 Task: Research for accommodations in North Carolina Outer Banks, known for its stunning beaches and watersports.  
Action: Mouse moved to (462, 59)
Screenshot: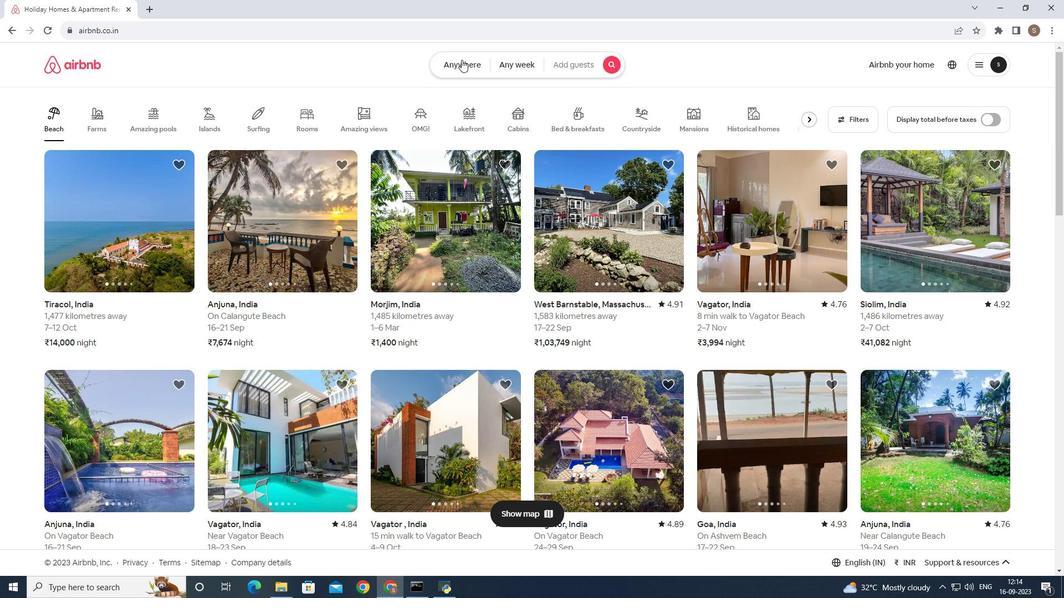 
Action: Mouse pressed left at (462, 59)
Screenshot: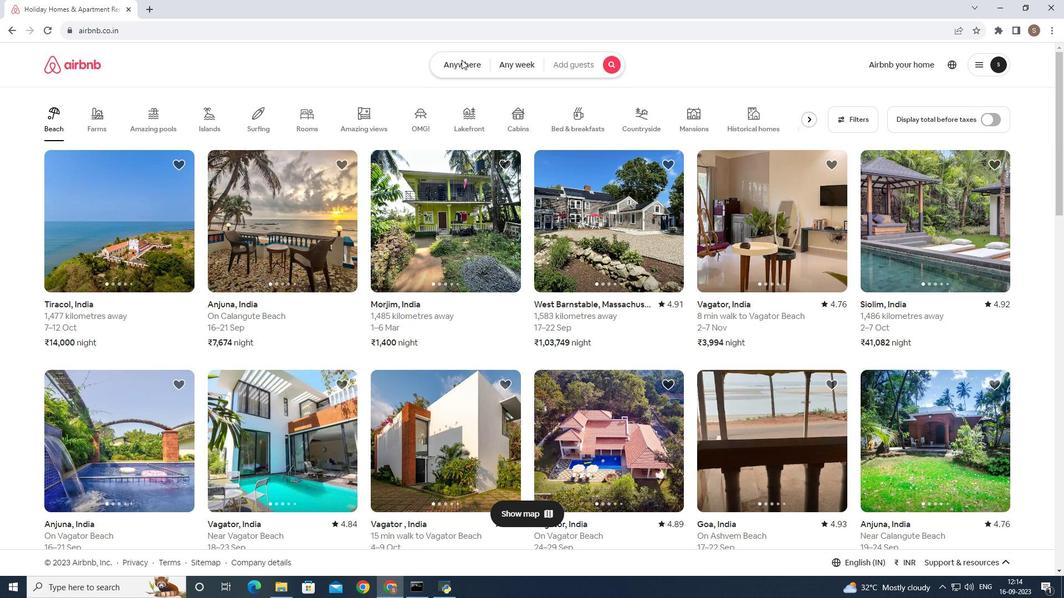 
Action: Mouse moved to (413, 109)
Screenshot: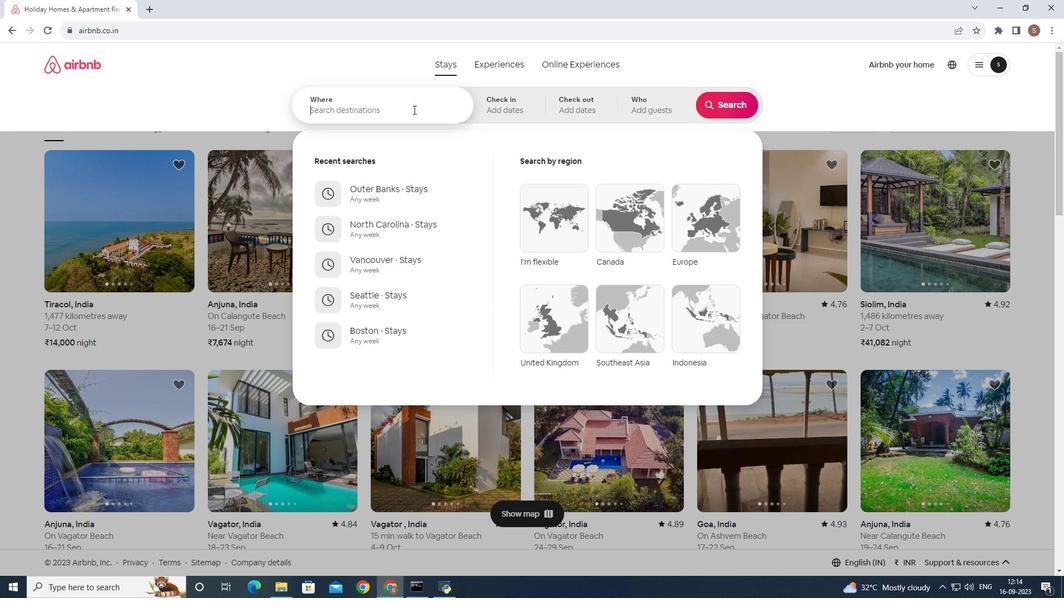
Action: Mouse pressed left at (413, 109)
Screenshot: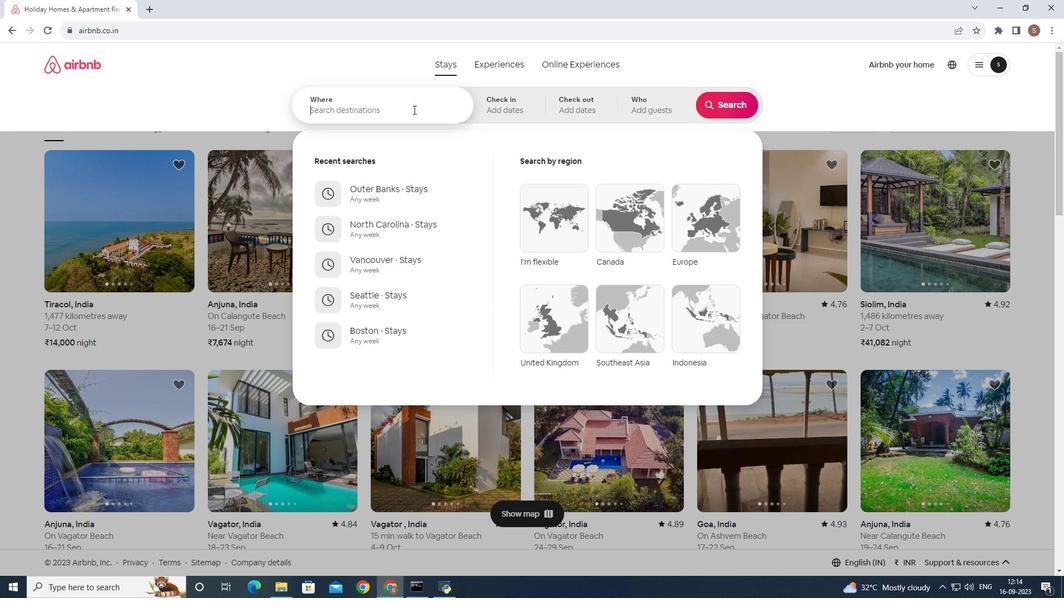 
Action: Key pressed <Key.shift_r><Key.shift_r><Key.shift_r><Key.shift_r>Outer<Key.space><Key.shift>Banks
Screenshot: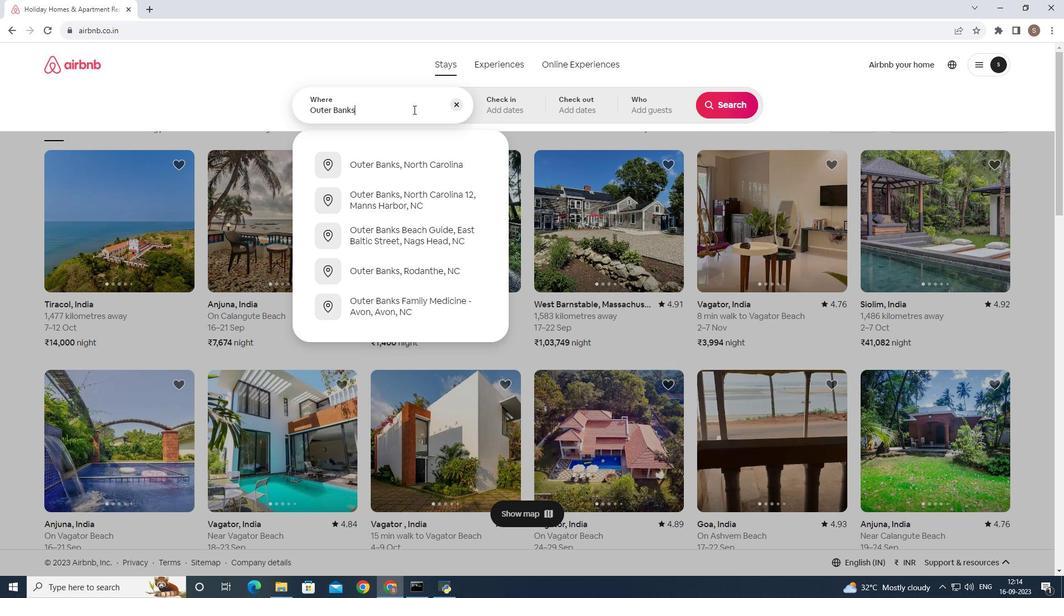 
Action: Mouse moved to (414, 169)
Screenshot: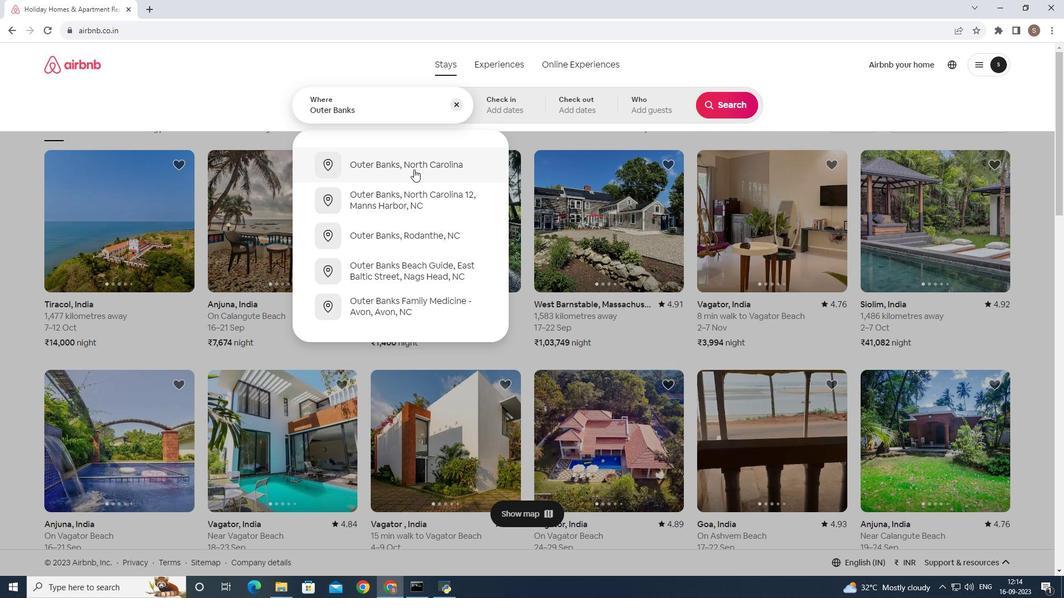 
Action: Mouse pressed left at (414, 169)
Screenshot: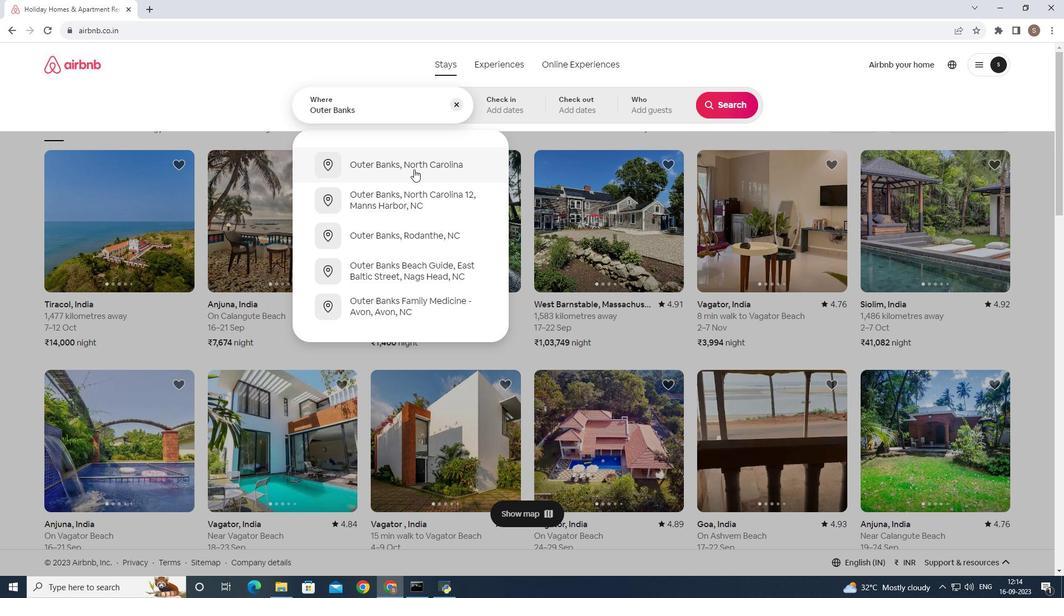 
Action: Mouse moved to (737, 102)
Screenshot: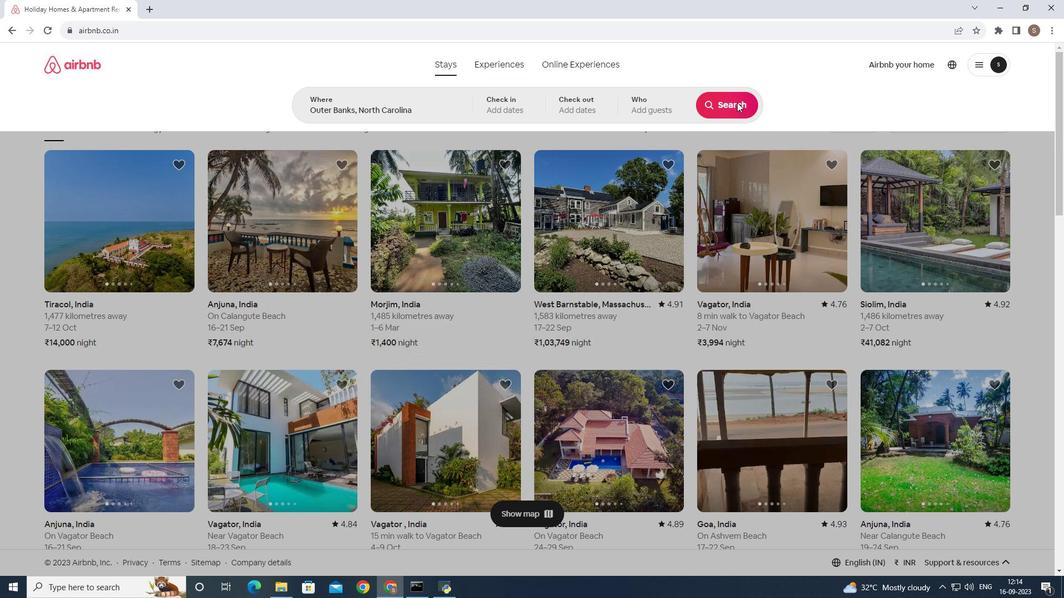 
Action: Mouse pressed left at (737, 102)
Screenshot: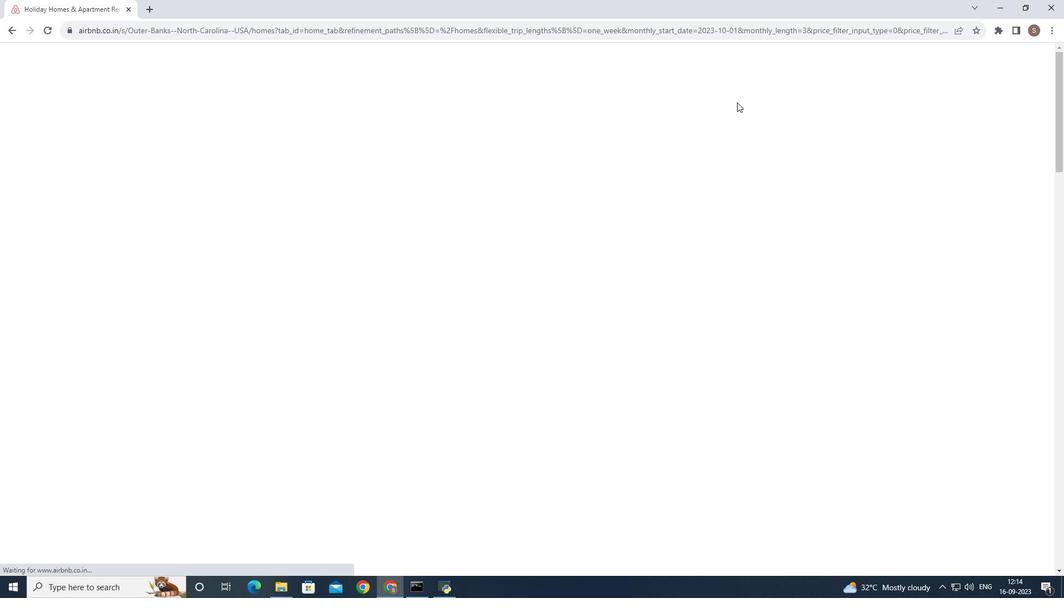 
Action: Mouse moved to (237, 113)
Screenshot: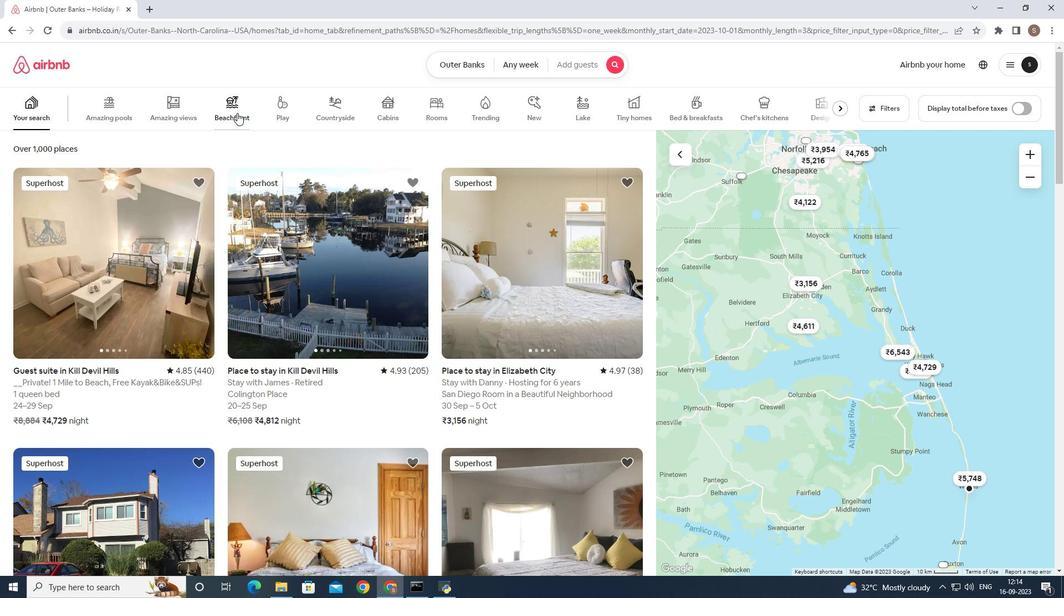 
Action: Mouse pressed left at (237, 113)
Screenshot: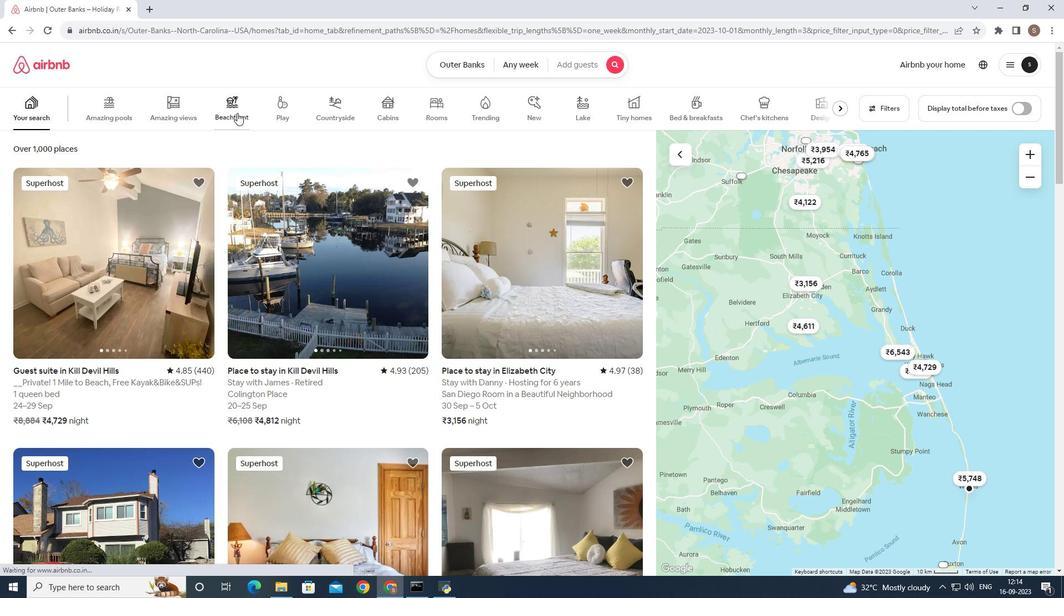 
Action: Mouse moved to (163, 308)
Screenshot: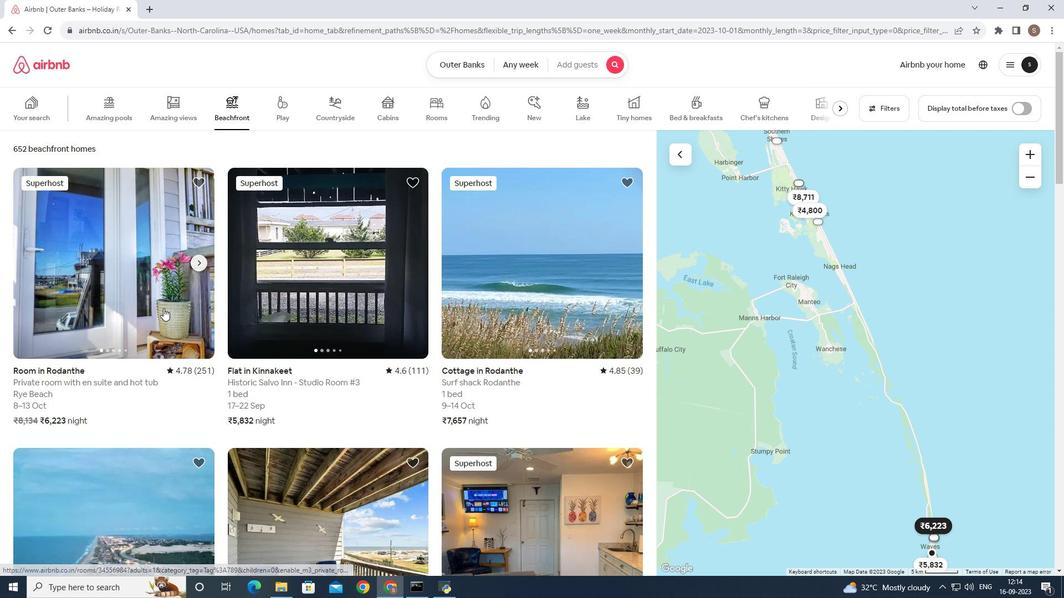 
Action: Mouse pressed left at (163, 308)
Screenshot: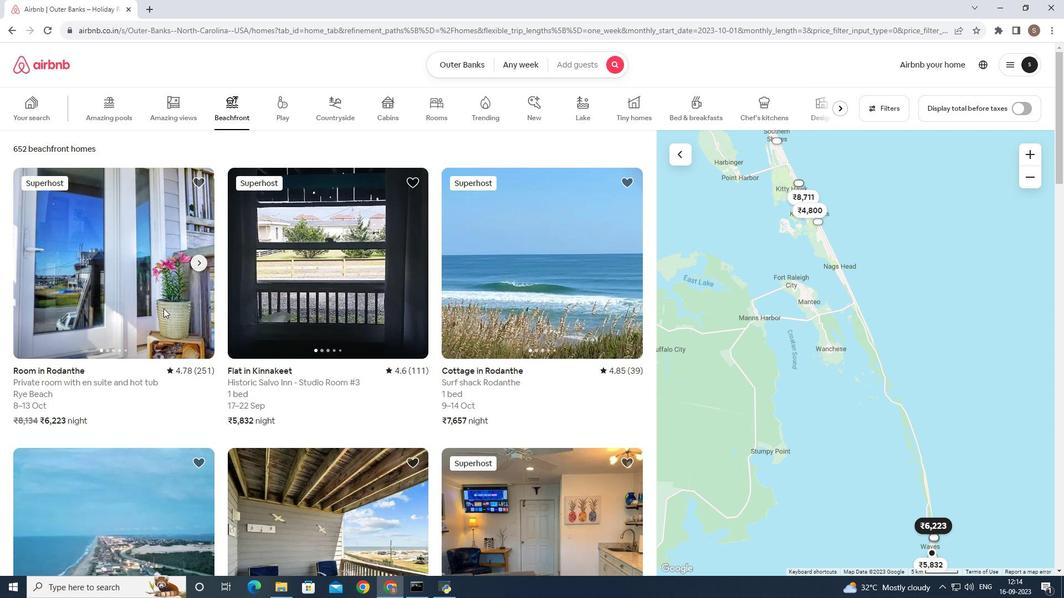 
Action: Mouse moved to (272, 287)
Screenshot: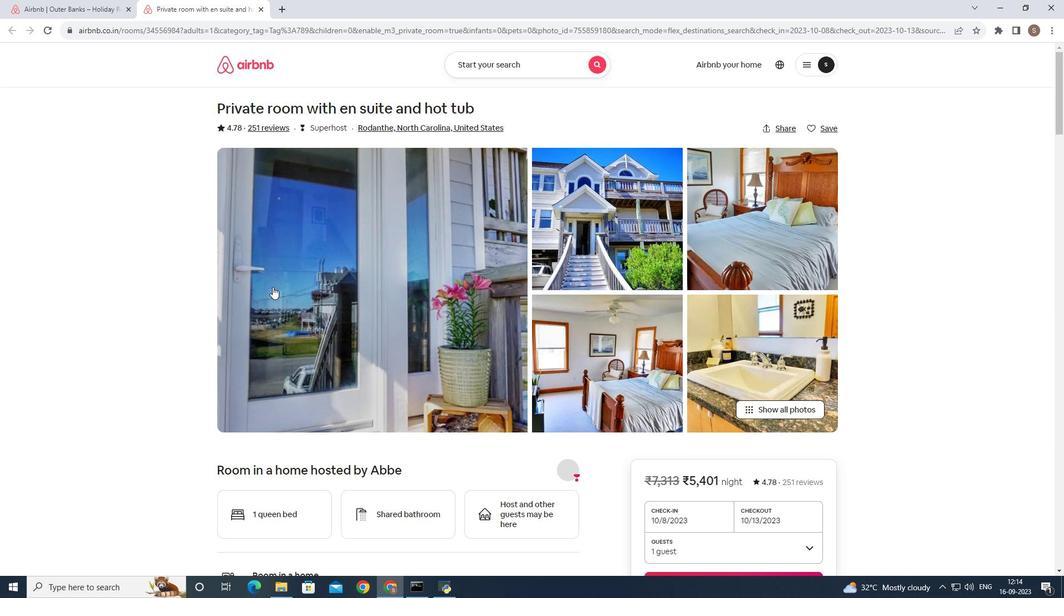 
Action: Mouse scrolled (272, 286) with delta (0, 0)
Screenshot: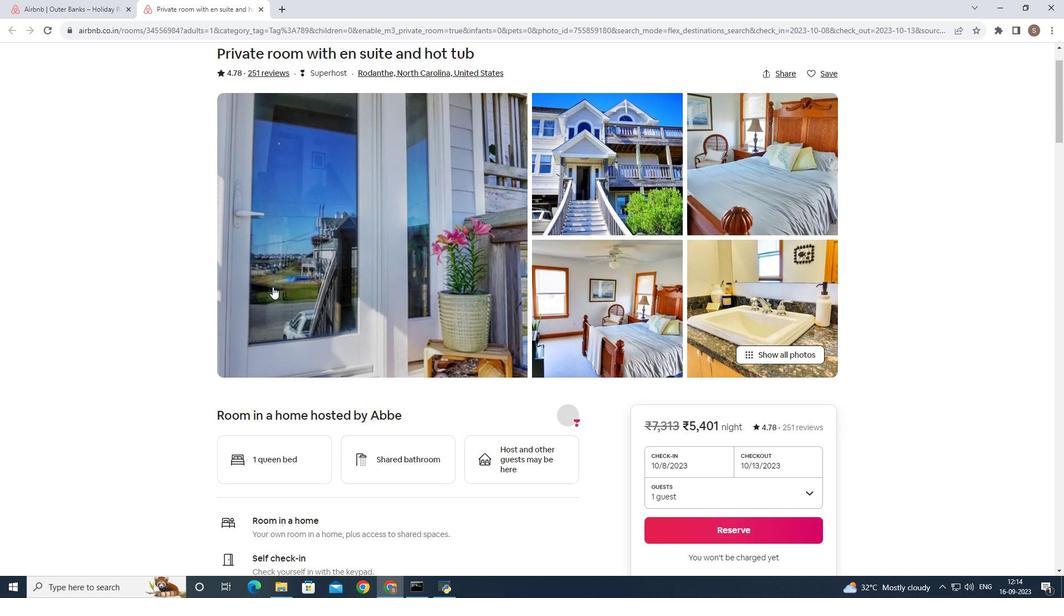 
Action: Mouse moved to (310, 282)
Screenshot: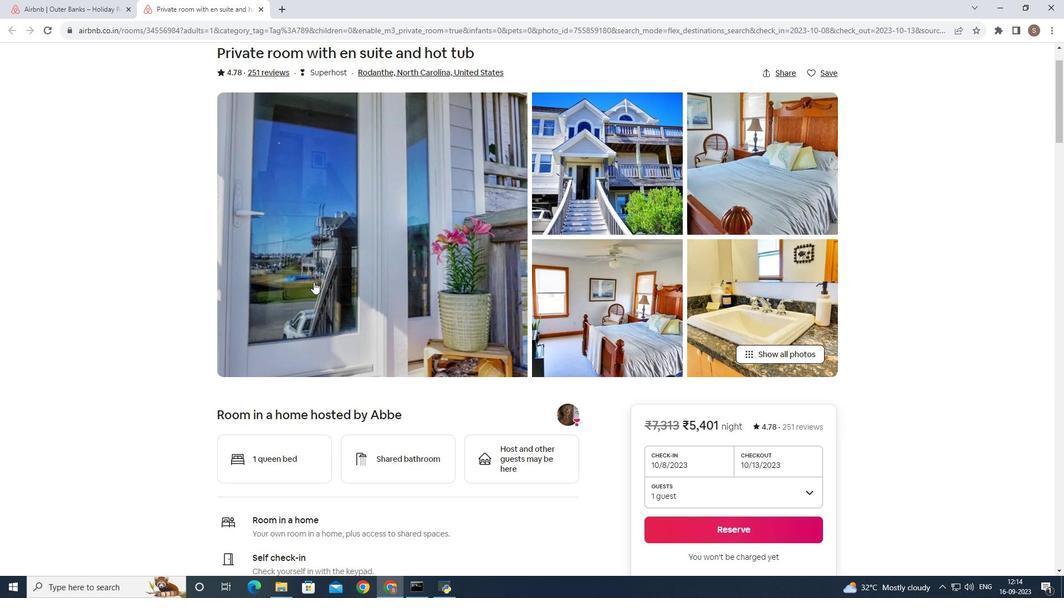 
Action: Mouse scrolled (310, 281) with delta (0, 0)
Screenshot: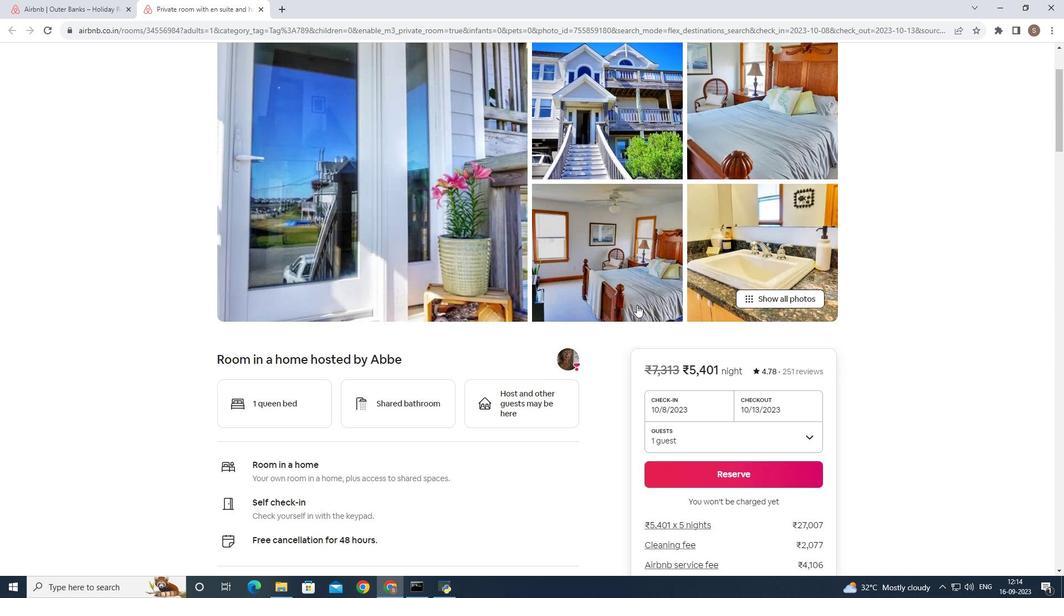 
Action: Mouse moved to (771, 298)
Screenshot: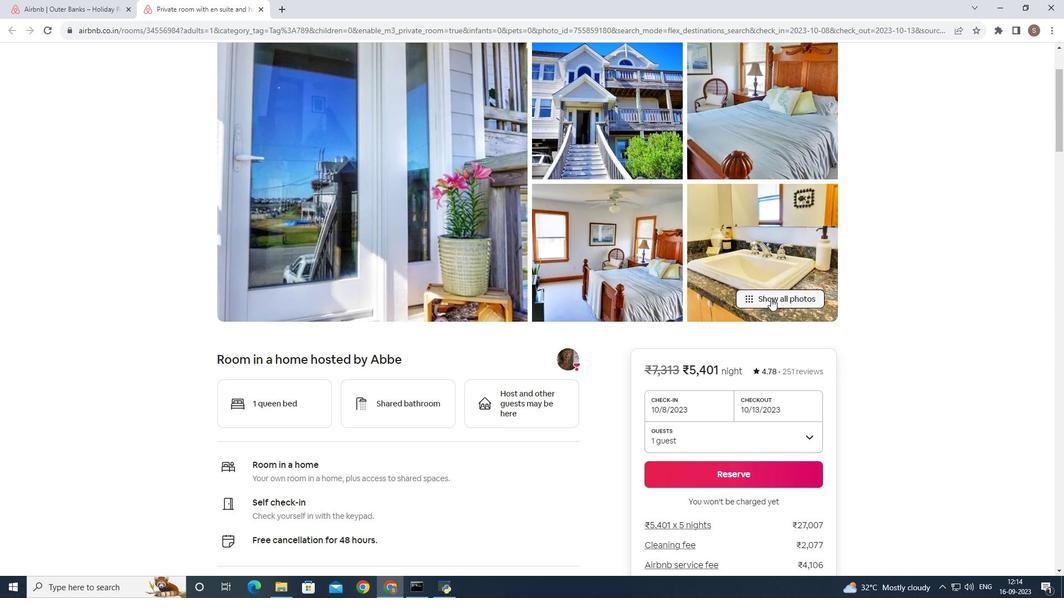 
Action: Mouse pressed left at (771, 298)
Screenshot: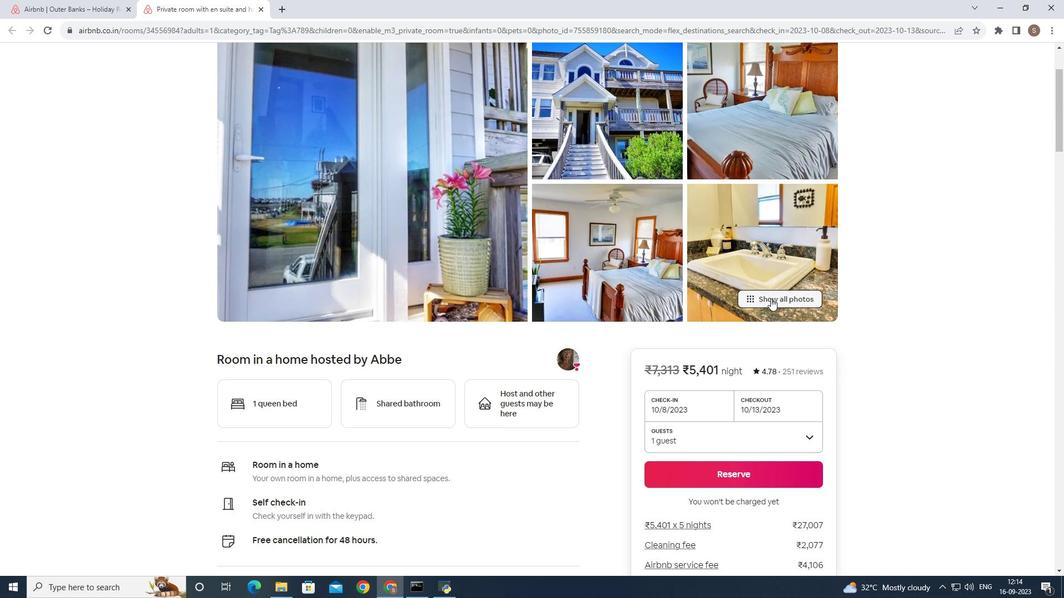 
Action: Mouse moved to (520, 231)
Screenshot: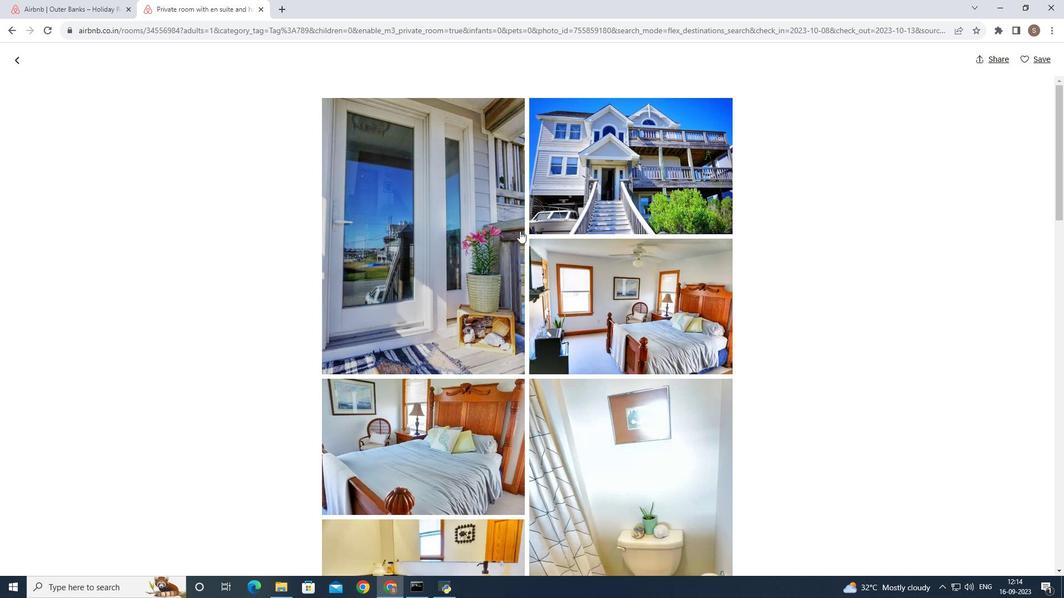 
Action: Mouse scrolled (520, 230) with delta (0, 0)
Screenshot: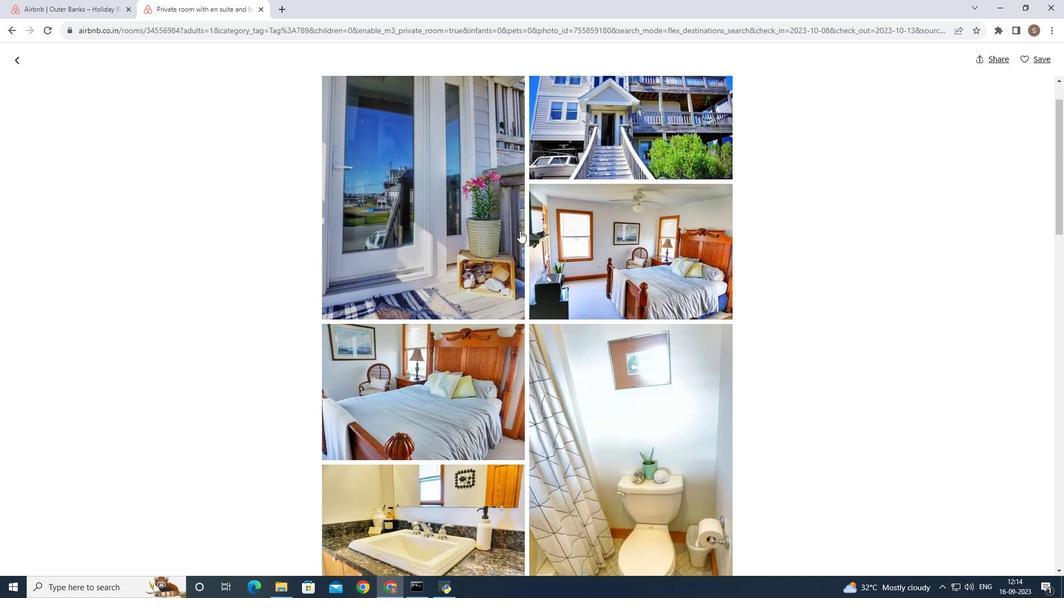 
Action: Mouse scrolled (520, 230) with delta (0, 0)
Screenshot: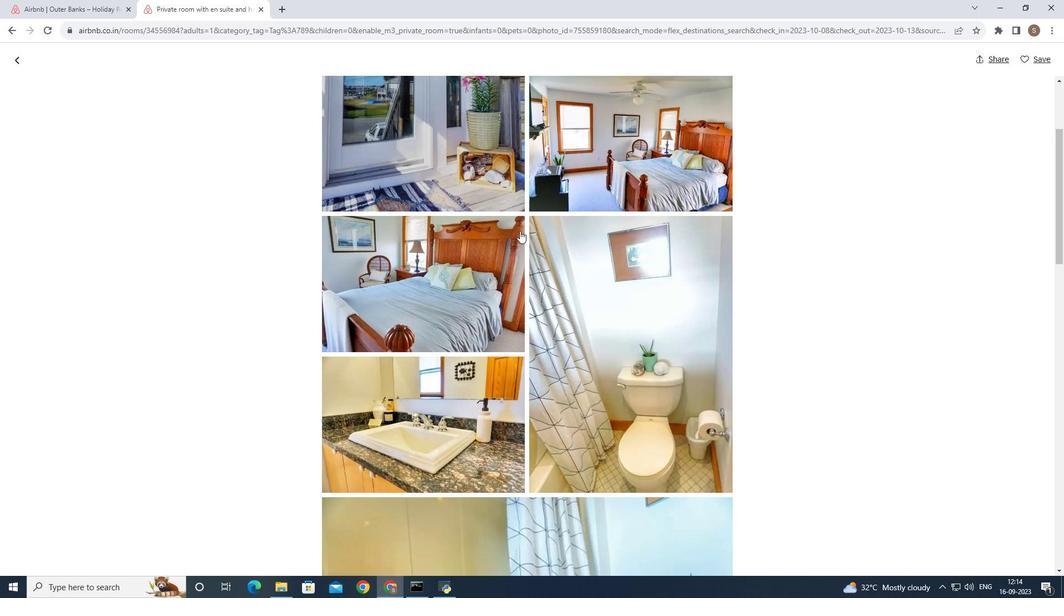 
Action: Mouse scrolled (520, 230) with delta (0, 0)
Screenshot: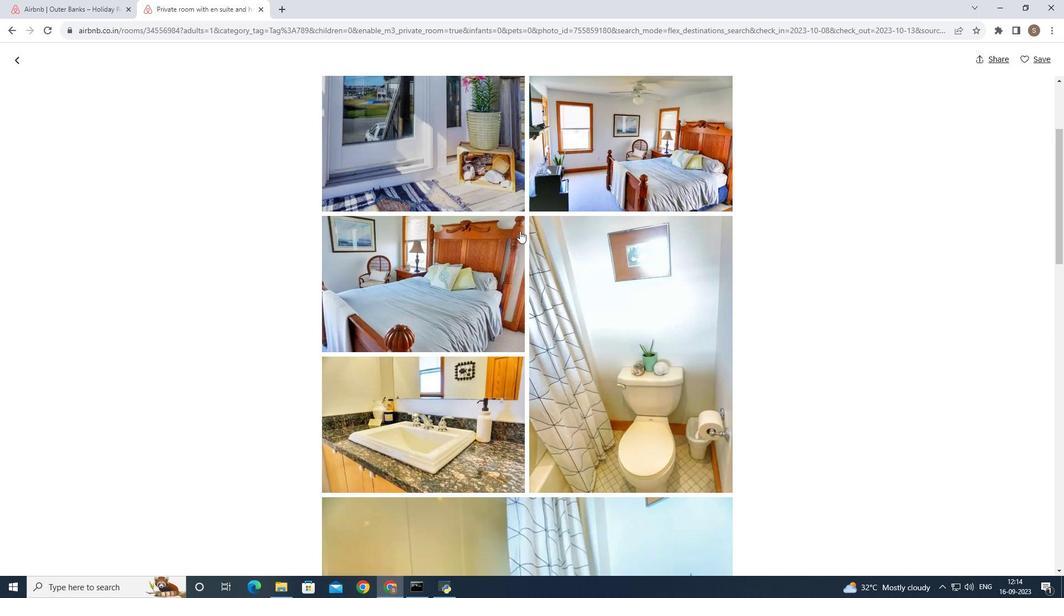 
Action: Mouse scrolled (520, 230) with delta (0, 0)
Screenshot: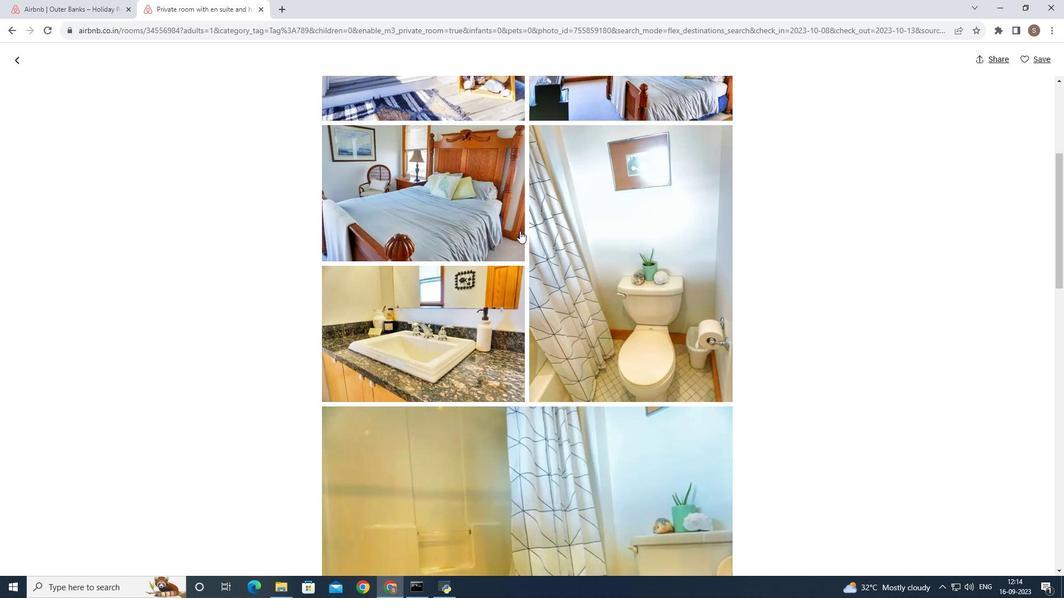 
Action: Mouse scrolled (520, 230) with delta (0, 0)
Screenshot: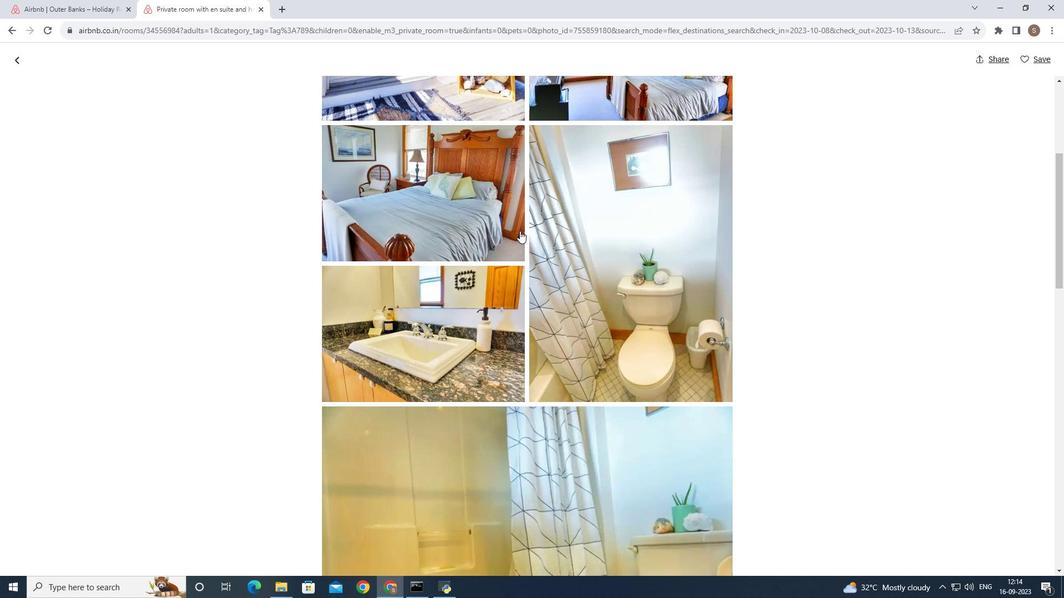 
Action: Mouse scrolled (520, 230) with delta (0, 0)
Screenshot: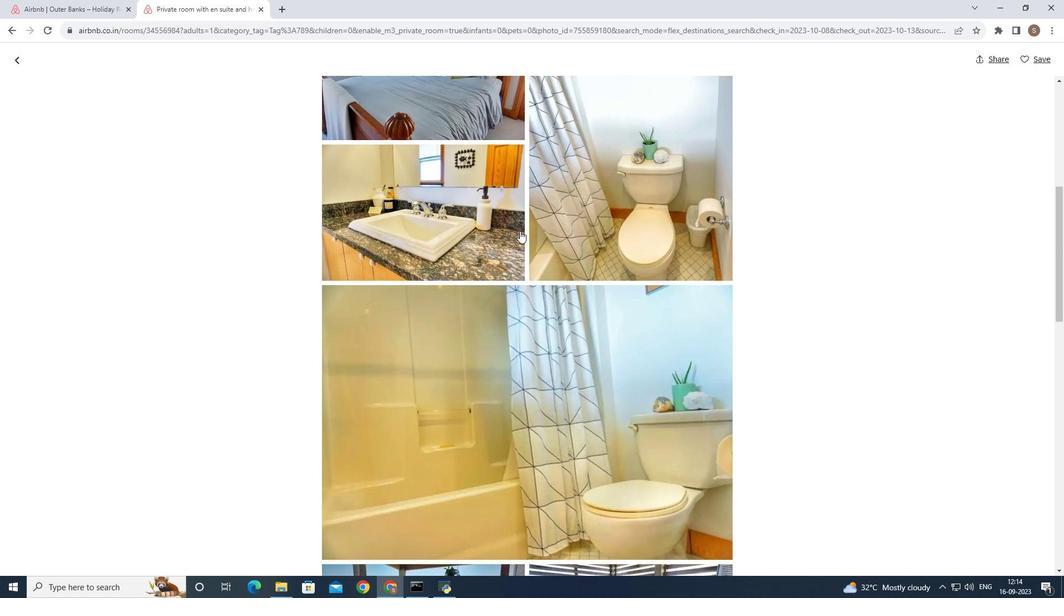 
Action: Mouse scrolled (520, 230) with delta (0, 0)
Screenshot: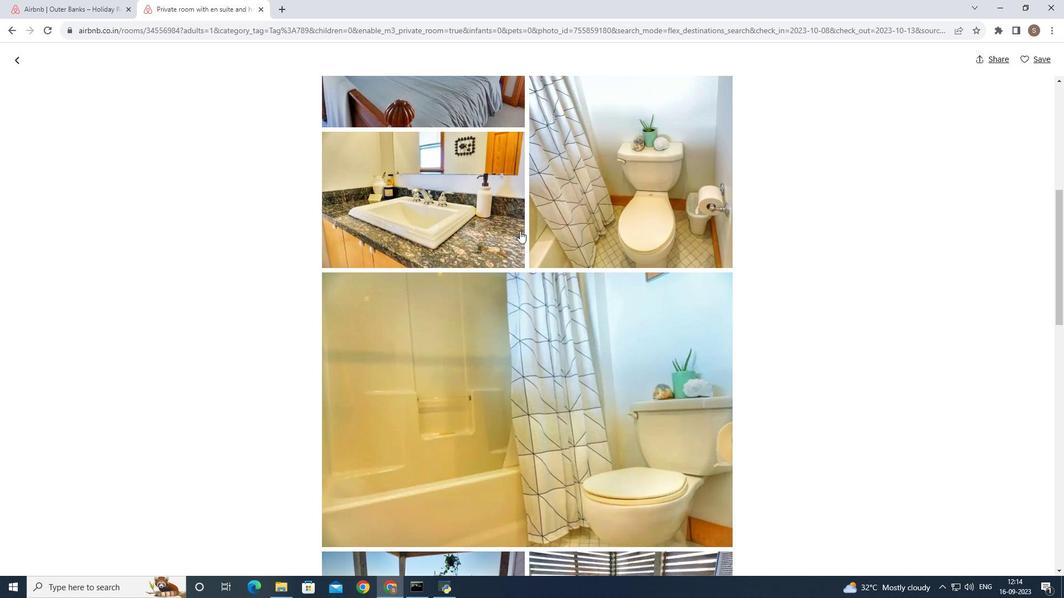 
Action: Mouse scrolled (520, 230) with delta (0, 0)
Screenshot: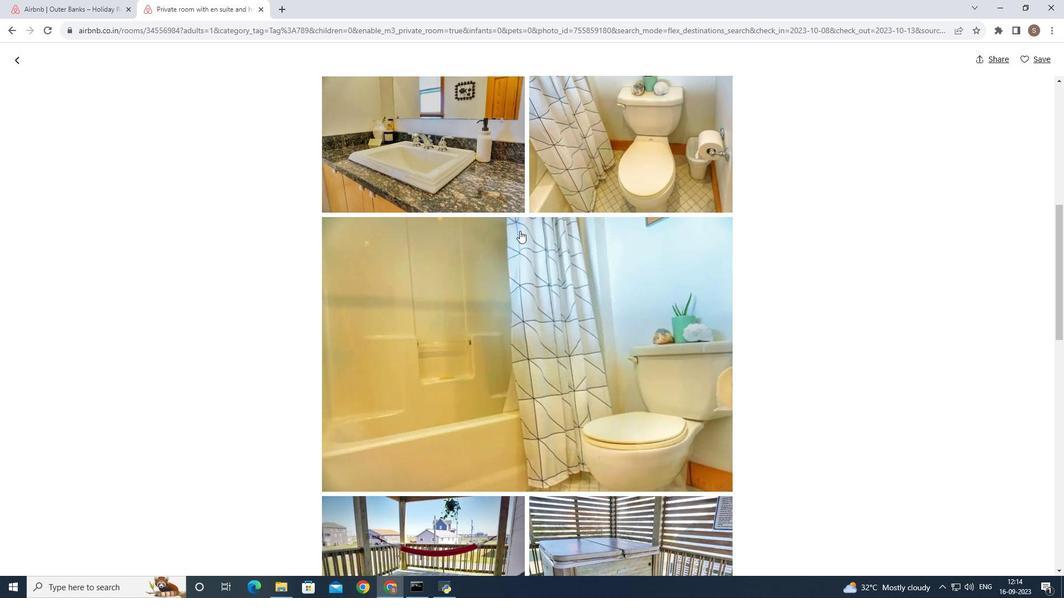 
Action: Mouse scrolled (520, 230) with delta (0, 0)
Screenshot: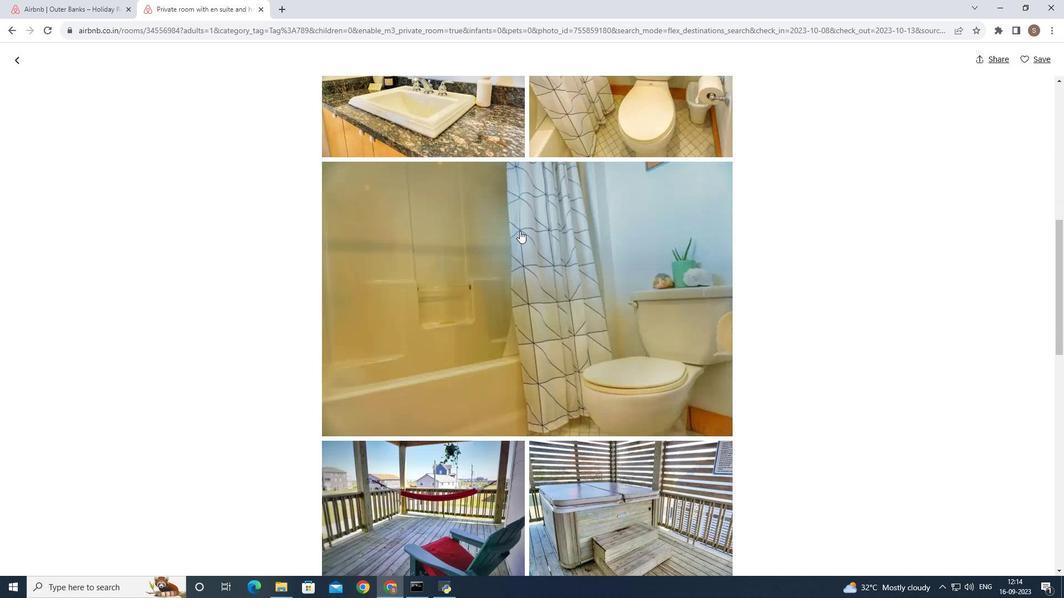 
Action: Mouse scrolled (520, 230) with delta (0, 0)
Screenshot: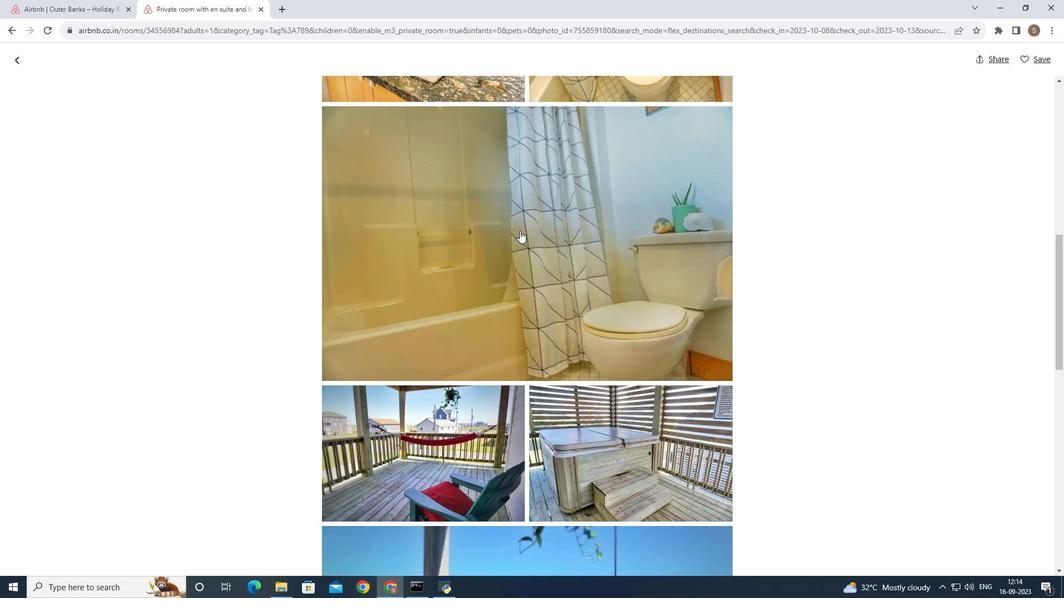 
Action: Mouse scrolled (520, 230) with delta (0, 0)
Screenshot: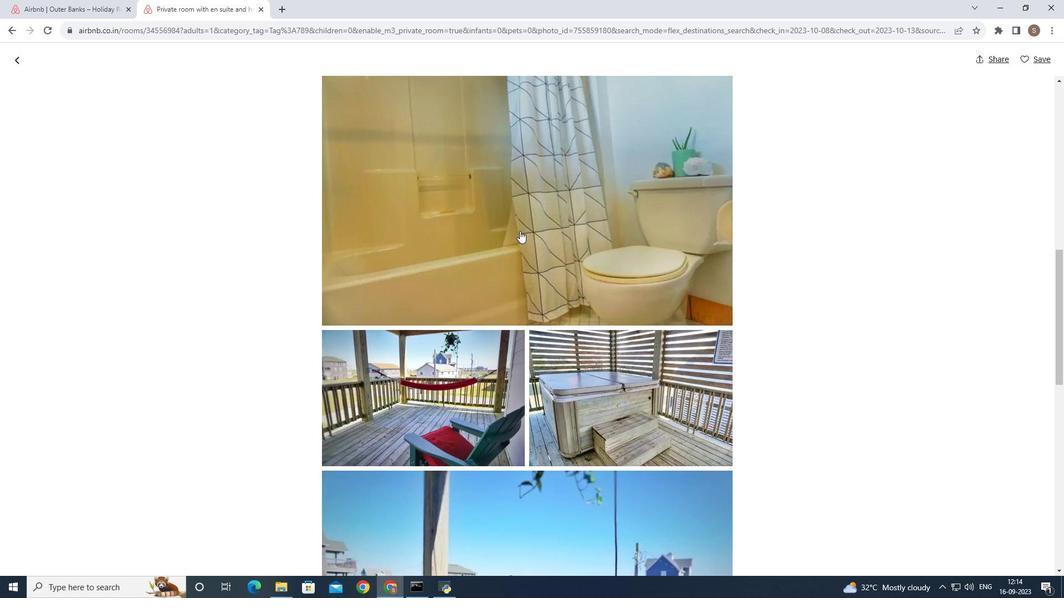 
Action: Mouse scrolled (520, 230) with delta (0, 0)
Screenshot: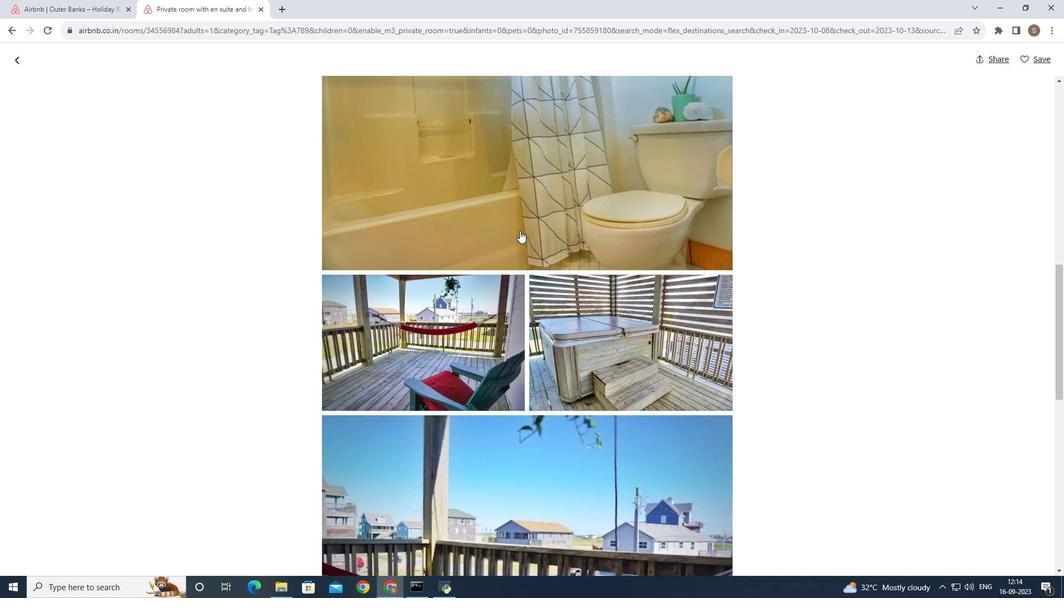 
Action: Mouse scrolled (520, 230) with delta (0, 0)
Screenshot: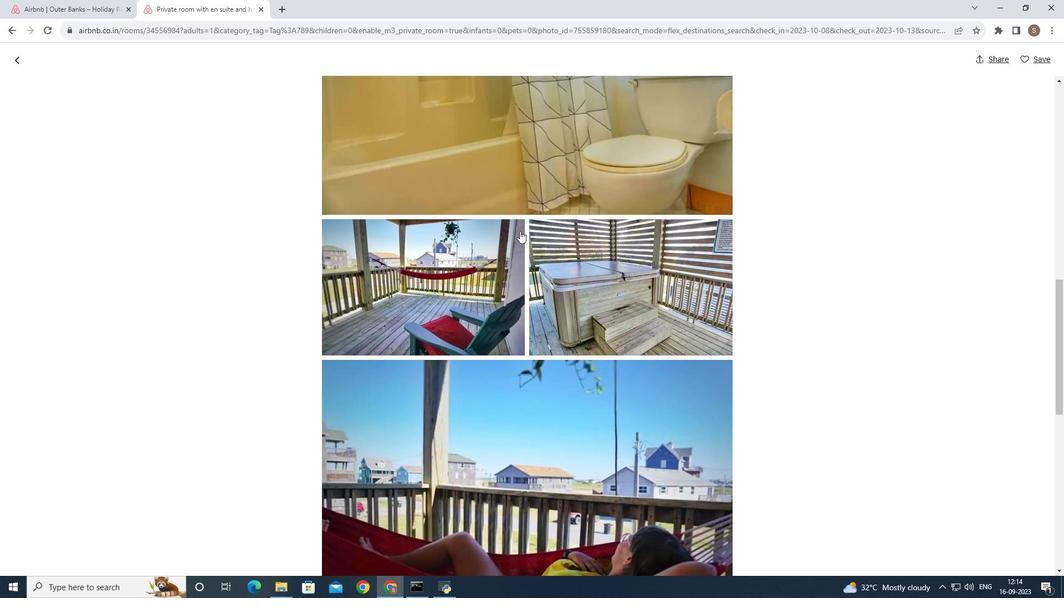 
Action: Mouse scrolled (520, 230) with delta (0, 0)
Screenshot: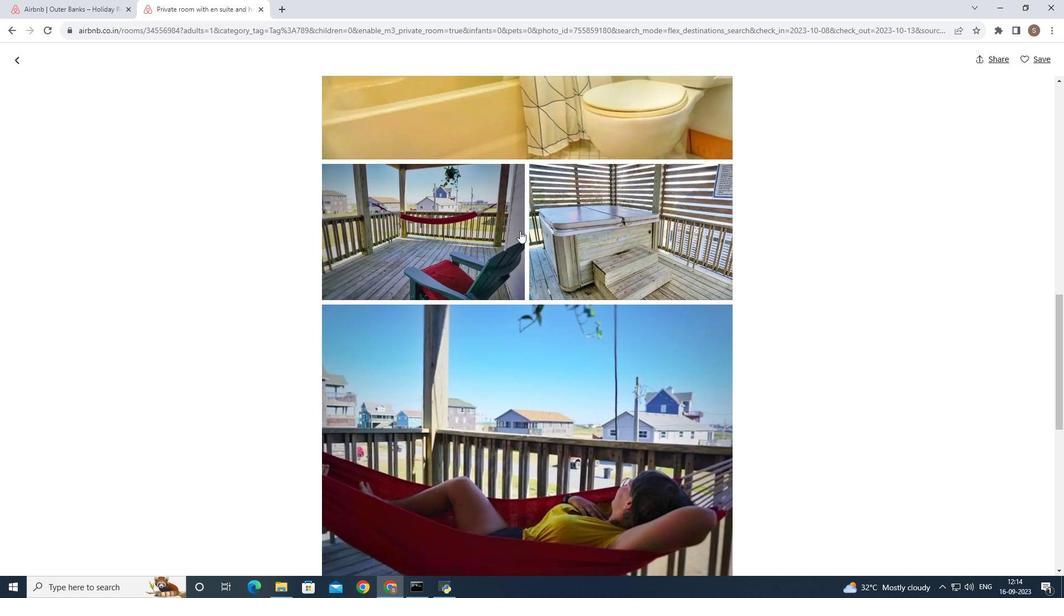 
Action: Mouse scrolled (520, 230) with delta (0, 0)
Screenshot: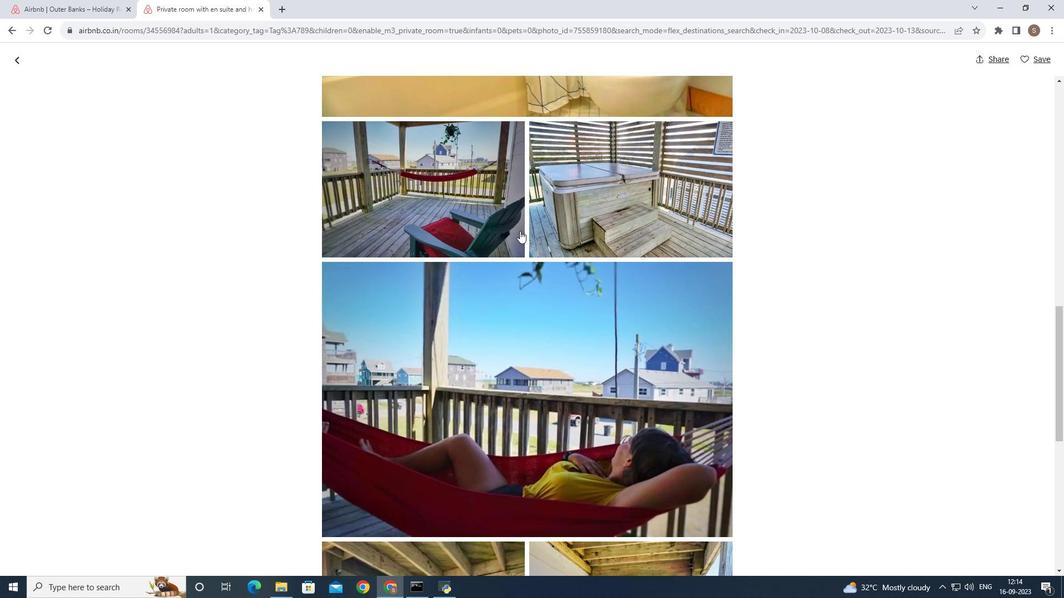 
Action: Mouse scrolled (520, 230) with delta (0, 0)
Screenshot: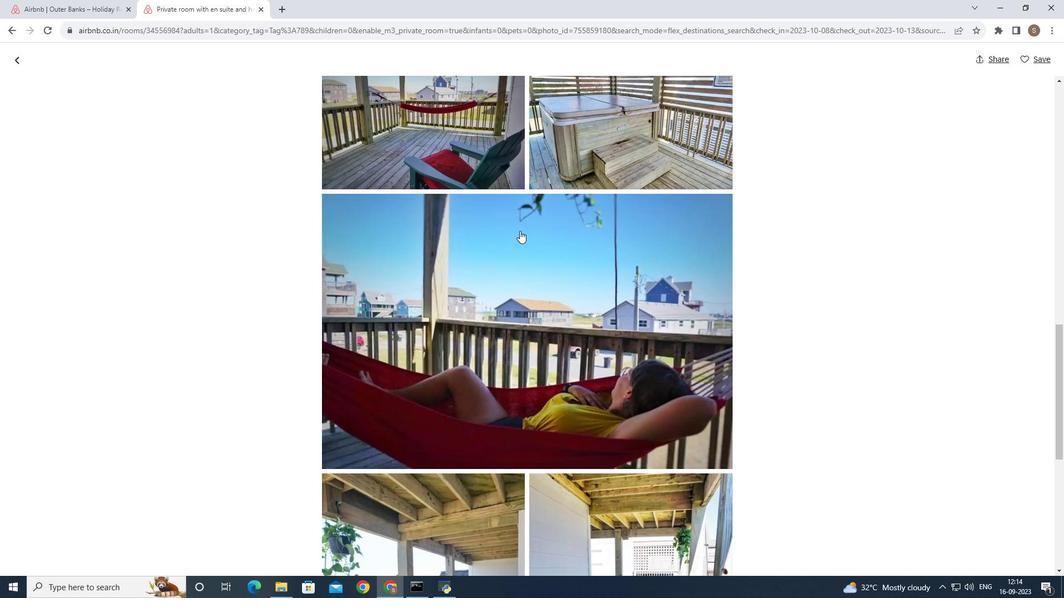 
Action: Mouse scrolled (520, 230) with delta (0, 0)
Screenshot: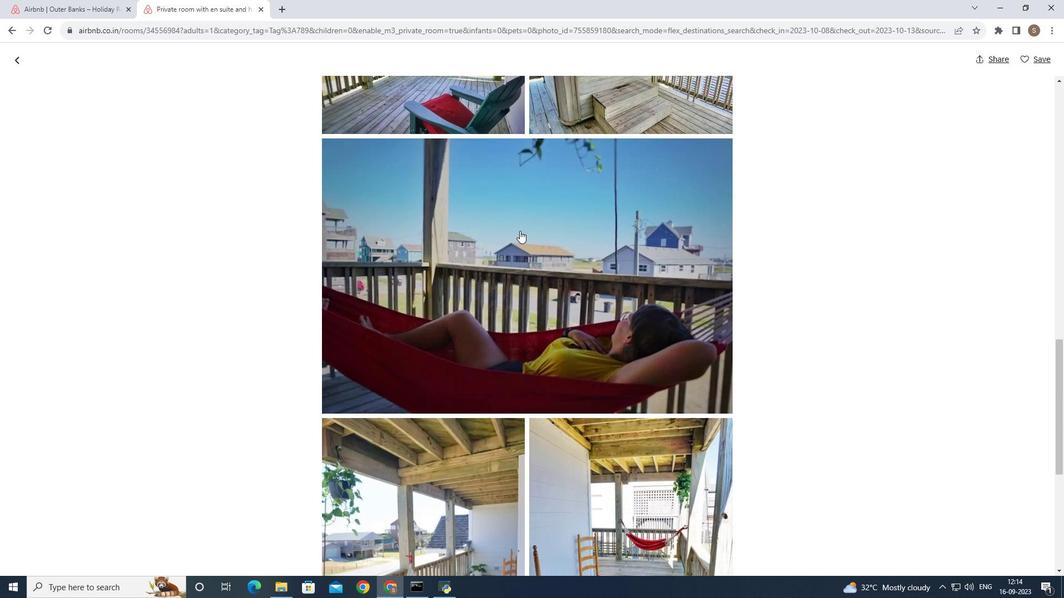 
Action: Mouse scrolled (520, 230) with delta (0, 0)
Screenshot: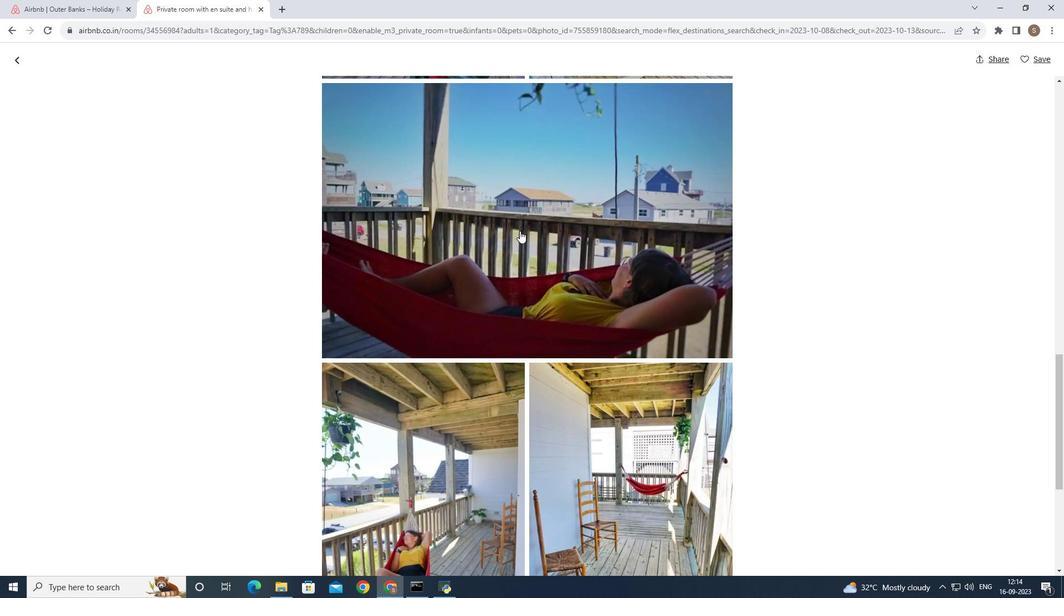 
Action: Mouse scrolled (520, 230) with delta (0, 0)
Screenshot: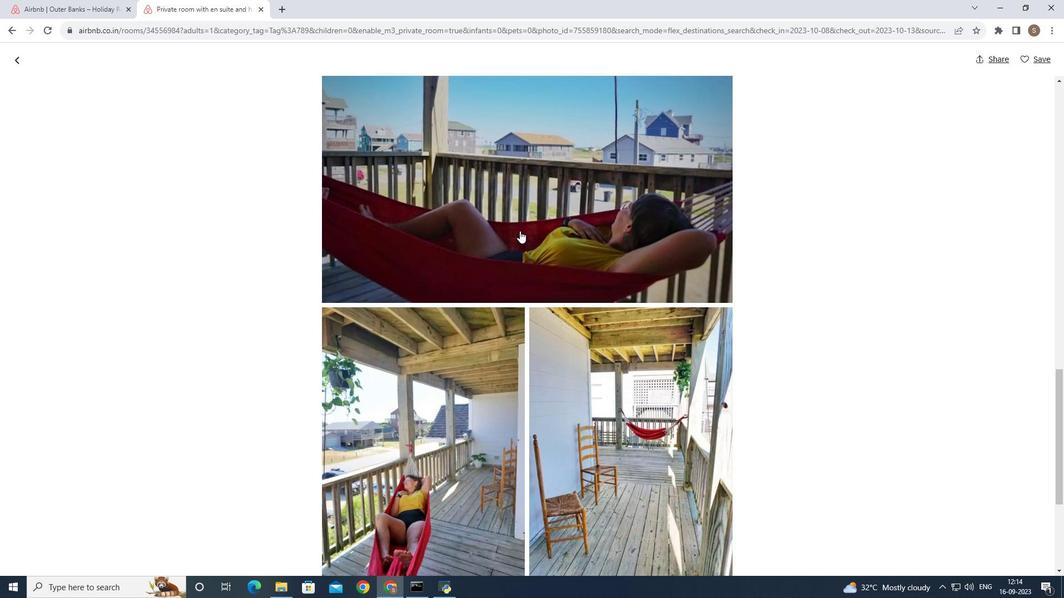 
Action: Mouse scrolled (520, 230) with delta (0, 0)
Screenshot: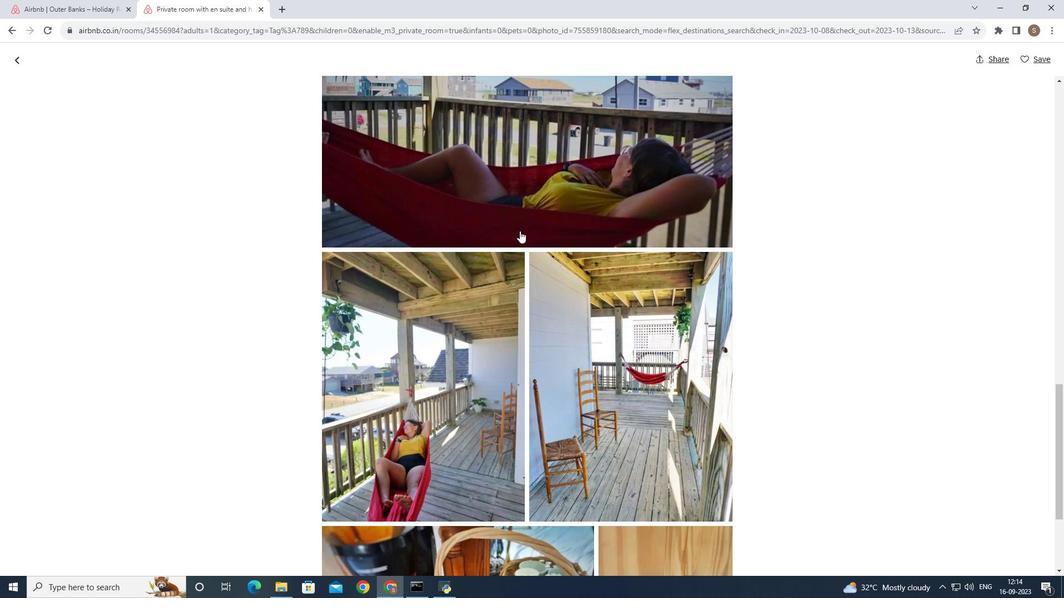 
Action: Mouse scrolled (520, 230) with delta (0, 0)
Screenshot: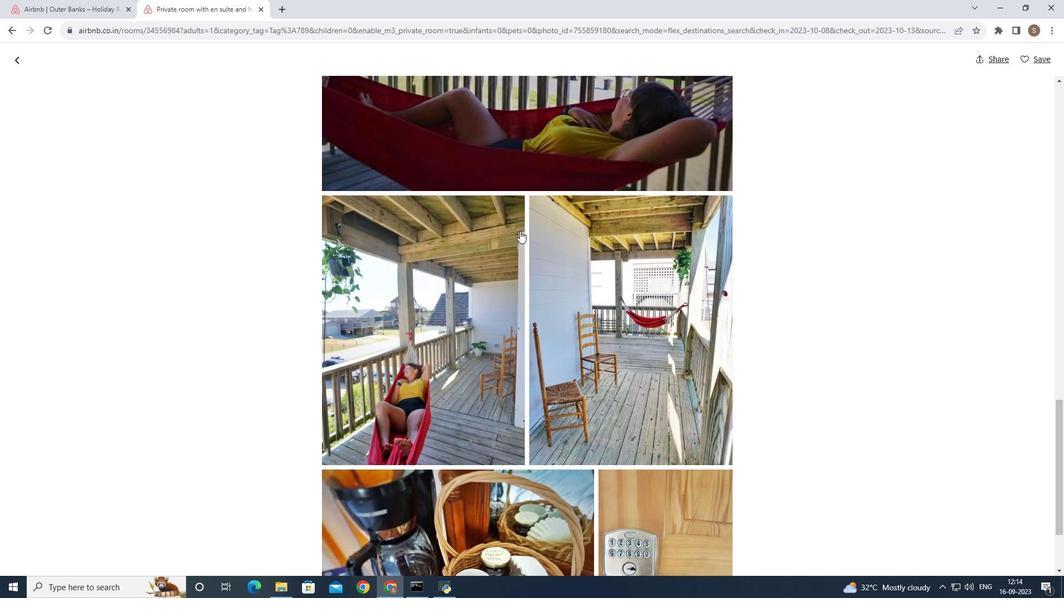 
Action: Mouse scrolled (520, 230) with delta (0, 0)
Screenshot: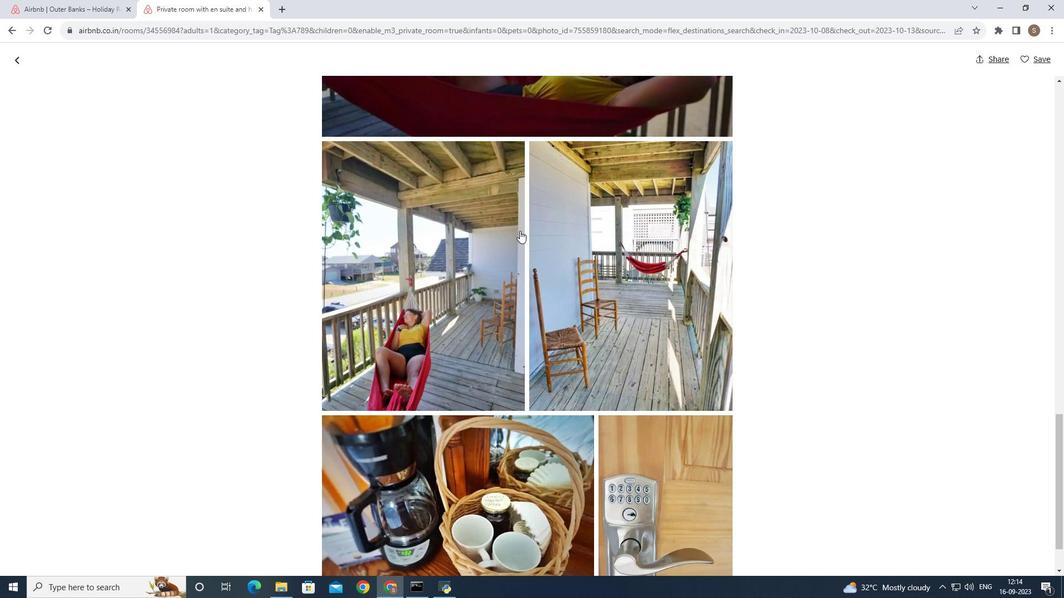 
Action: Mouse scrolled (520, 230) with delta (0, 0)
Screenshot: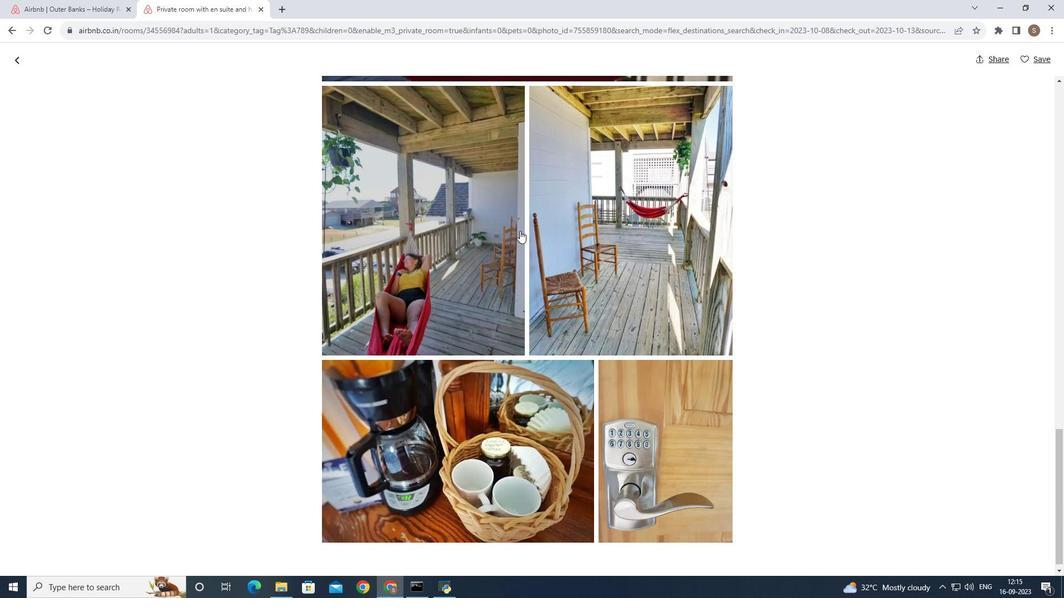 
Action: Mouse scrolled (520, 230) with delta (0, 0)
Screenshot: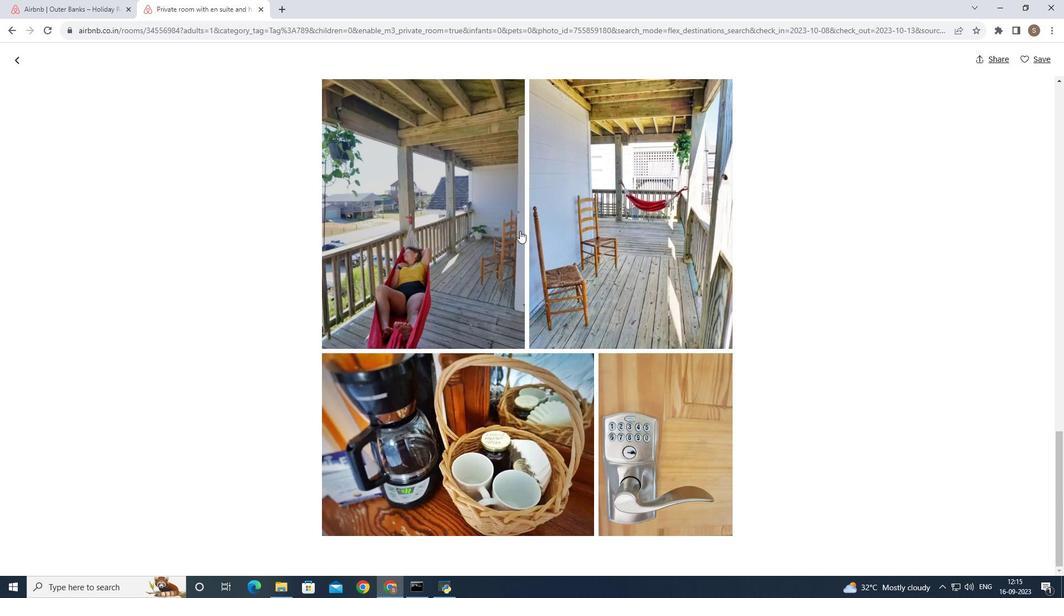 
Action: Mouse scrolled (520, 230) with delta (0, 0)
Screenshot: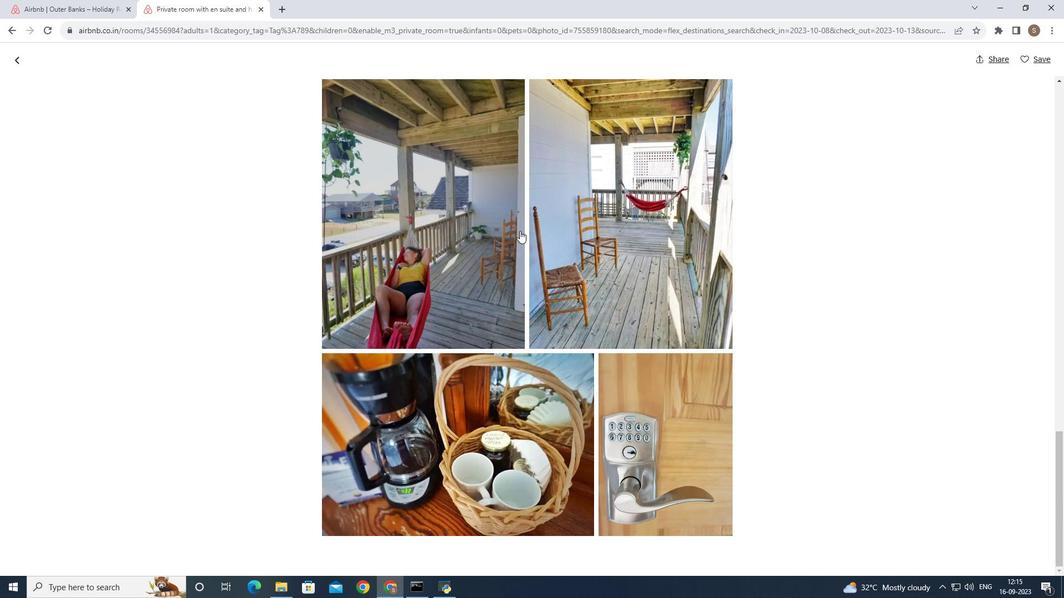 
Action: Mouse scrolled (520, 230) with delta (0, 0)
Screenshot: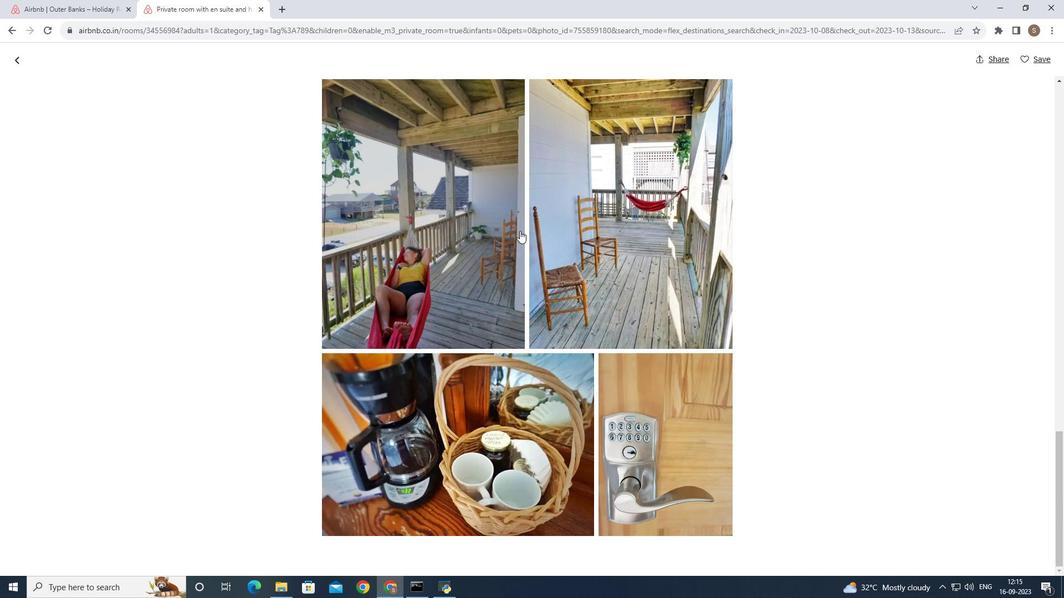 
Action: Mouse moved to (22, 63)
Screenshot: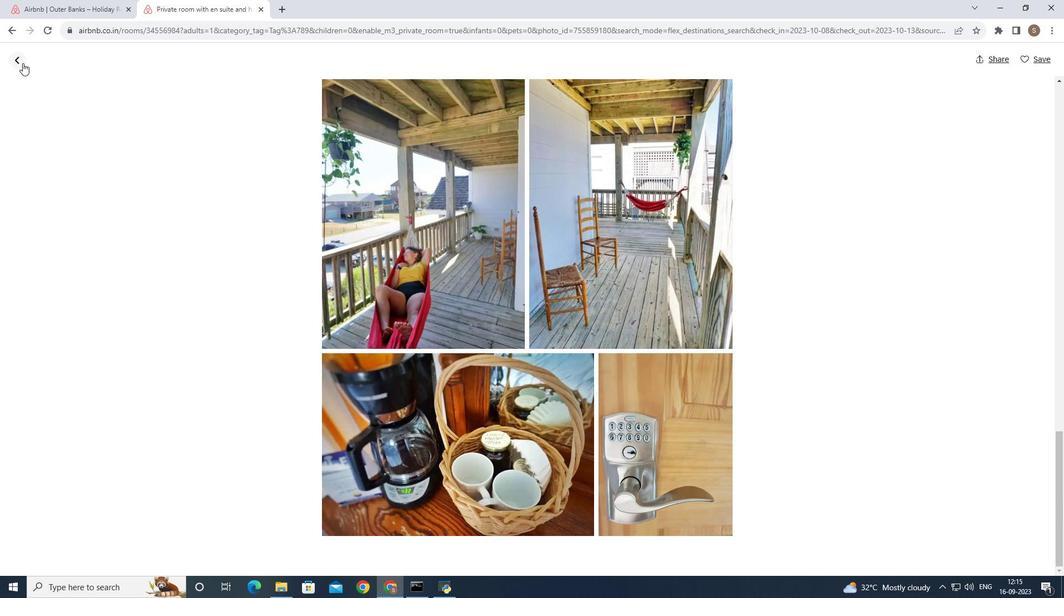 
Action: Mouse pressed left at (22, 63)
Screenshot: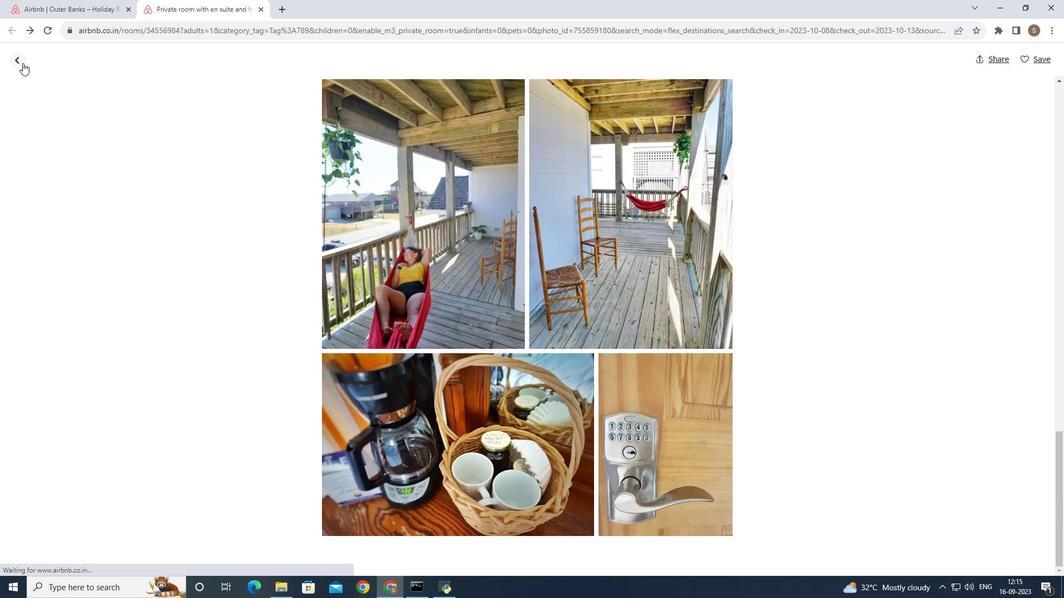 
Action: Mouse moved to (378, 214)
Screenshot: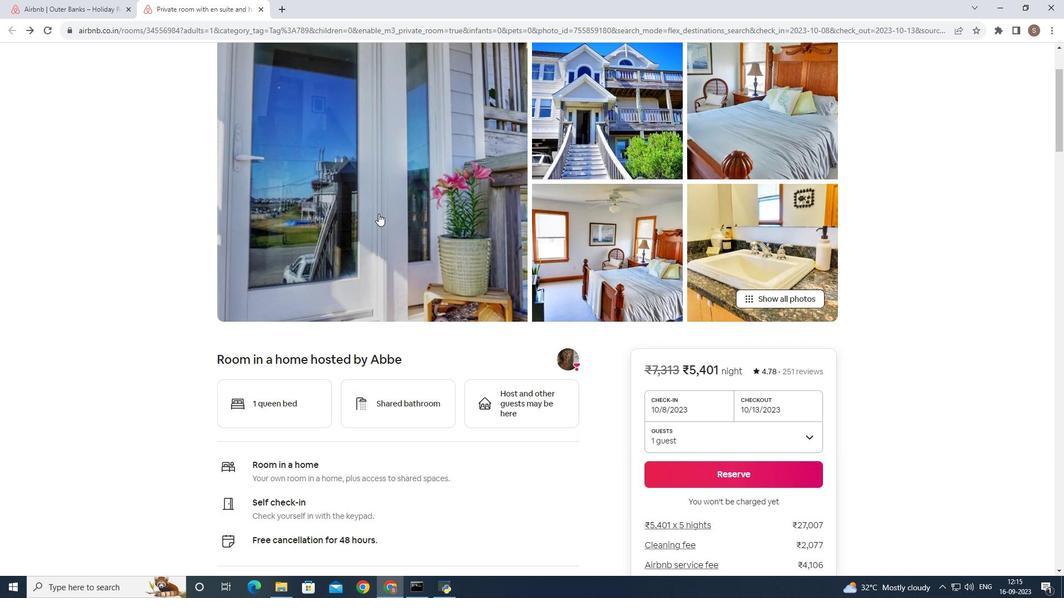 
Action: Mouse scrolled (378, 213) with delta (0, 0)
Screenshot: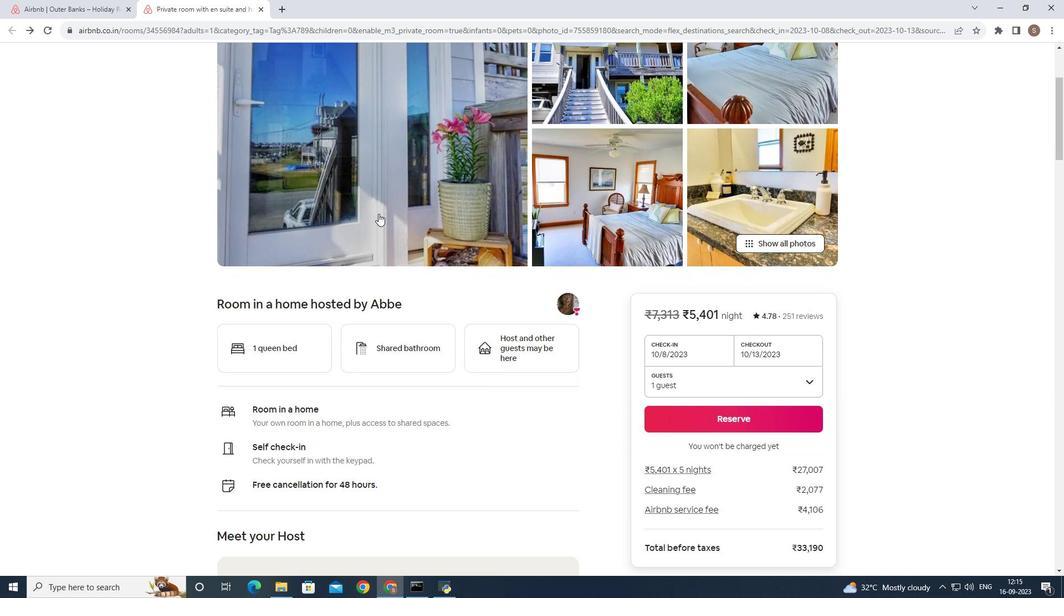
Action: Mouse scrolled (378, 213) with delta (0, 0)
Screenshot: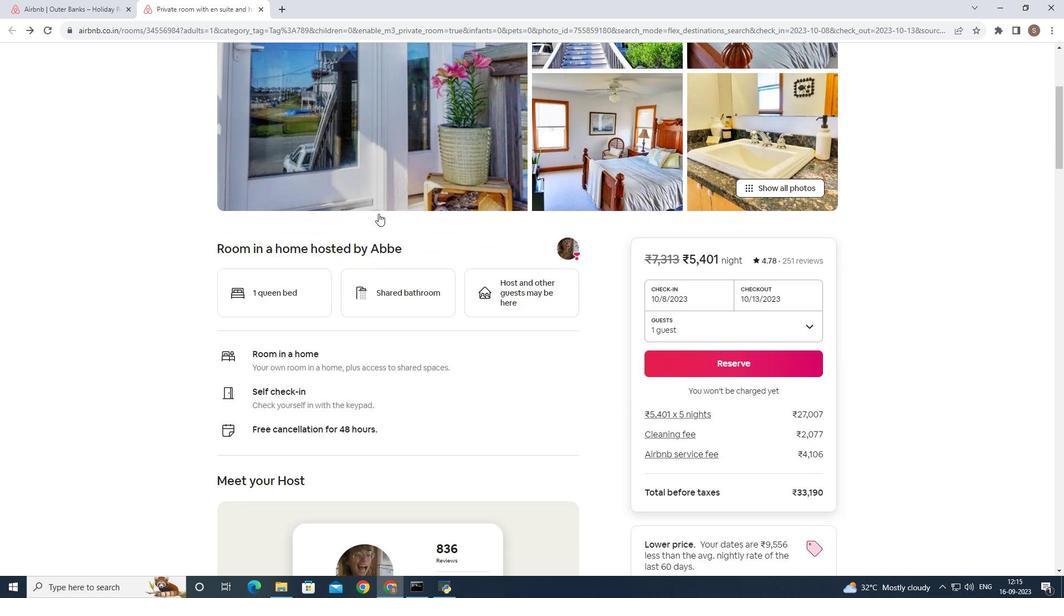 
Action: Mouse scrolled (378, 213) with delta (0, 0)
Screenshot: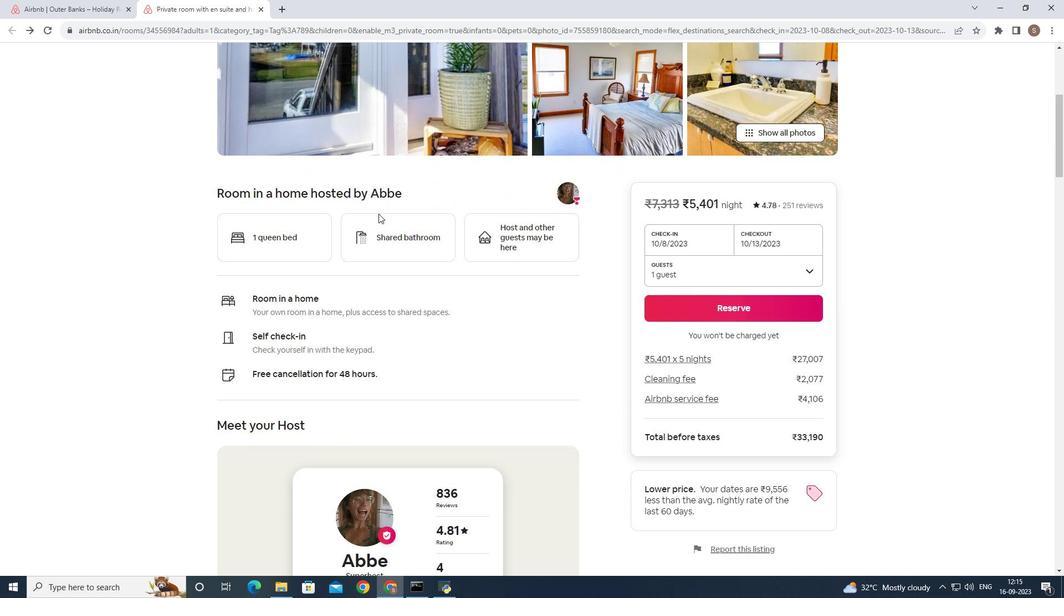 
Action: Mouse scrolled (378, 213) with delta (0, 0)
Screenshot: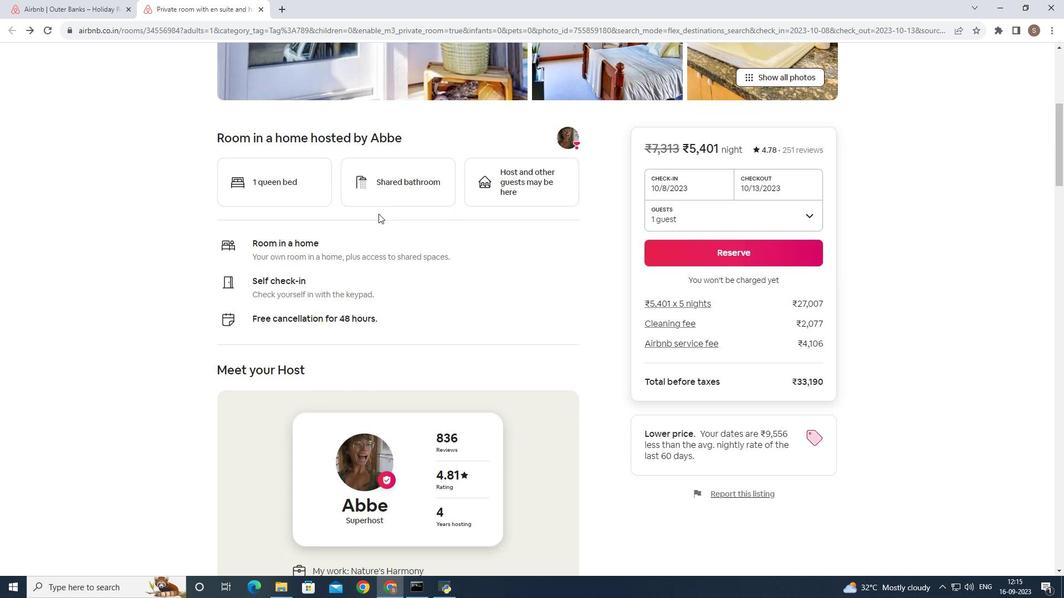 
Action: Mouse scrolled (378, 213) with delta (0, 0)
Screenshot: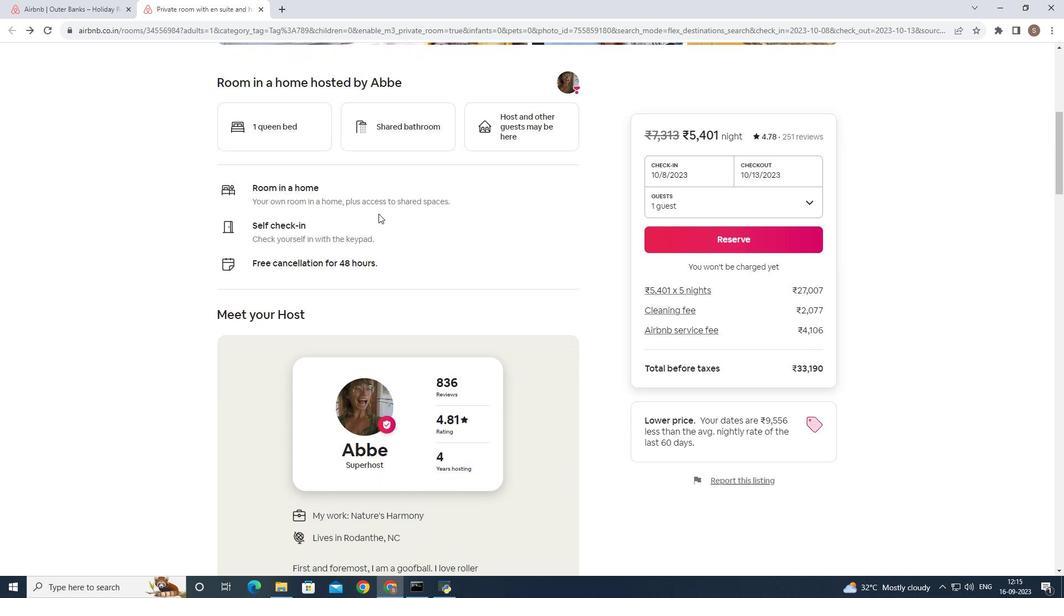 
Action: Mouse scrolled (378, 213) with delta (0, 0)
Screenshot: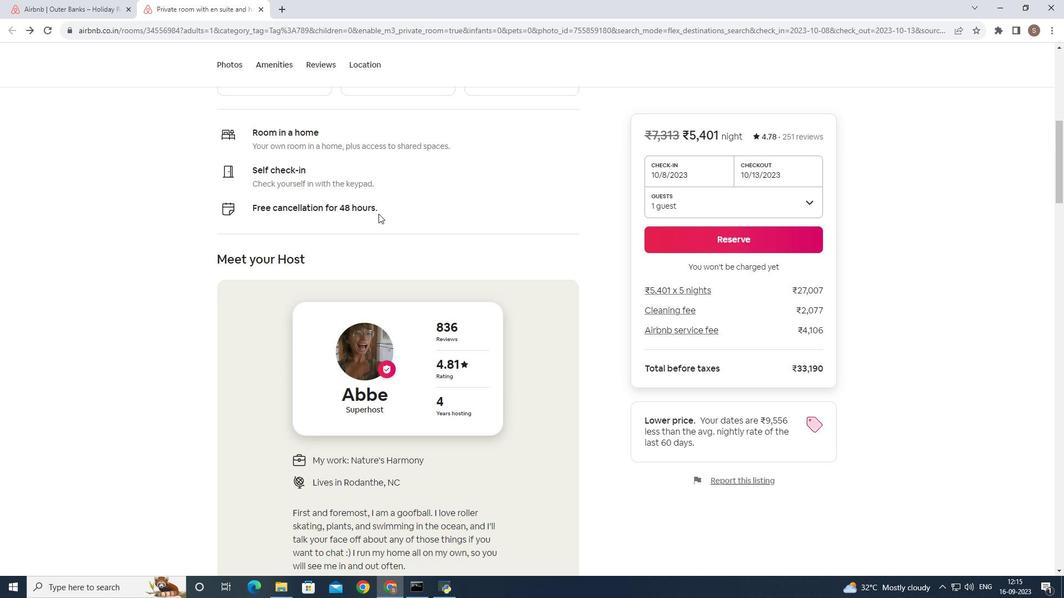 
Action: Mouse scrolled (378, 213) with delta (0, 0)
Screenshot: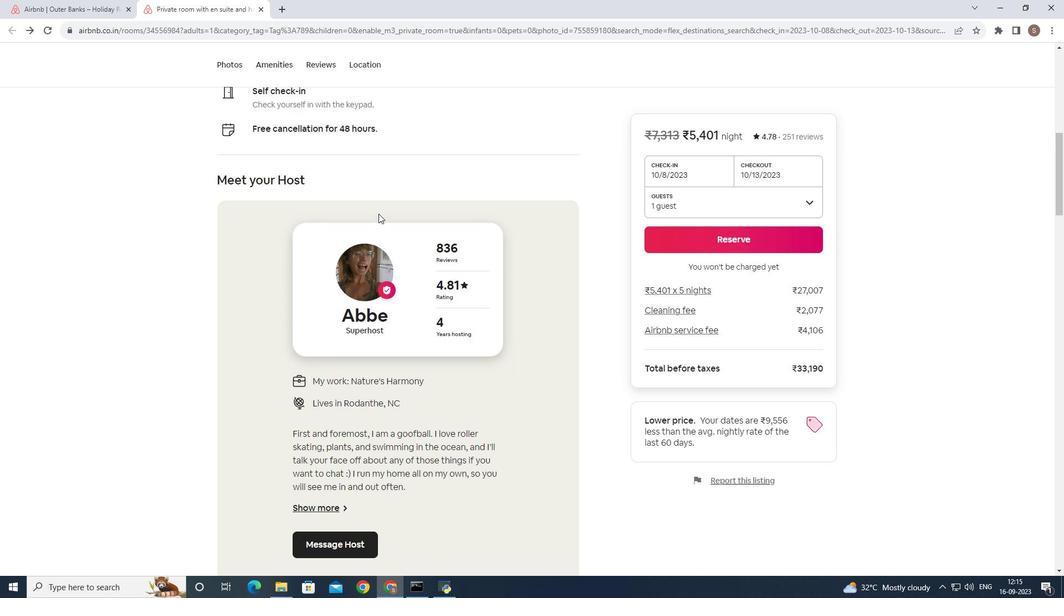 
Action: Mouse scrolled (378, 213) with delta (0, 0)
Screenshot: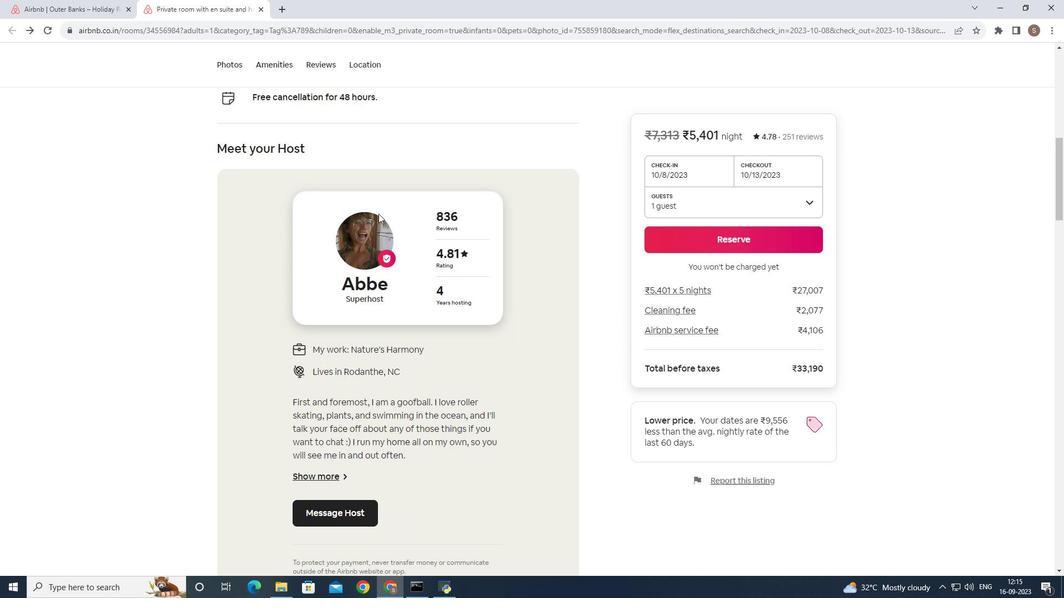 
Action: Mouse scrolled (378, 213) with delta (0, 0)
Screenshot: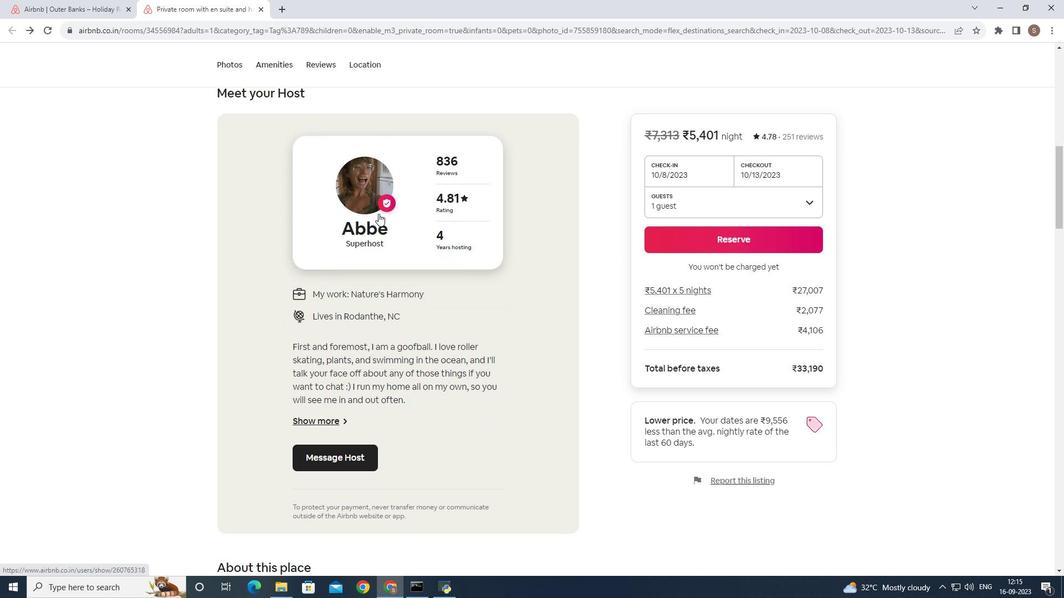 
Action: Mouse scrolled (378, 213) with delta (0, 0)
Screenshot: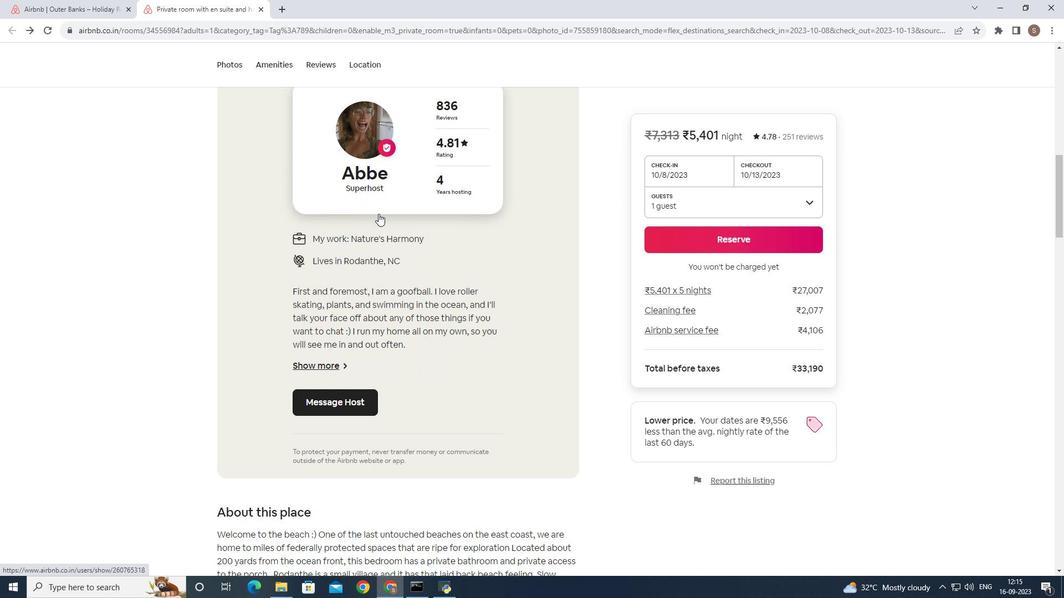 
Action: Mouse scrolled (378, 213) with delta (0, 0)
Screenshot: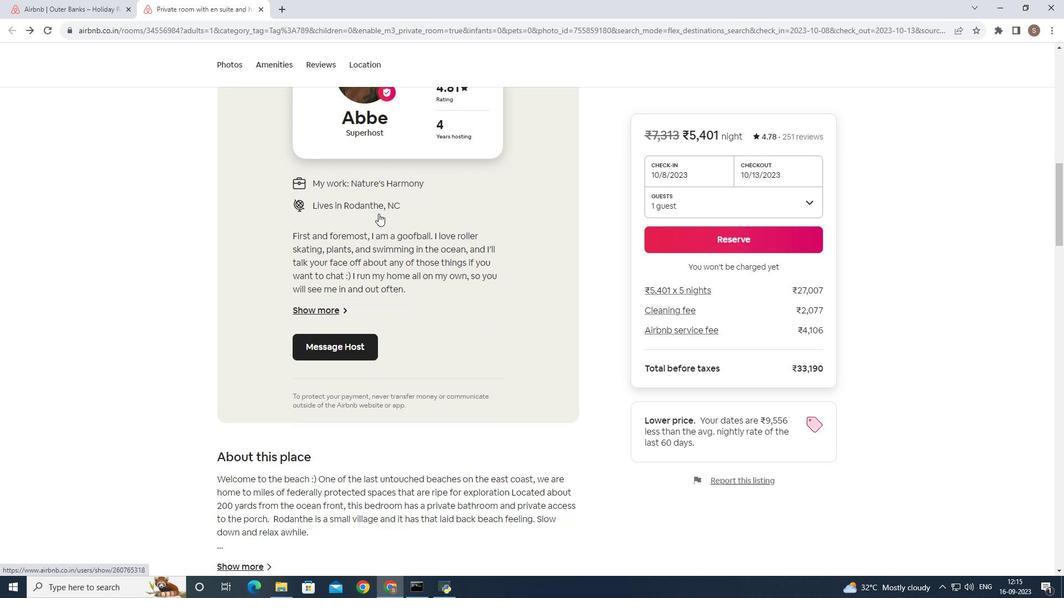 
Action: Mouse scrolled (378, 213) with delta (0, 0)
Screenshot: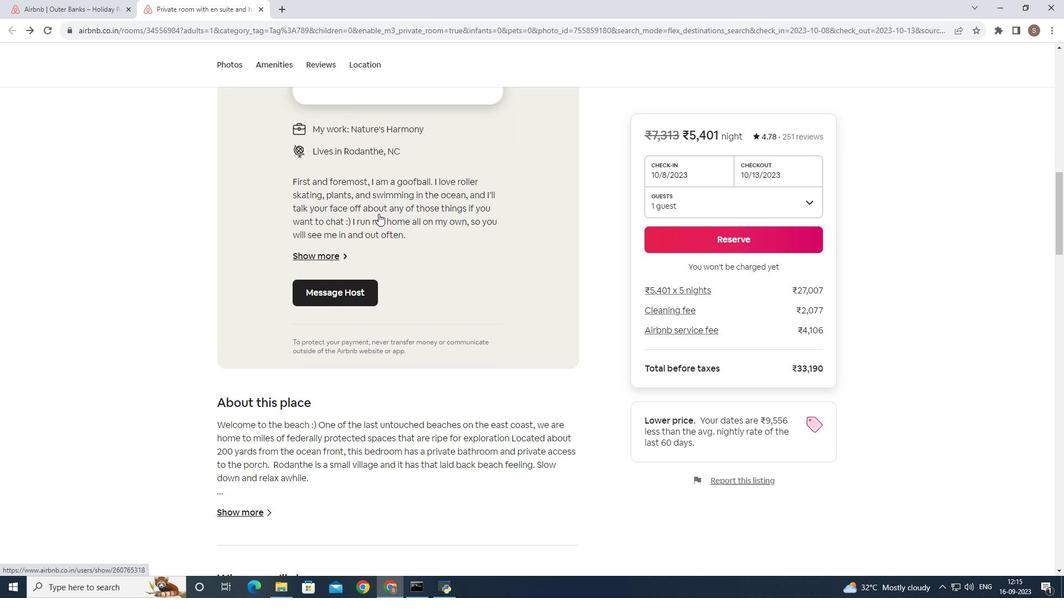 
Action: Mouse scrolled (378, 213) with delta (0, 0)
Screenshot: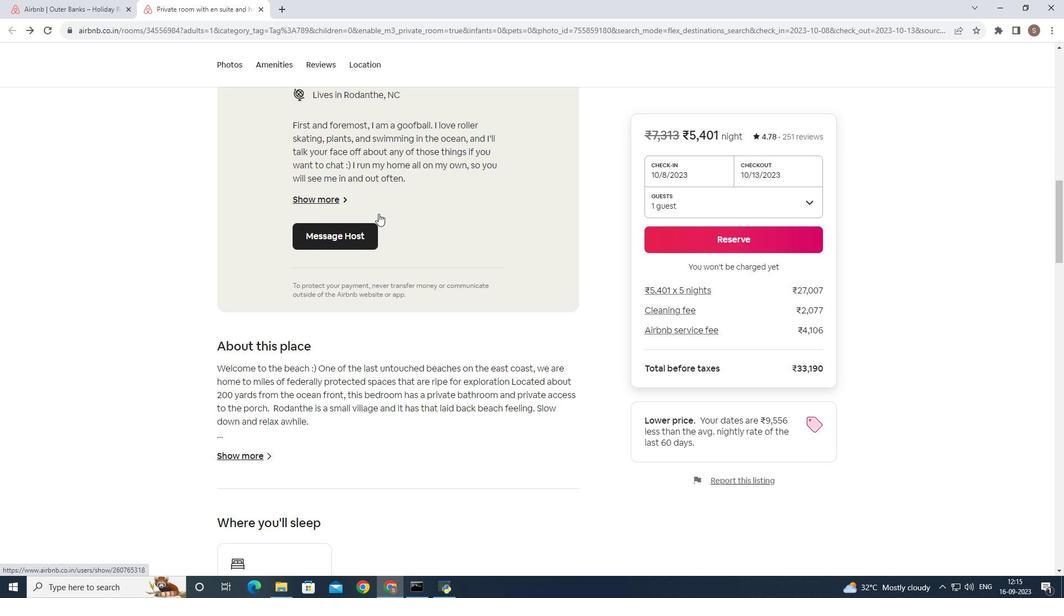 
Action: Mouse scrolled (378, 213) with delta (0, 0)
Screenshot: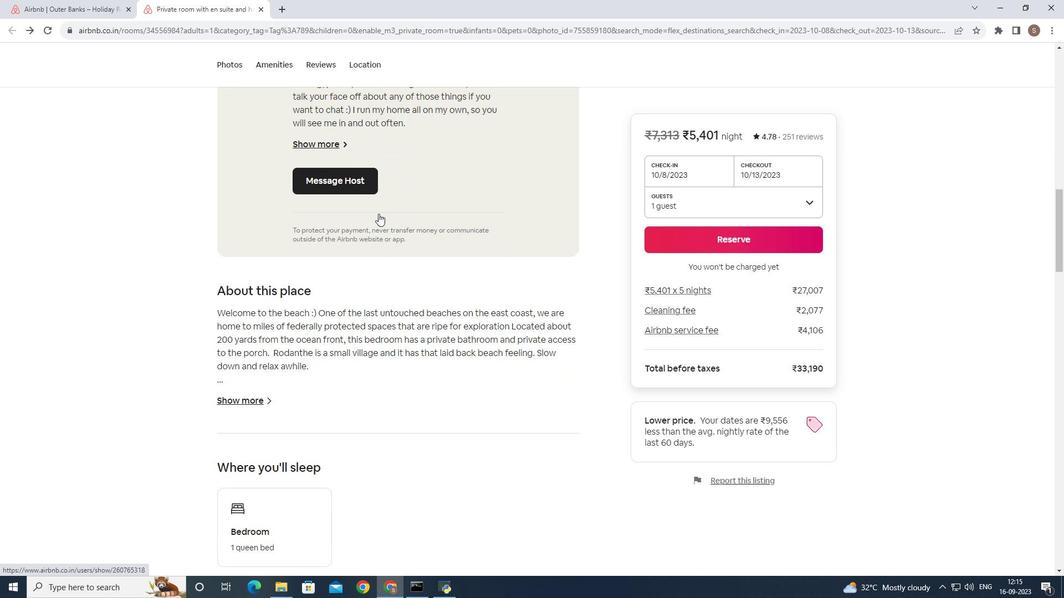 
Action: Mouse moved to (246, 401)
Screenshot: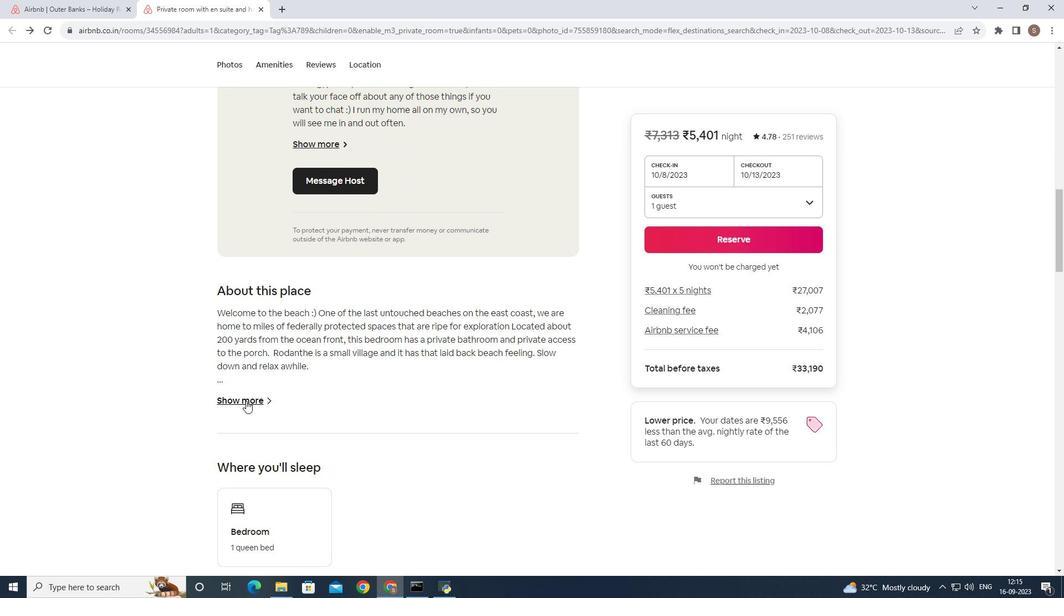 
Action: Mouse pressed left at (246, 401)
Screenshot: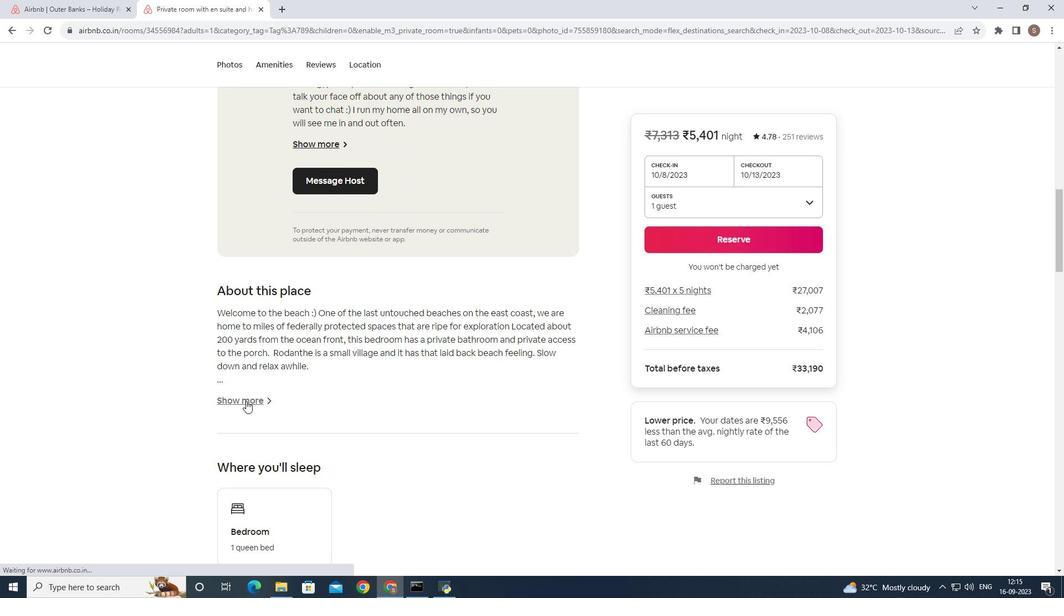 
Action: Mouse moved to (448, 271)
Screenshot: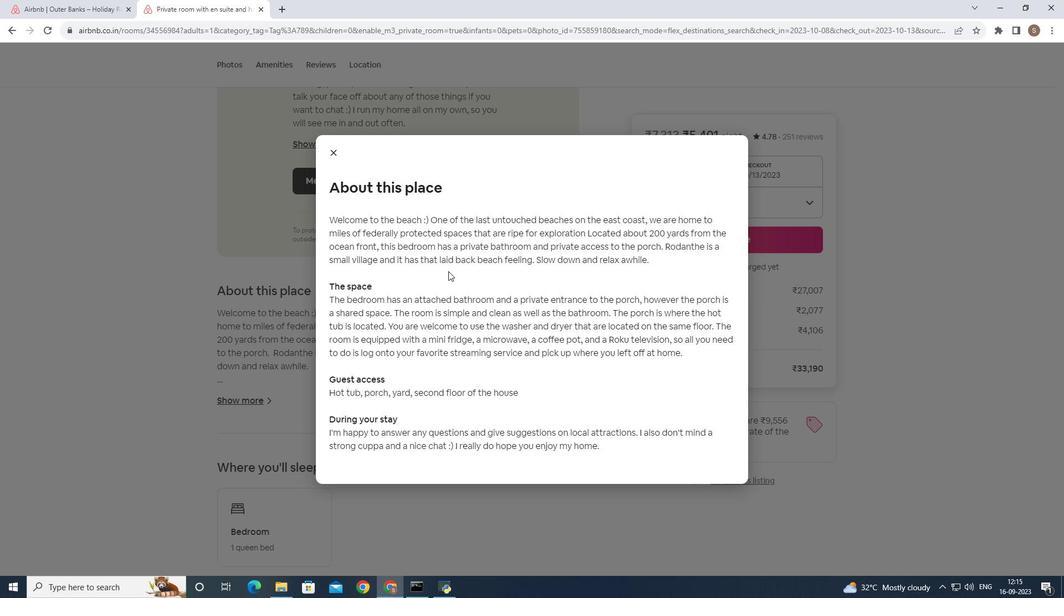 
Action: Mouse scrolled (448, 271) with delta (0, 0)
Screenshot: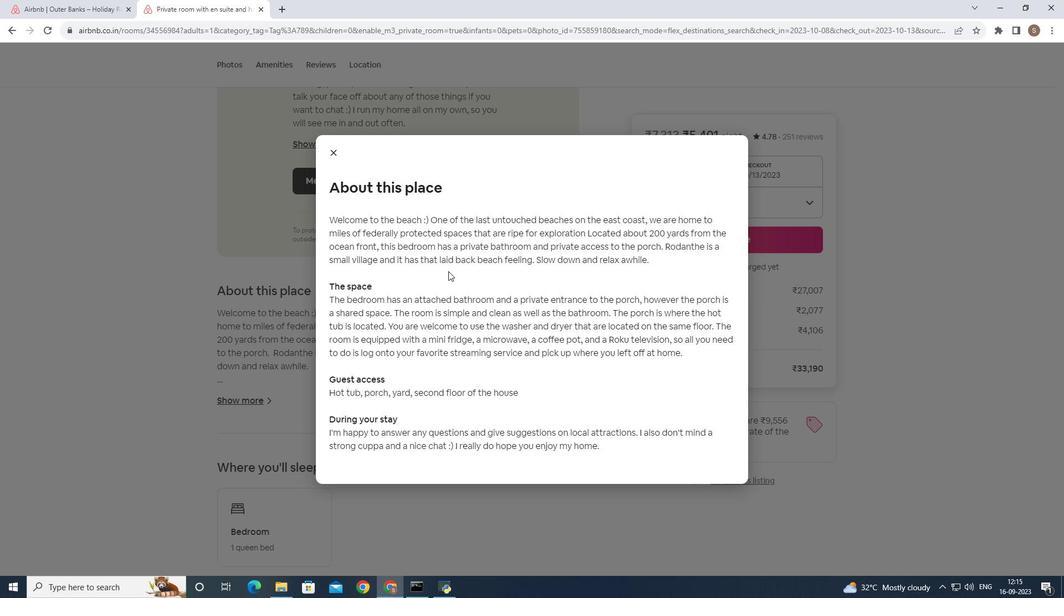 
Action: Mouse scrolled (448, 271) with delta (0, 0)
Screenshot: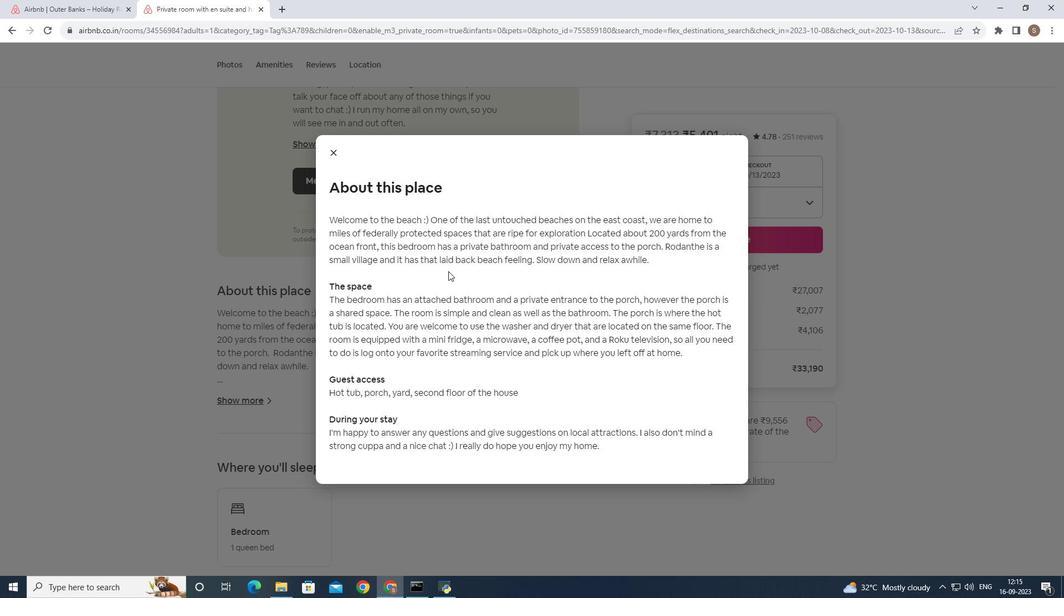 
Action: Mouse moved to (331, 150)
Screenshot: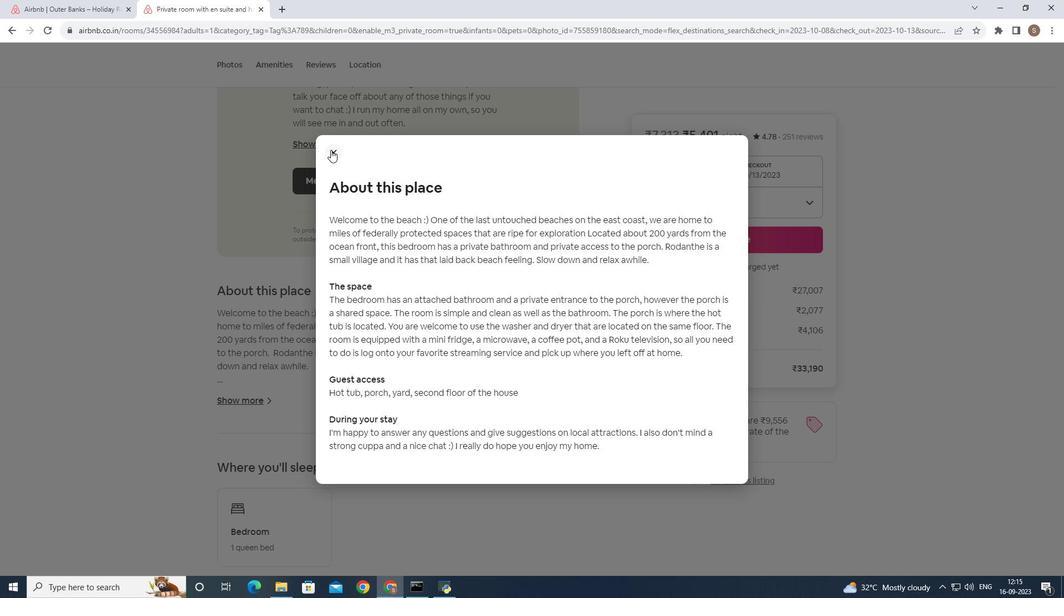 
Action: Mouse pressed left at (331, 150)
Screenshot: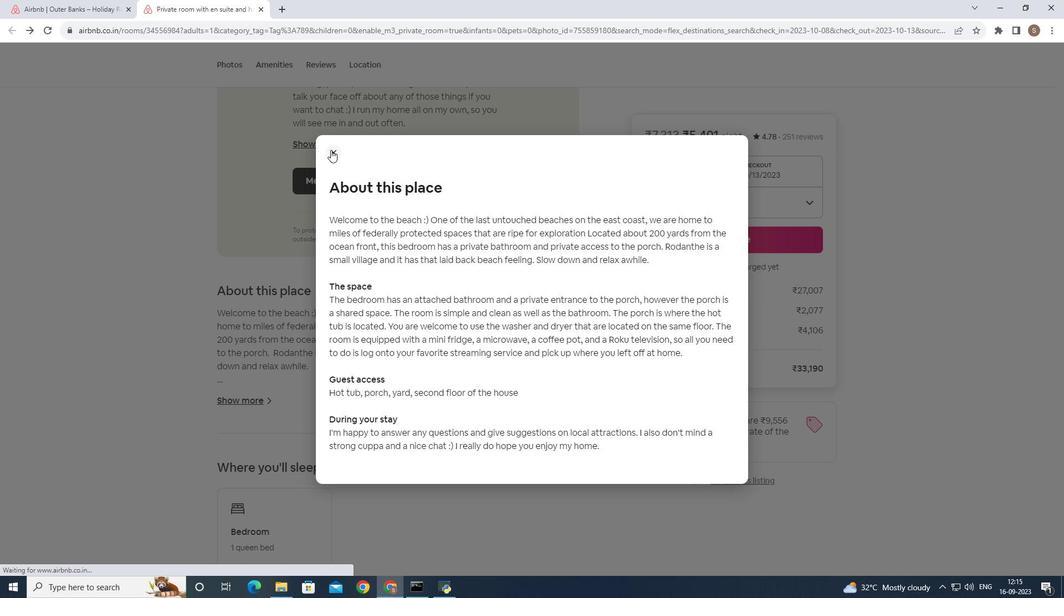 
Action: Mouse moved to (334, 293)
Screenshot: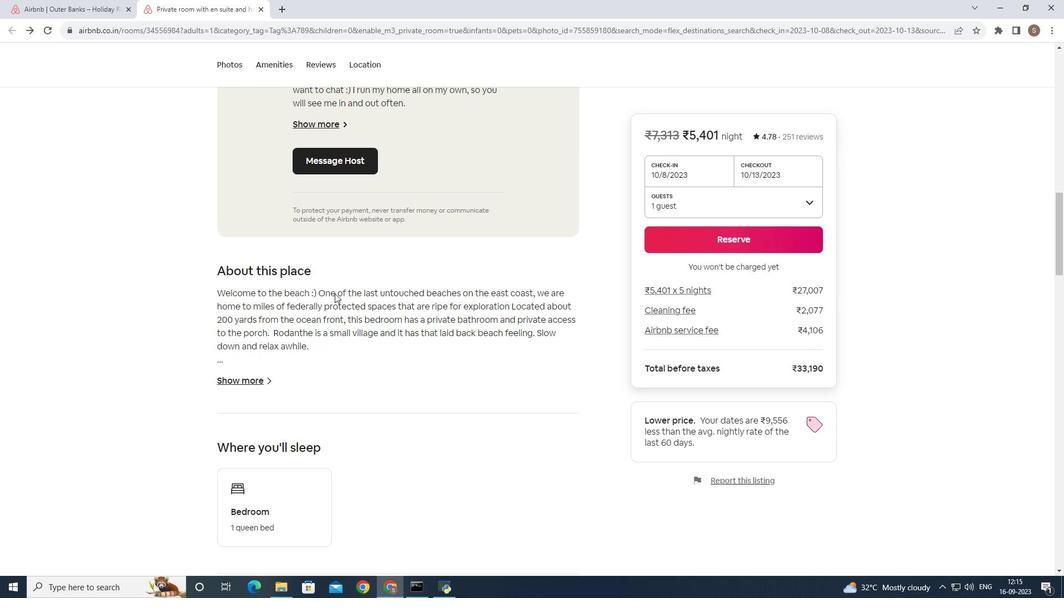 
Action: Mouse scrolled (334, 293) with delta (0, 0)
Screenshot: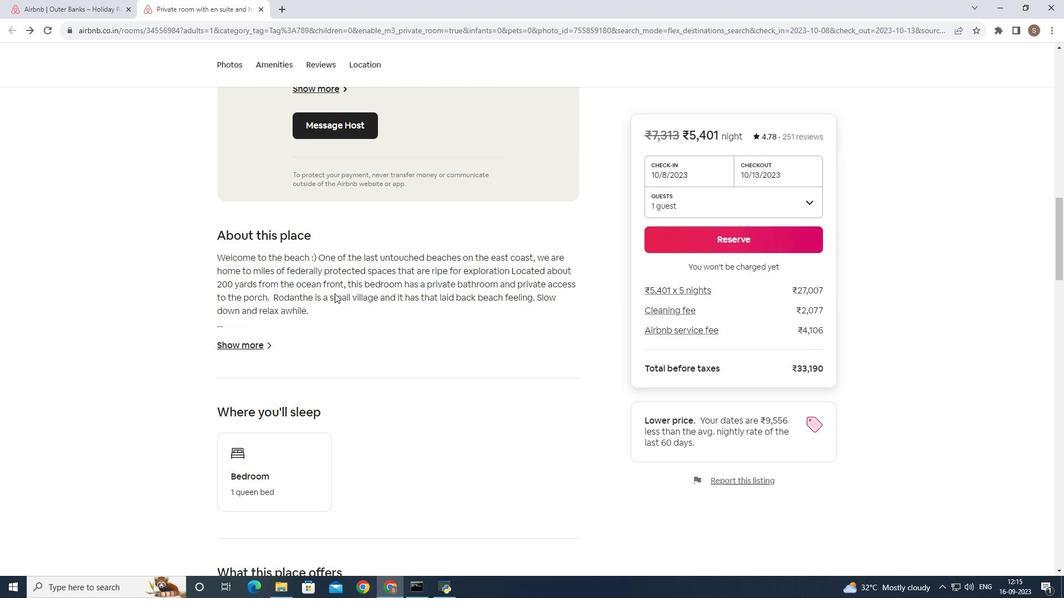 
Action: Mouse scrolled (334, 293) with delta (0, 0)
Screenshot: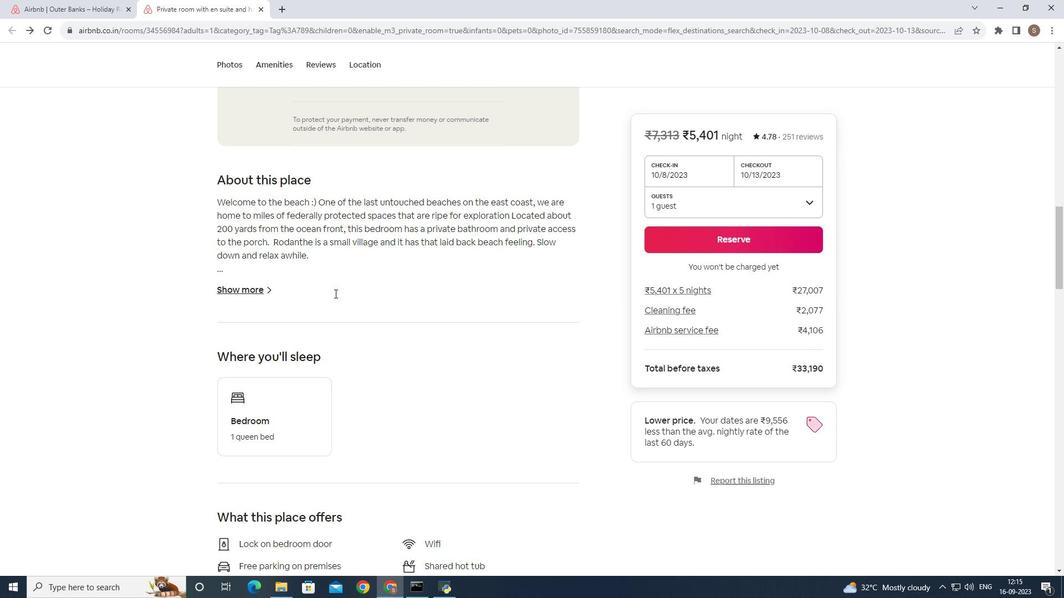 
Action: Mouse scrolled (334, 293) with delta (0, 0)
Screenshot: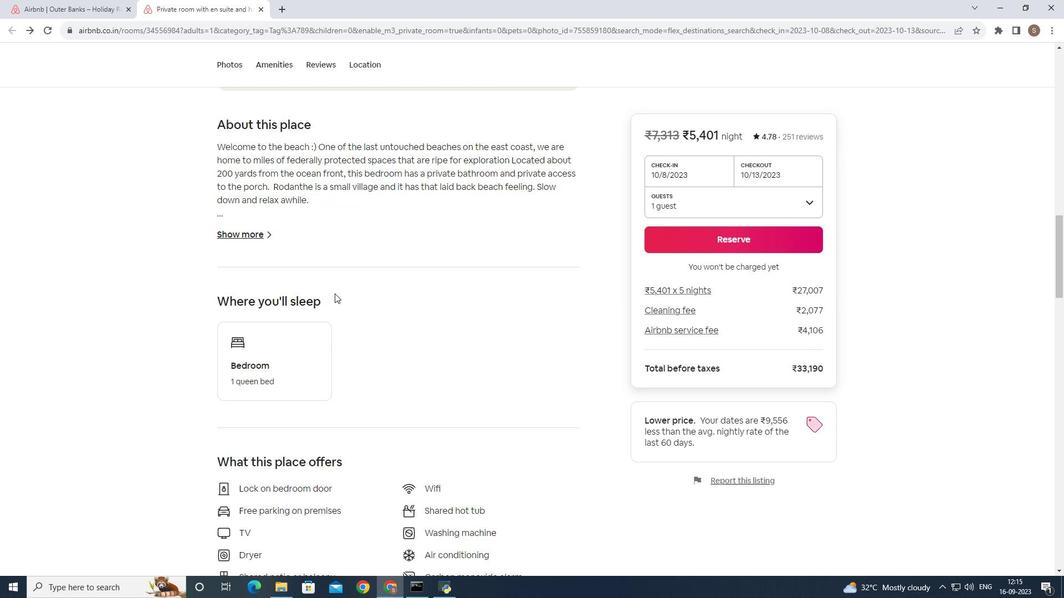 
Action: Mouse scrolled (334, 293) with delta (0, 0)
Screenshot: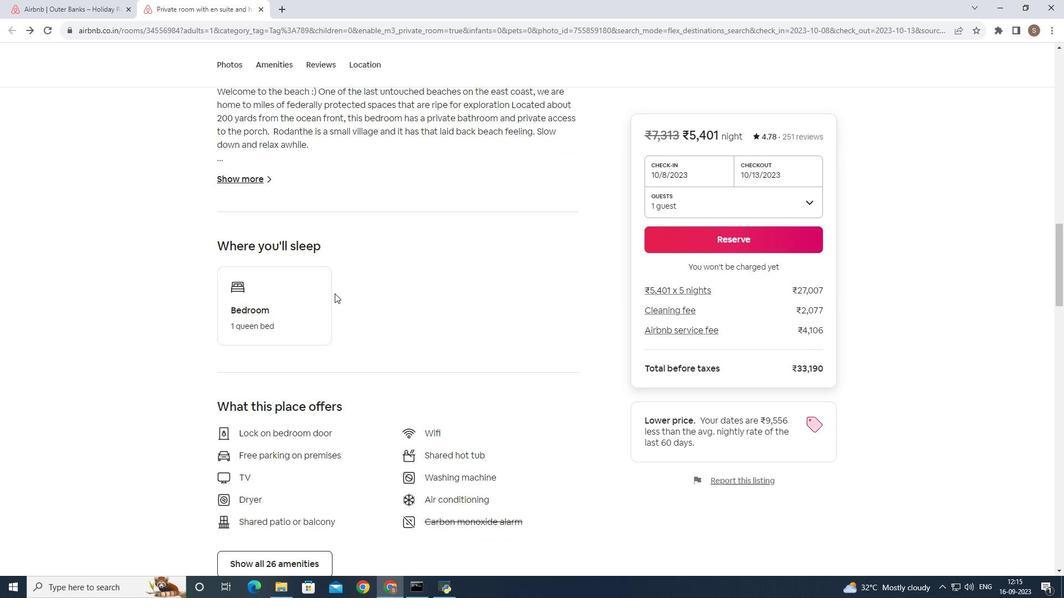 
Action: Mouse scrolled (334, 293) with delta (0, 0)
Screenshot: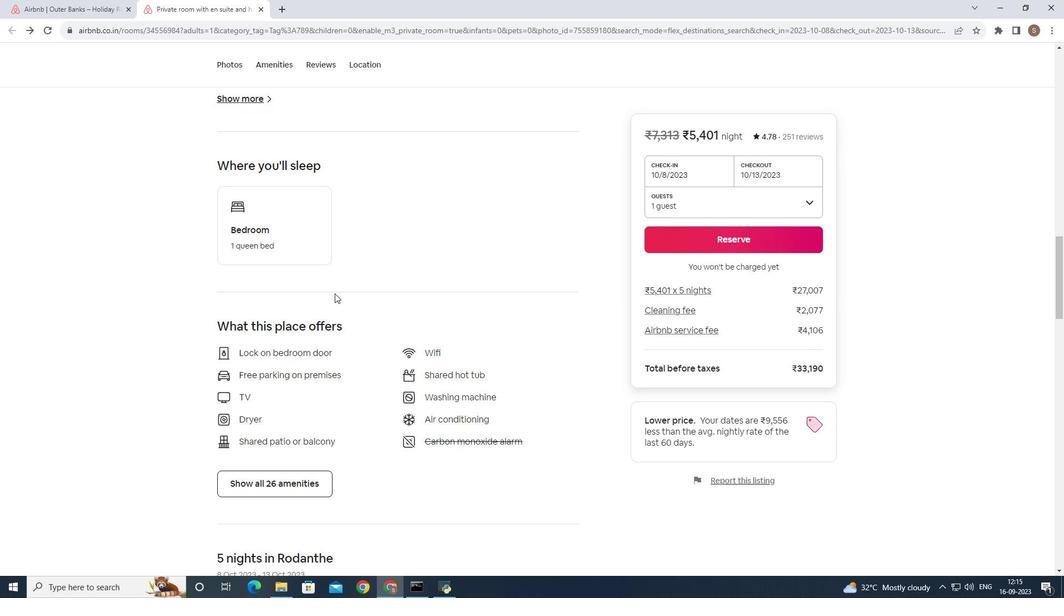
Action: Mouse scrolled (334, 293) with delta (0, 0)
Screenshot: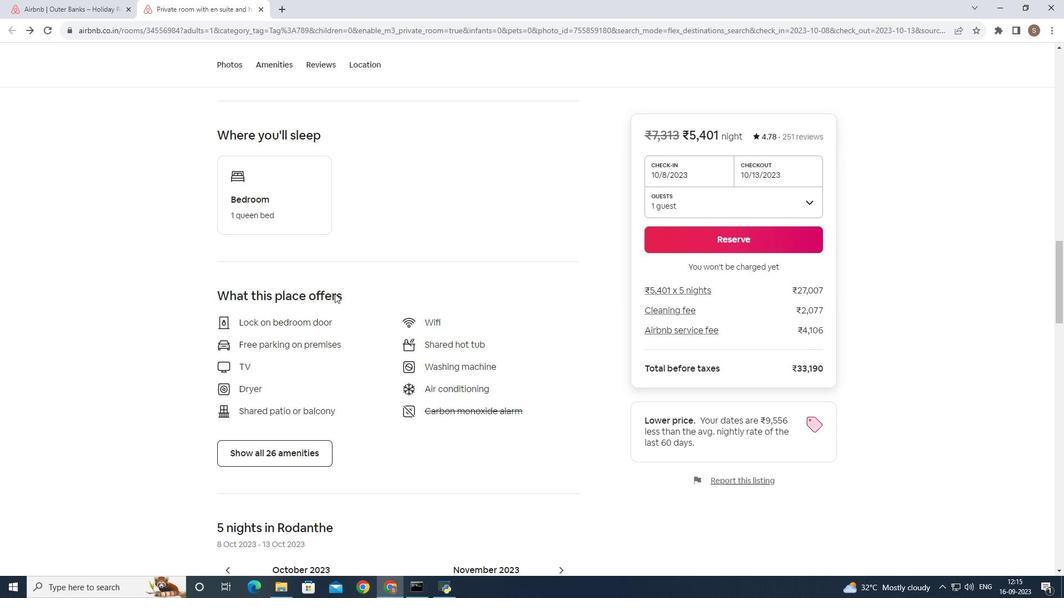 
Action: Mouse scrolled (334, 293) with delta (0, 0)
Screenshot: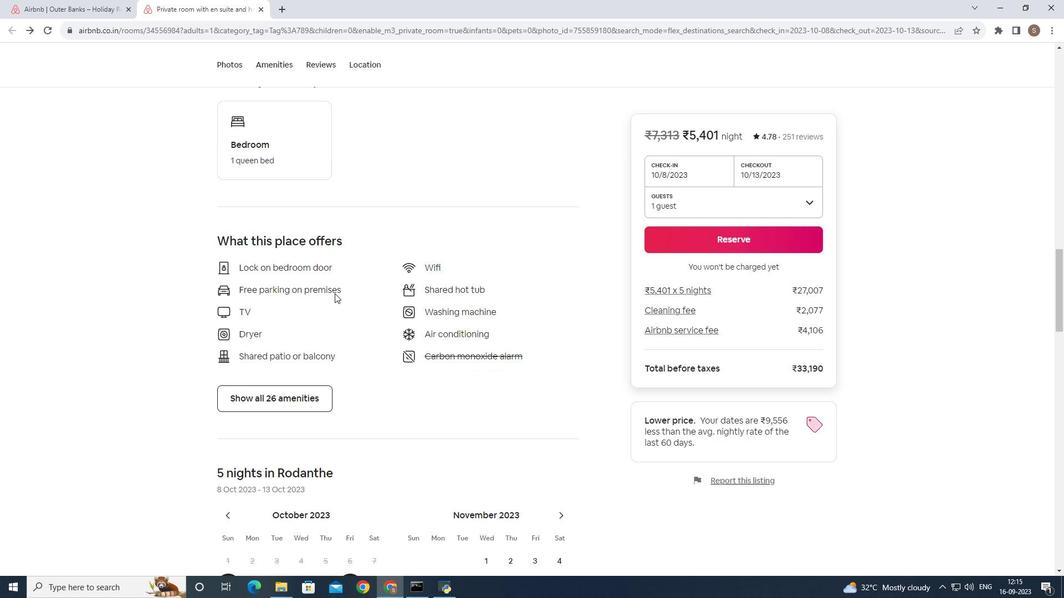 
Action: Mouse moved to (334, 301)
Screenshot: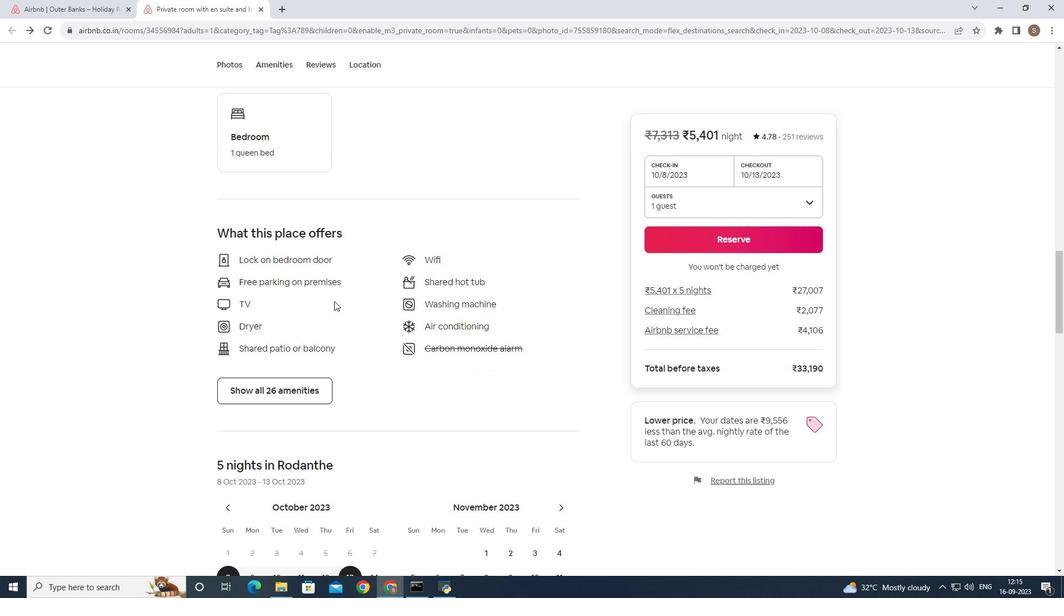 
Action: Mouse scrolled (334, 301) with delta (0, 0)
Screenshot: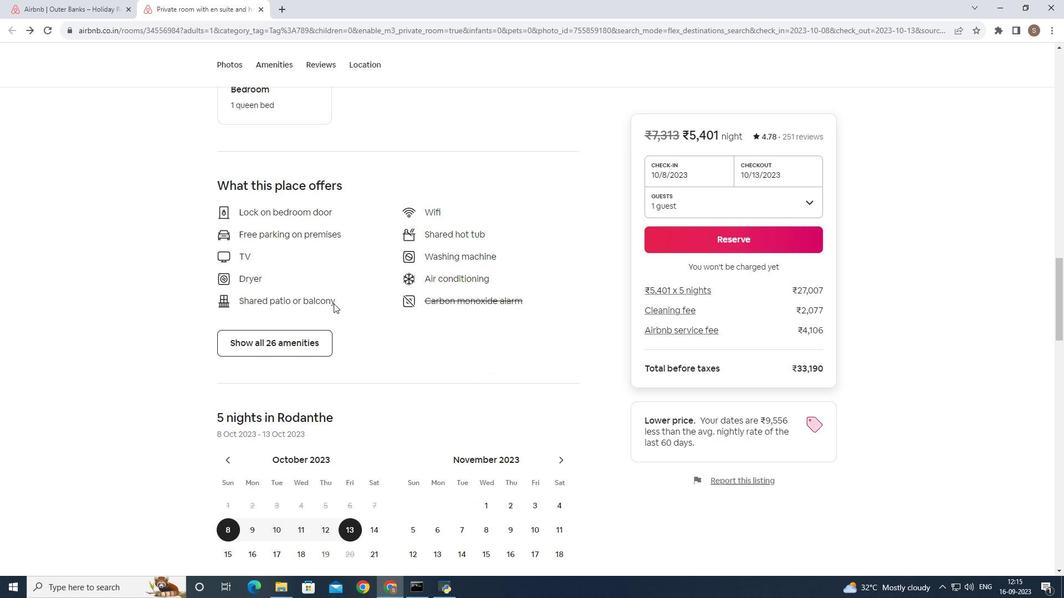 
Action: Mouse moved to (317, 341)
Screenshot: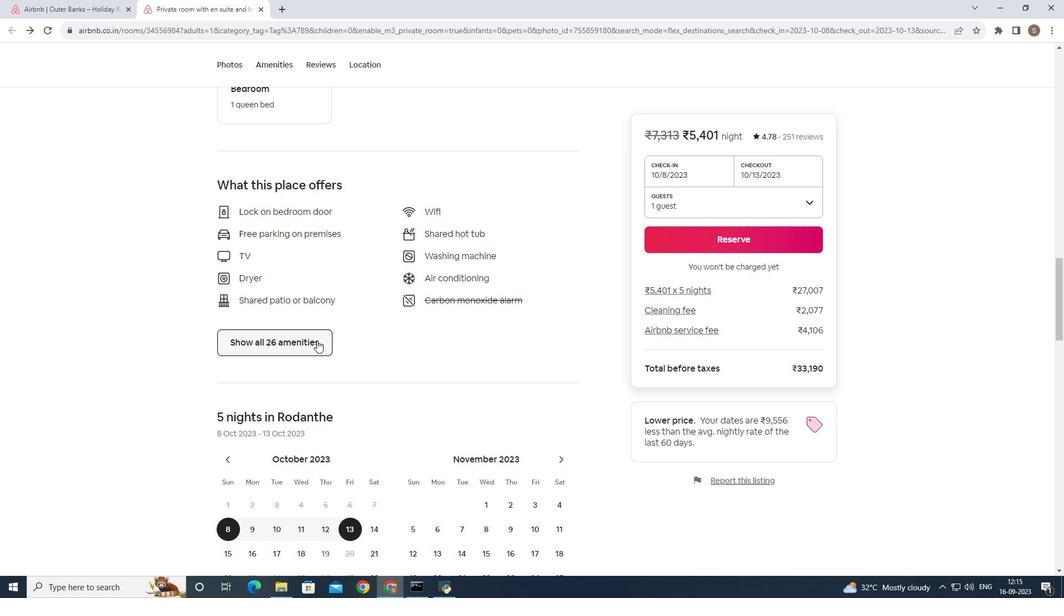 
Action: Mouse pressed left at (317, 341)
Screenshot: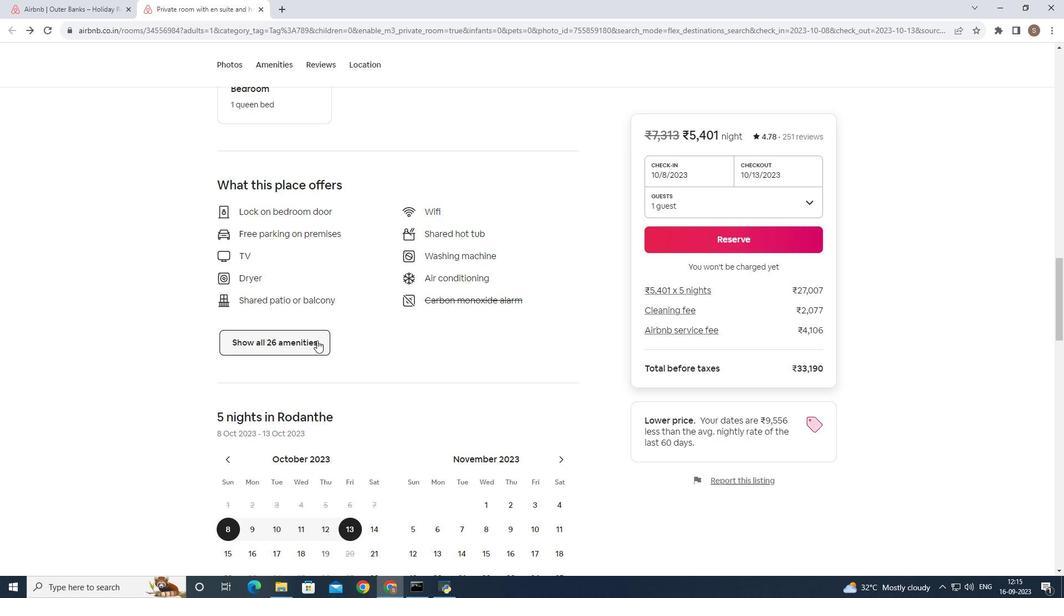 
Action: Mouse moved to (395, 225)
Screenshot: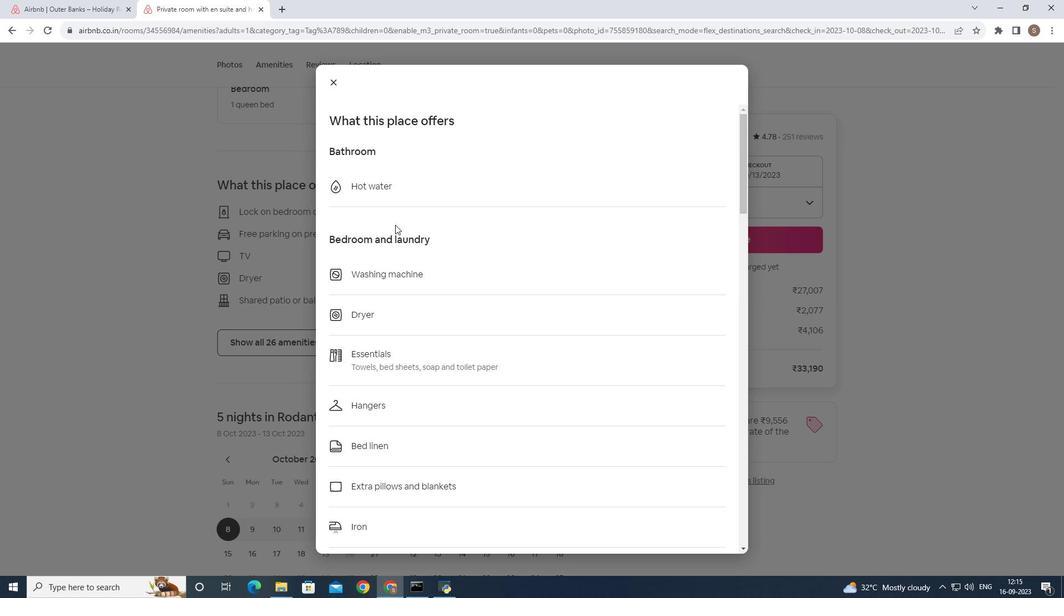 
Action: Mouse scrolled (395, 224) with delta (0, 0)
Screenshot: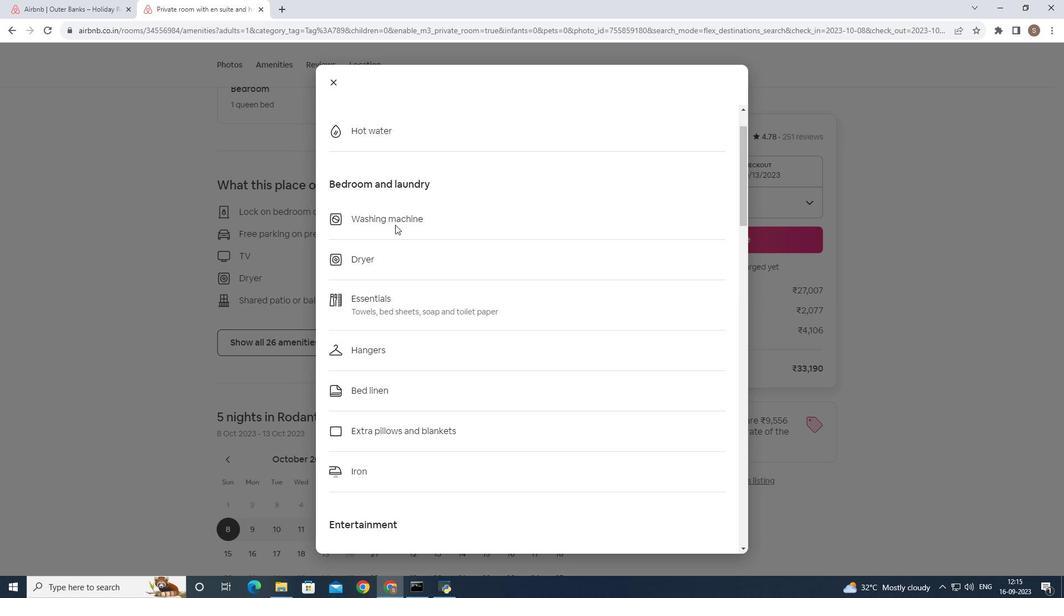 
Action: Mouse scrolled (395, 224) with delta (0, 0)
Screenshot: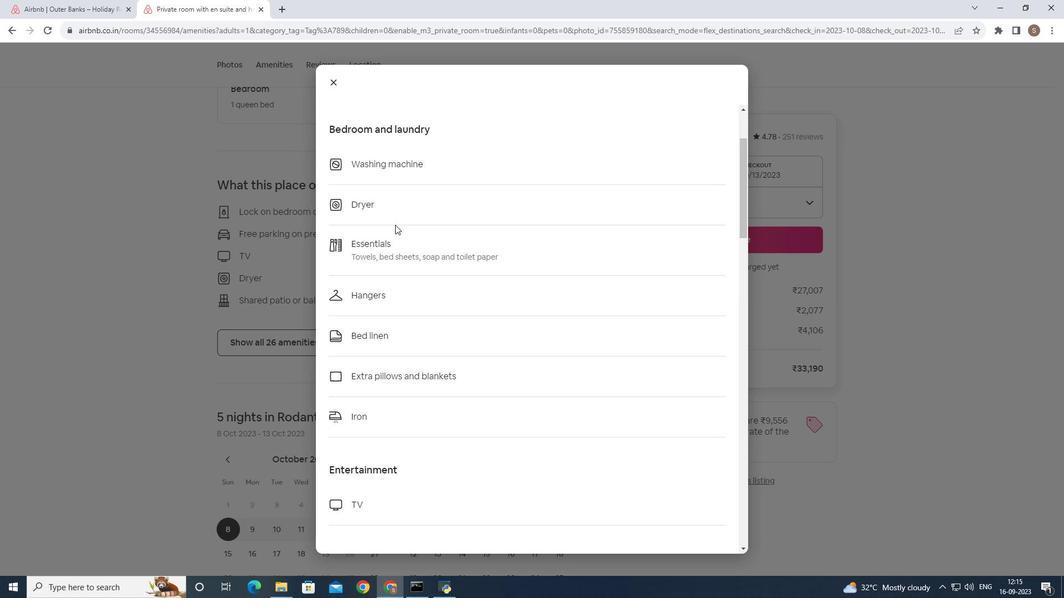 
Action: Mouse scrolled (395, 224) with delta (0, 0)
Screenshot: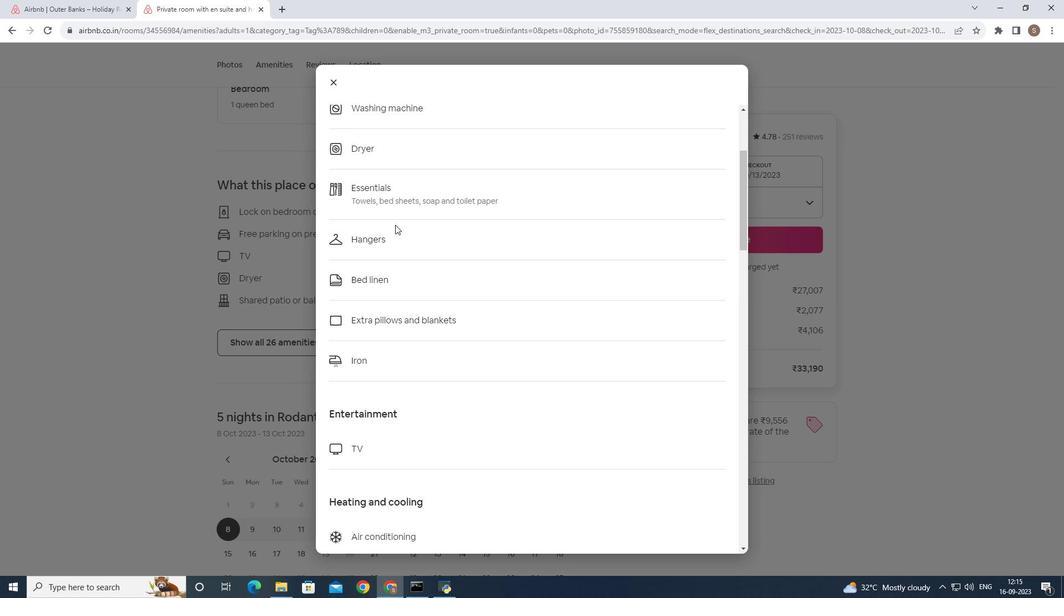 
Action: Mouse scrolled (395, 224) with delta (0, 0)
Screenshot: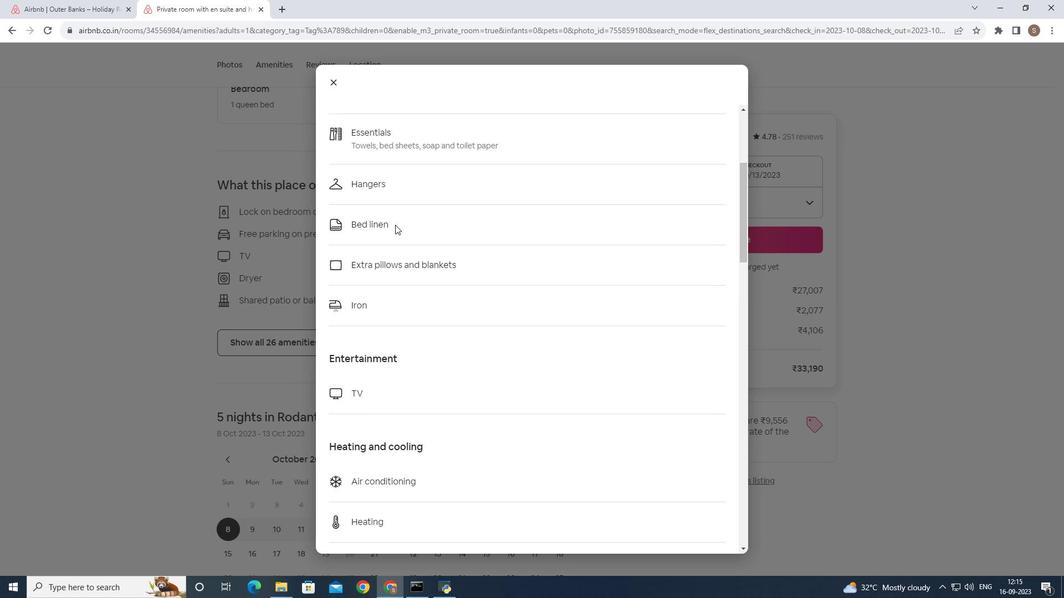 
Action: Mouse scrolled (395, 224) with delta (0, 0)
Screenshot: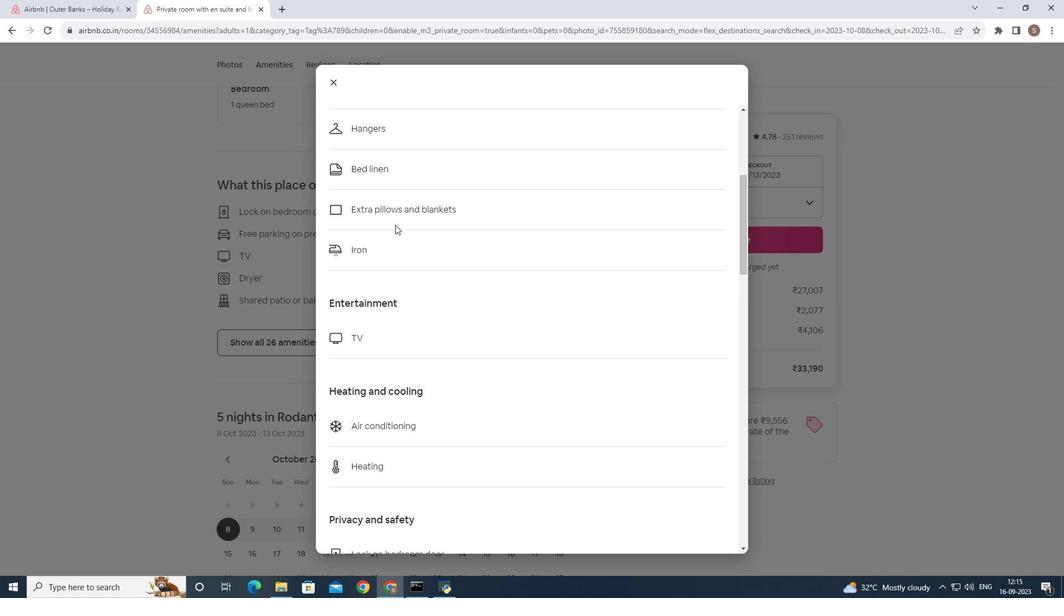 
Action: Mouse scrolled (395, 224) with delta (0, 0)
Screenshot: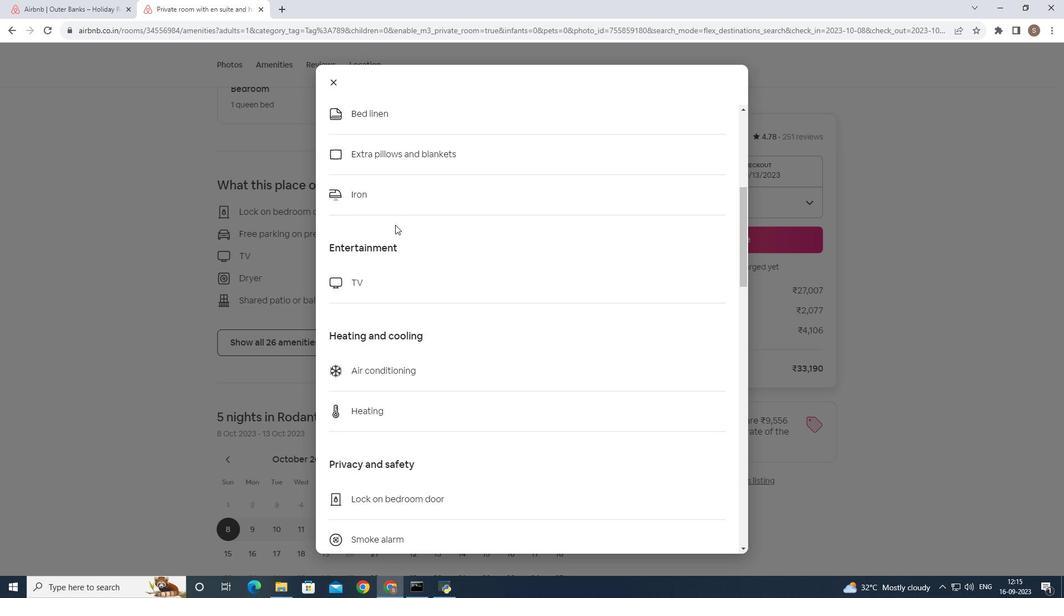 
Action: Mouse scrolled (395, 224) with delta (0, 0)
Screenshot: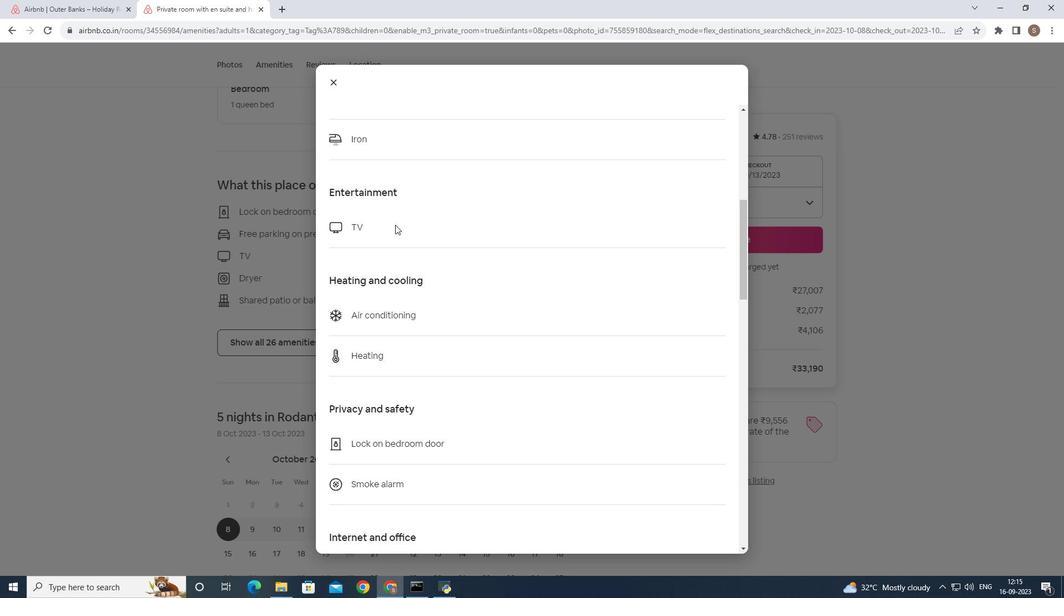 
Action: Mouse scrolled (395, 224) with delta (0, 0)
Screenshot: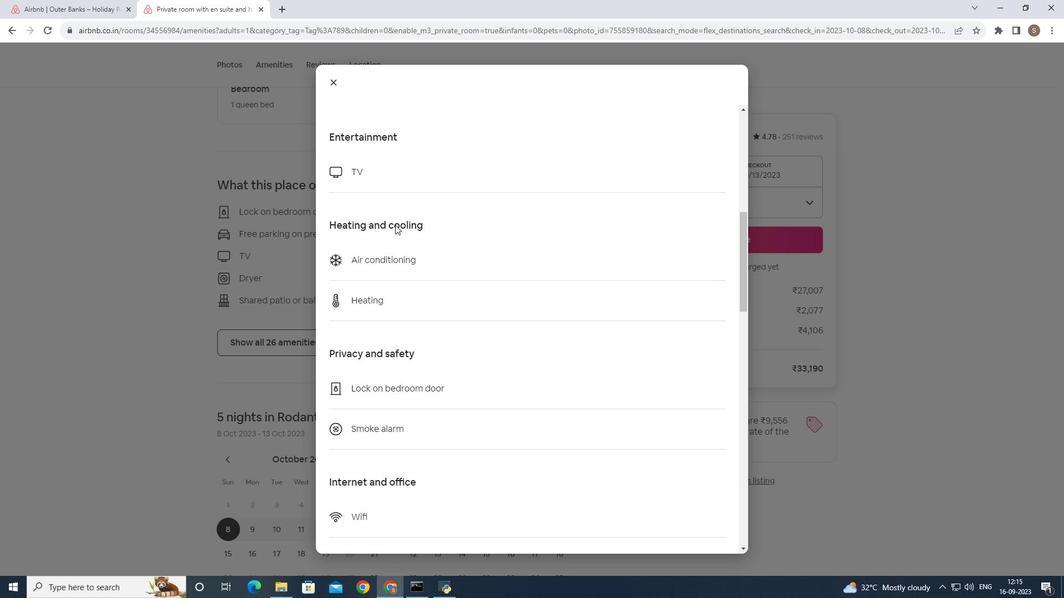 
Action: Mouse scrolled (395, 224) with delta (0, 0)
Screenshot: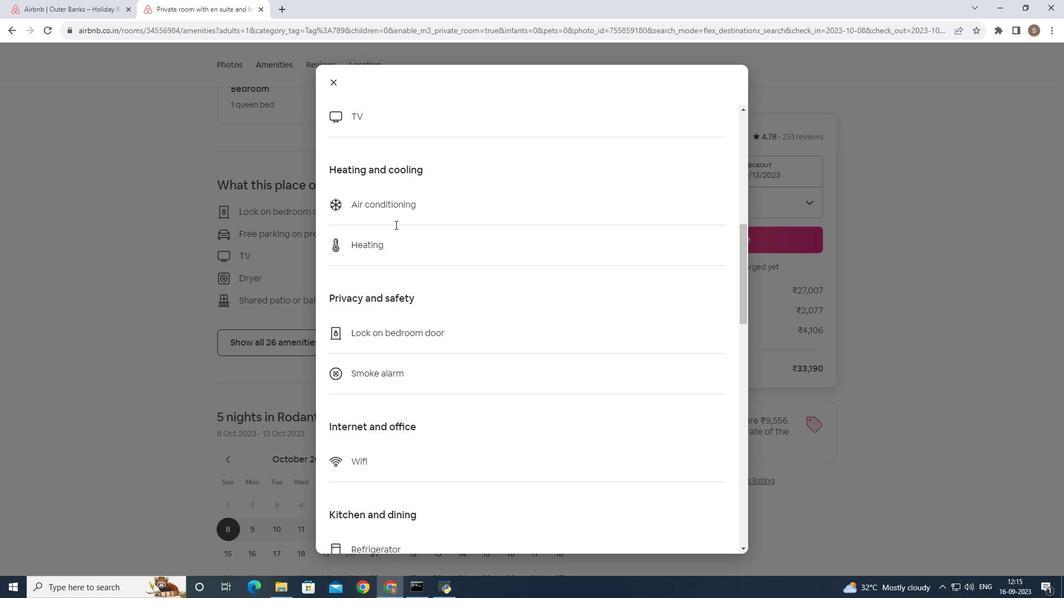
Action: Mouse scrolled (395, 224) with delta (0, 0)
Screenshot: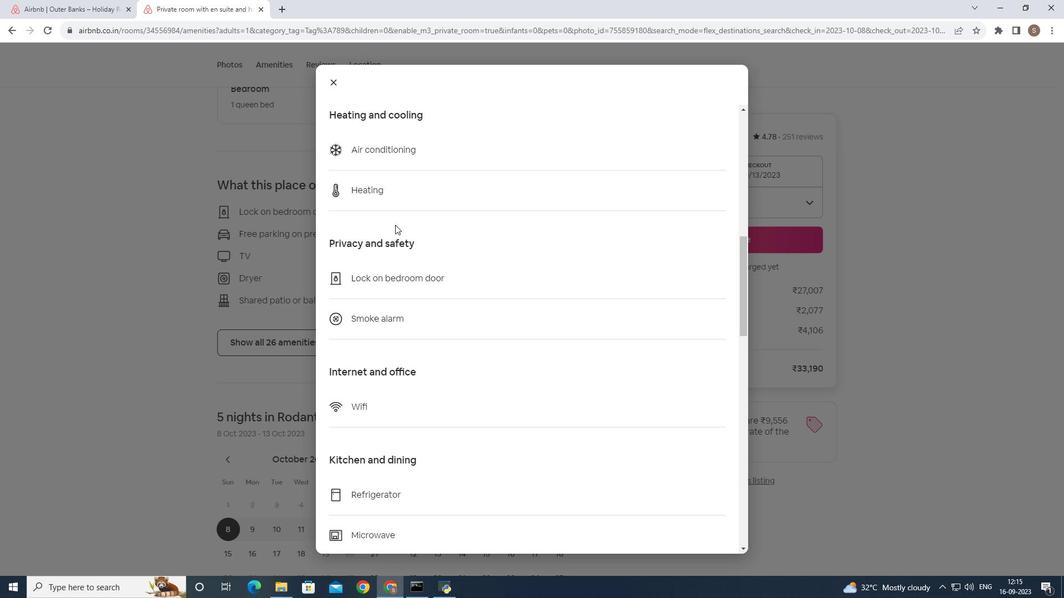 
Action: Mouse scrolled (395, 224) with delta (0, 0)
Screenshot: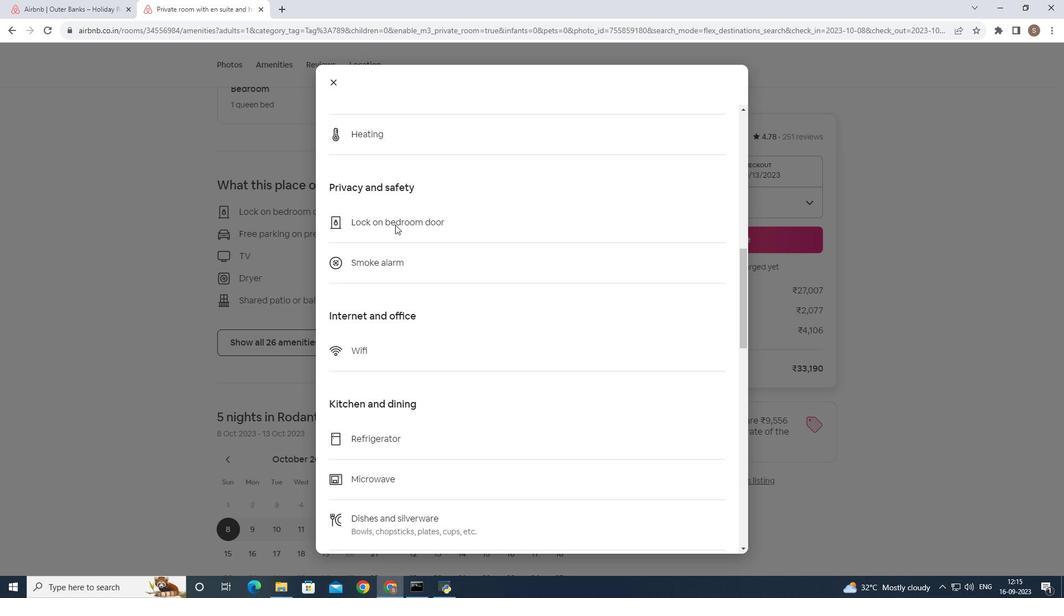 
Action: Mouse scrolled (395, 224) with delta (0, 0)
Screenshot: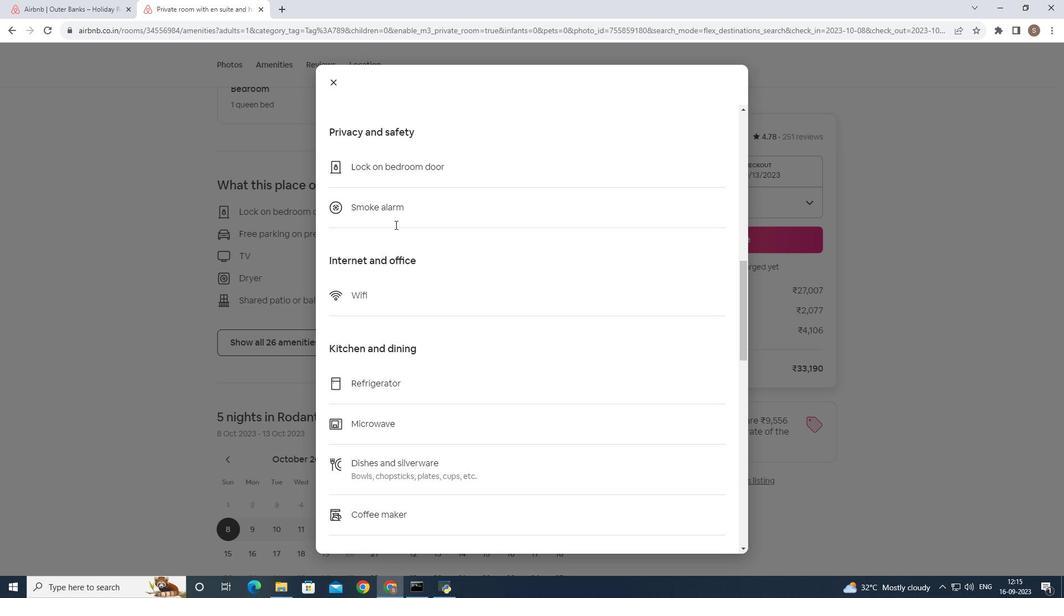 
Action: Mouse scrolled (395, 224) with delta (0, 0)
Screenshot: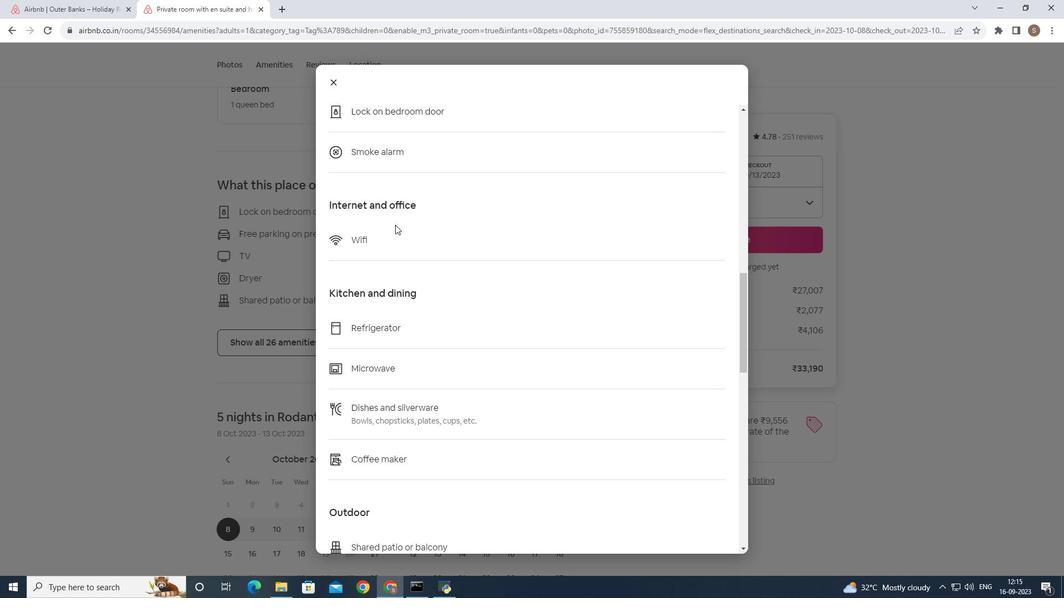 
Action: Mouse scrolled (395, 224) with delta (0, 0)
Screenshot: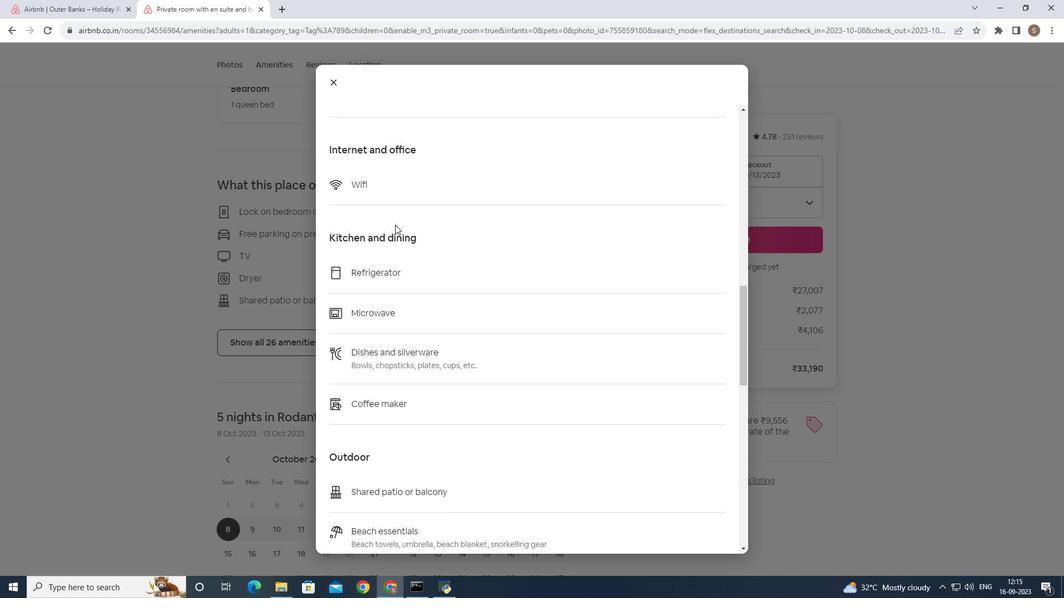 
Action: Mouse scrolled (395, 224) with delta (0, 0)
Screenshot: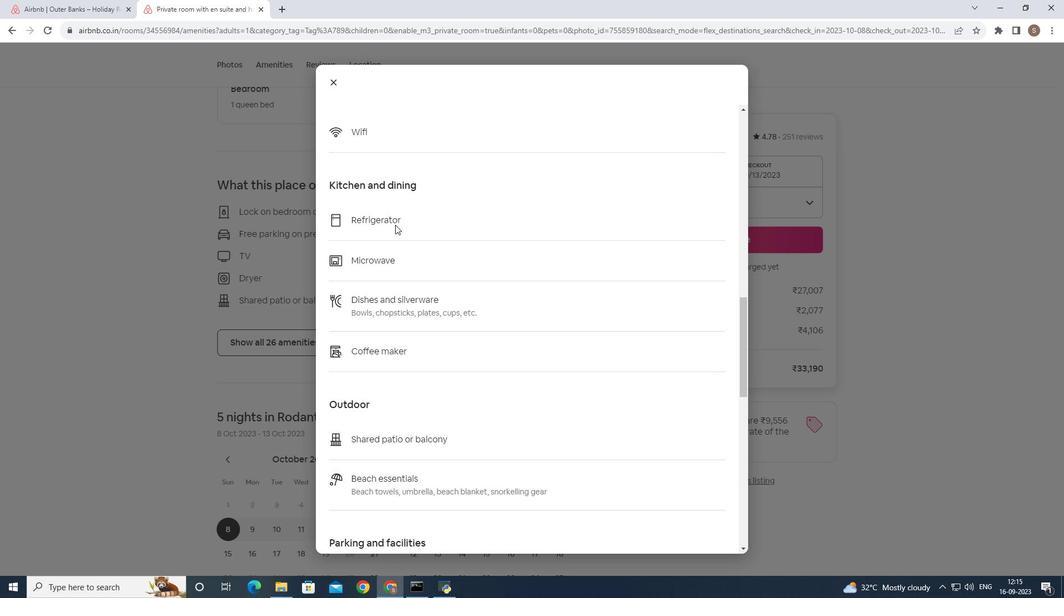 
Action: Mouse scrolled (395, 224) with delta (0, 0)
Screenshot: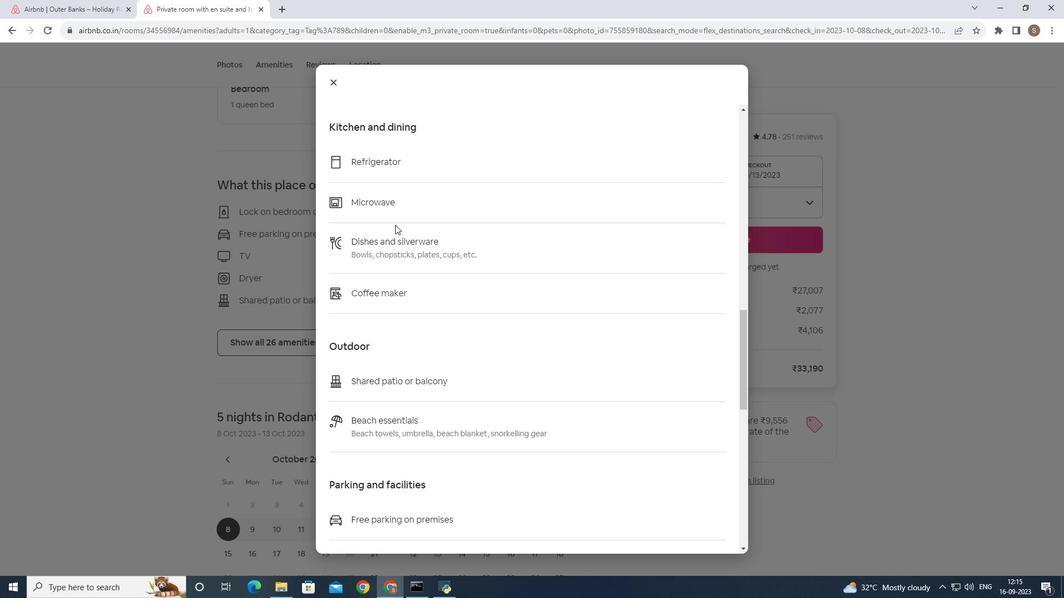 
Action: Mouse scrolled (395, 224) with delta (0, 0)
Screenshot: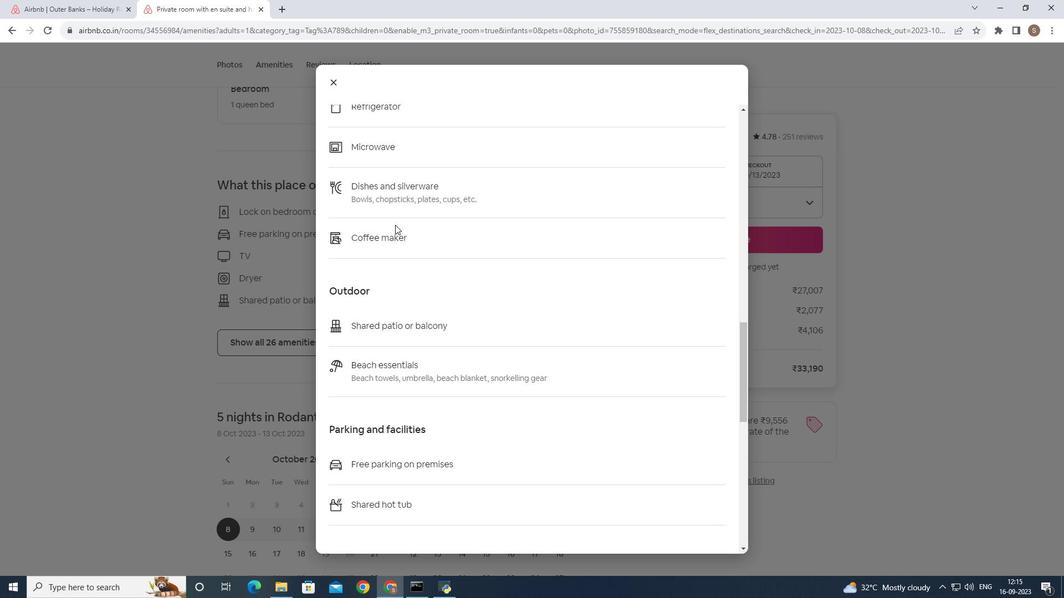 
Action: Mouse scrolled (395, 224) with delta (0, 0)
Screenshot: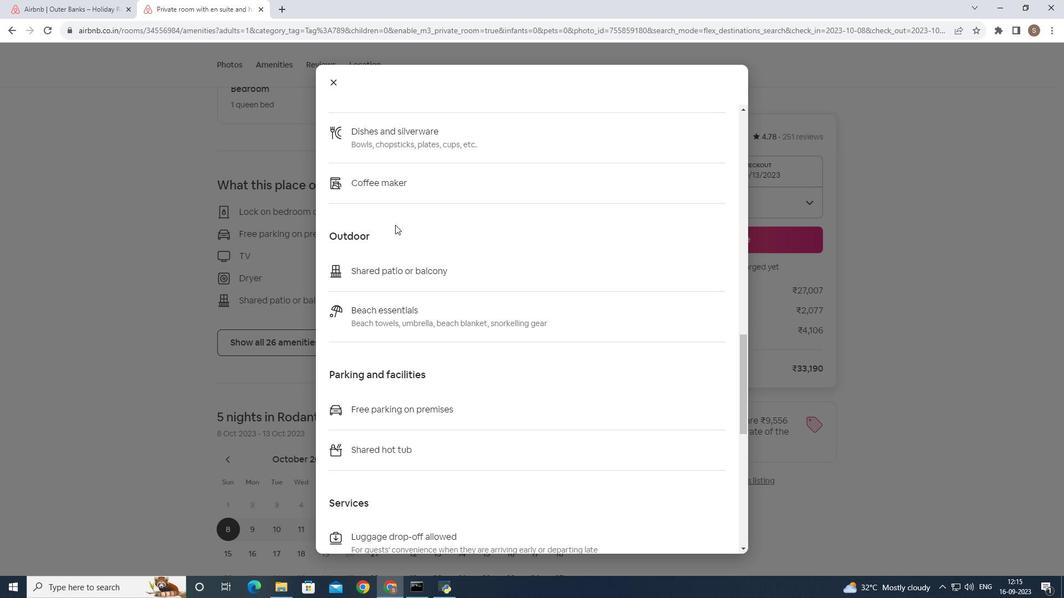 
Action: Mouse scrolled (395, 224) with delta (0, 0)
Screenshot: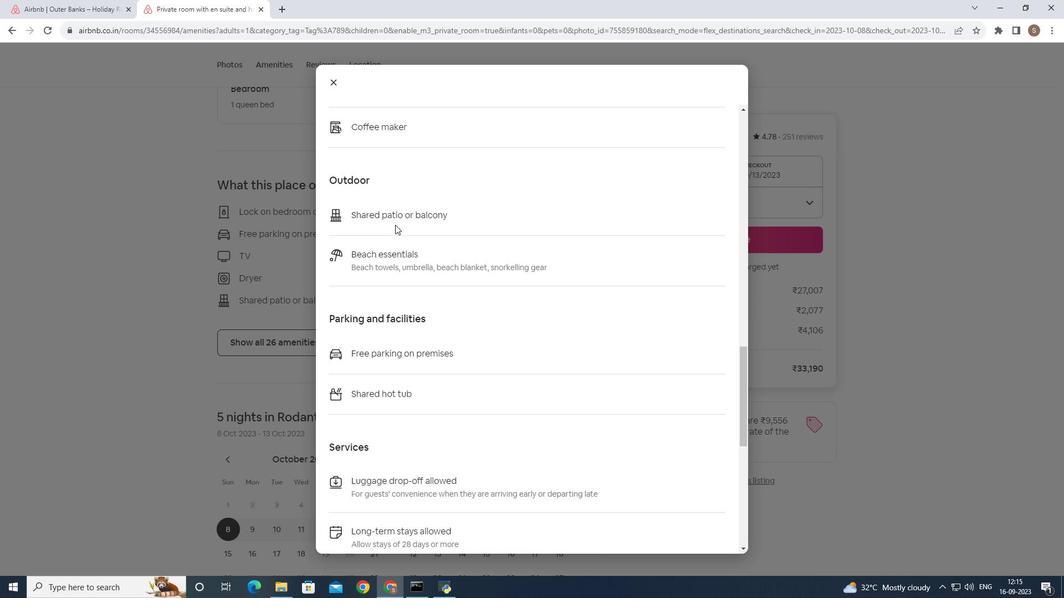 
Action: Mouse scrolled (395, 224) with delta (0, 0)
Screenshot: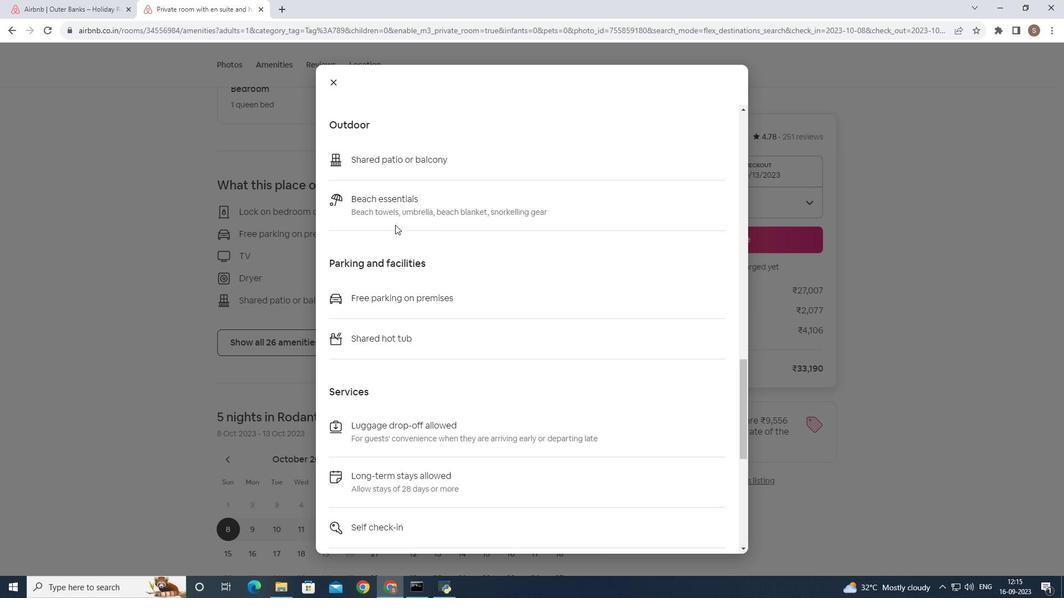 
Action: Mouse scrolled (395, 224) with delta (0, 0)
Screenshot: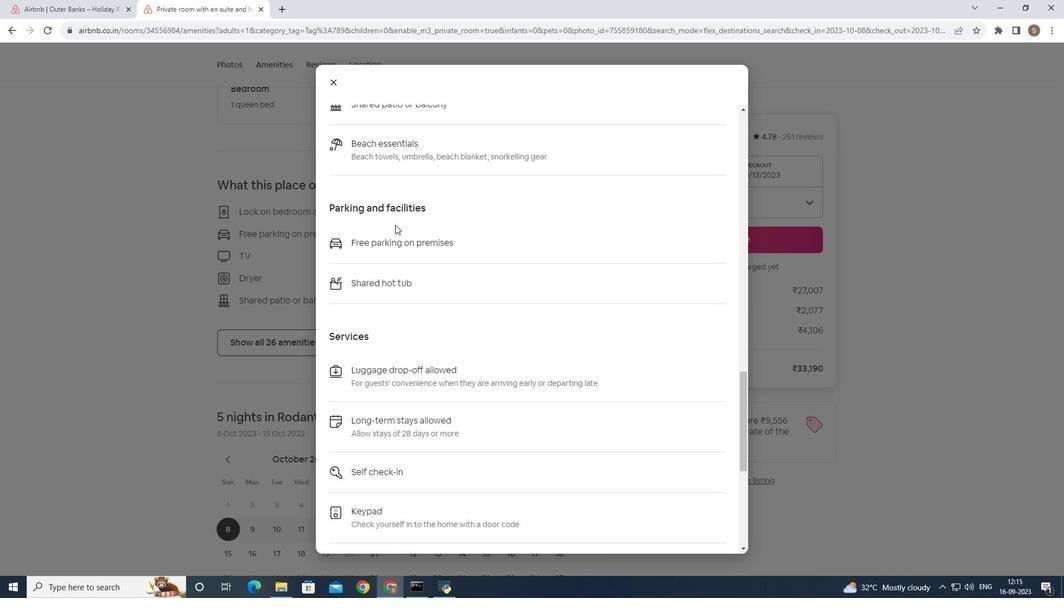 
Action: Mouse scrolled (395, 224) with delta (0, 0)
Screenshot: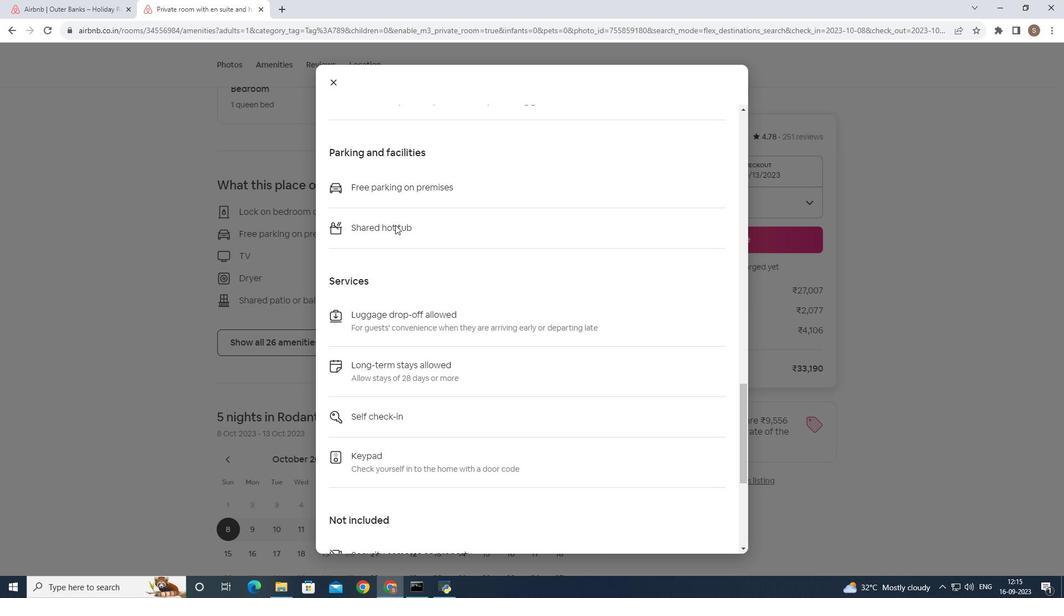 
Action: Mouse scrolled (395, 224) with delta (0, 0)
Screenshot: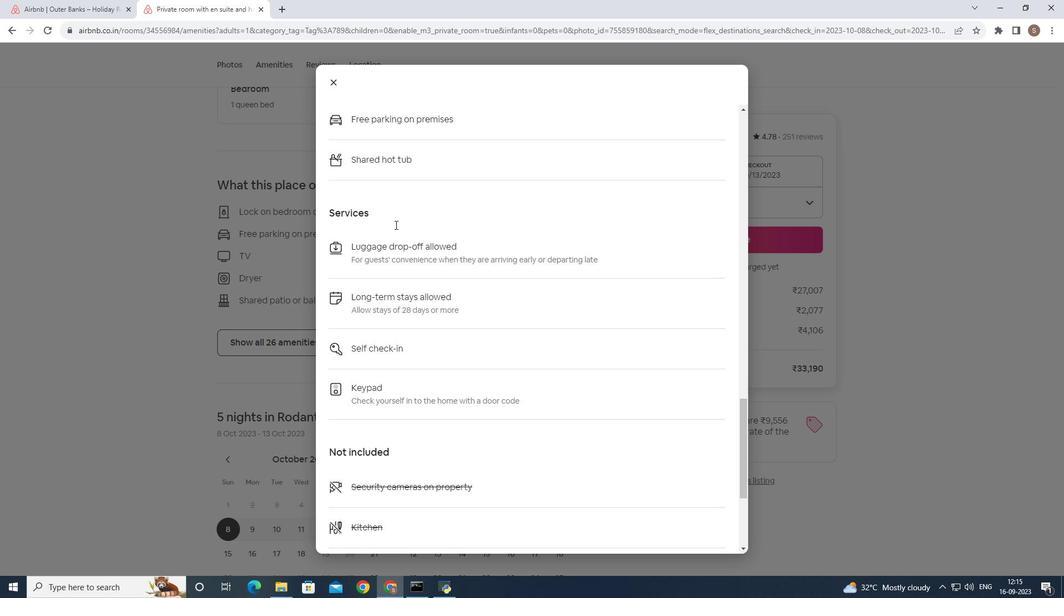 
Action: Mouse scrolled (395, 224) with delta (0, 0)
Screenshot: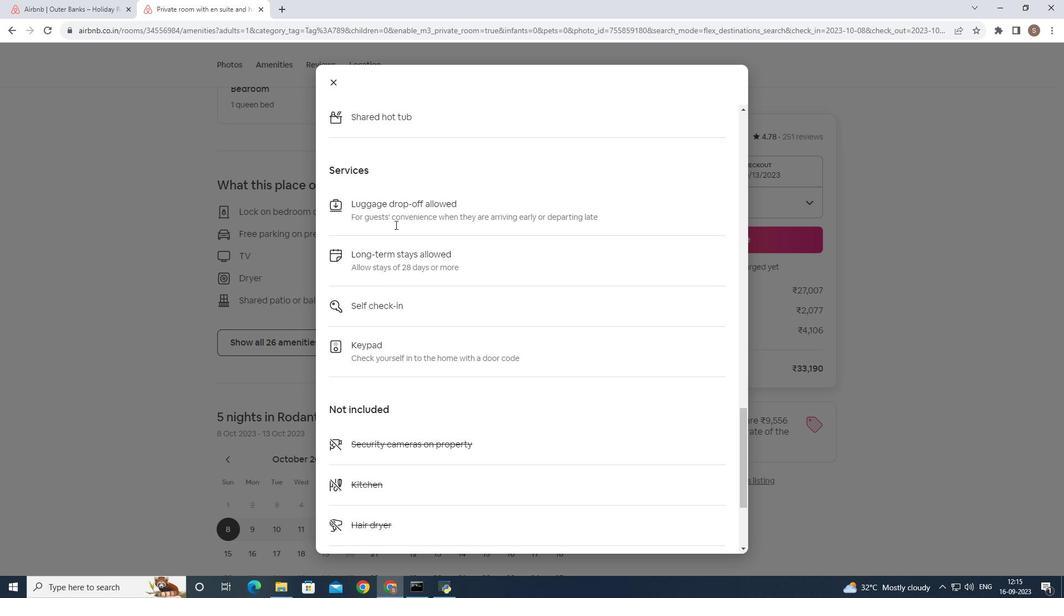 
Action: Mouse moved to (393, 225)
Screenshot: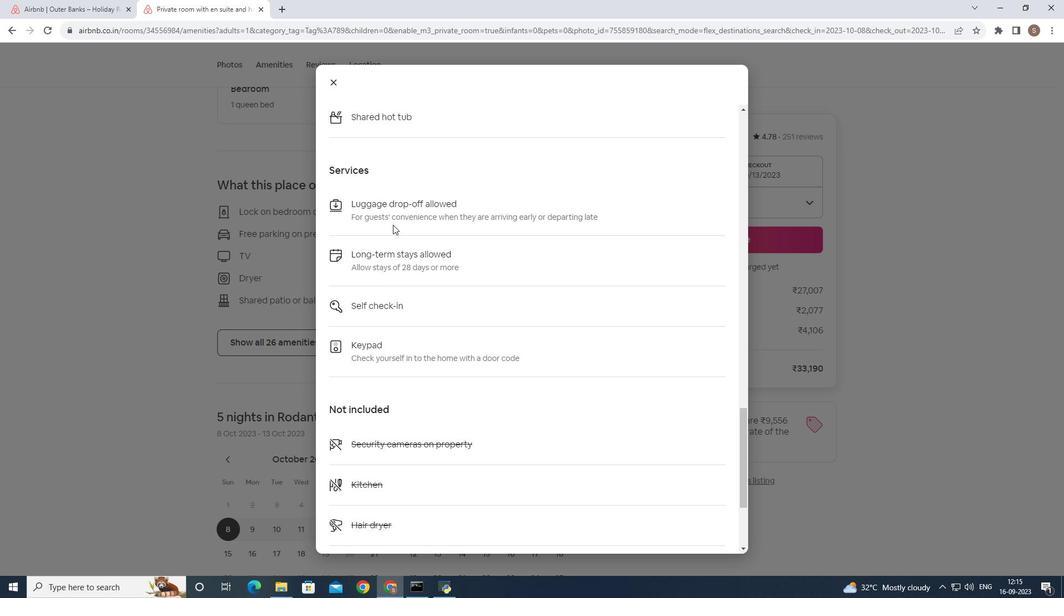 
Action: Mouse scrolled (393, 224) with delta (0, 0)
Screenshot: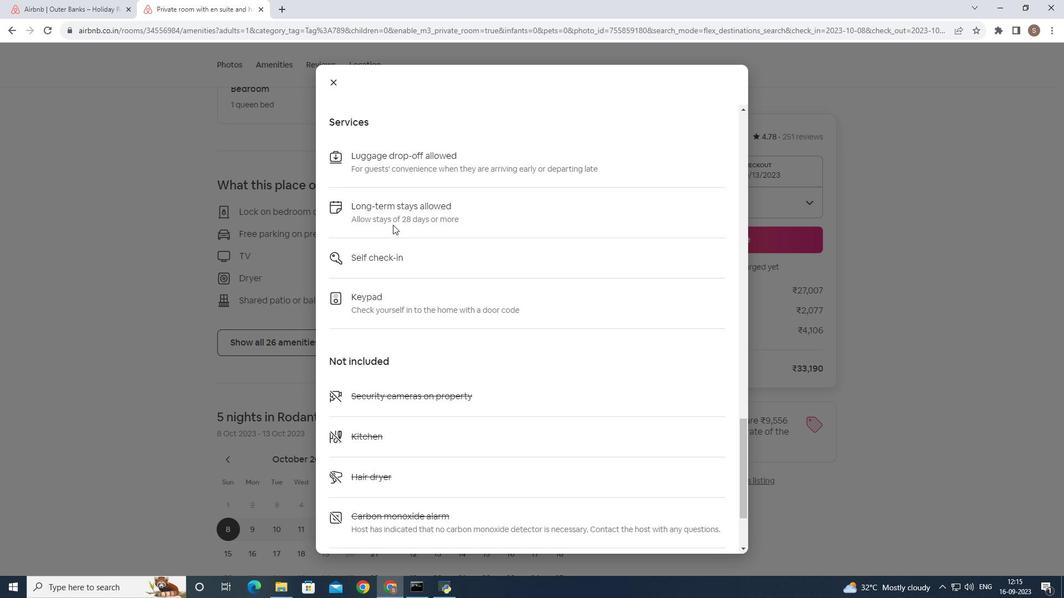 
Action: Mouse scrolled (393, 224) with delta (0, 0)
Screenshot: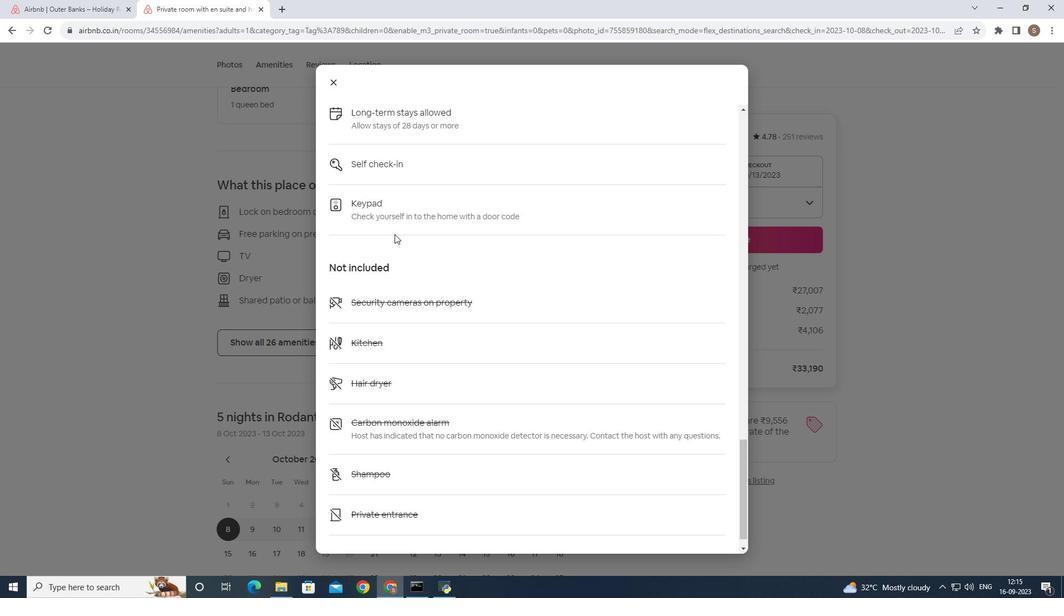 
Action: Mouse scrolled (393, 224) with delta (0, 0)
Screenshot: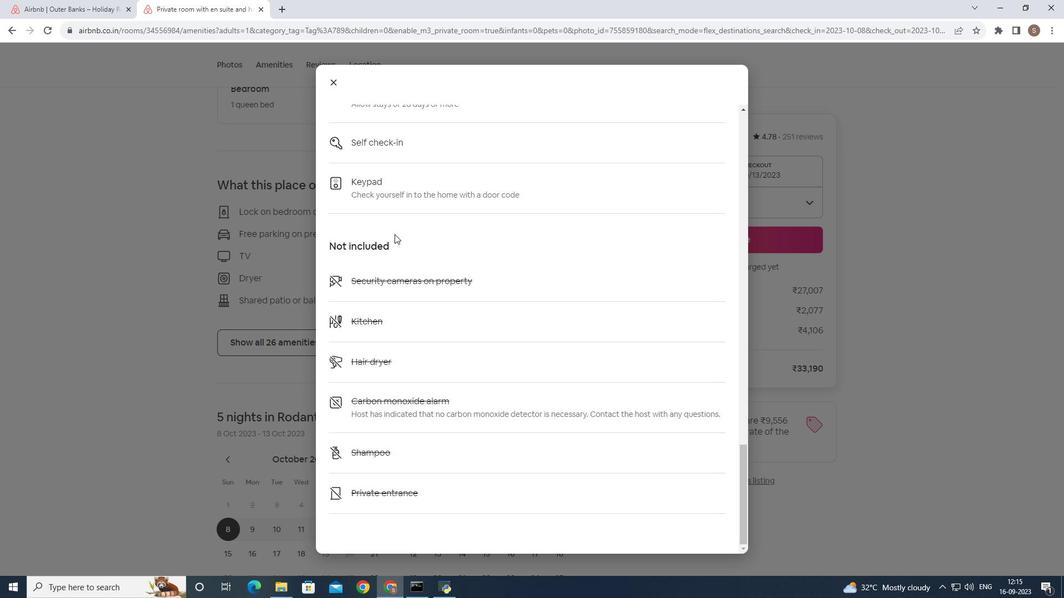 
Action: Mouse moved to (394, 234)
Screenshot: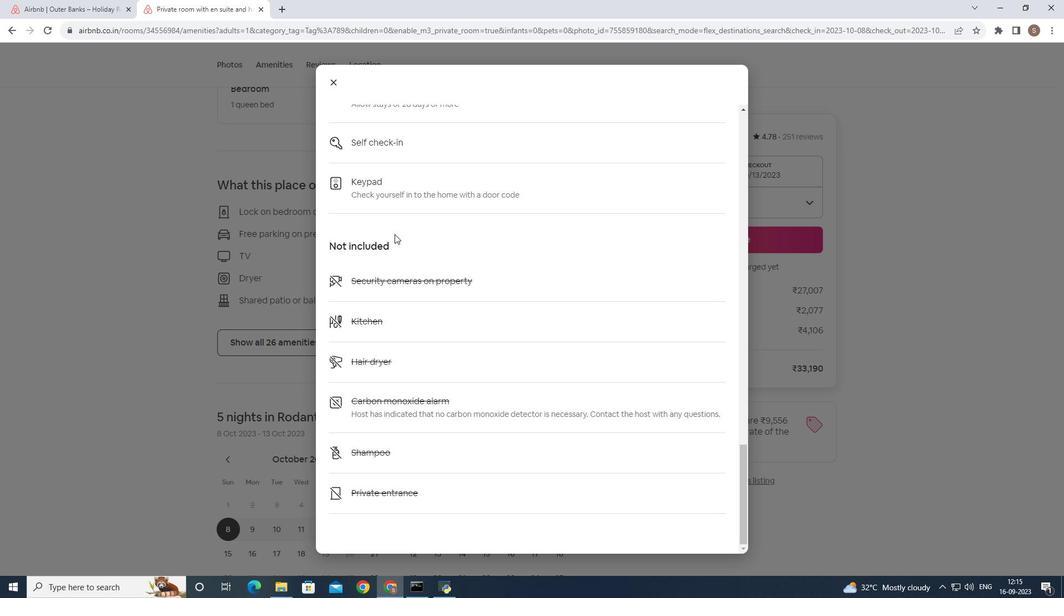 
Action: Mouse scrolled (394, 234) with delta (0, 0)
Screenshot: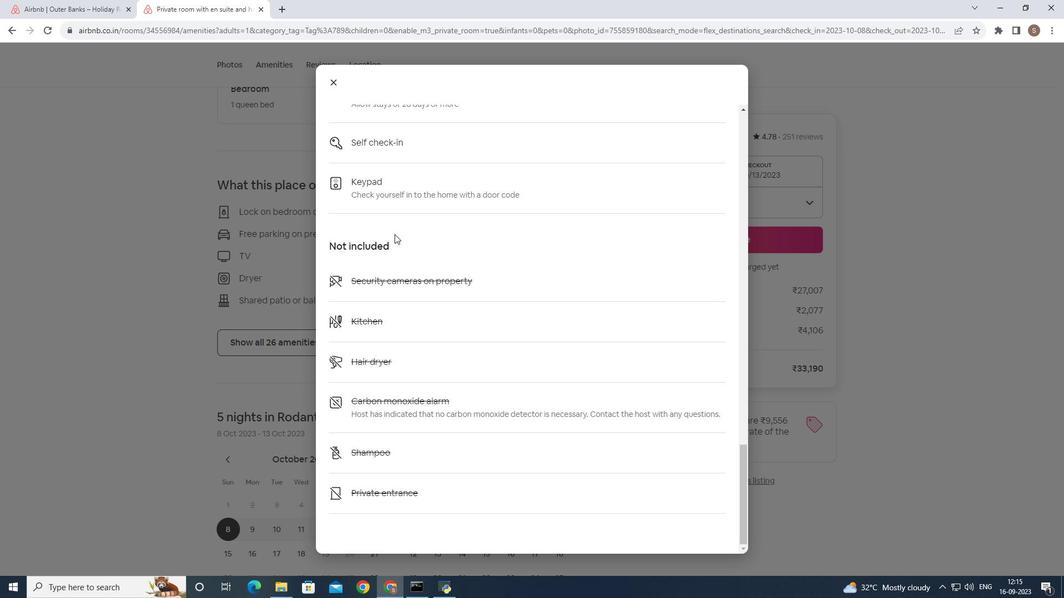 
Action: Mouse scrolled (394, 234) with delta (0, 0)
Screenshot: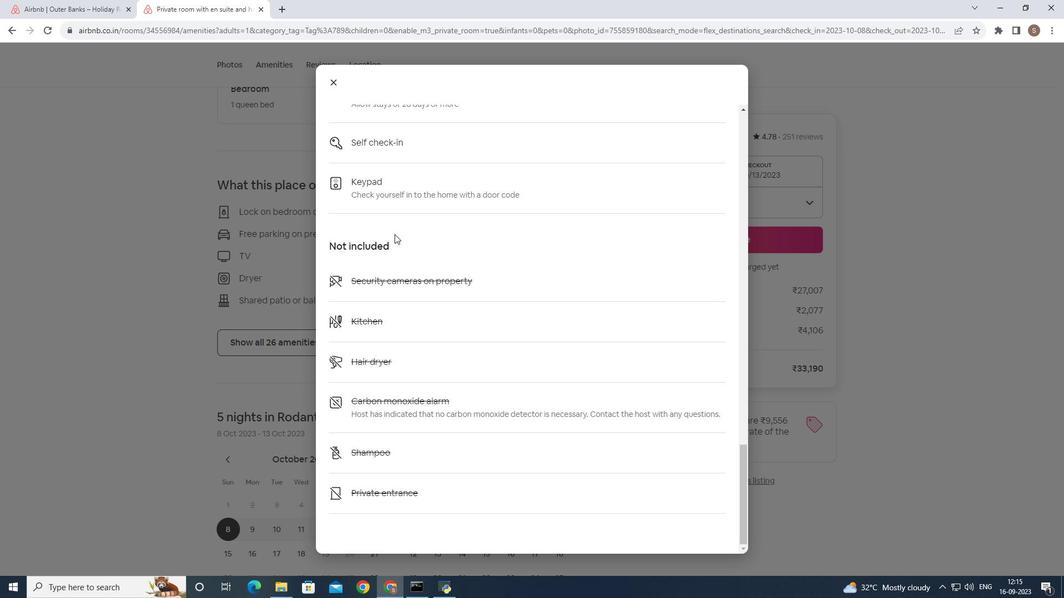 
Action: Mouse scrolled (394, 234) with delta (0, 0)
Screenshot: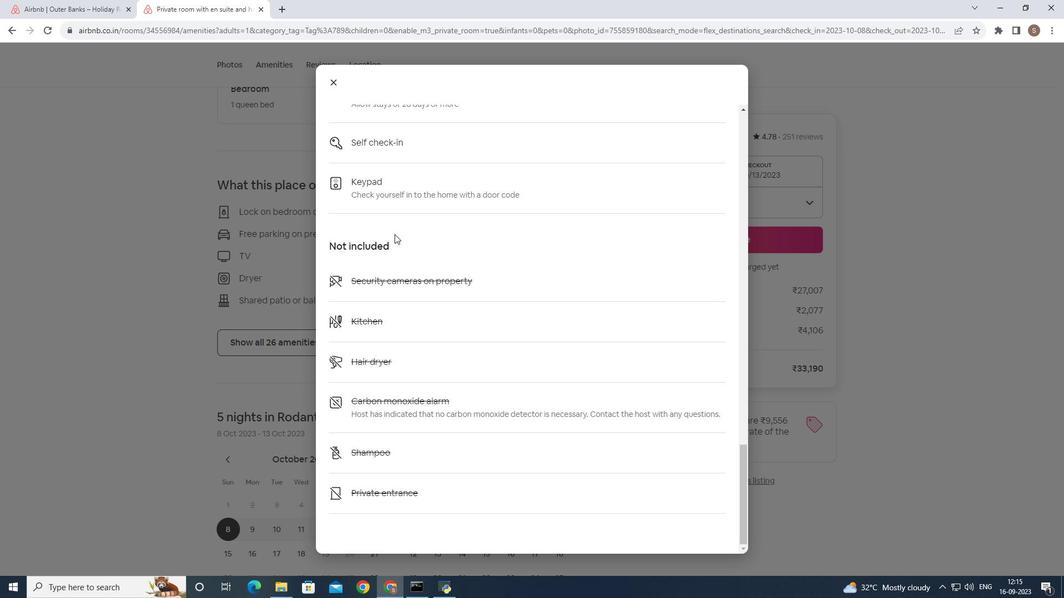 
Action: Mouse moved to (333, 84)
Screenshot: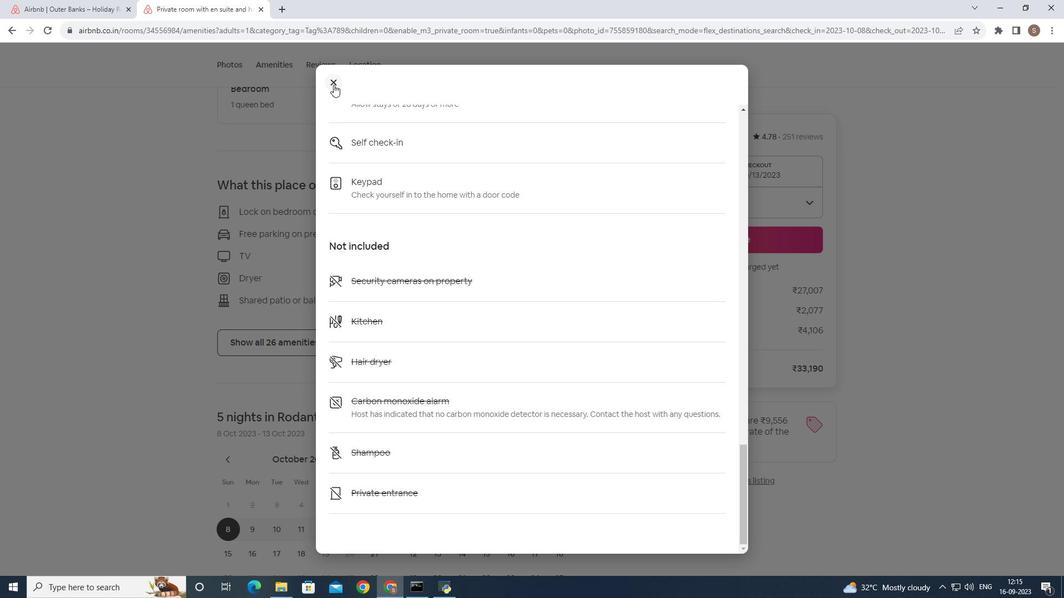 
Action: Mouse pressed left at (333, 84)
Screenshot: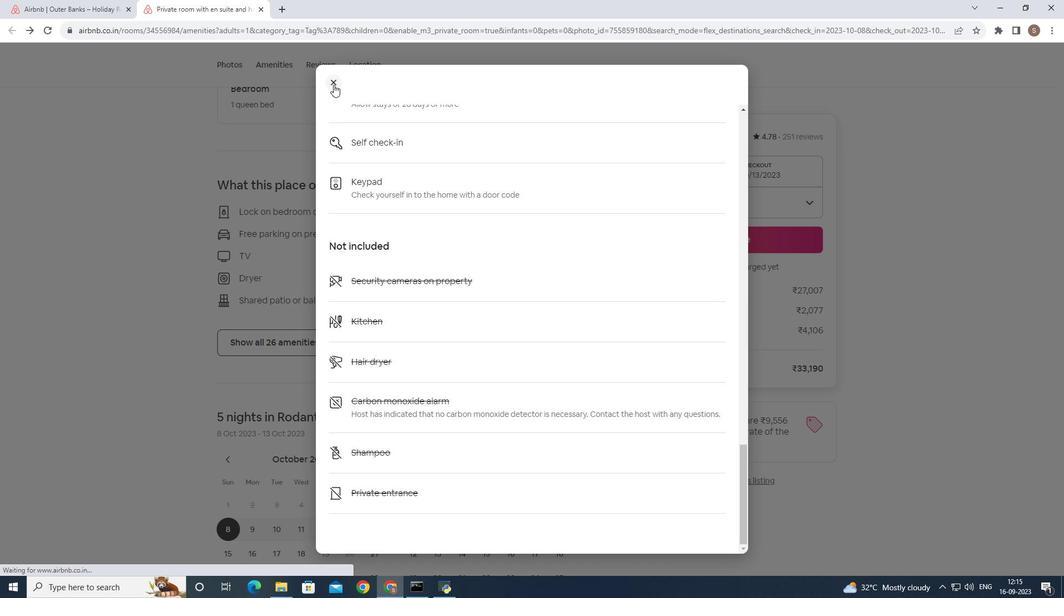 
Action: Mouse moved to (328, 341)
Screenshot: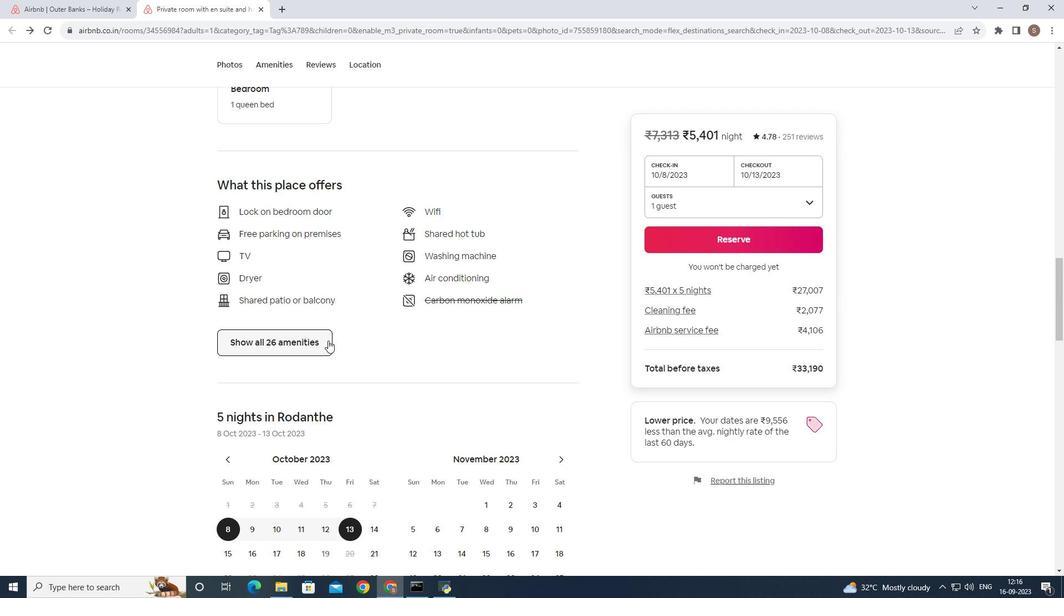 
Action: Mouse scrolled (328, 340) with delta (0, 0)
Screenshot: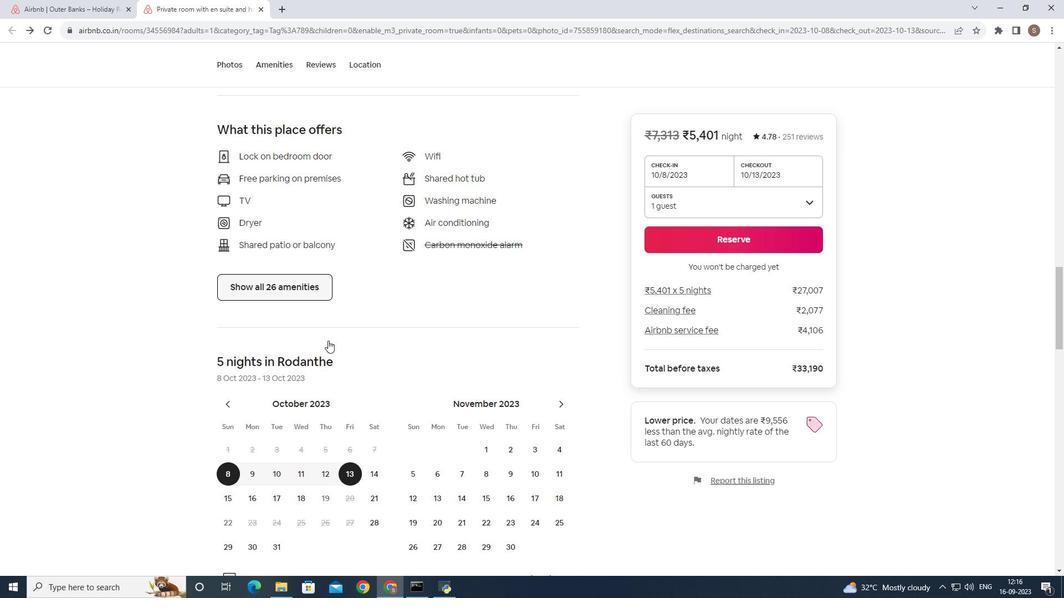 
Action: Mouse moved to (350, 279)
Screenshot: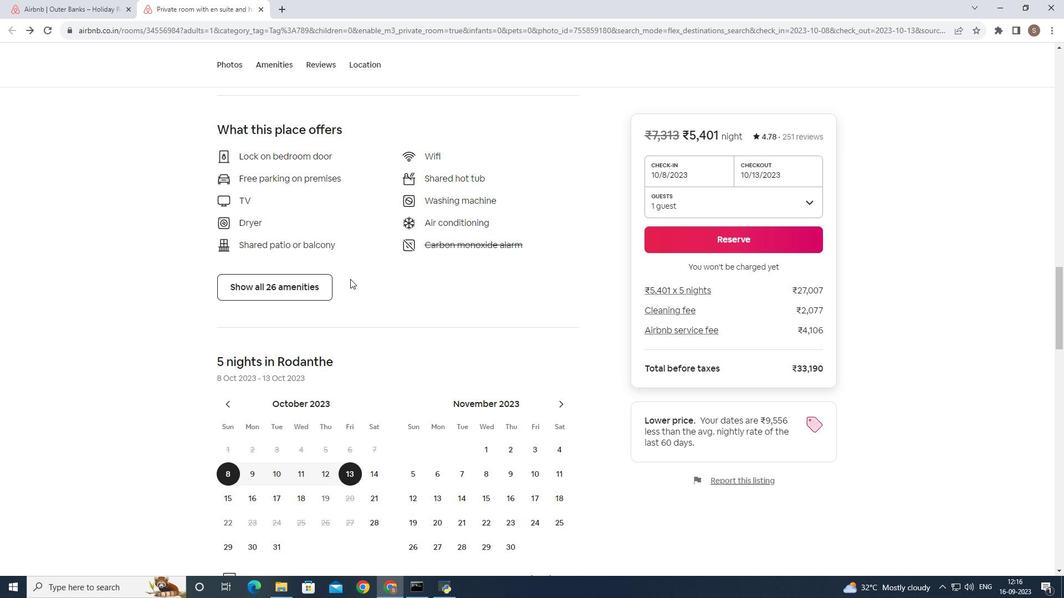 
Action: Mouse scrolled (350, 278) with delta (0, 0)
Screenshot: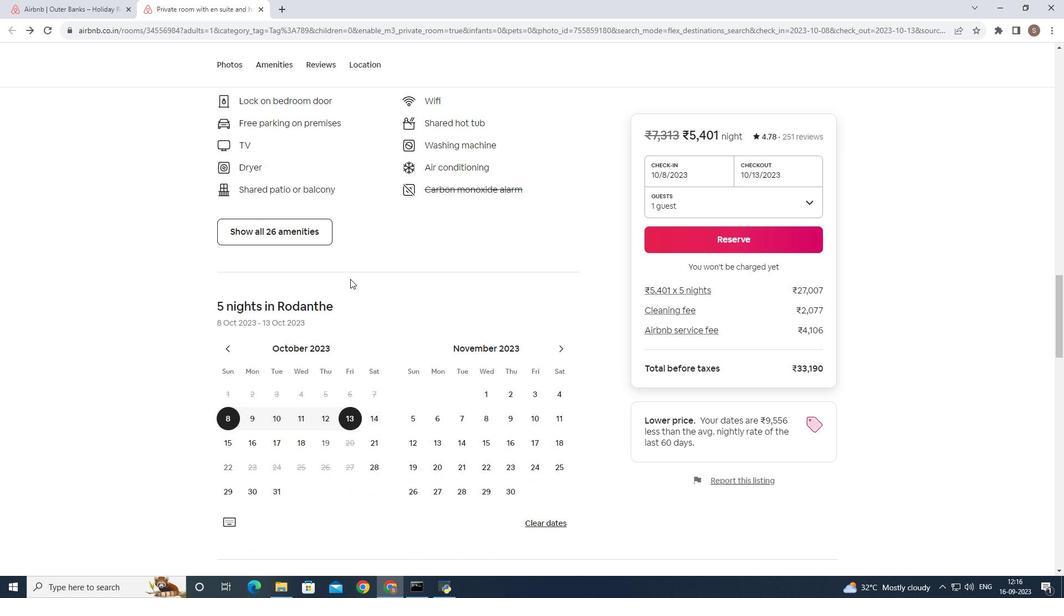
Action: Mouse moved to (341, 253)
Screenshot: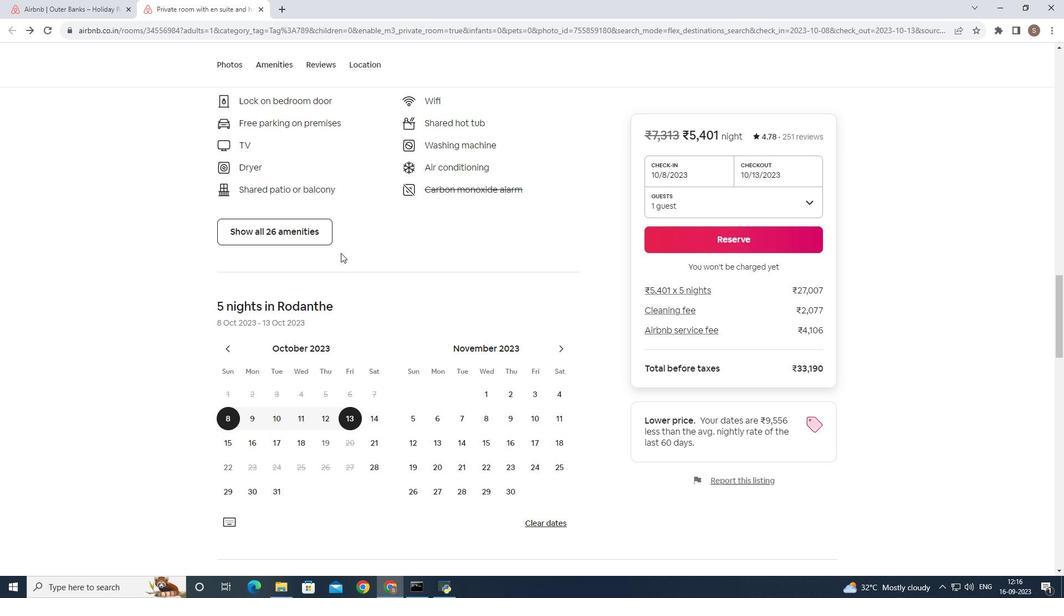
Action: Mouse scrolled (341, 252) with delta (0, 0)
Screenshot: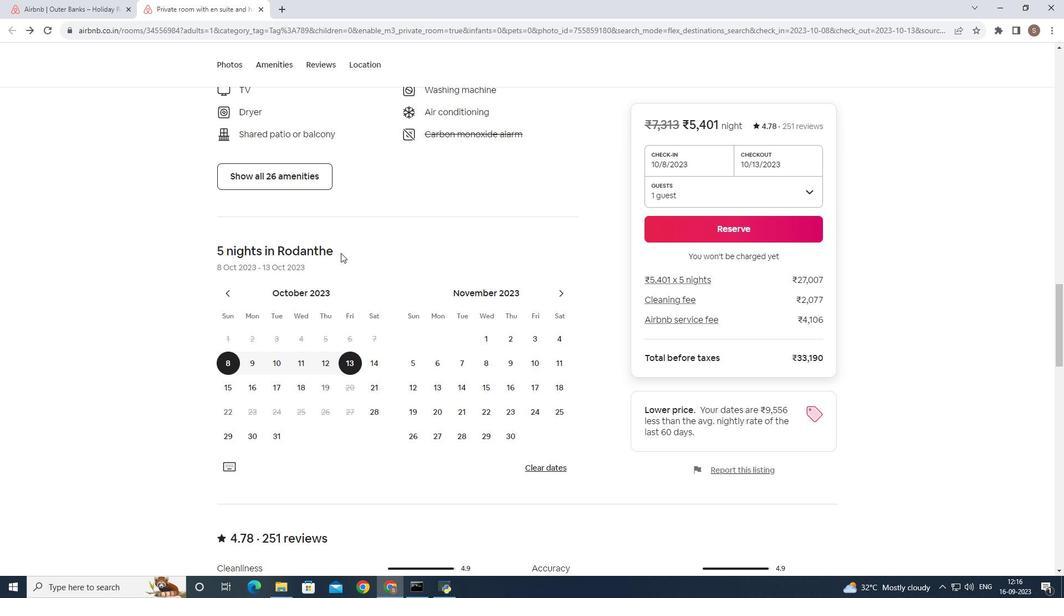 
Action: Mouse scrolled (341, 252) with delta (0, 0)
Screenshot: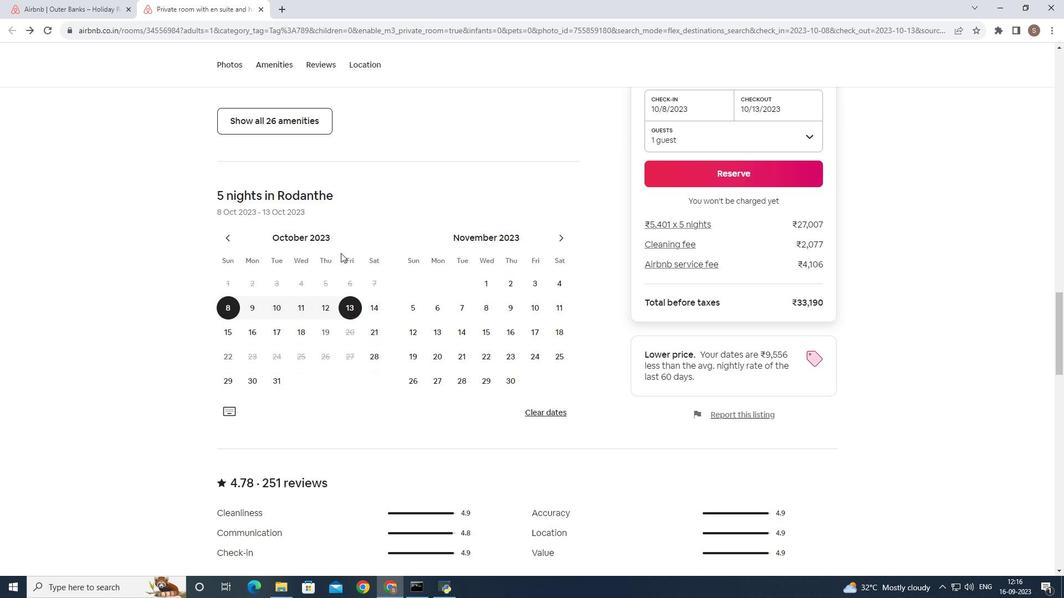 
Action: Mouse scrolled (341, 252) with delta (0, 0)
Screenshot: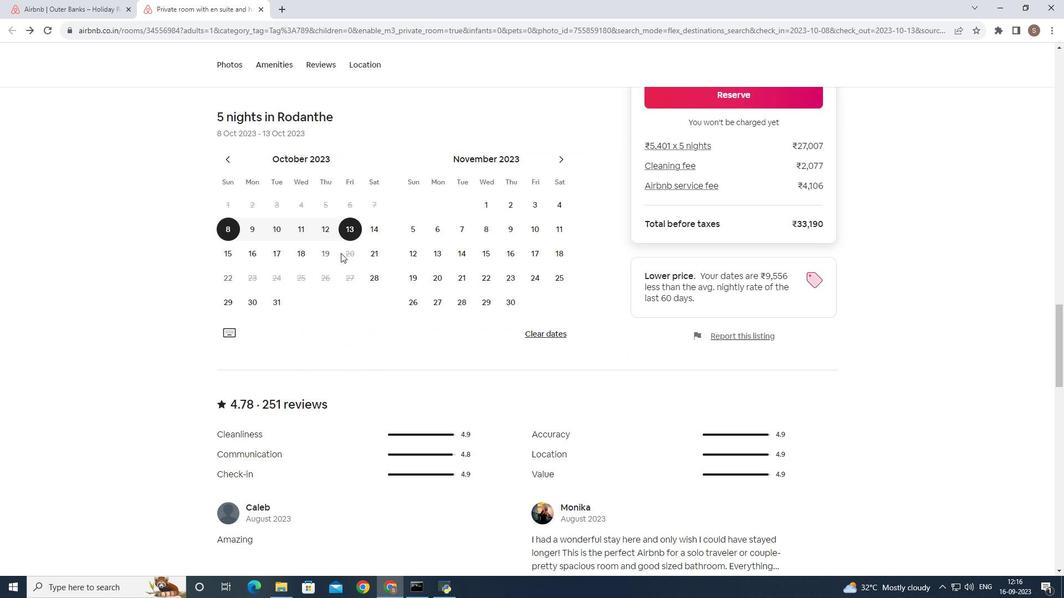 
Action: Mouse scrolled (341, 252) with delta (0, 0)
Screenshot: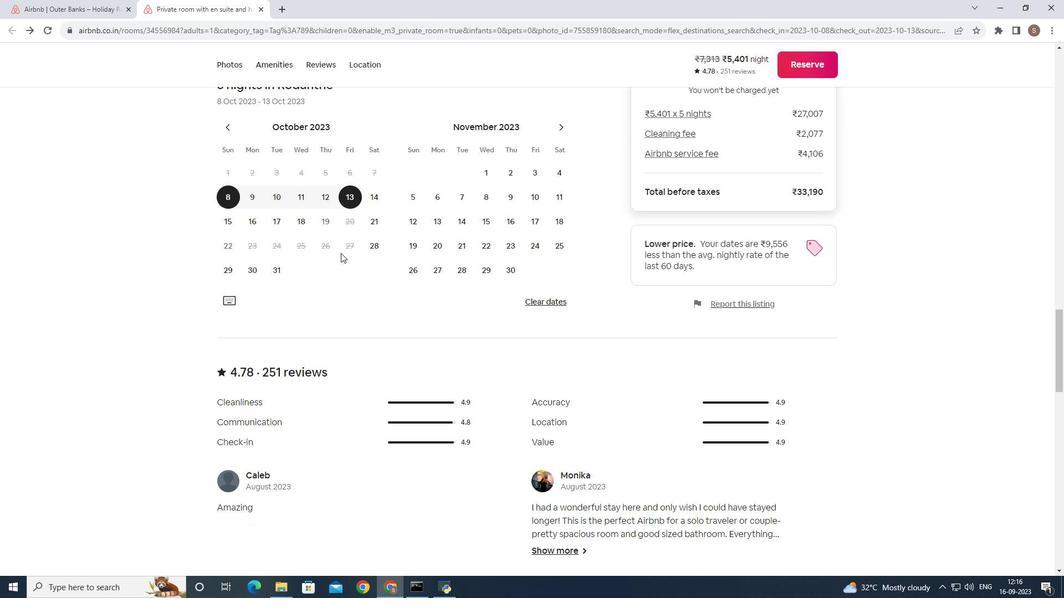 
Action: Mouse scrolled (341, 252) with delta (0, 0)
Screenshot: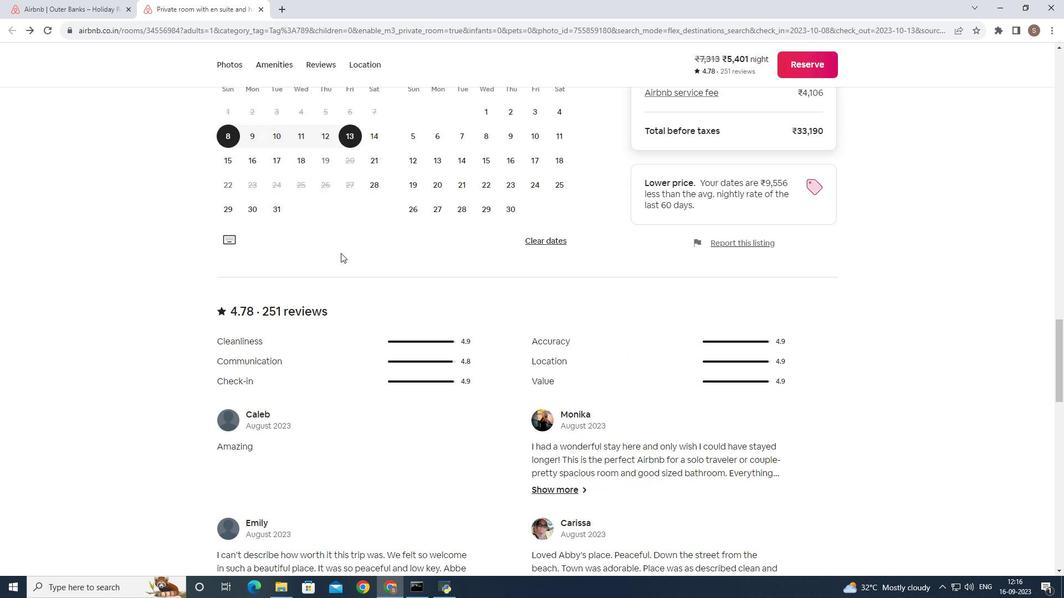 
Action: Mouse scrolled (341, 252) with delta (0, 0)
Screenshot: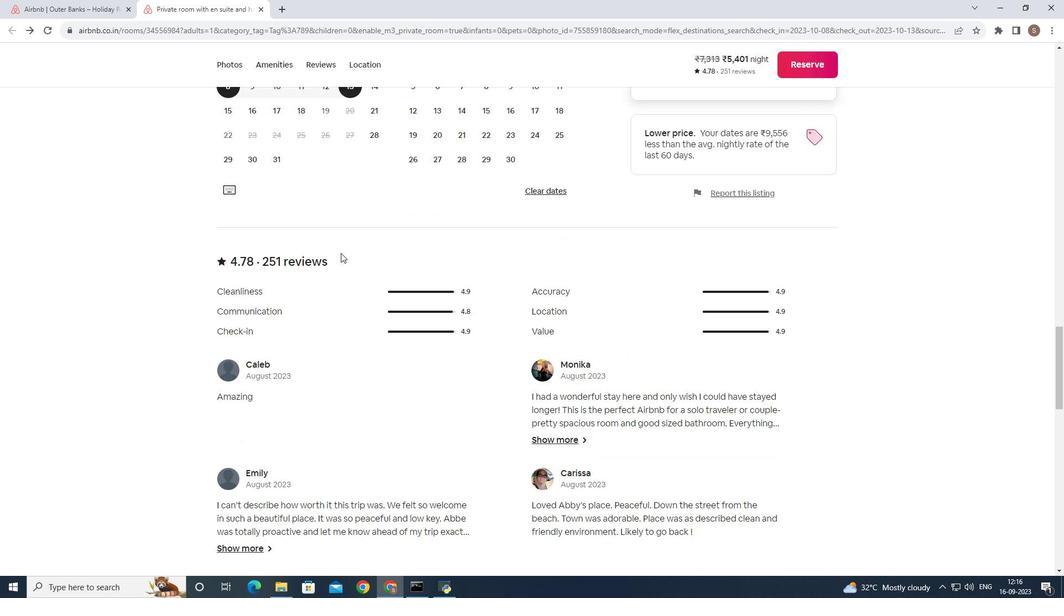 
Action: Mouse scrolled (341, 252) with delta (0, 0)
Screenshot: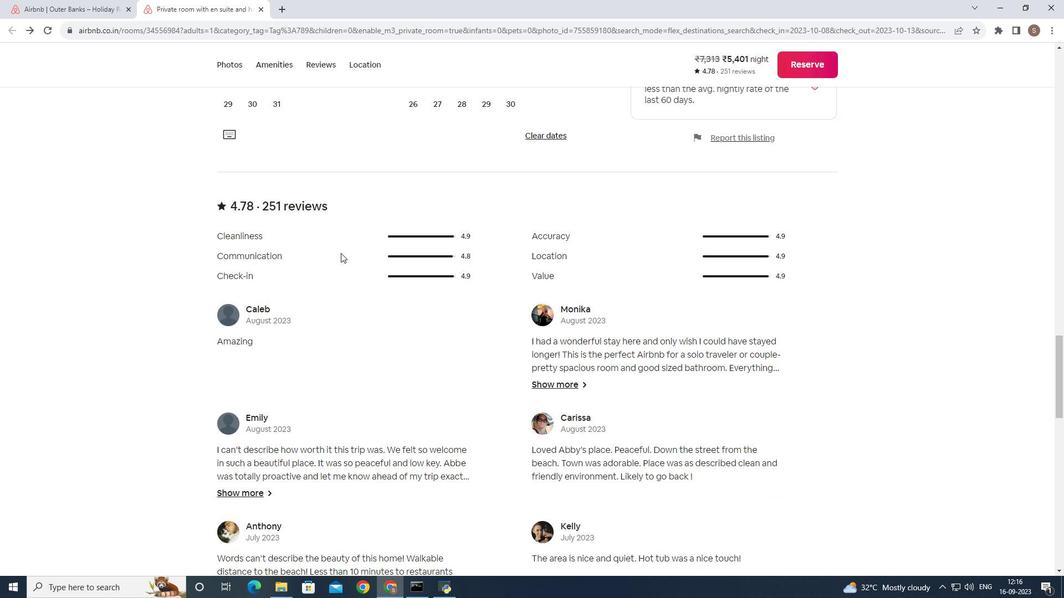 
Action: Mouse scrolled (341, 252) with delta (0, 0)
Screenshot: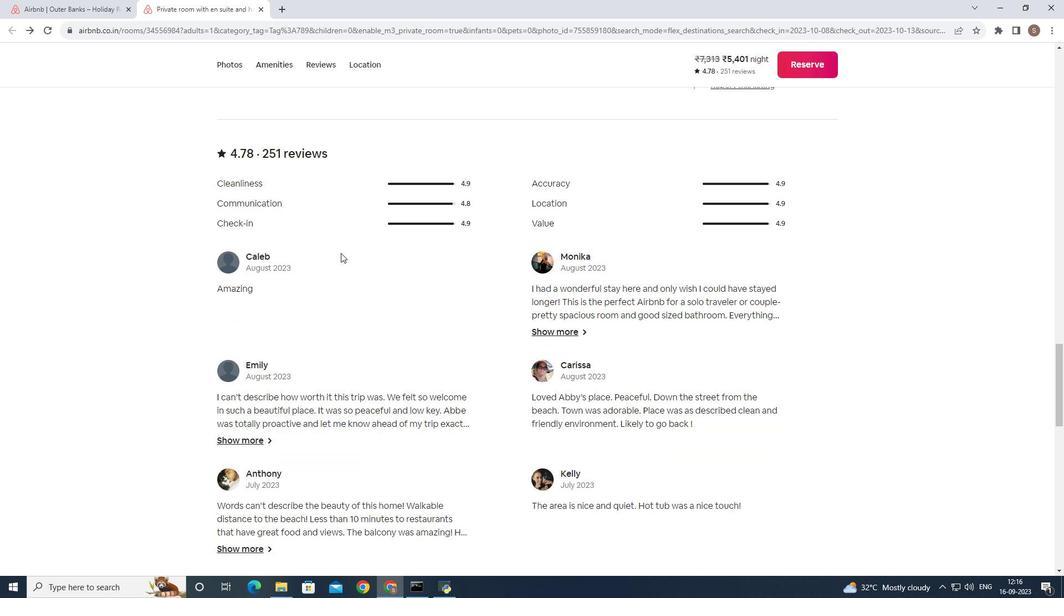 
Action: Mouse scrolled (341, 252) with delta (0, 0)
Screenshot: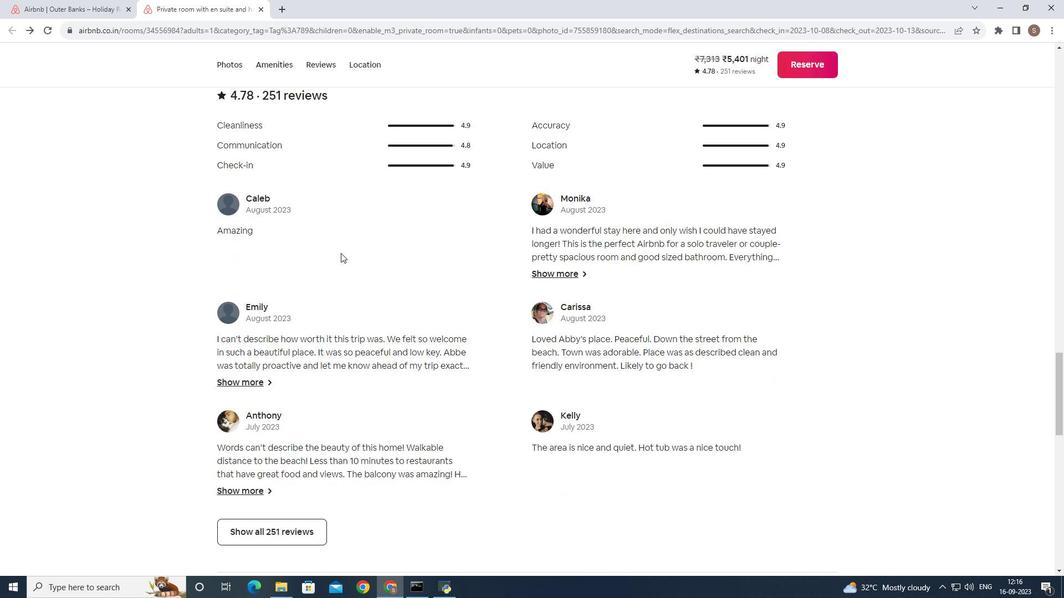
Action: Mouse moved to (341, 253)
Screenshot: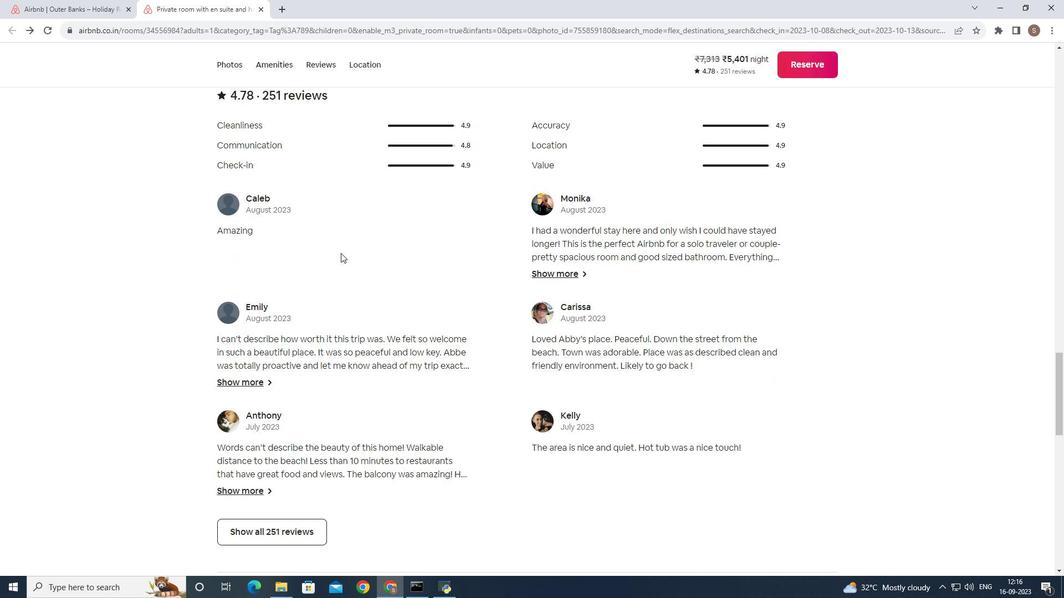 
Action: Mouse scrolled (341, 252) with delta (0, 0)
Screenshot: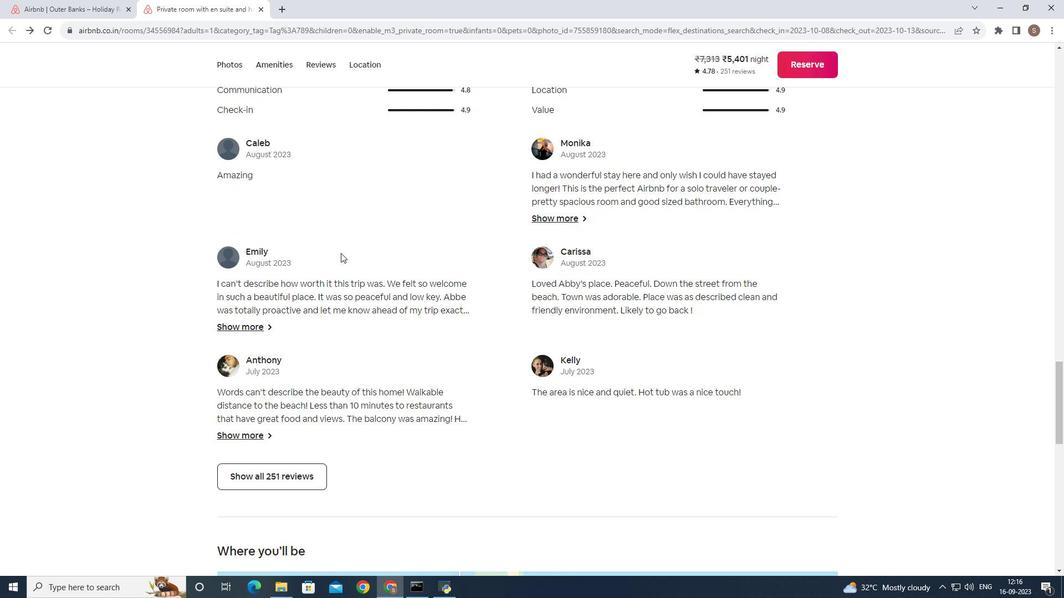 
Action: Mouse scrolled (341, 252) with delta (0, 0)
Screenshot: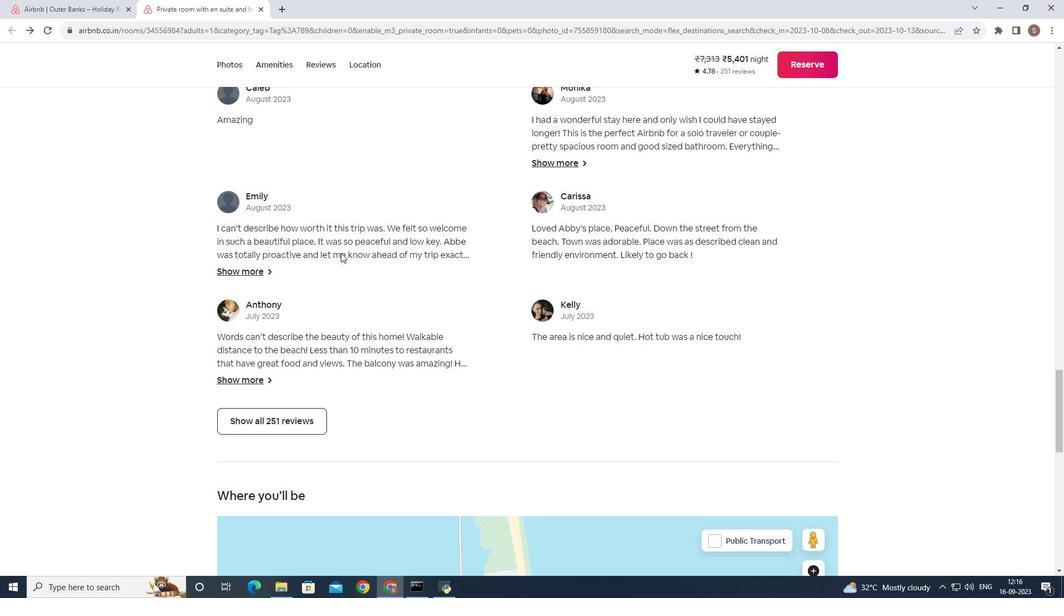 
Action: Mouse scrolled (341, 252) with delta (0, 0)
Screenshot: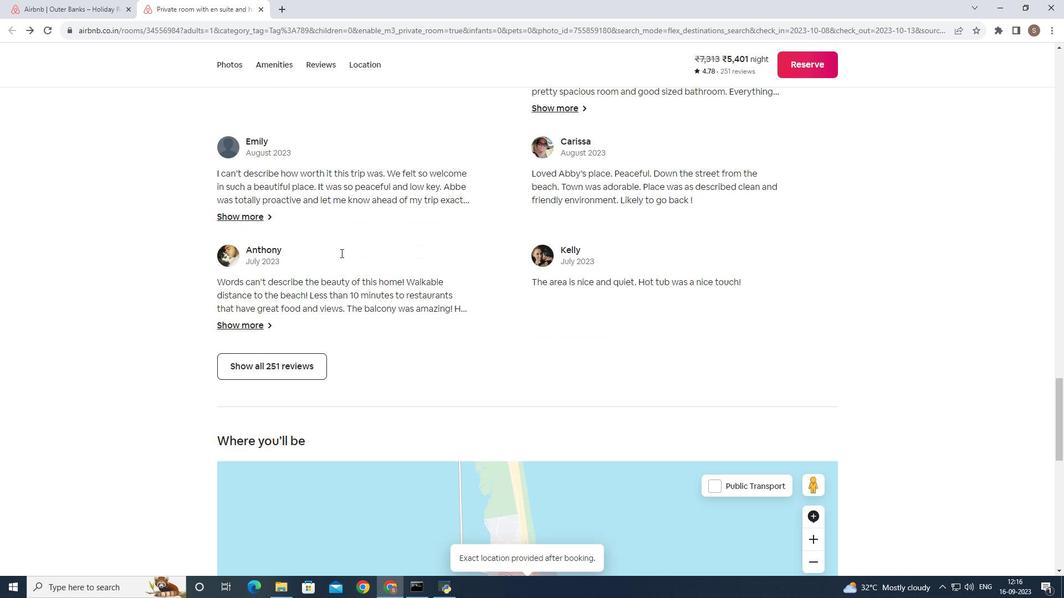 
Action: Mouse scrolled (341, 252) with delta (0, 0)
Screenshot: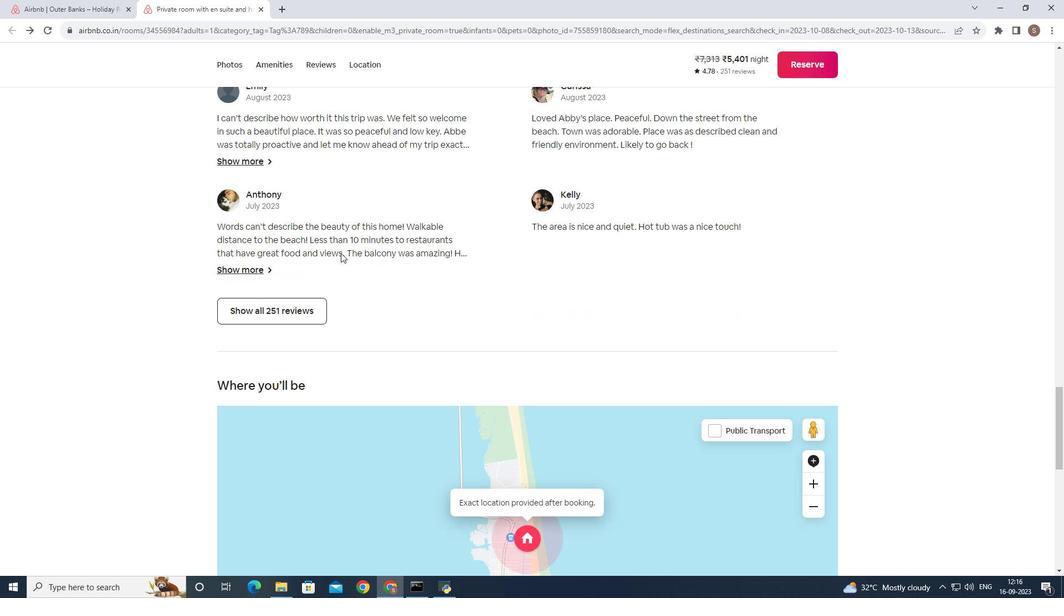 
Action: Mouse moved to (300, 309)
Screenshot: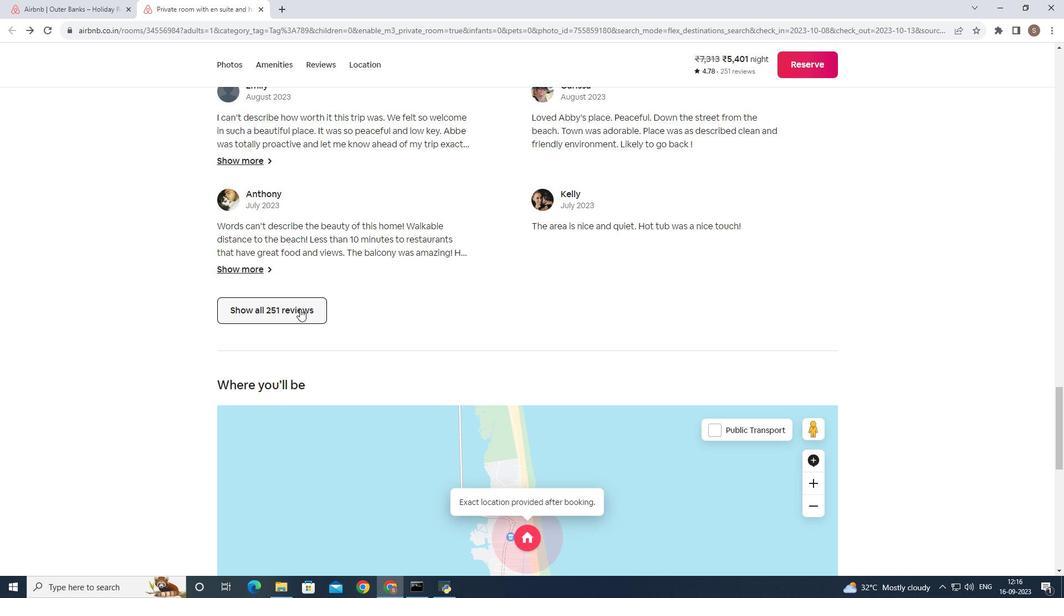 
Action: Mouse pressed left at (300, 309)
Screenshot: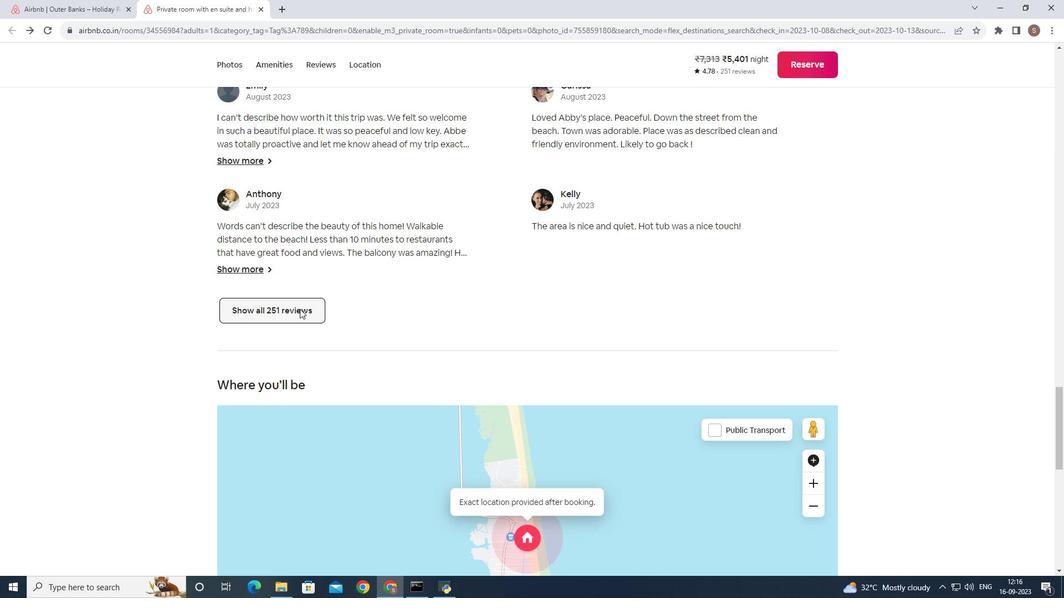 
Action: Mouse moved to (427, 276)
Screenshot: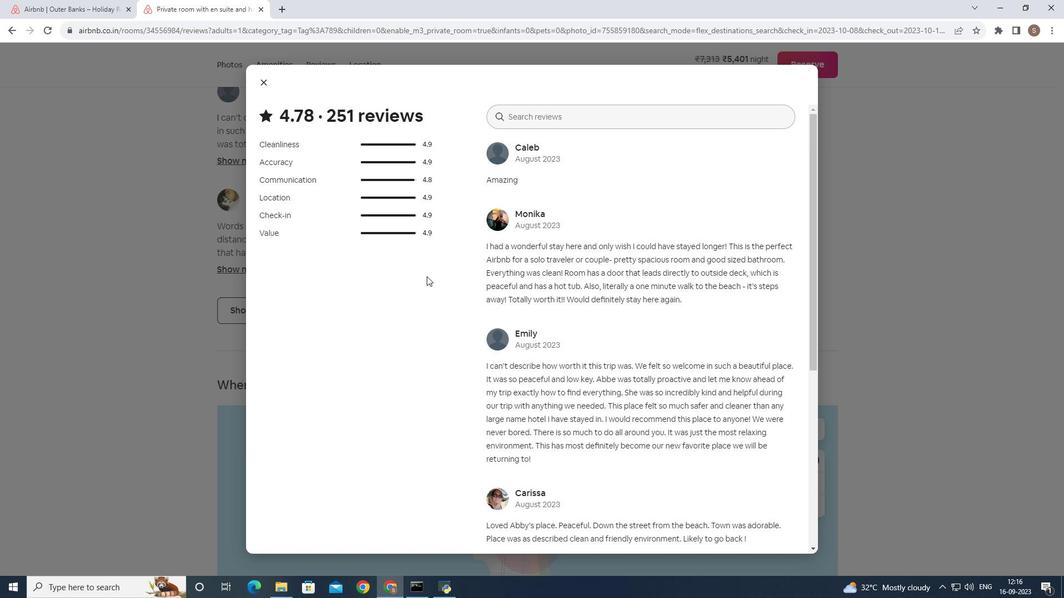 
Action: Mouse scrolled (427, 276) with delta (0, 0)
Screenshot: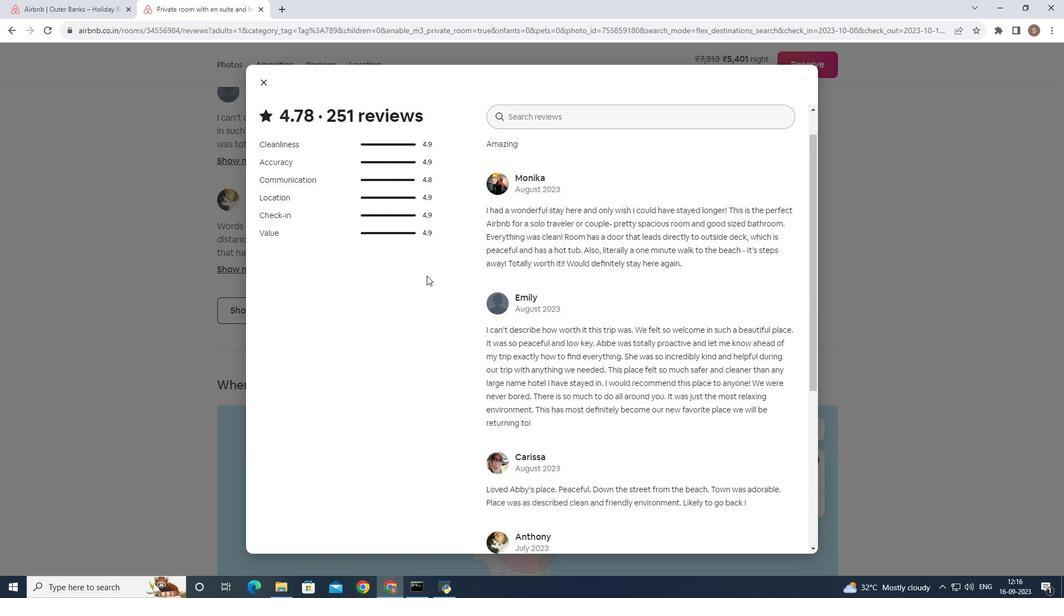 
Action: Mouse moved to (451, 276)
Screenshot: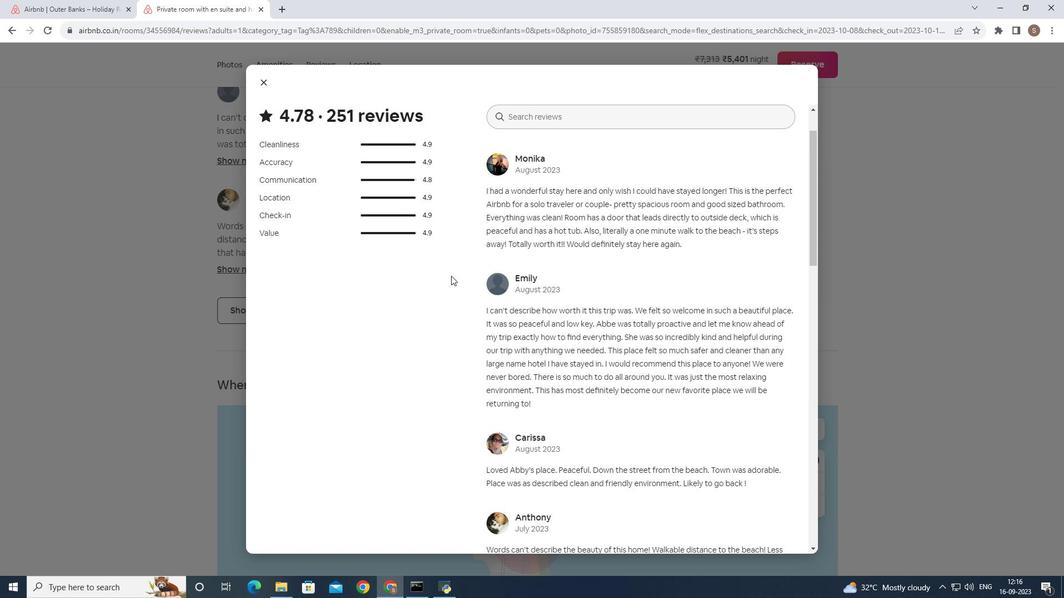 
Action: Mouse scrolled (451, 275) with delta (0, 0)
Screenshot: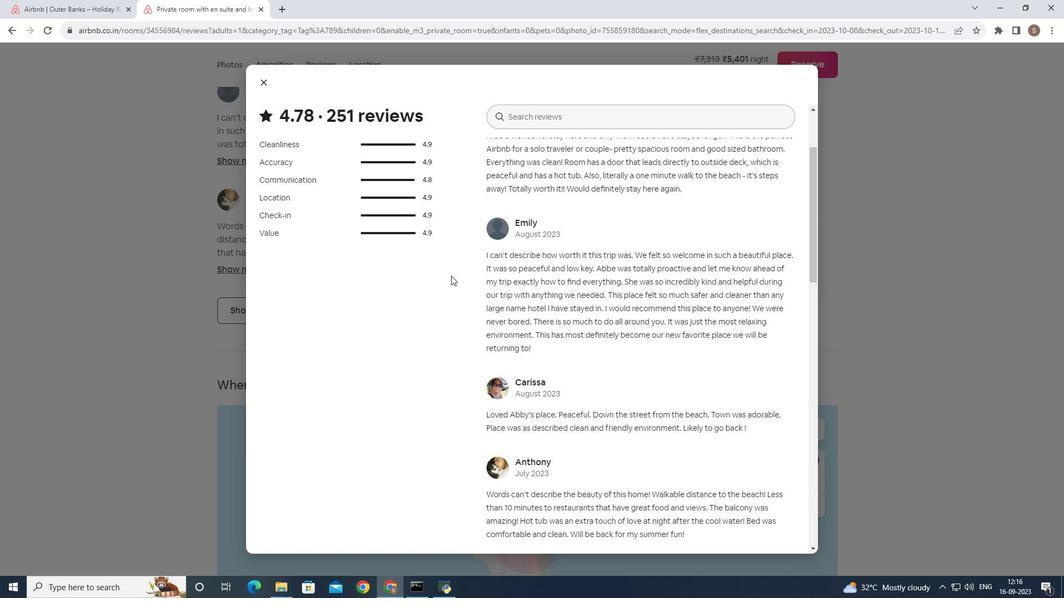 
Action: Mouse moved to (475, 283)
Screenshot: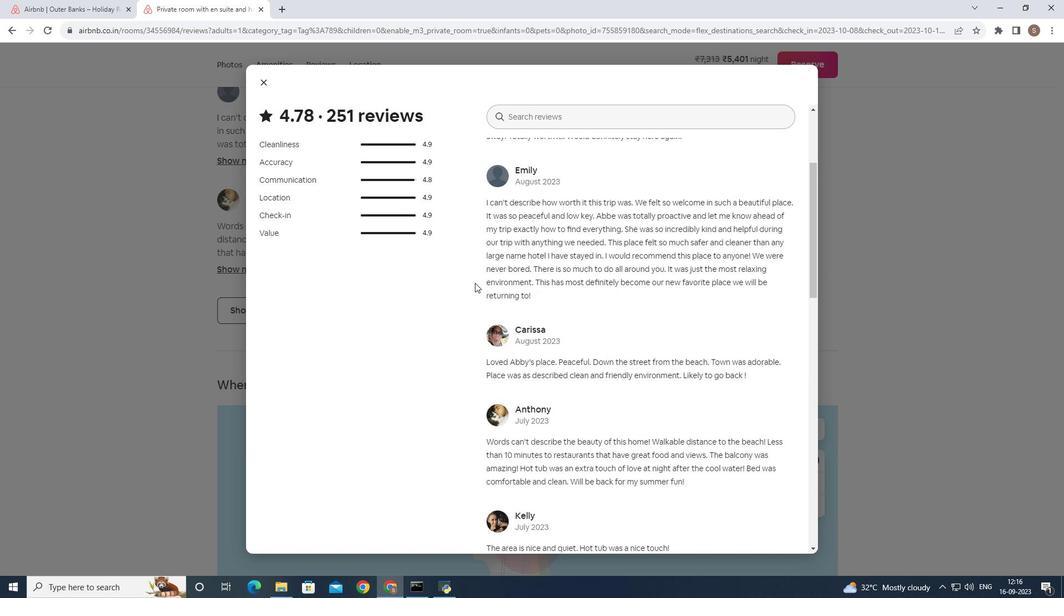 
Action: Mouse scrolled (475, 282) with delta (0, 0)
Screenshot: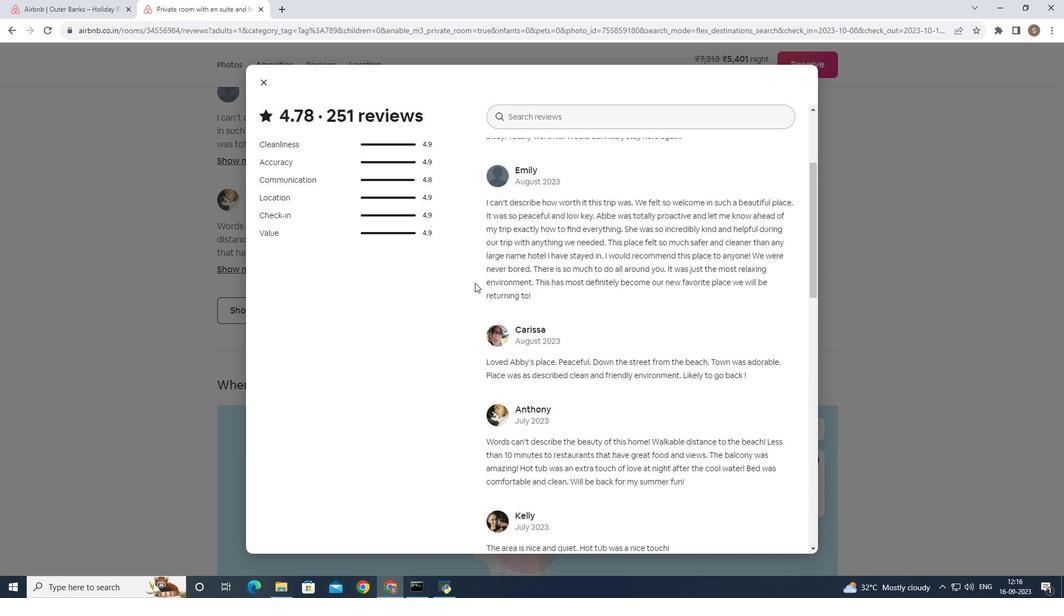 
Action: Mouse moved to (502, 287)
Screenshot: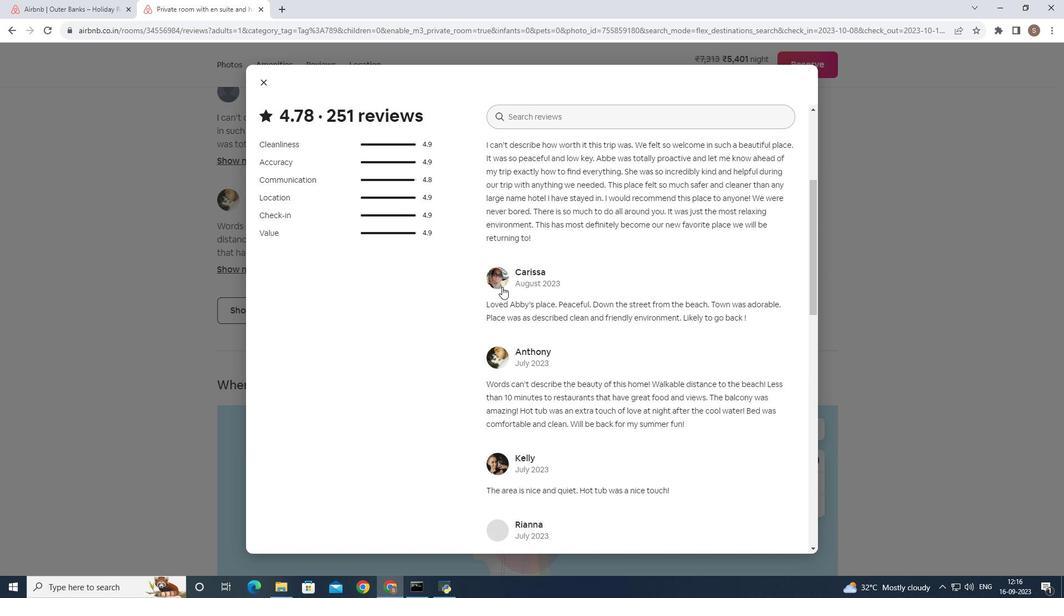 
Action: Mouse scrolled (502, 286) with delta (0, 0)
Screenshot: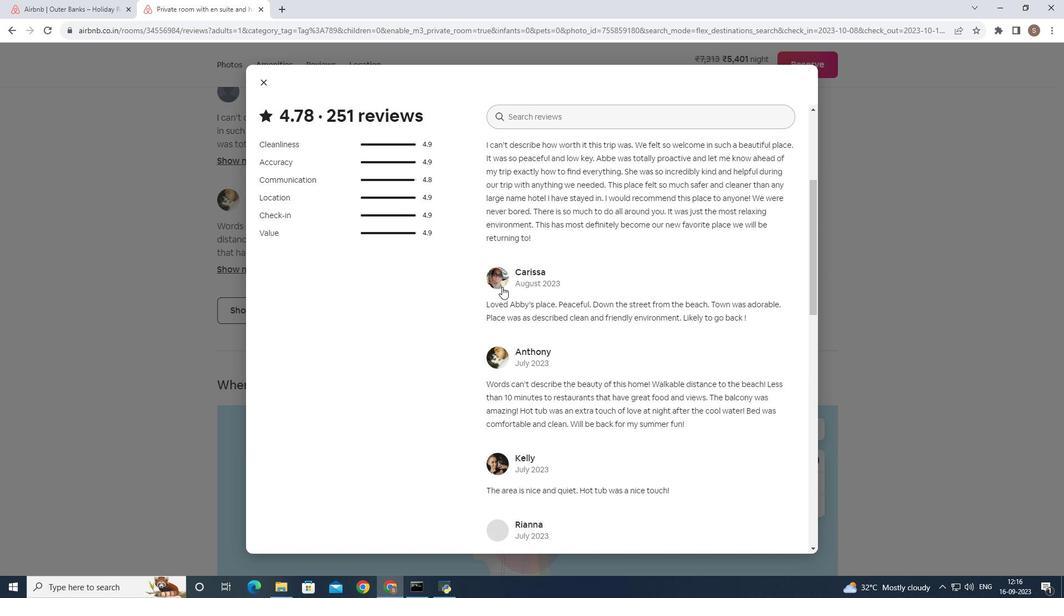 
Action: Mouse scrolled (502, 286) with delta (0, 0)
Screenshot: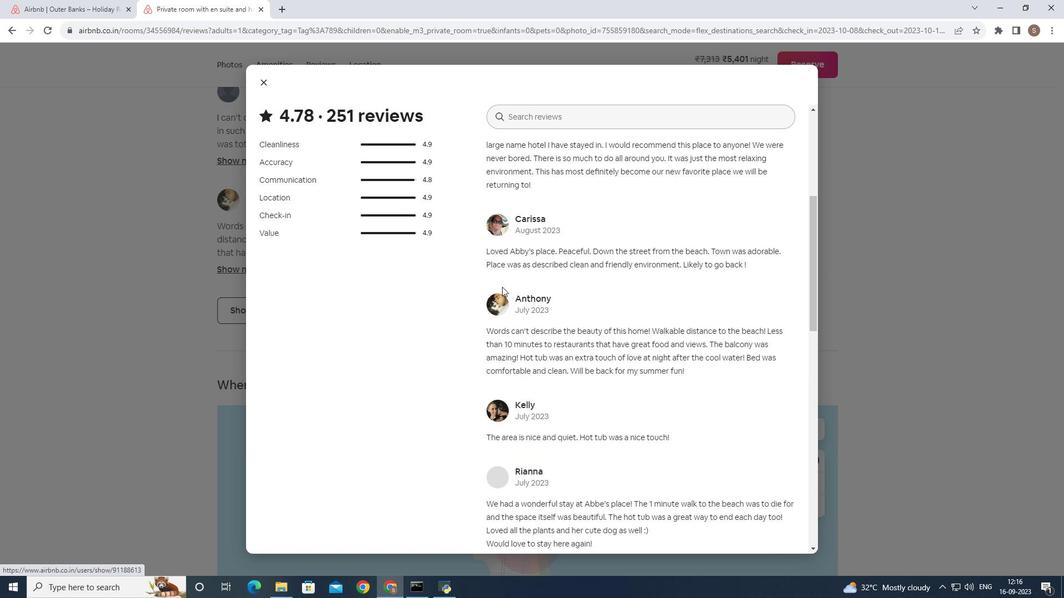 
Action: Mouse scrolled (502, 286) with delta (0, 0)
Screenshot: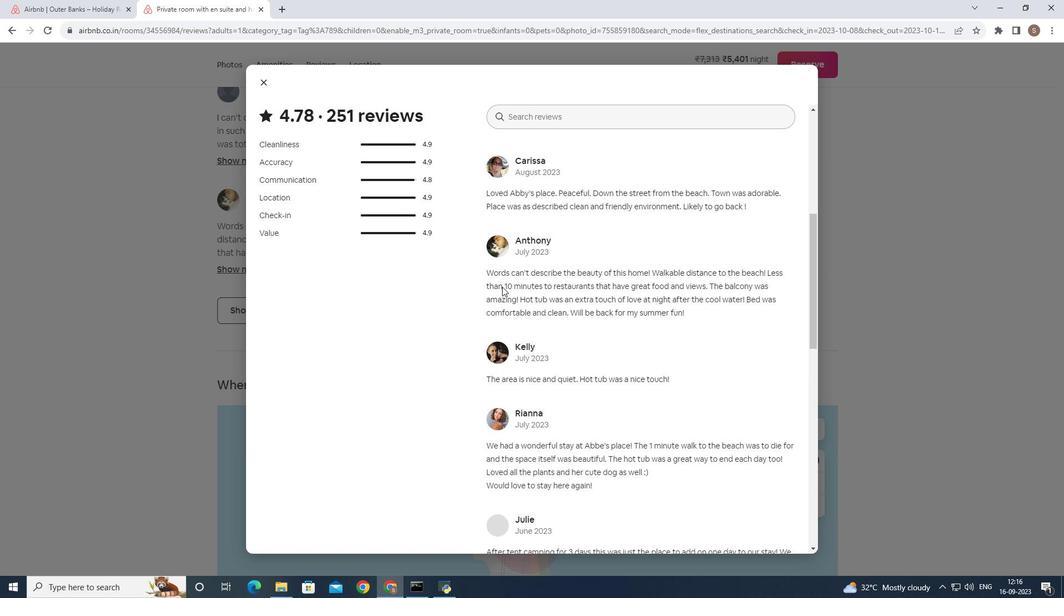 
Action: Mouse scrolled (502, 286) with delta (0, 0)
Screenshot: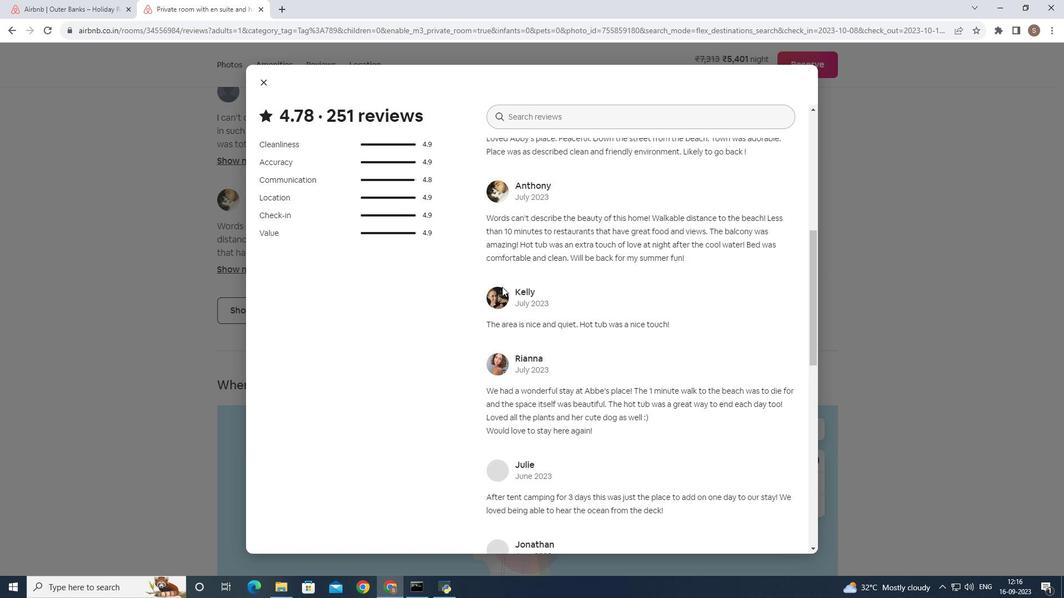 
Action: Mouse scrolled (502, 286) with delta (0, 0)
Screenshot: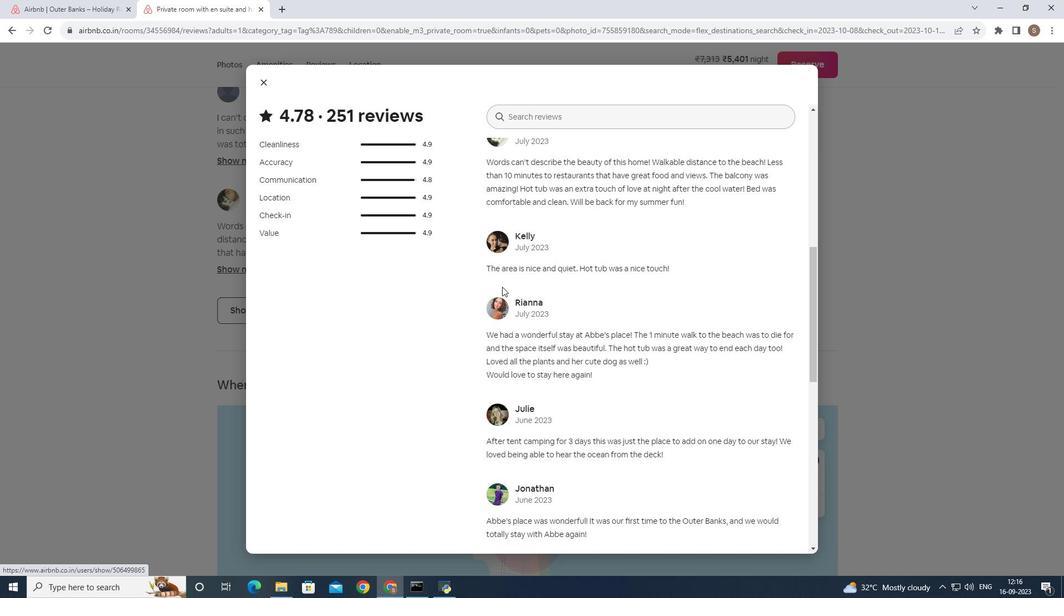 
Action: Mouse scrolled (502, 286) with delta (0, 0)
Screenshot: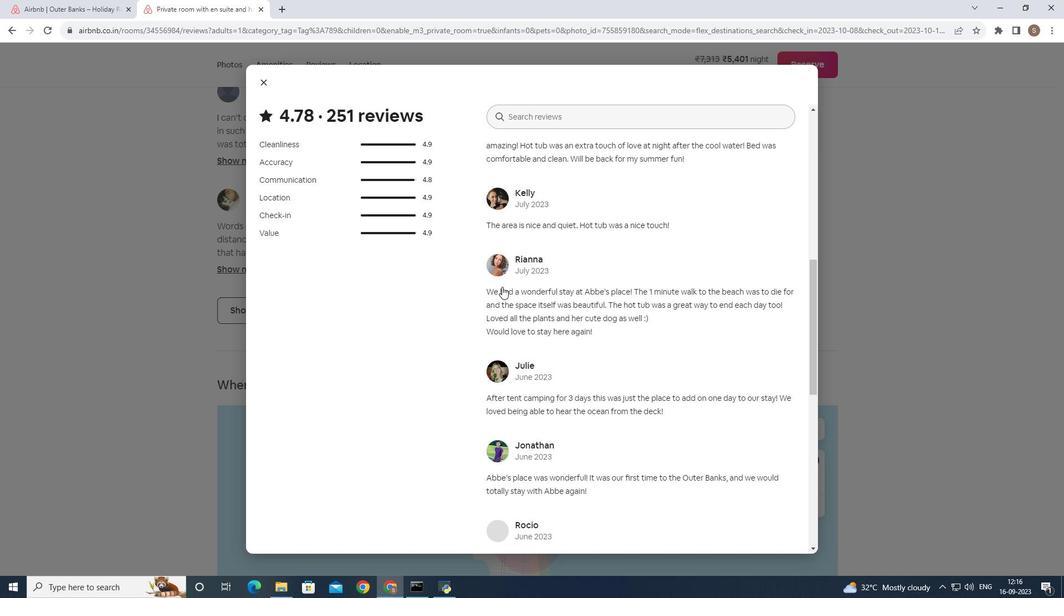 
Action: Mouse scrolled (502, 286) with delta (0, 0)
Screenshot: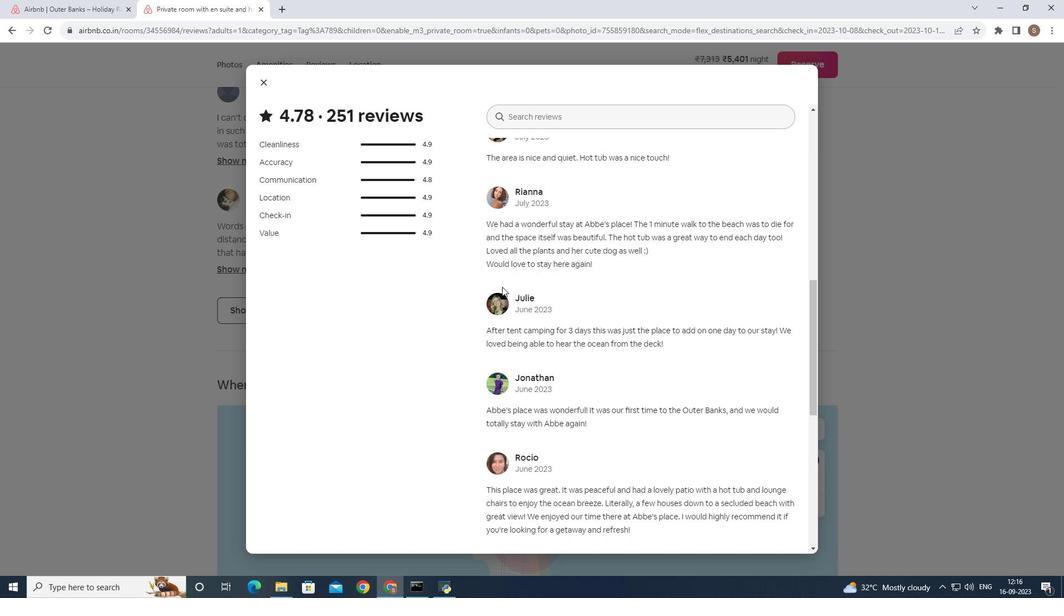 
Action: Mouse scrolled (502, 286) with delta (0, 0)
Screenshot: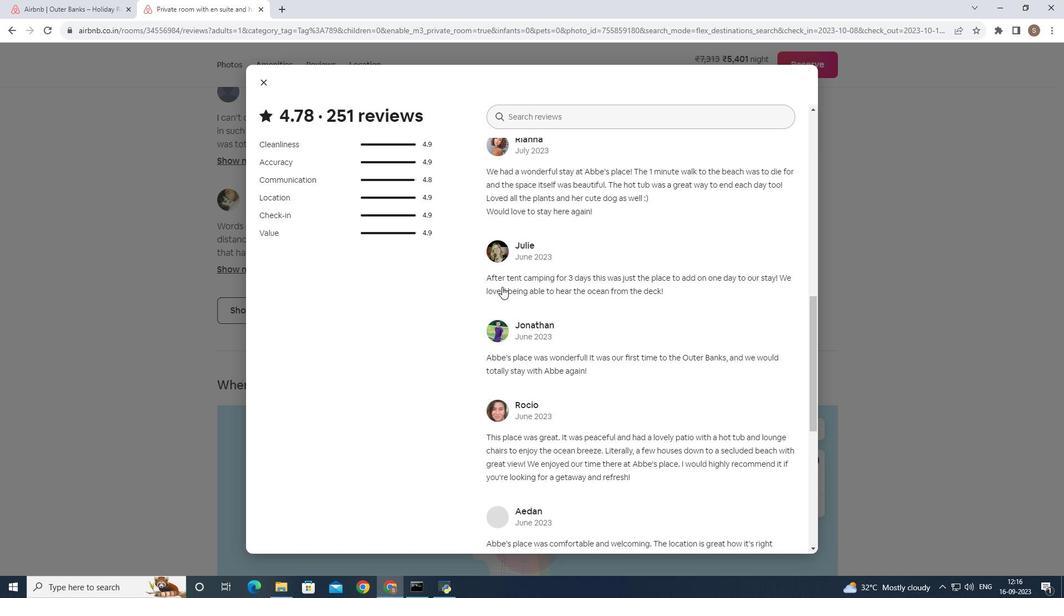 
Action: Mouse scrolled (502, 286) with delta (0, 0)
Screenshot: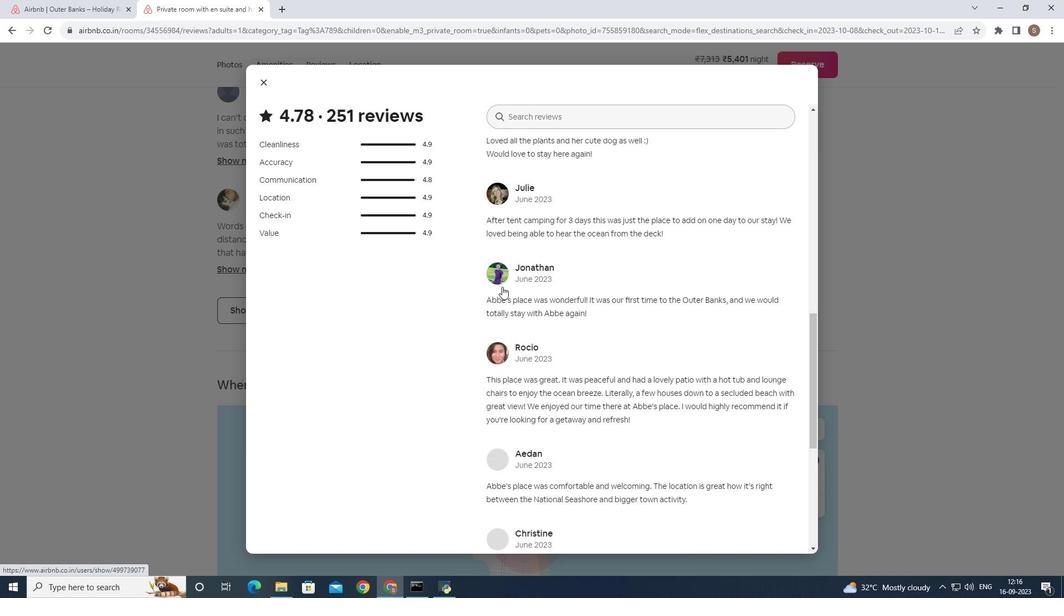 
Action: Mouse scrolled (502, 286) with delta (0, 0)
Screenshot: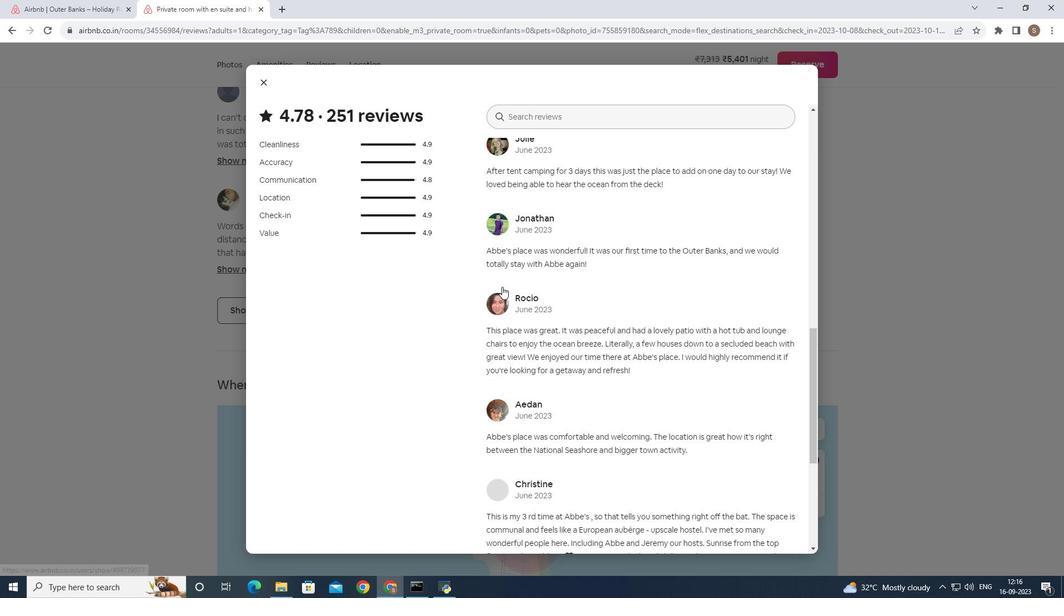 
Action: Mouse scrolled (502, 286) with delta (0, 0)
Screenshot: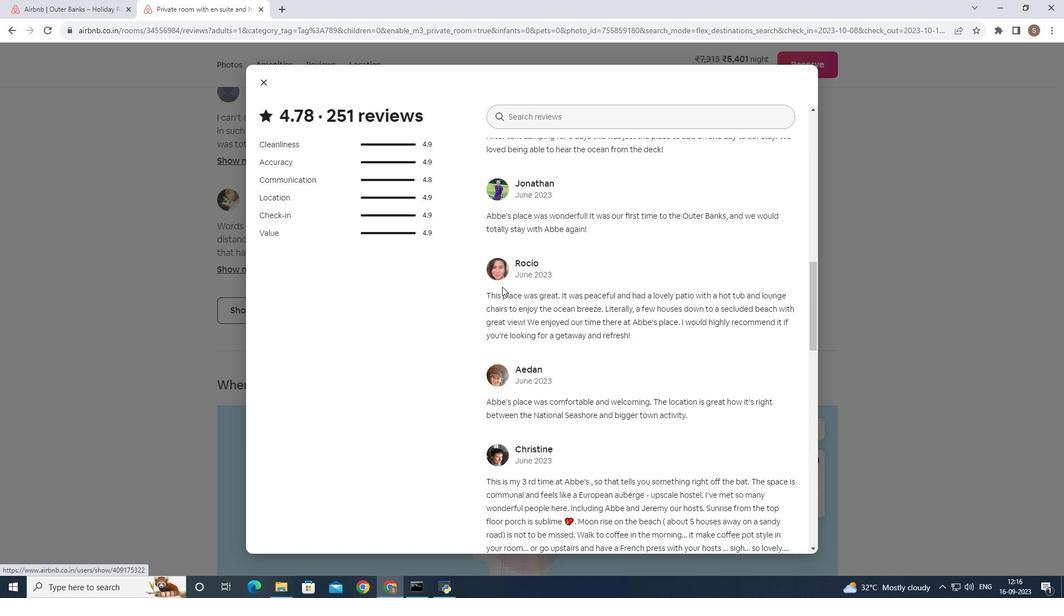 
Action: Mouse scrolled (502, 286) with delta (0, 0)
Screenshot: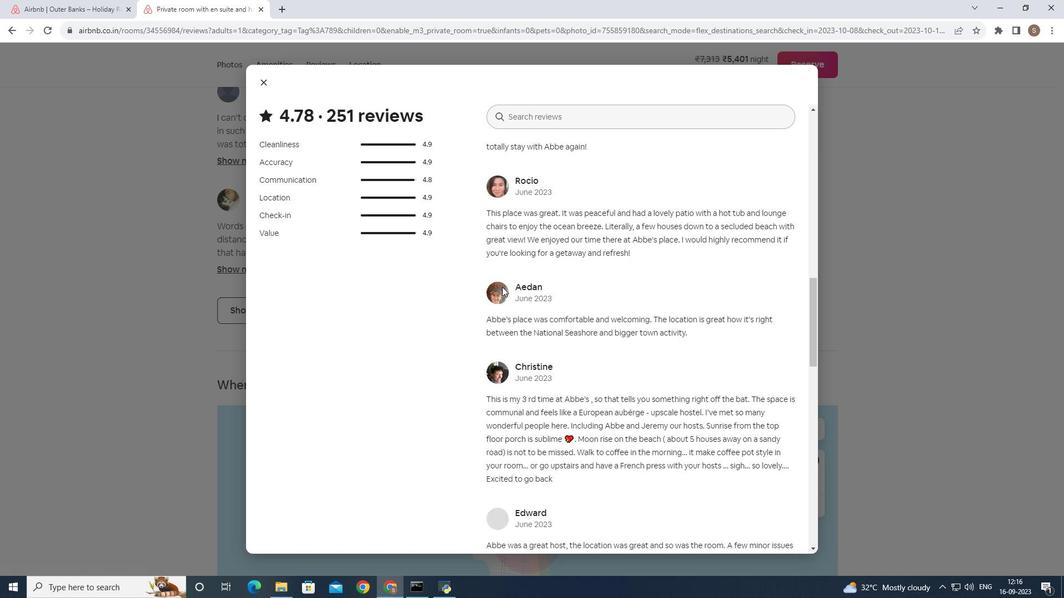 
Action: Mouse scrolled (502, 286) with delta (0, 0)
Screenshot: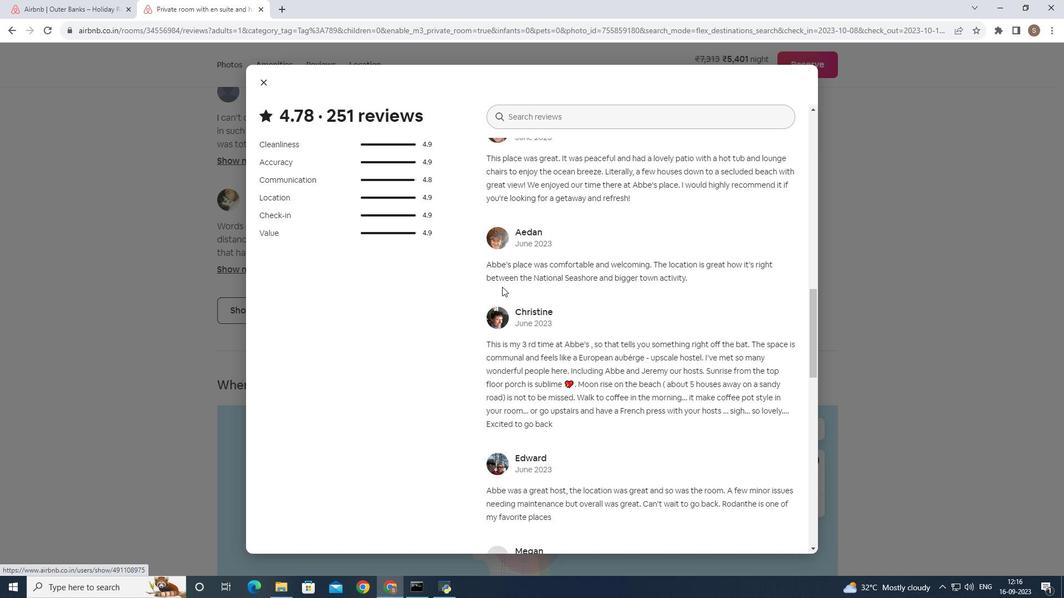 
Action: Mouse scrolled (502, 286) with delta (0, 0)
Screenshot: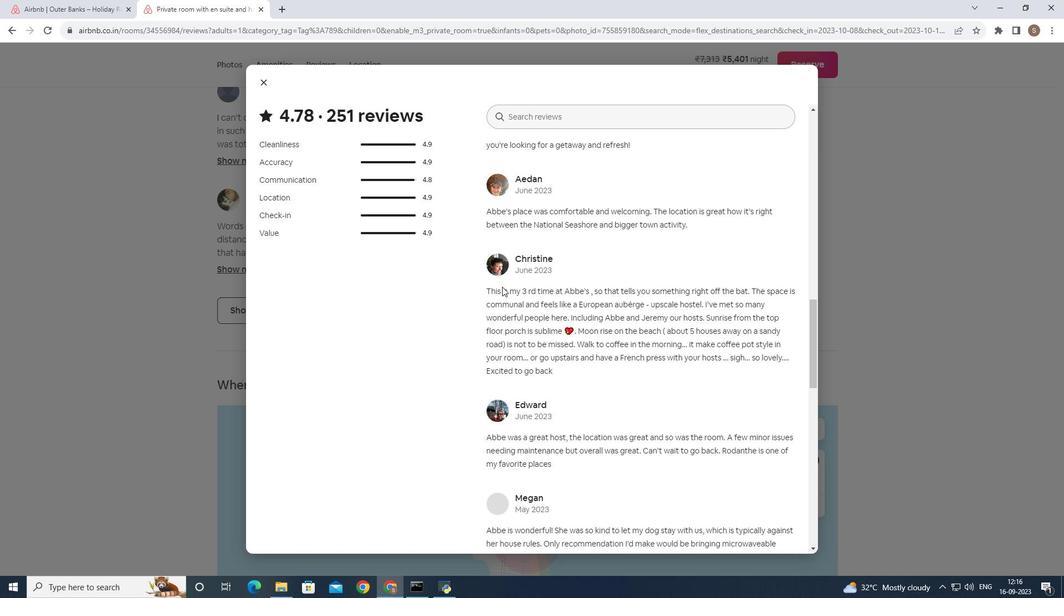 
Action: Mouse scrolled (502, 286) with delta (0, 0)
Screenshot: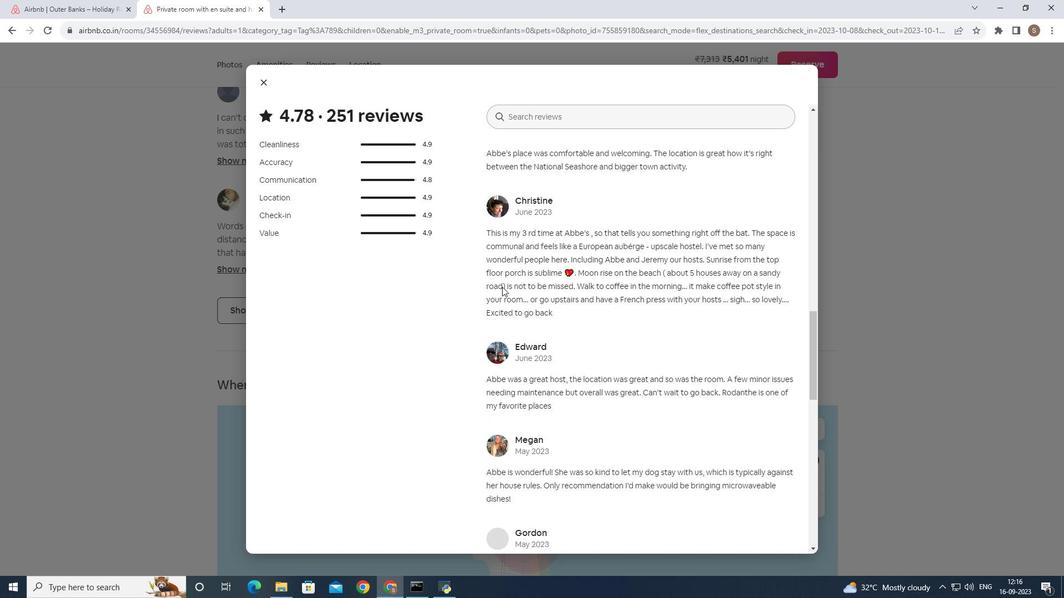 
Action: Mouse scrolled (502, 286) with delta (0, 0)
Screenshot: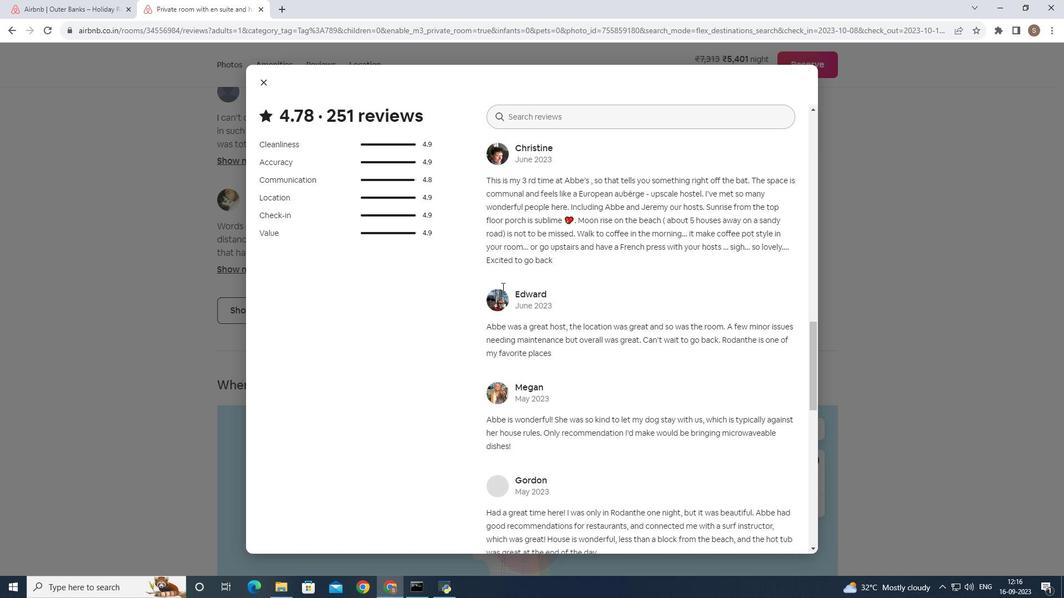 
Action: Mouse scrolled (502, 286) with delta (0, 0)
Screenshot: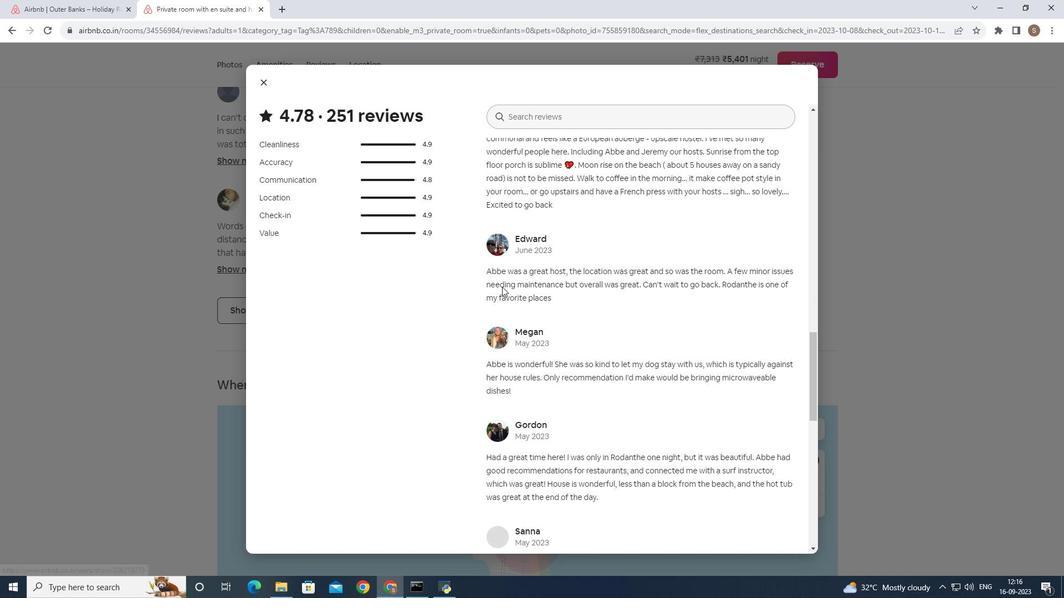 
Action: Mouse scrolled (502, 286) with delta (0, 0)
Screenshot: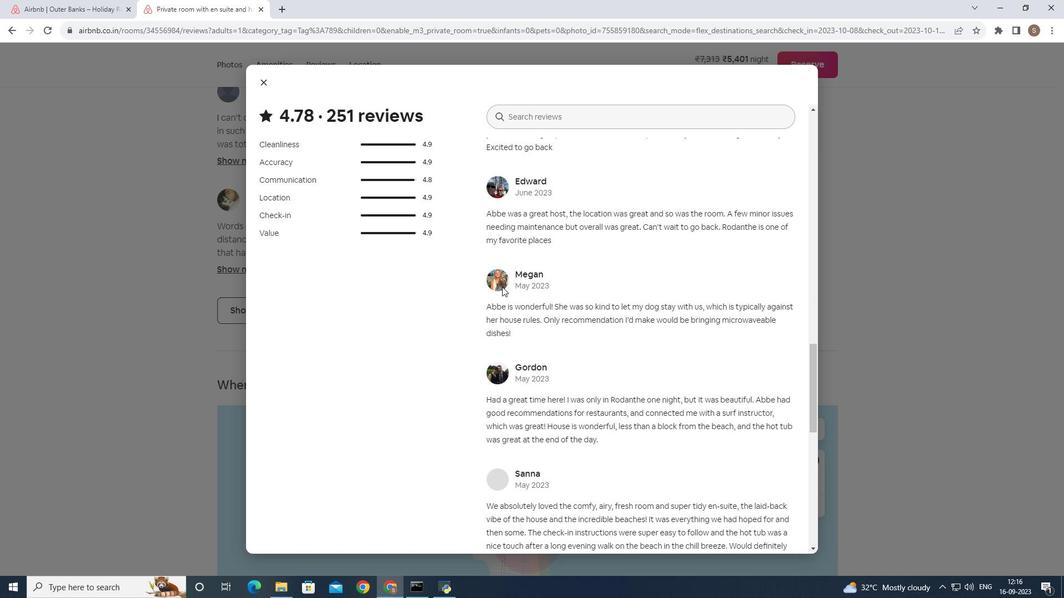 
Action: Mouse scrolled (502, 286) with delta (0, 0)
Screenshot: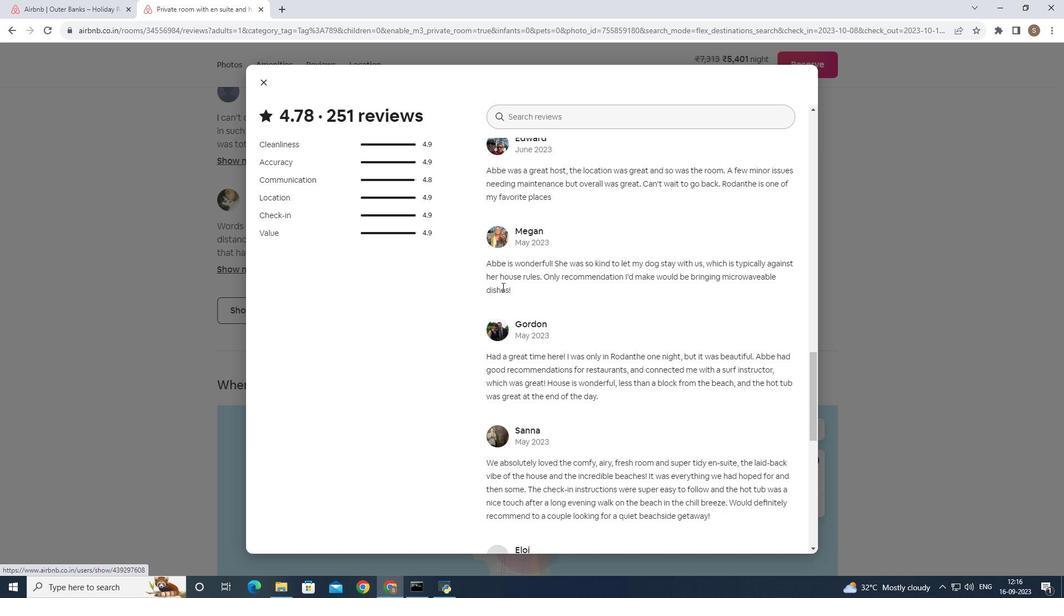 
Action: Mouse scrolled (502, 286) with delta (0, 0)
Screenshot: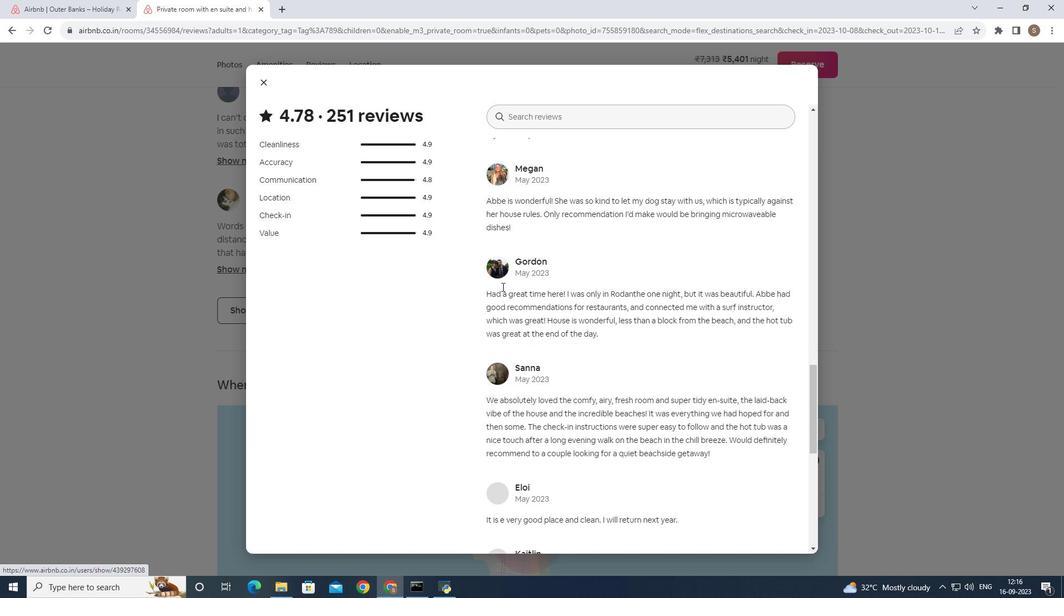
Action: Mouse scrolled (502, 286) with delta (0, 0)
Screenshot: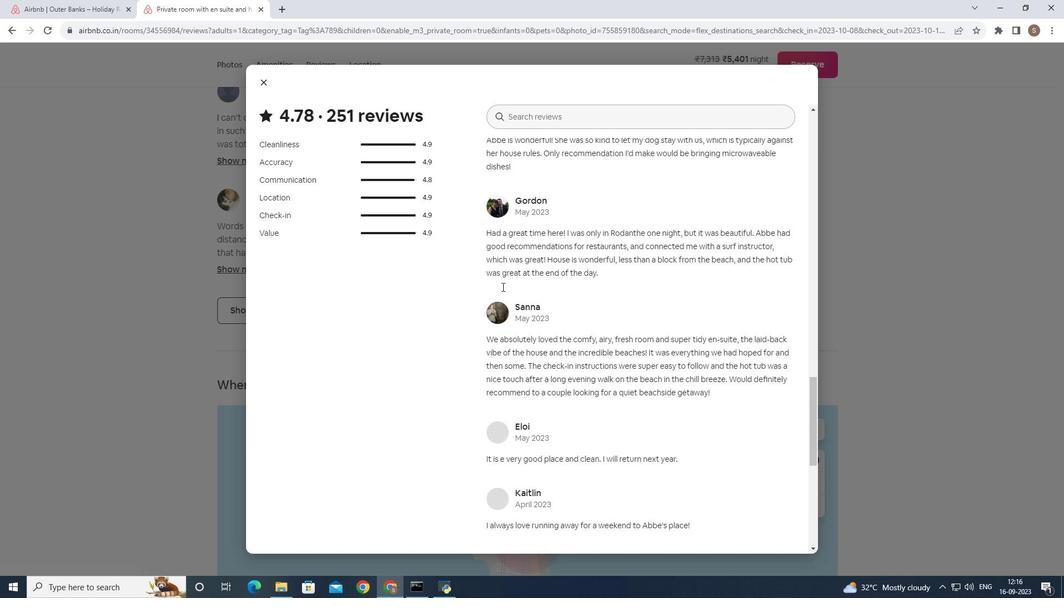 
Action: Mouse scrolled (502, 286) with delta (0, 0)
Screenshot: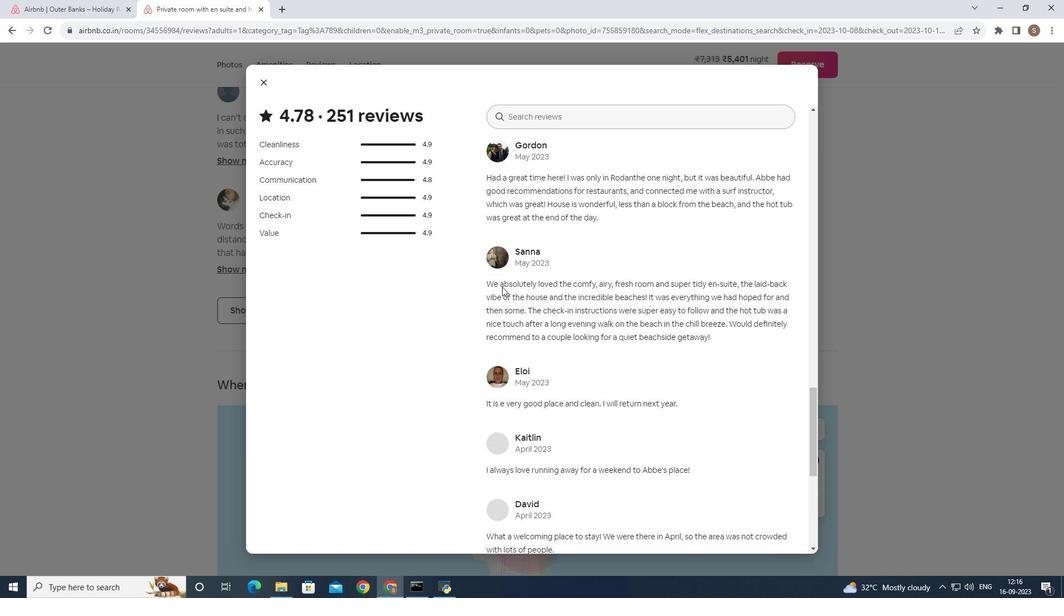 
Action: Mouse scrolled (502, 286) with delta (0, 0)
Screenshot: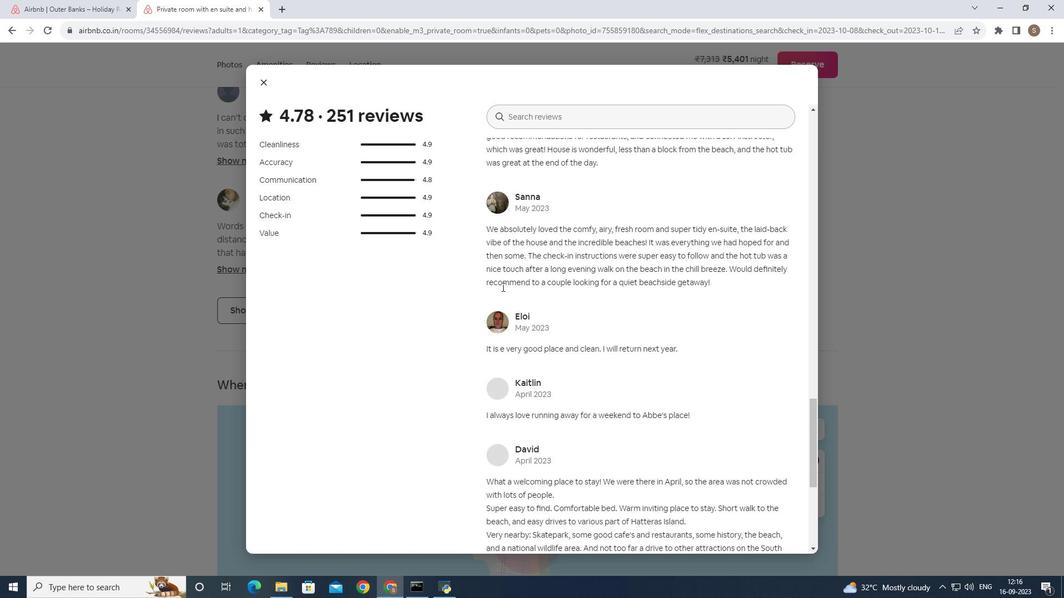 
Action: Mouse scrolled (502, 286) with delta (0, 0)
Screenshot: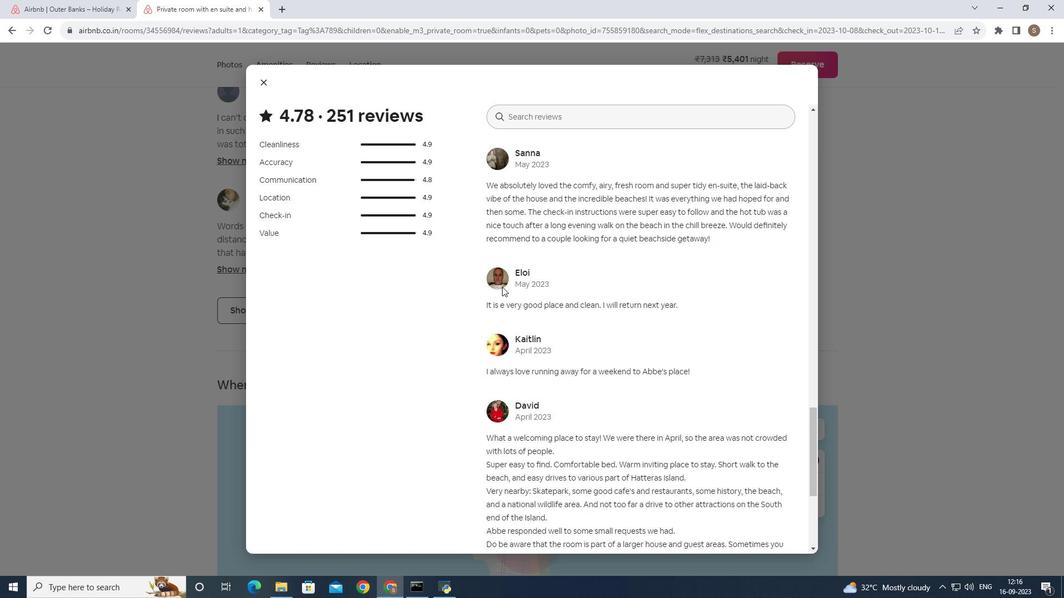 
Action: Mouse scrolled (502, 286) with delta (0, 0)
Screenshot: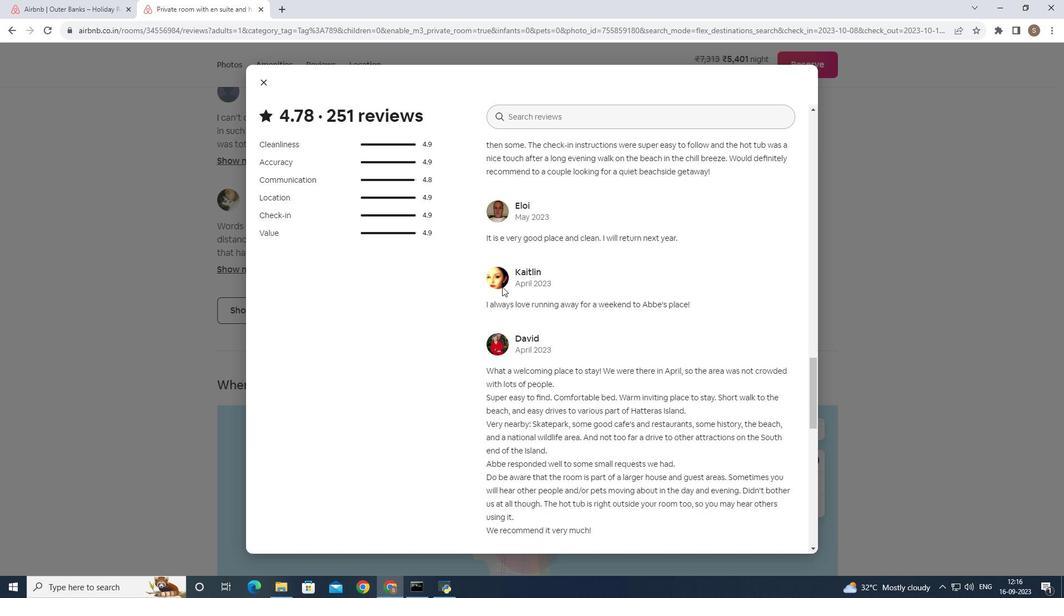 
Action: Mouse scrolled (502, 286) with delta (0, 0)
Screenshot: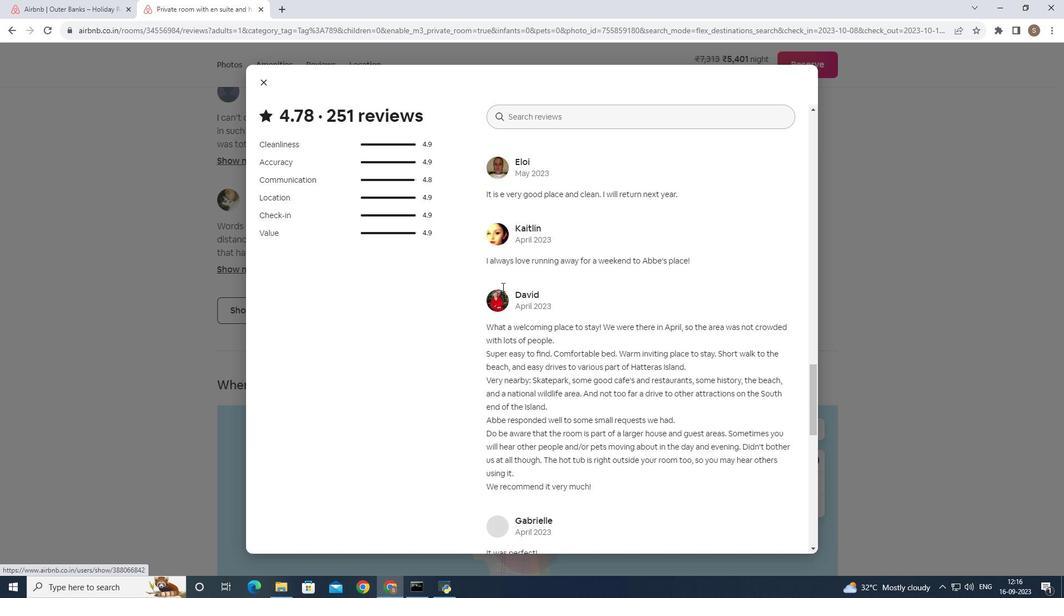 
Action: Mouse scrolled (502, 286) with delta (0, 0)
Screenshot: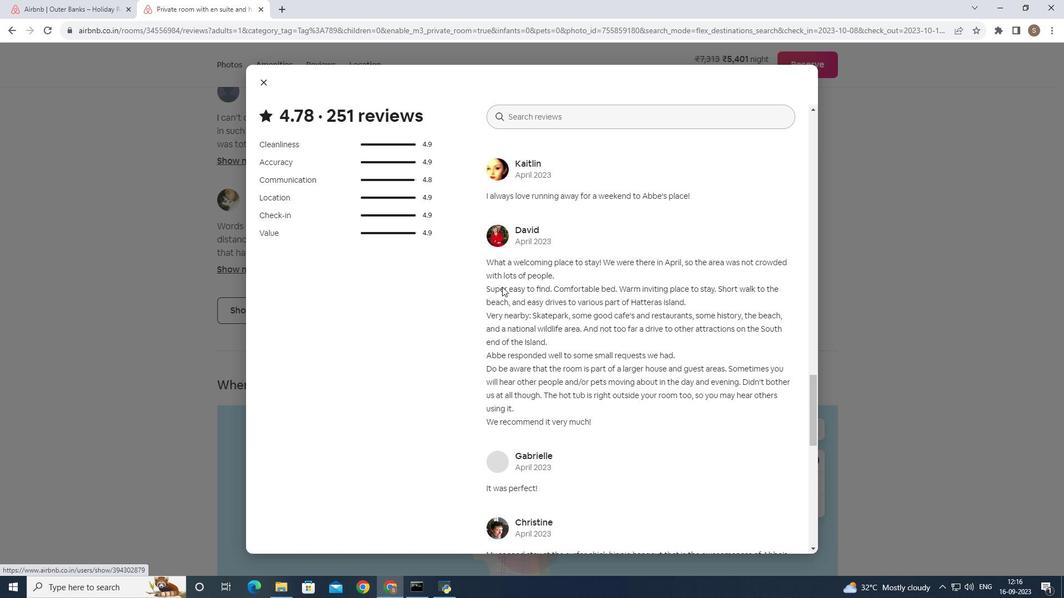 
Action: Mouse scrolled (502, 286) with delta (0, 0)
Screenshot: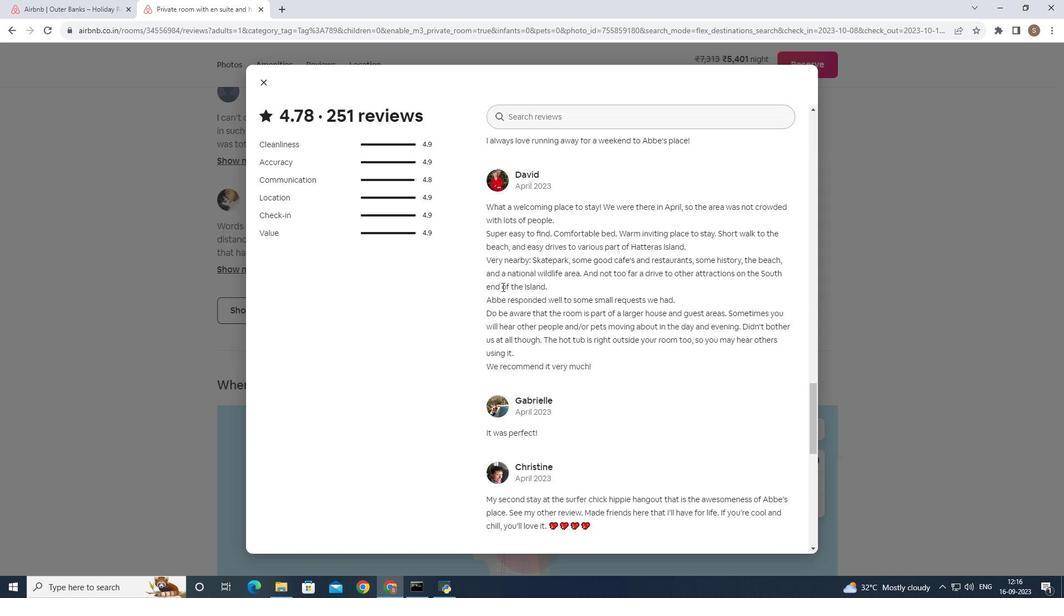 
Action: Mouse scrolled (502, 286) with delta (0, 0)
Screenshot: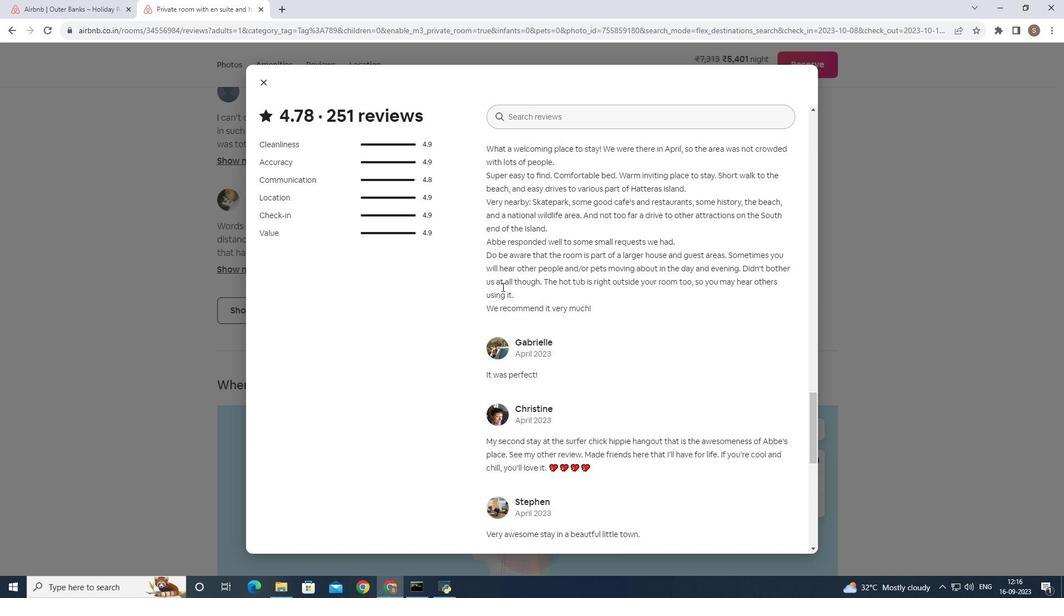 
Action: Mouse scrolled (502, 286) with delta (0, 0)
Screenshot: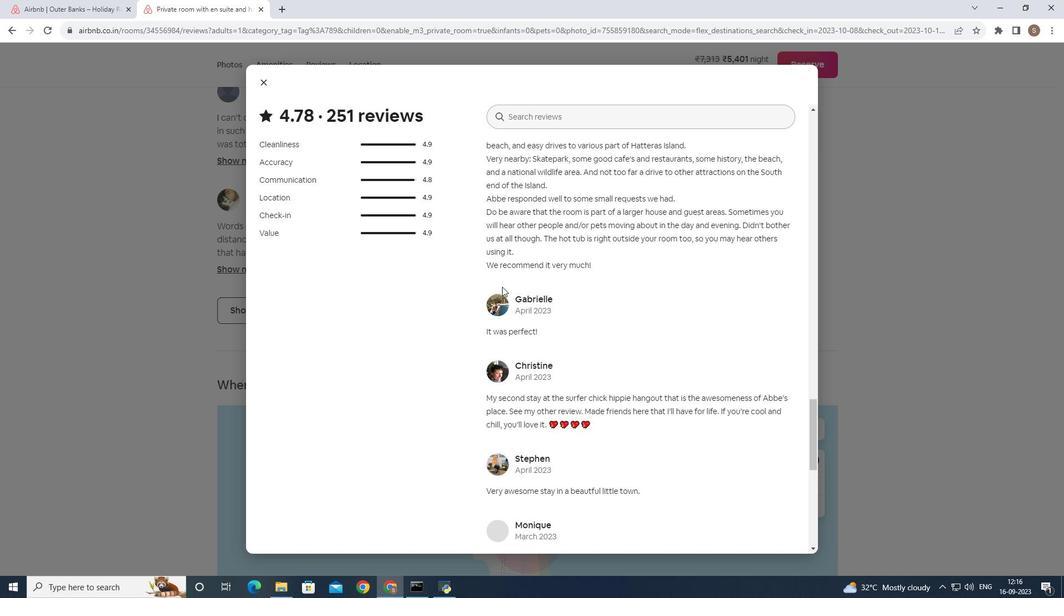 
Action: Mouse scrolled (502, 286) with delta (0, 0)
Screenshot: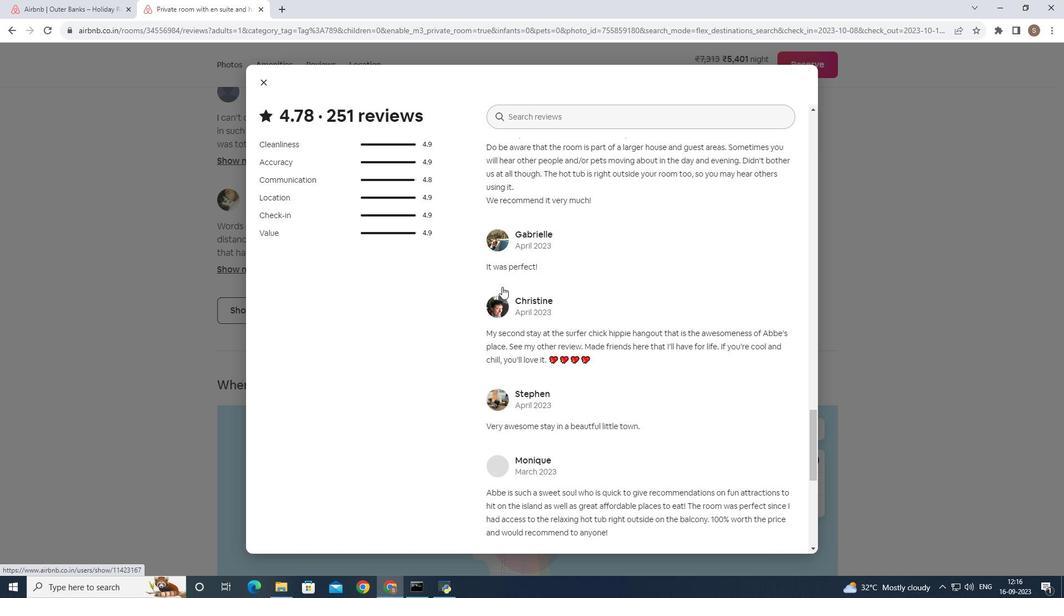 
Action: Mouse scrolled (502, 286) with delta (0, 0)
Screenshot: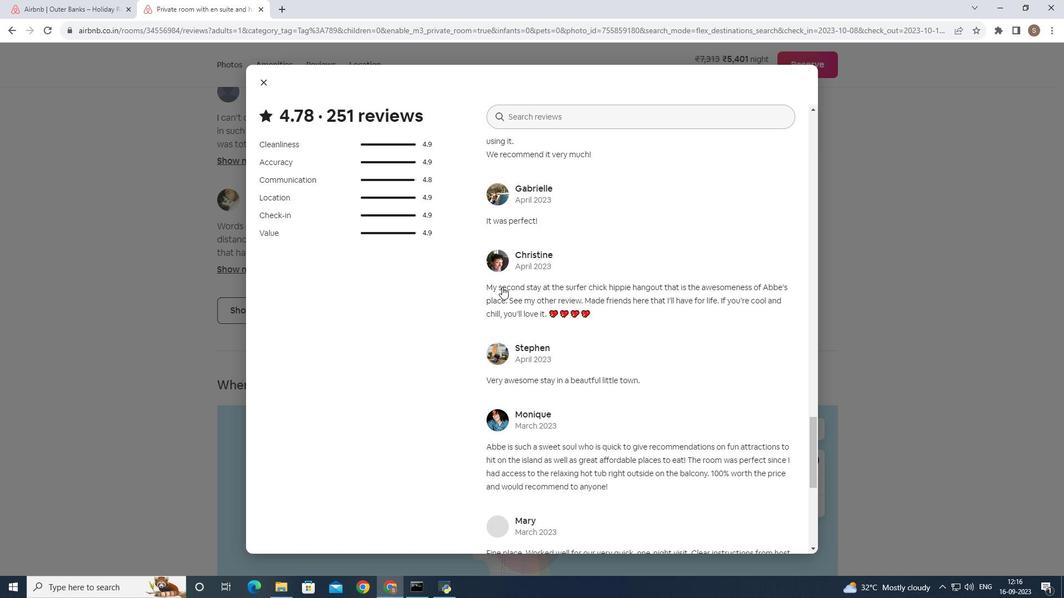 
Action: Mouse scrolled (502, 286) with delta (0, 0)
Screenshot: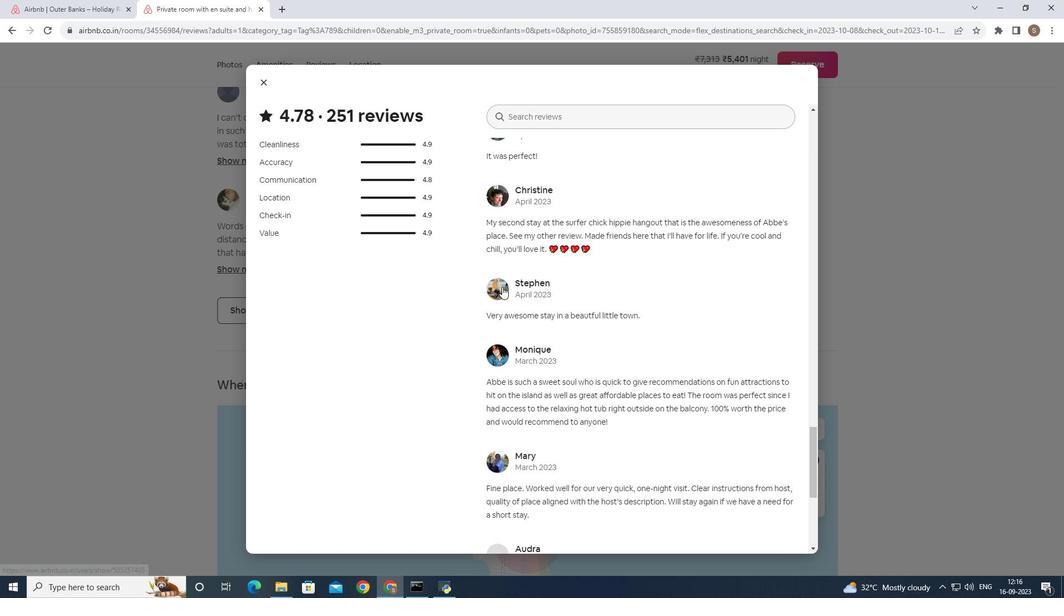 
Action: Mouse scrolled (502, 286) with delta (0, 0)
Screenshot: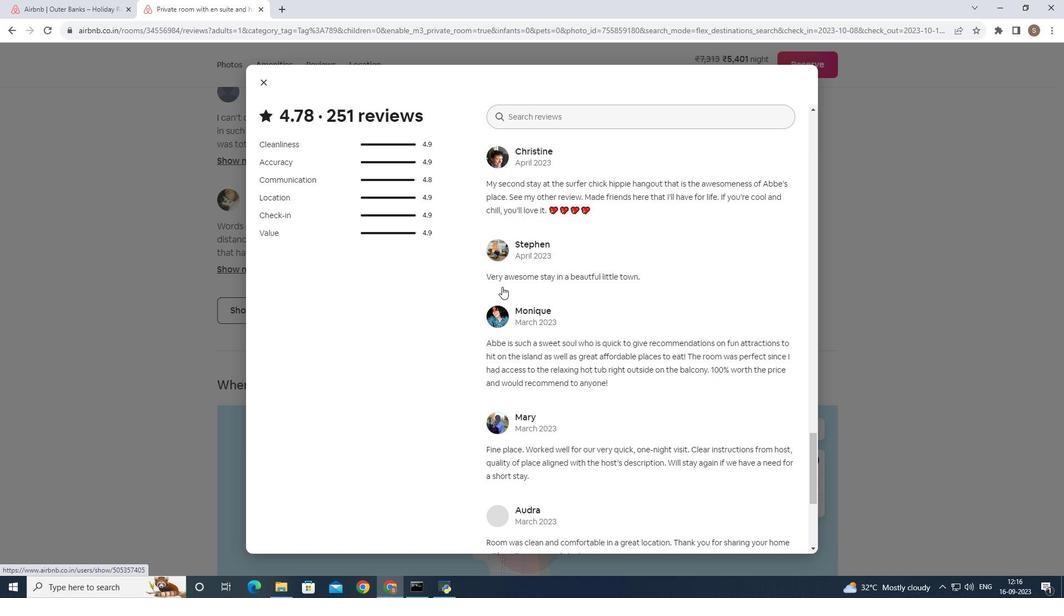 
Action: Mouse scrolled (502, 286) with delta (0, 0)
Screenshot: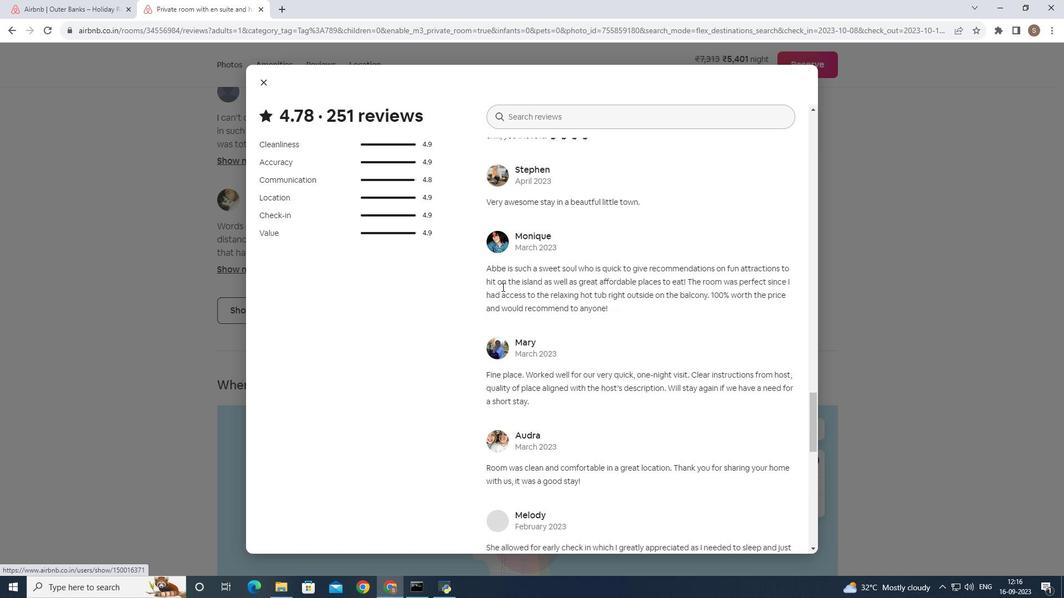 
Action: Mouse scrolled (502, 286) with delta (0, 0)
Screenshot: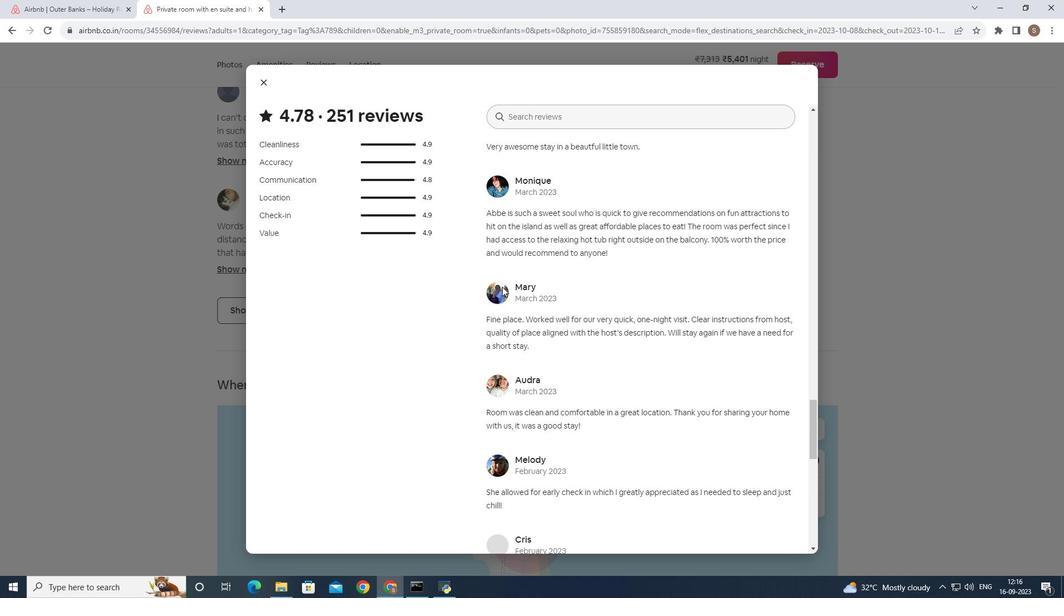 
Action: Mouse scrolled (502, 286) with delta (0, 0)
Screenshot: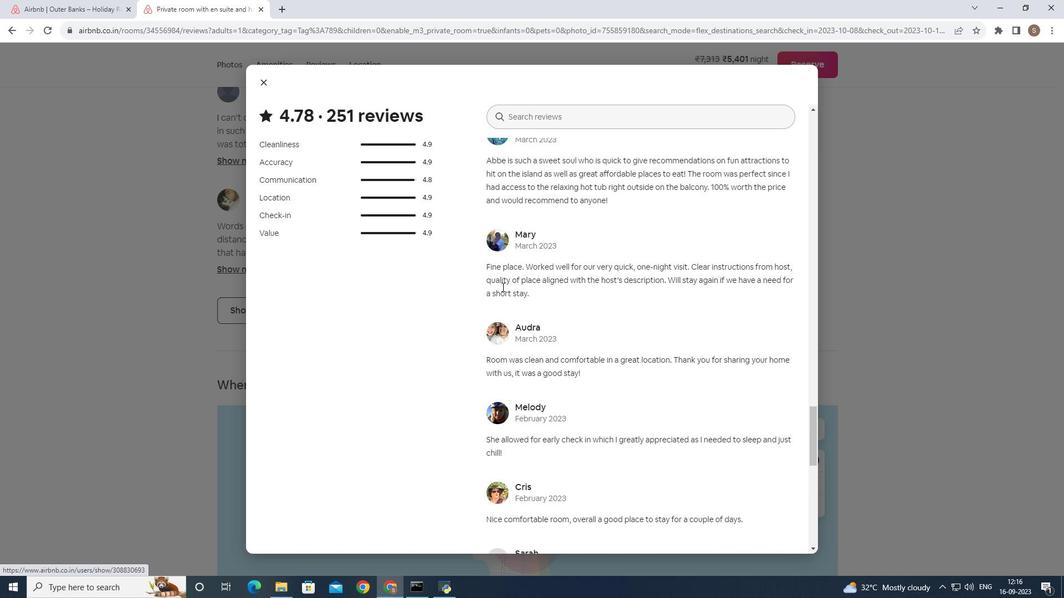 
Action: Mouse scrolled (502, 286) with delta (0, 0)
Screenshot: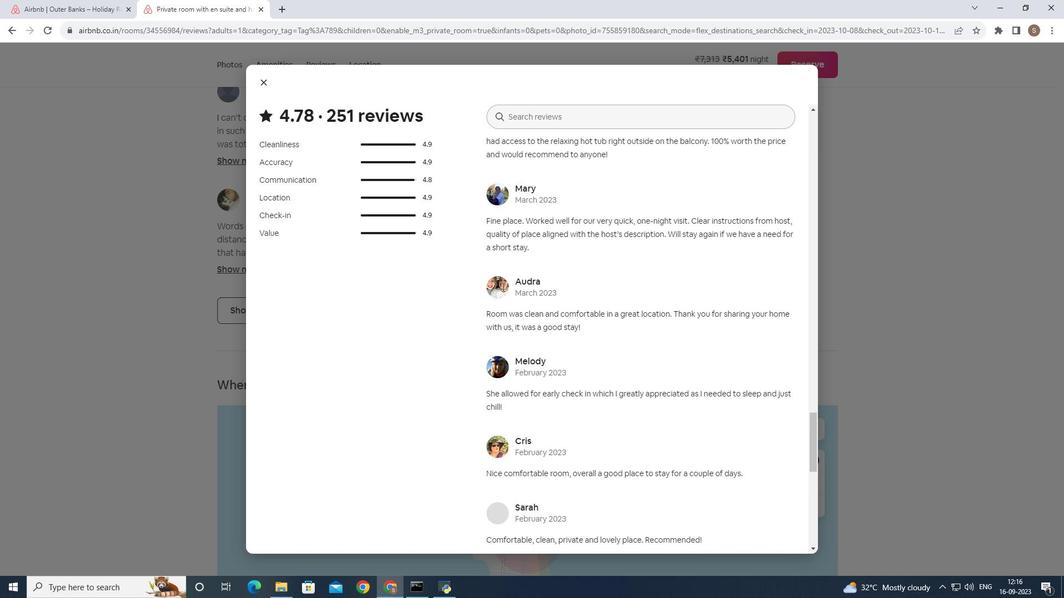 
Action: Mouse scrolled (502, 286) with delta (0, 0)
Screenshot: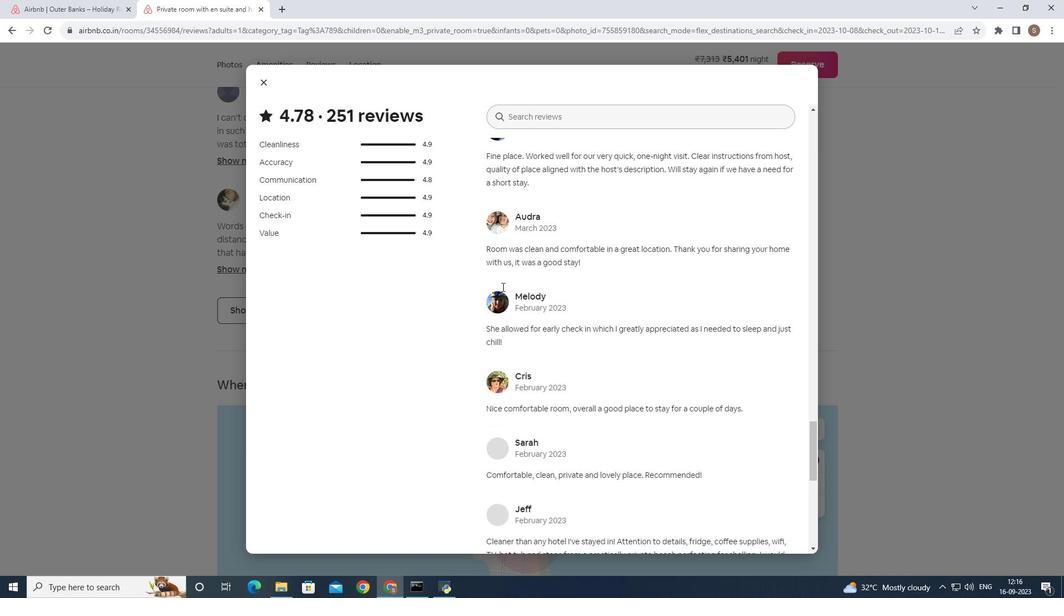 
Action: Mouse scrolled (502, 286) with delta (0, 0)
Screenshot: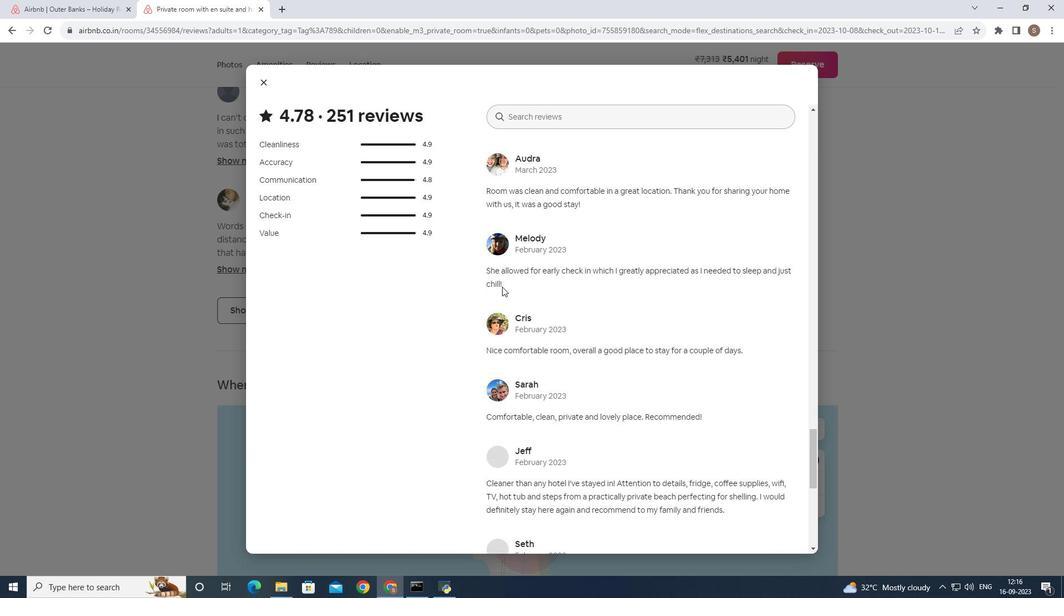 
Action: Mouse scrolled (502, 286) with delta (0, 0)
Screenshot: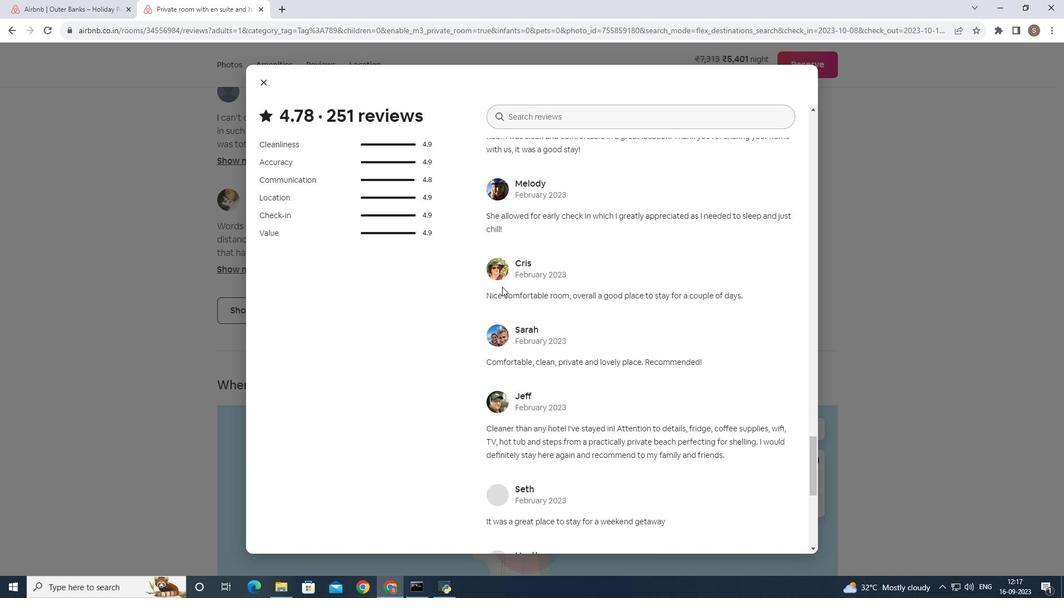 
Action: Mouse scrolled (502, 286) with delta (0, 0)
Screenshot: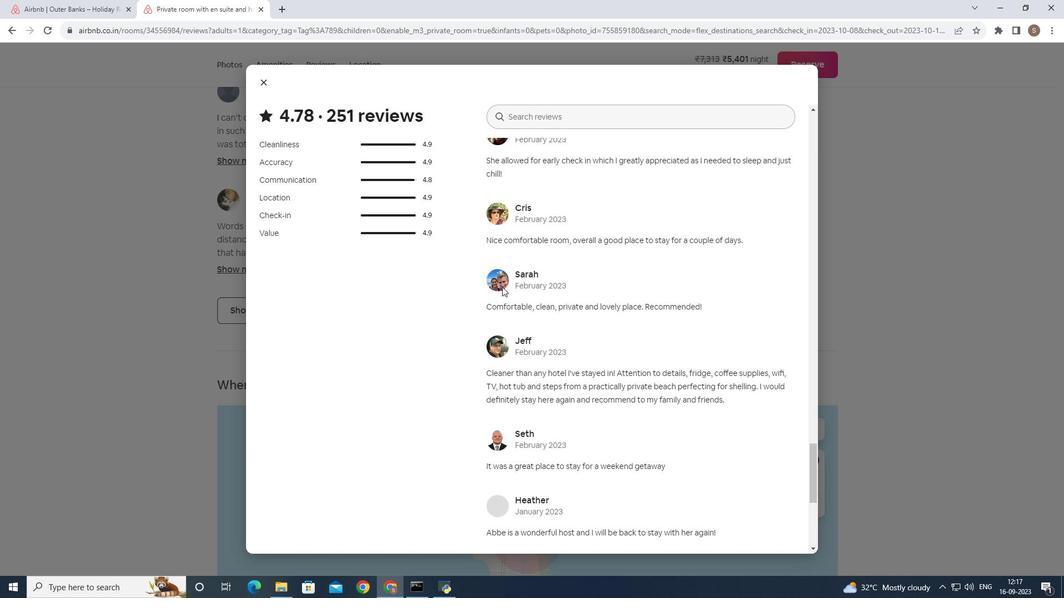 
Action: Mouse scrolled (502, 286) with delta (0, 0)
Screenshot: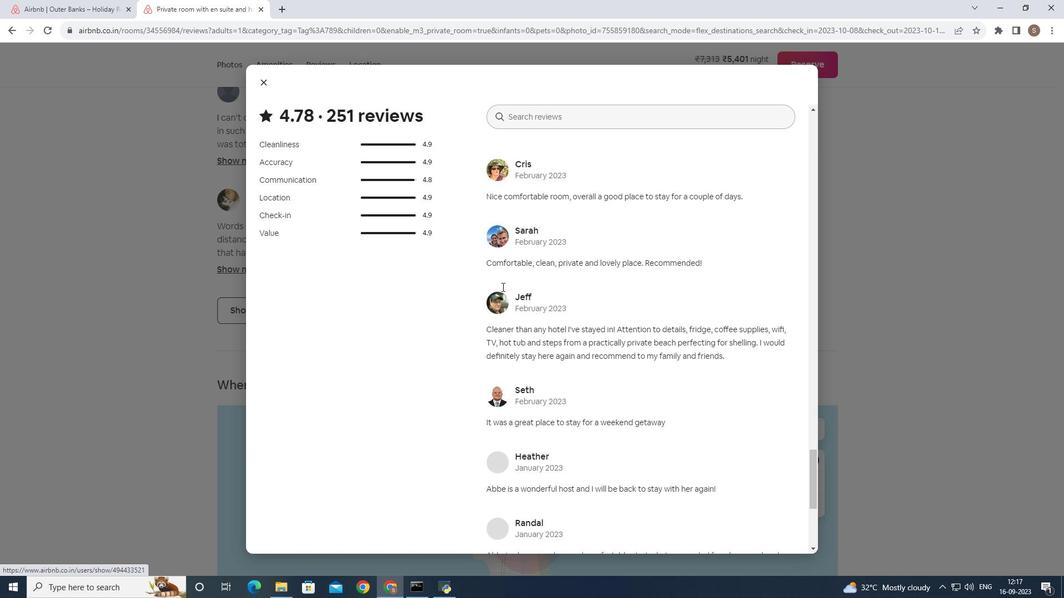 
Action: Mouse scrolled (502, 286) with delta (0, 0)
Screenshot: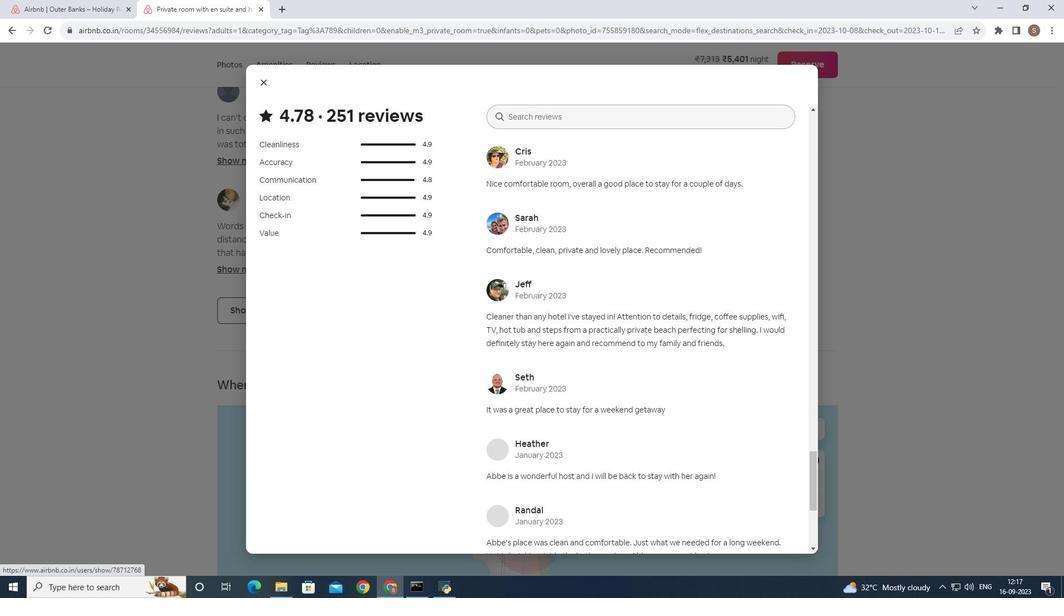 
Action: Mouse scrolled (502, 286) with delta (0, 0)
Screenshot: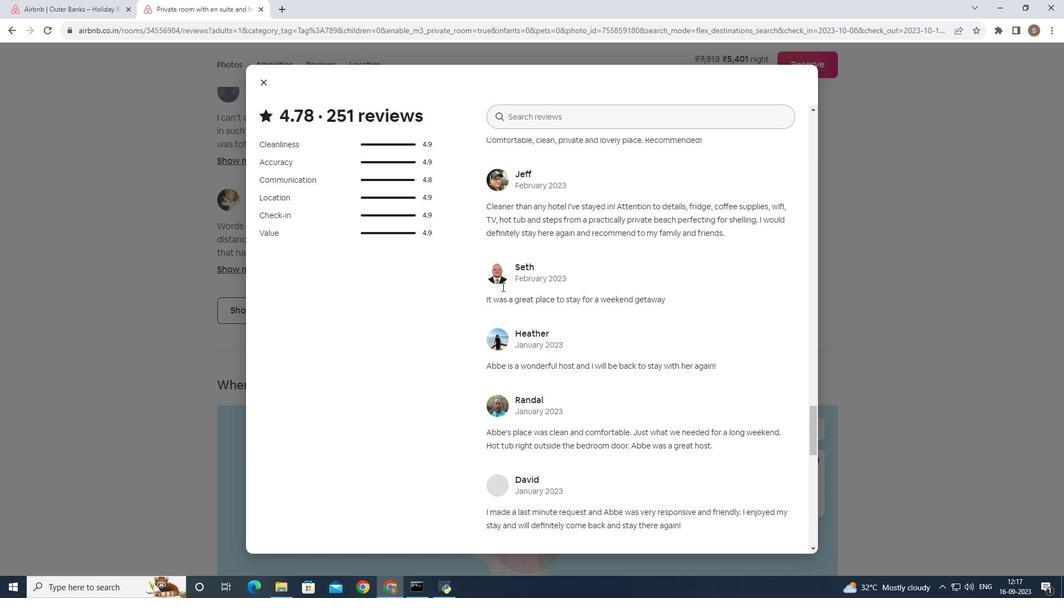 
Action: Mouse scrolled (502, 286) with delta (0, 0)
Screenshot: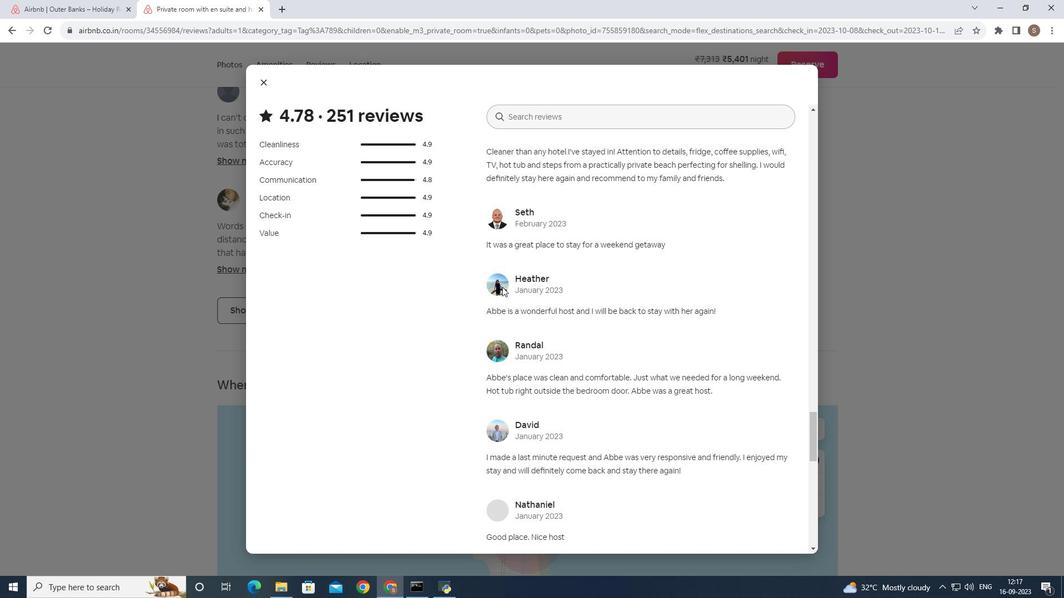 
Action: Mouse scrolled (502, 286) with delta (0, 0)
Screenshot: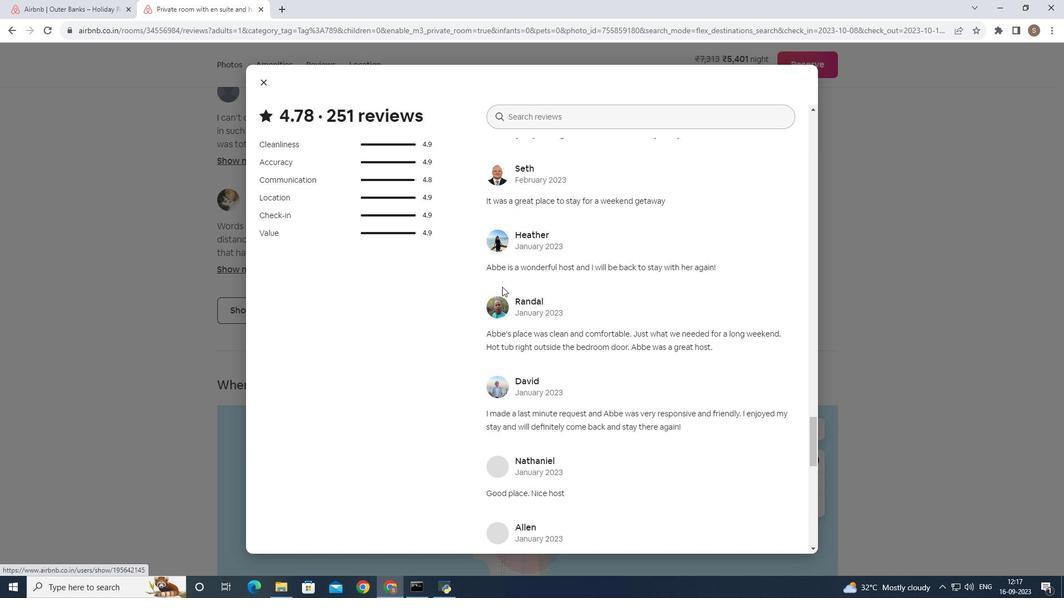 
Action: Mouse scrolled (502, 286) with delta (0, 0)
Screenshot: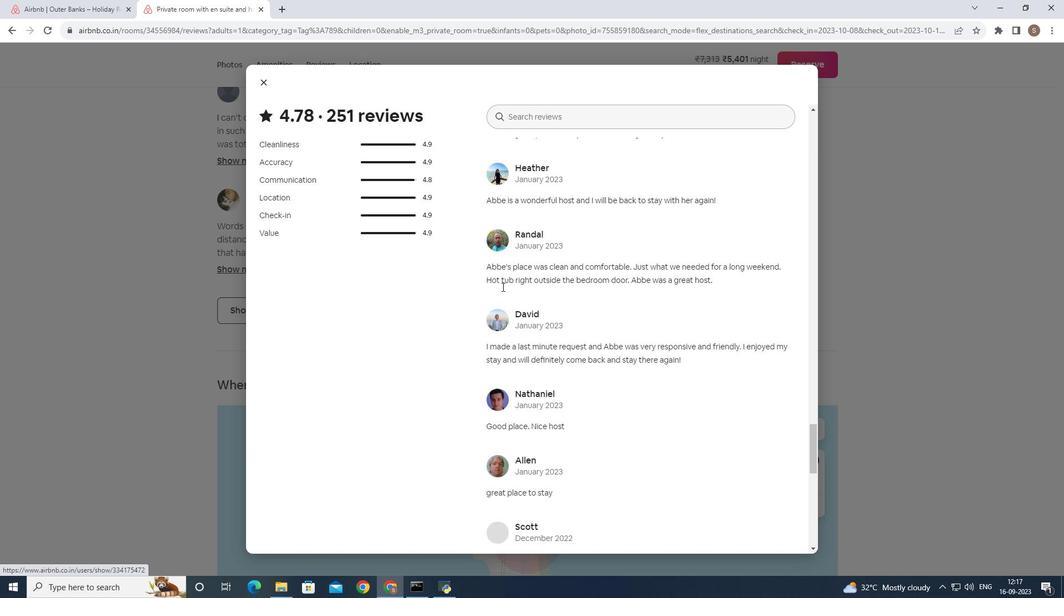 
Action: Mouse scrolled (502, 286) with delta (0, 0)
Screenshot: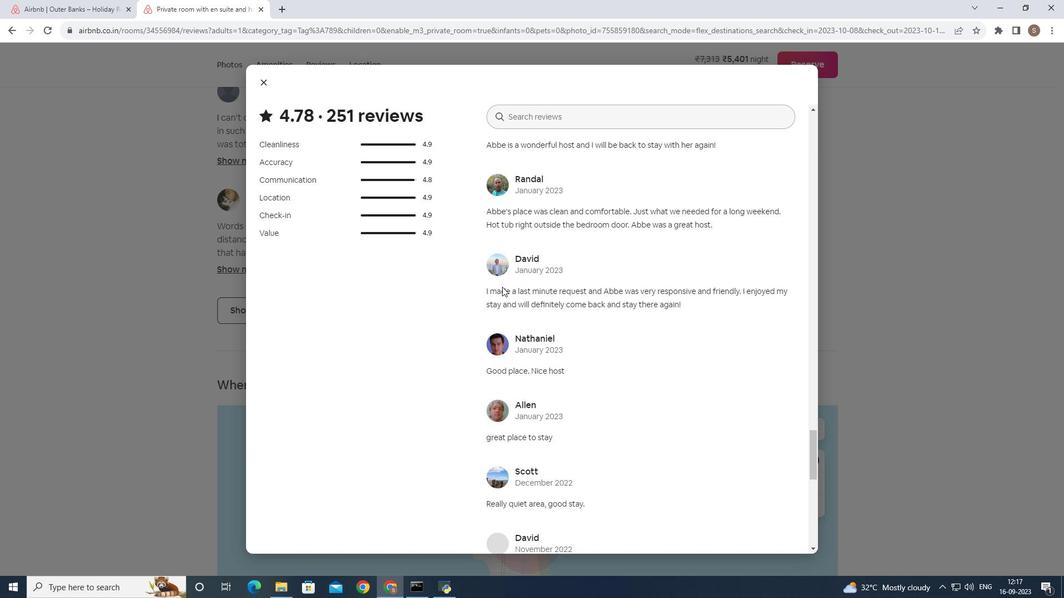 
Action: Mouse scrolled (502, 286) with delta (0, 0)
Screenshot: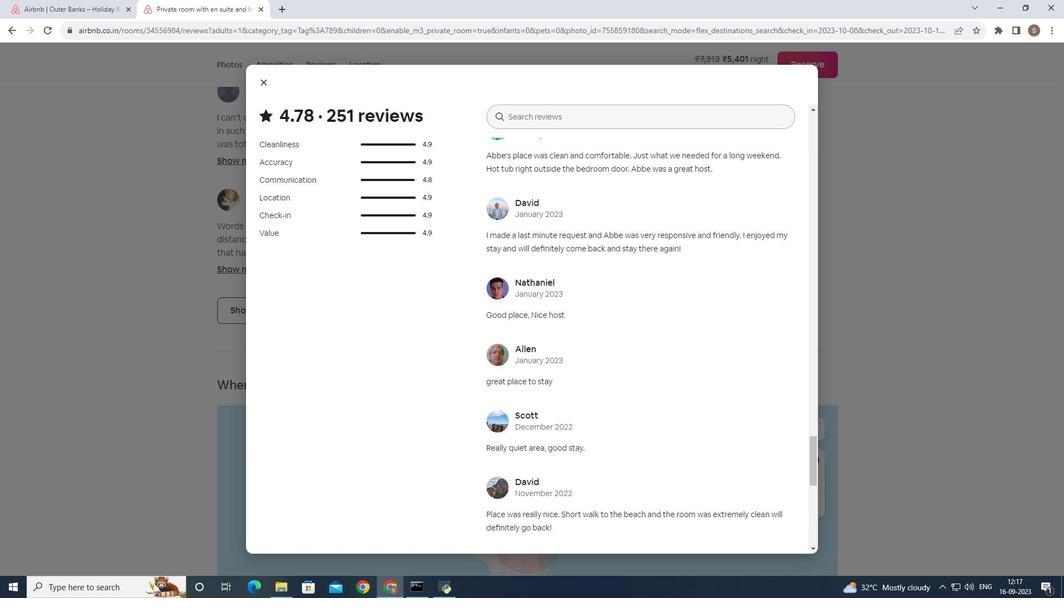 
Action: Mouse scrolled (502, 286) with delta (0, 0)
Screenshot: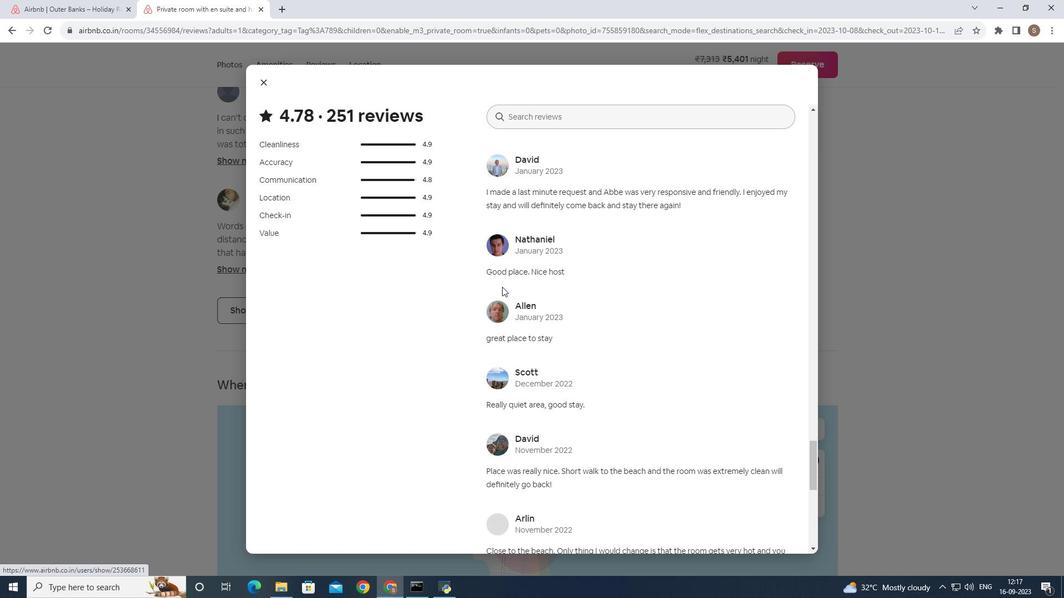 
Action: Mouse scrolled (502, 286) with delta (0, 0)
Screenshot: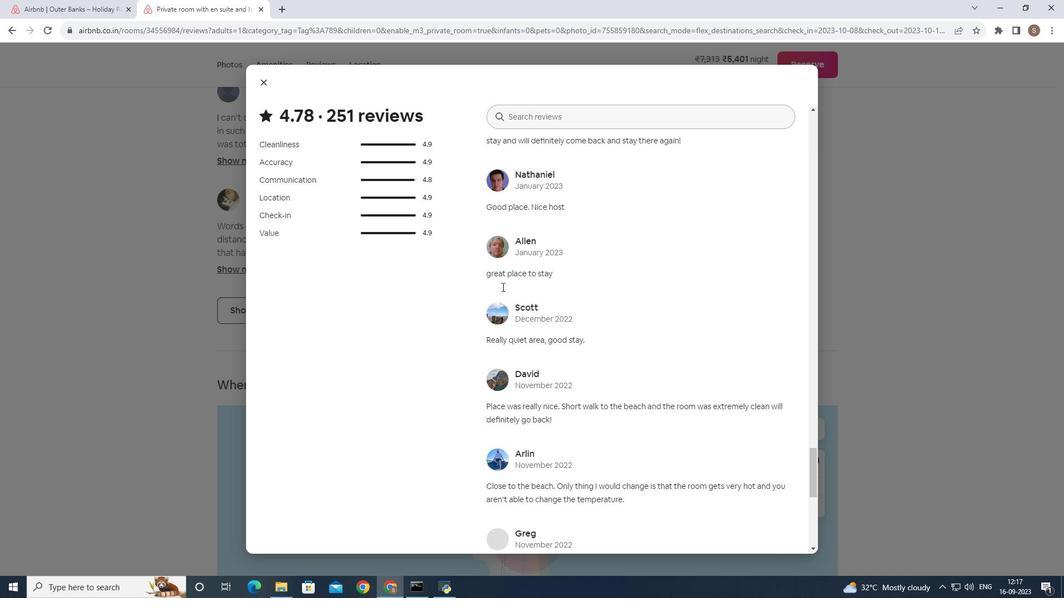 
Action: Mouse scrolled (502, 286) with delta (0, 0)
Screenshot: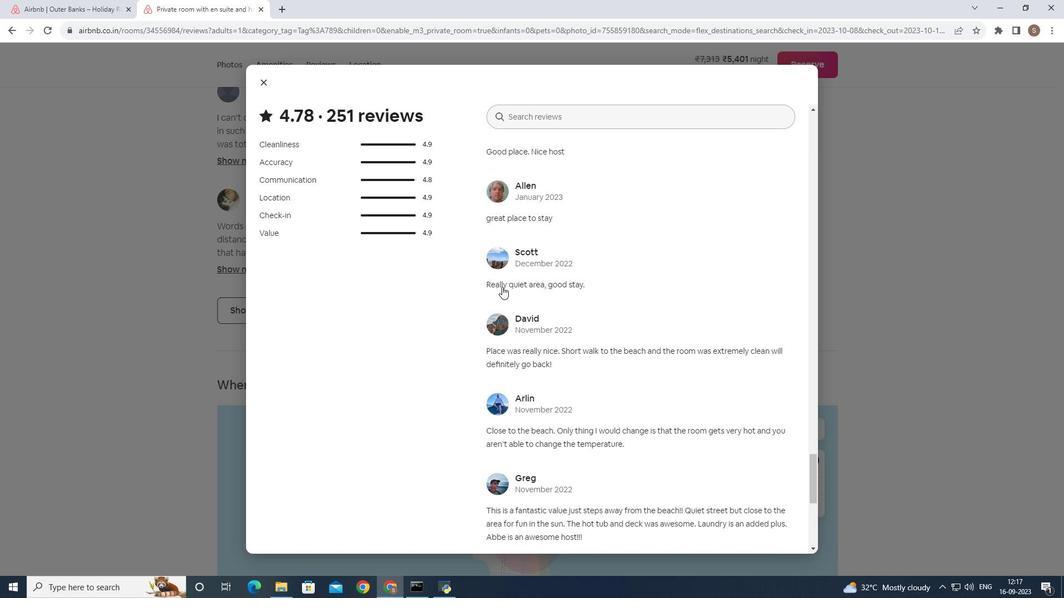 
Action: Mouse scrolled (502, 286) with delta (0, 0)
Screenshot: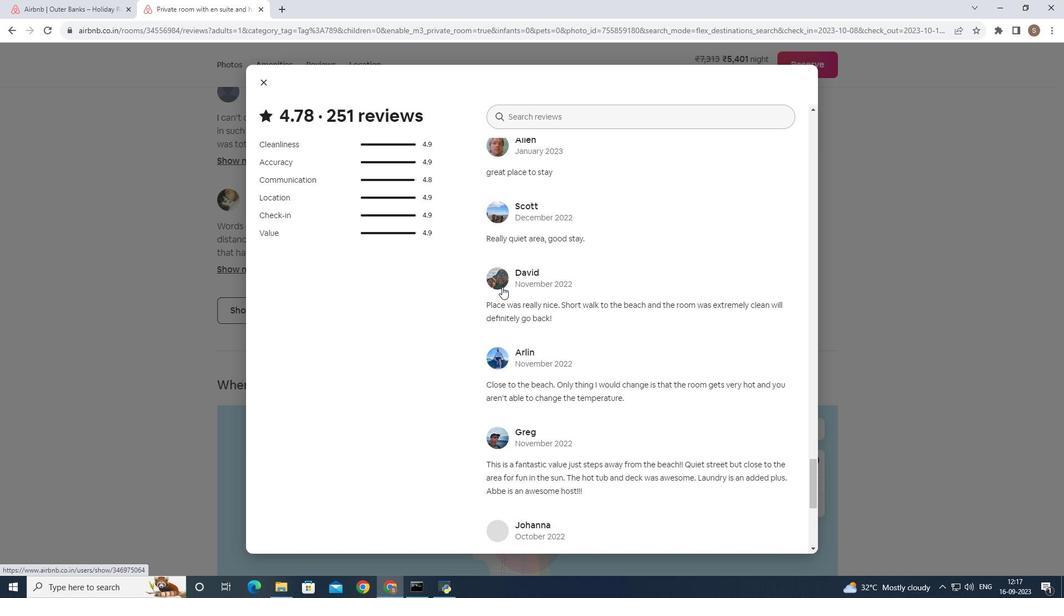 
Action: Mouse scrolled (502, 286) with delta (0, 0)
Screenshot: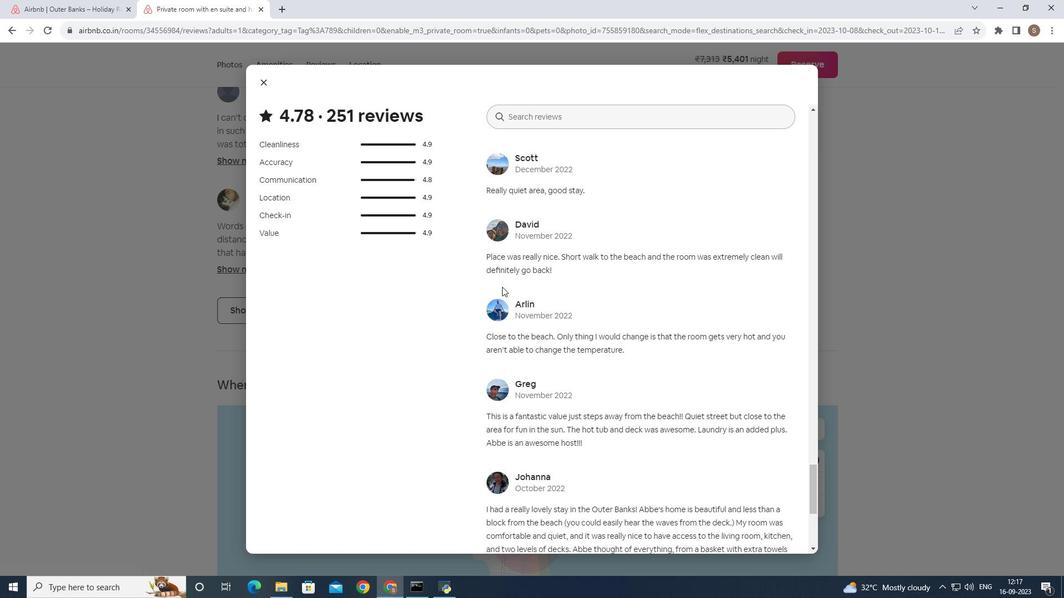 
Action: Mouse scrolled (502, 286) with delta (0, 0)
Screenshot: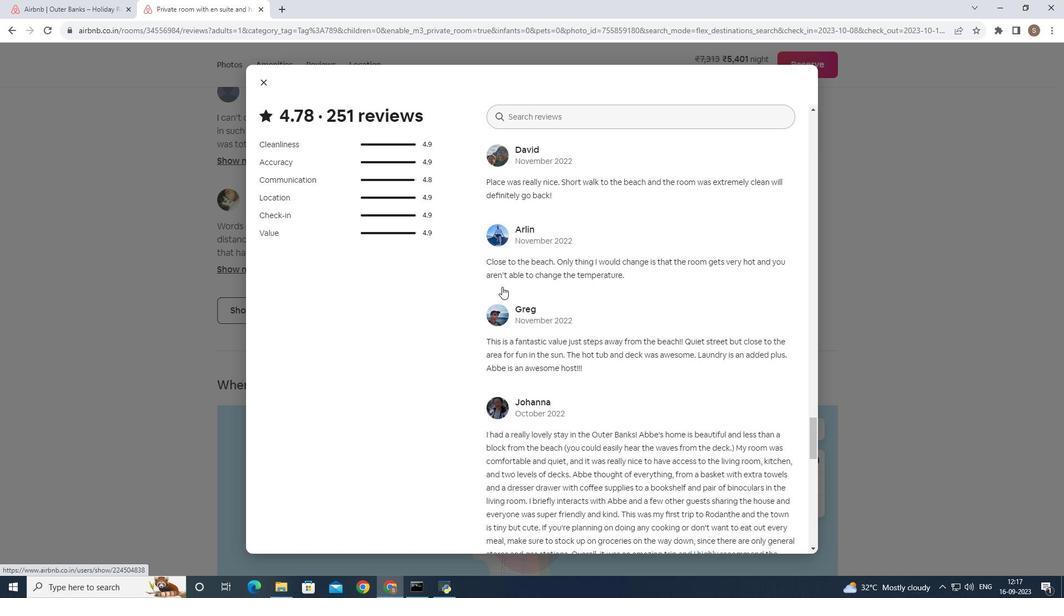 
Action: Mouse scrolled (502, 286) with delta (0, 0)
Screenshot: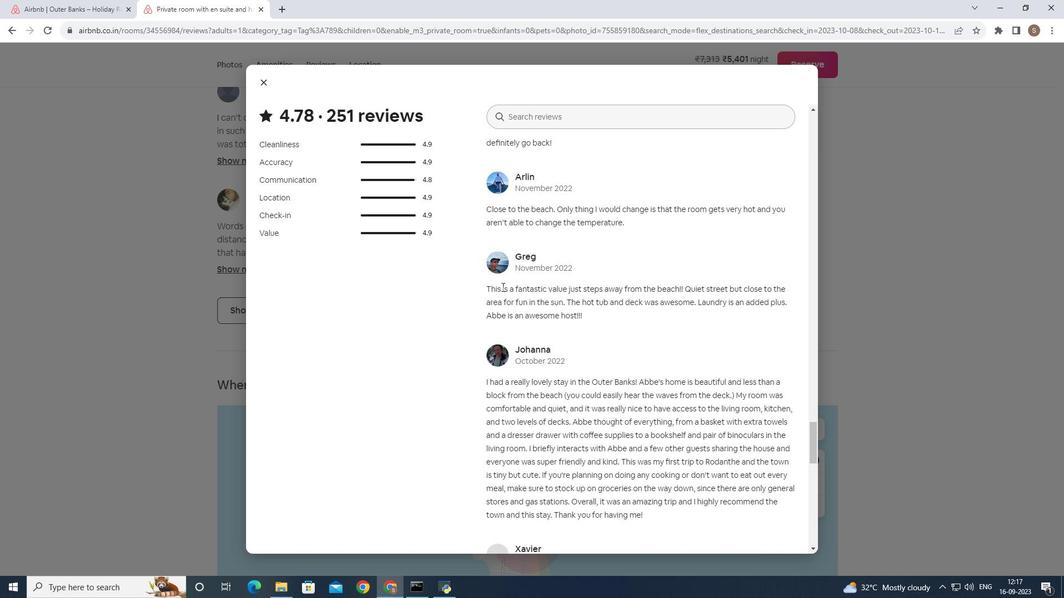 
Action: Mouse scrolled (502, 286) with delta (0, 0)
Screenshot: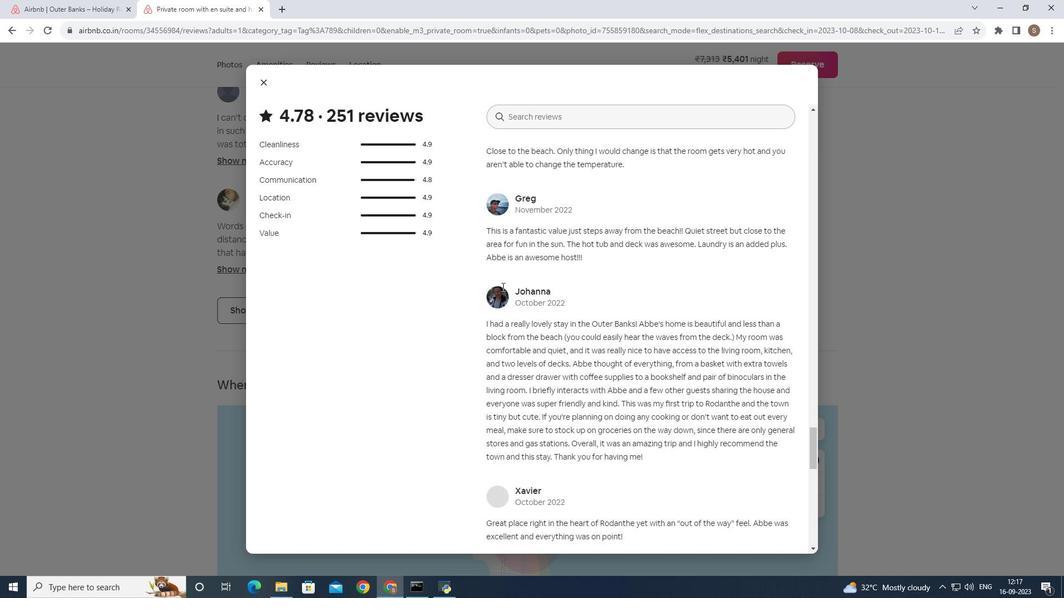 
Action: Mouse scrolled (502, 286) with delta (0, 0)
Screenshot: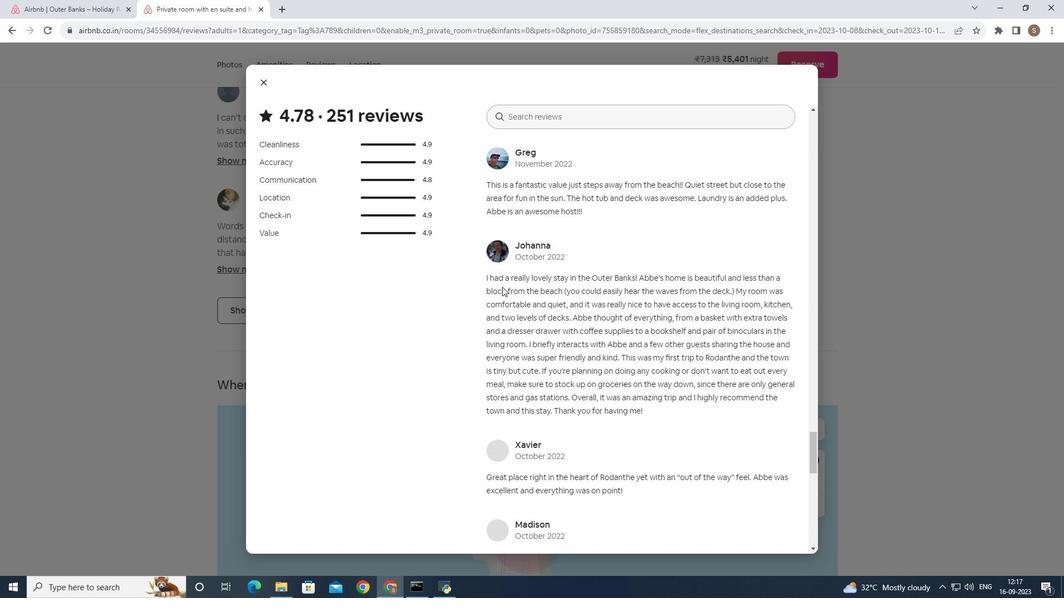 
Action: Mouse scrolled (502, 287) with delta (0, 0)
Screenshot: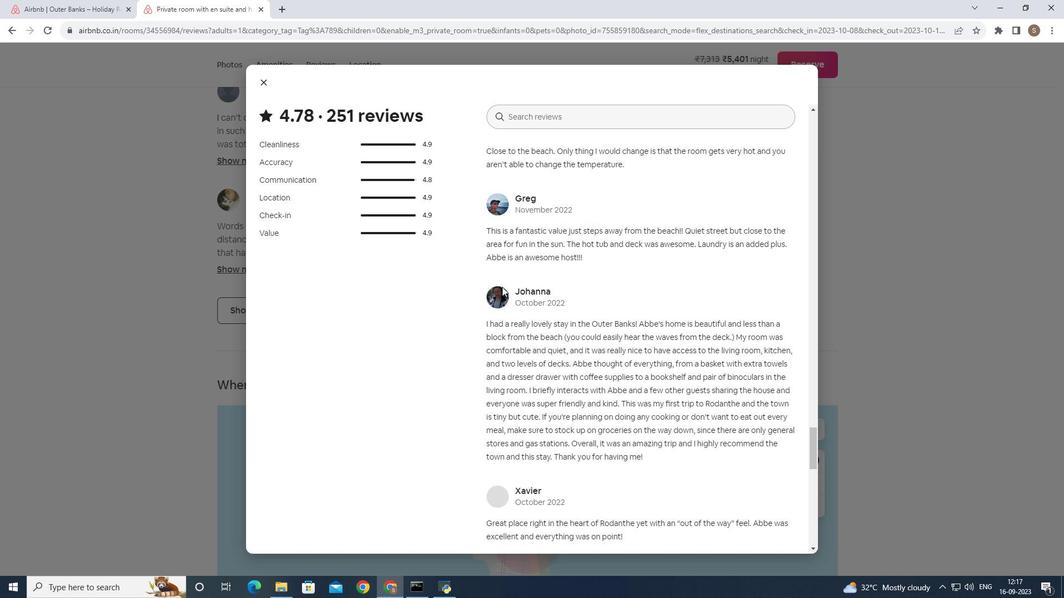 
Action: Mouse scrolled (502, 286) with delta (0, 0)
Screenshot: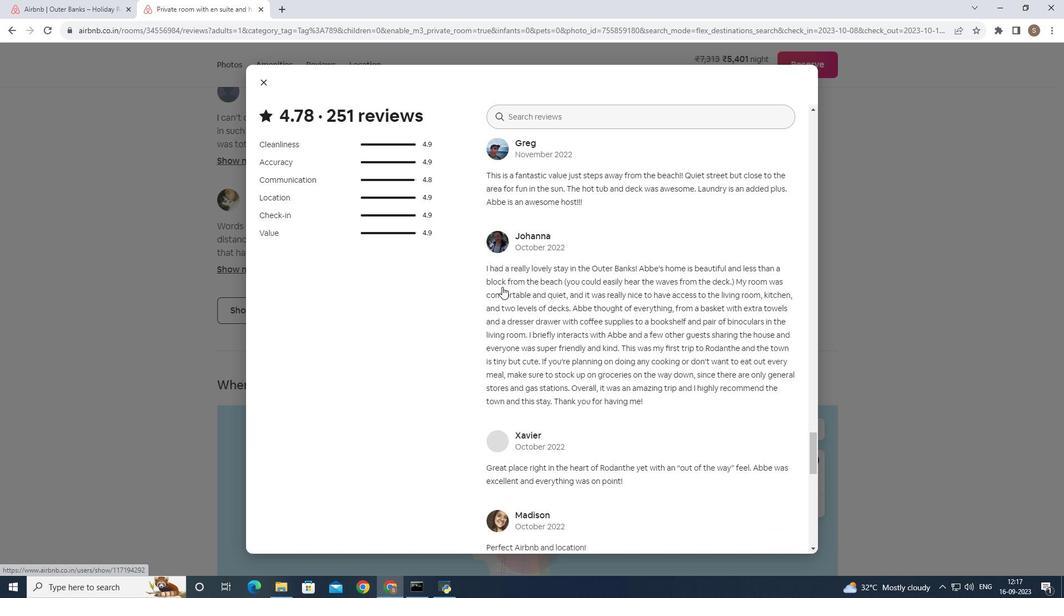 
Action: Mouse scrolled (502, 286) with delta (0, 0)
Screenshot: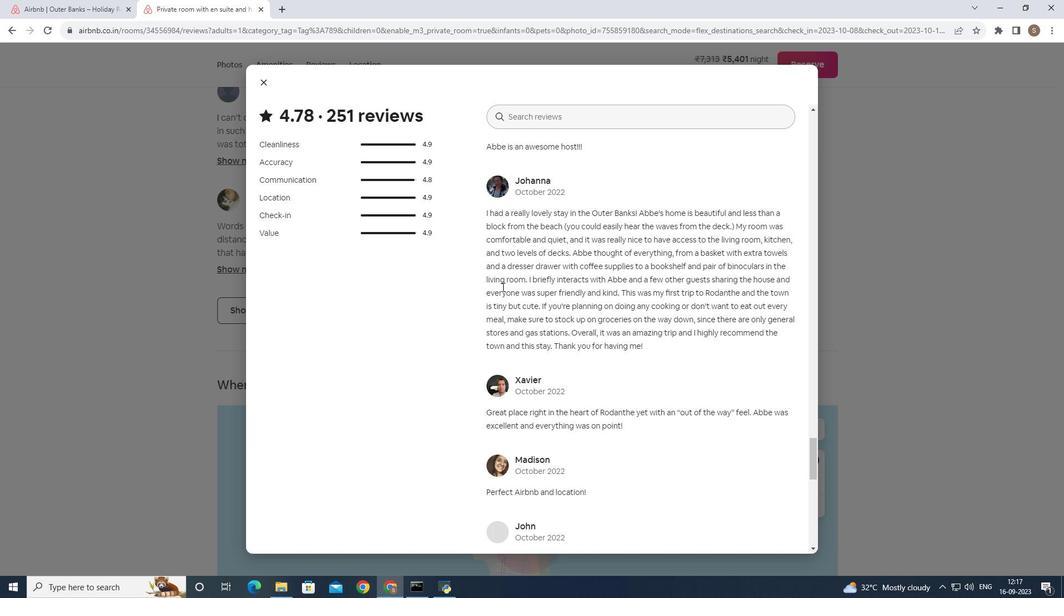 
Action: Mouse scrolled (502, 286) with delta (0, 0)
Screenshot: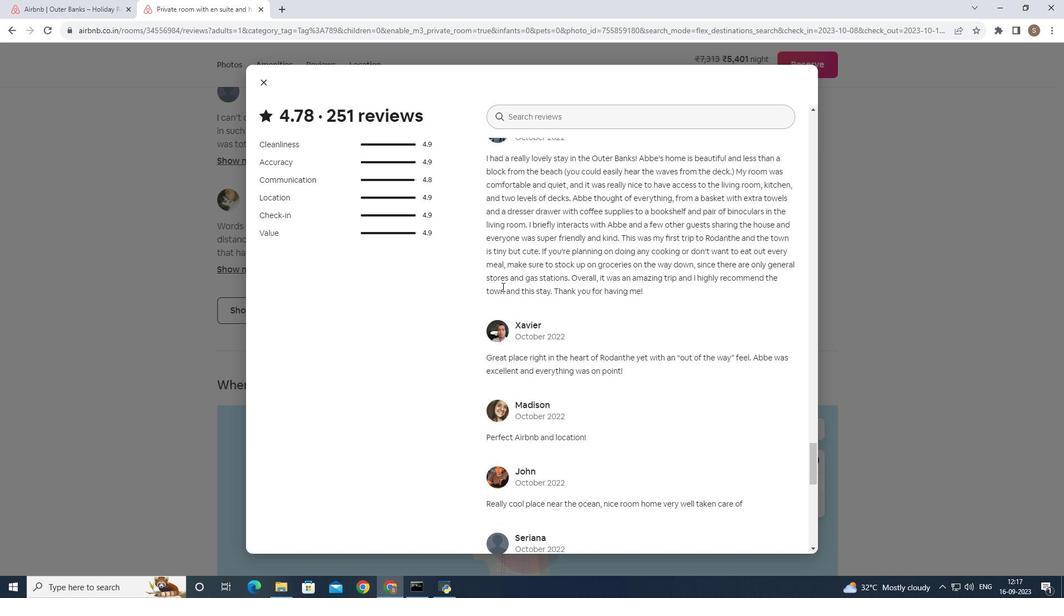
Action: Mouse scrolled (502, 286) with delta (0, 0)
Screenshot: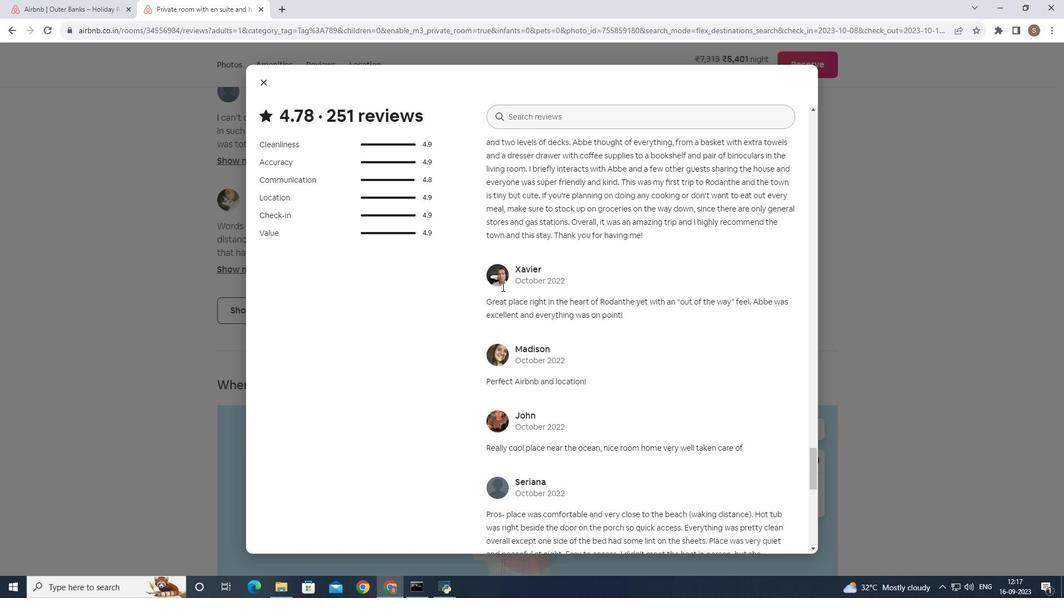 
Action: Mouse scrolled (502, 286) with delta (0, 0)
Screenshot: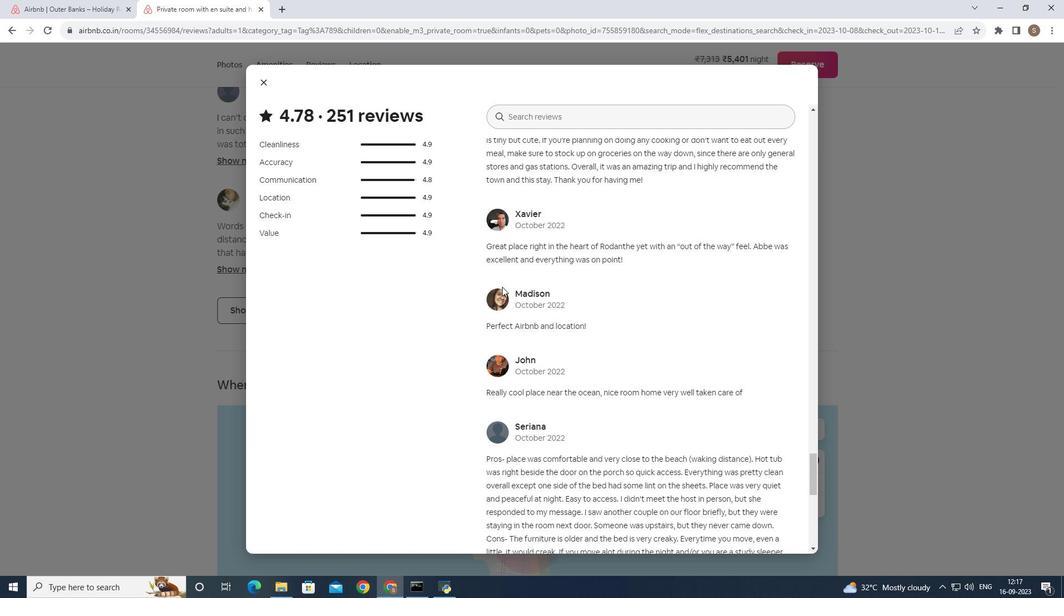
Action: Mouse scrolled (502, 286) with delta (0, 0)
Screenshot: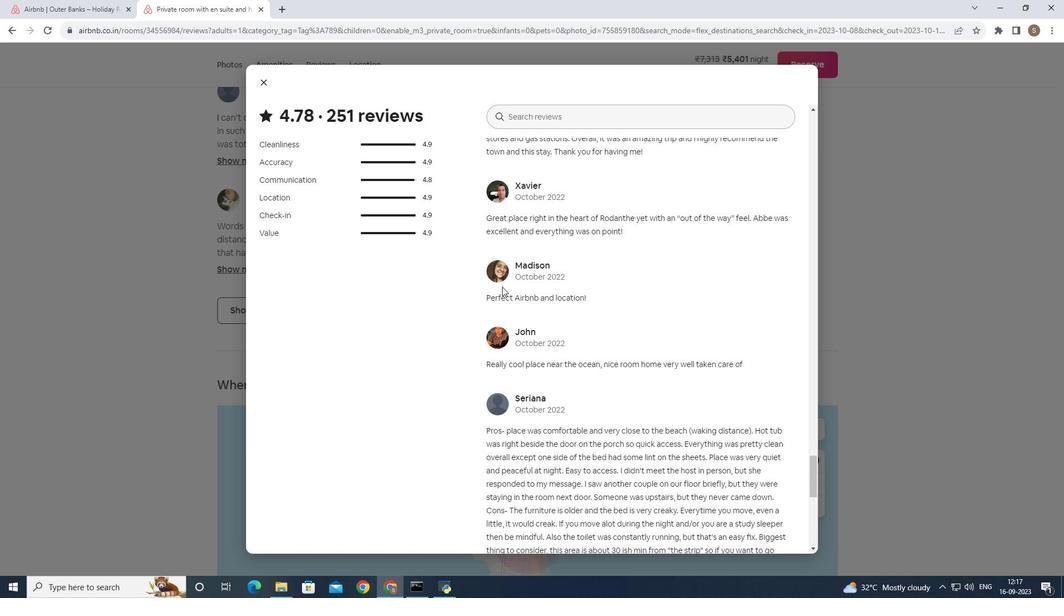 
Action: Mouse scrolled (502, 286) with delta (0, 0)
Screenshot: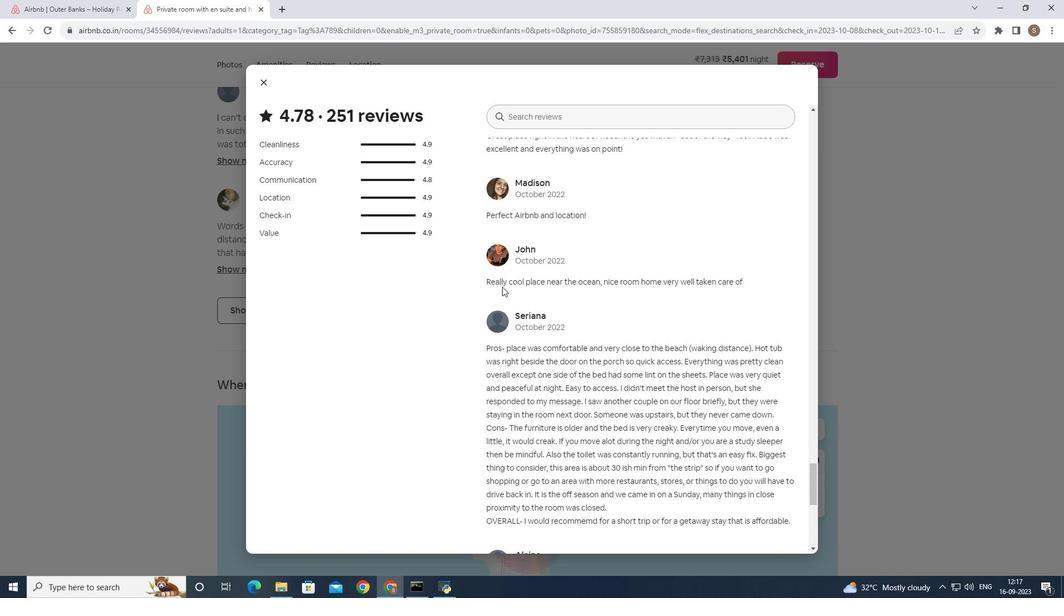 
Action: Mouse scrolled (502, 286) with delta (0, 0)
Screenshot: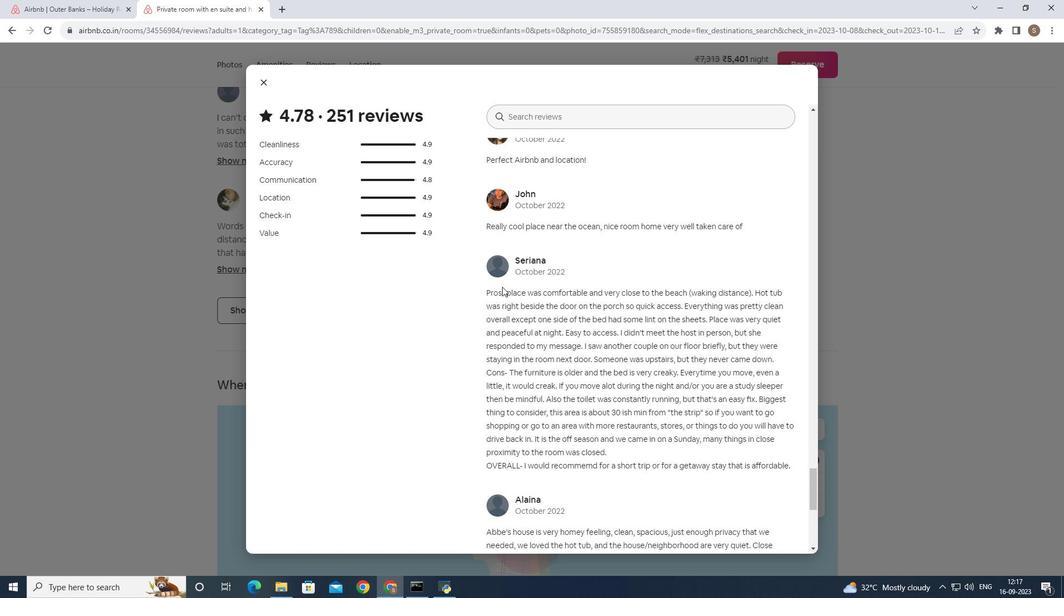 
Action: Mouse scrolled (502, 286) with delta (0, 0)
Screenshot: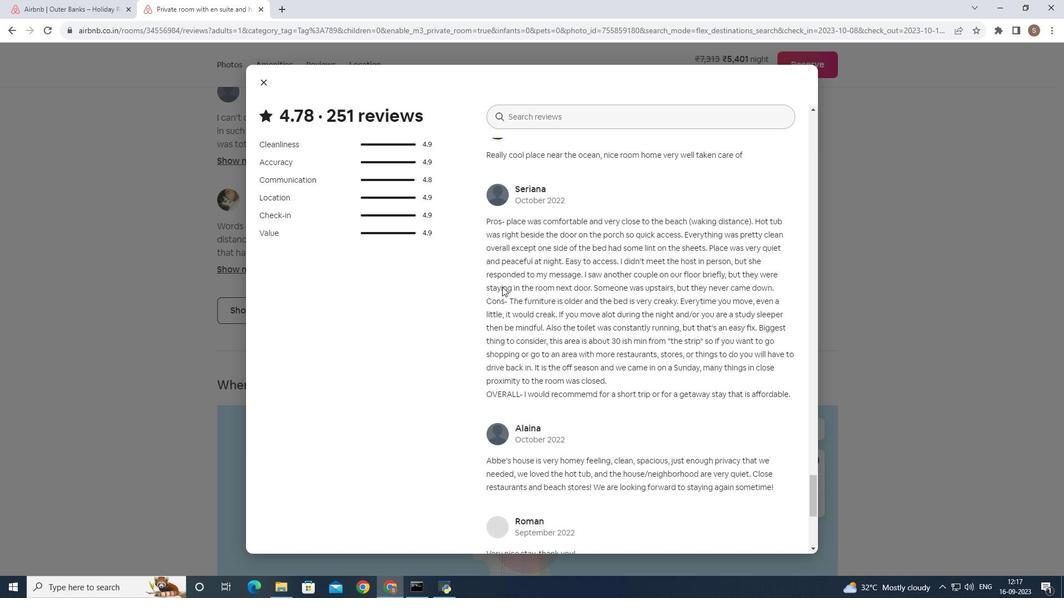 
Action: Mouse scrolled (502, 286) with delta (0, 0)
Screenshot: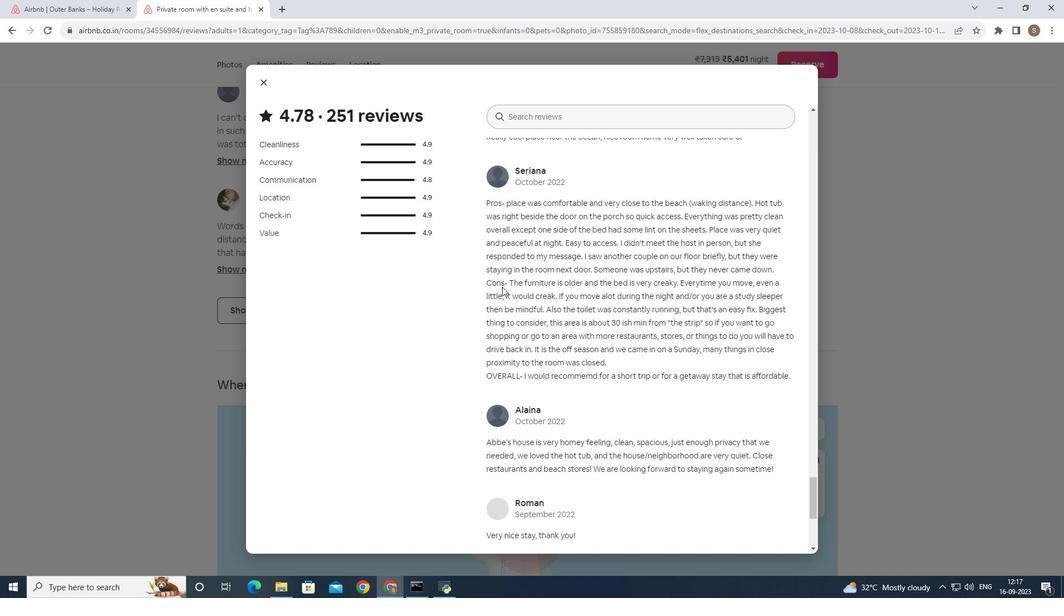 
Action: Mouse scrolled (502, 286) with delta (0, 0)
Screenshot: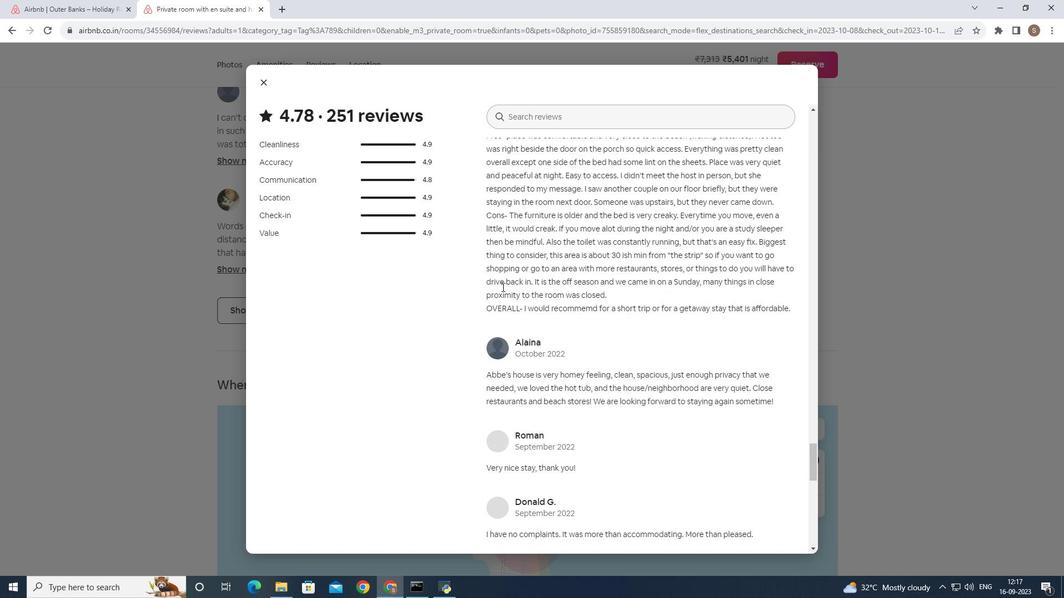 
Action: Mouse scrolled (502, 286) with delta (0, 0)
Screenshot: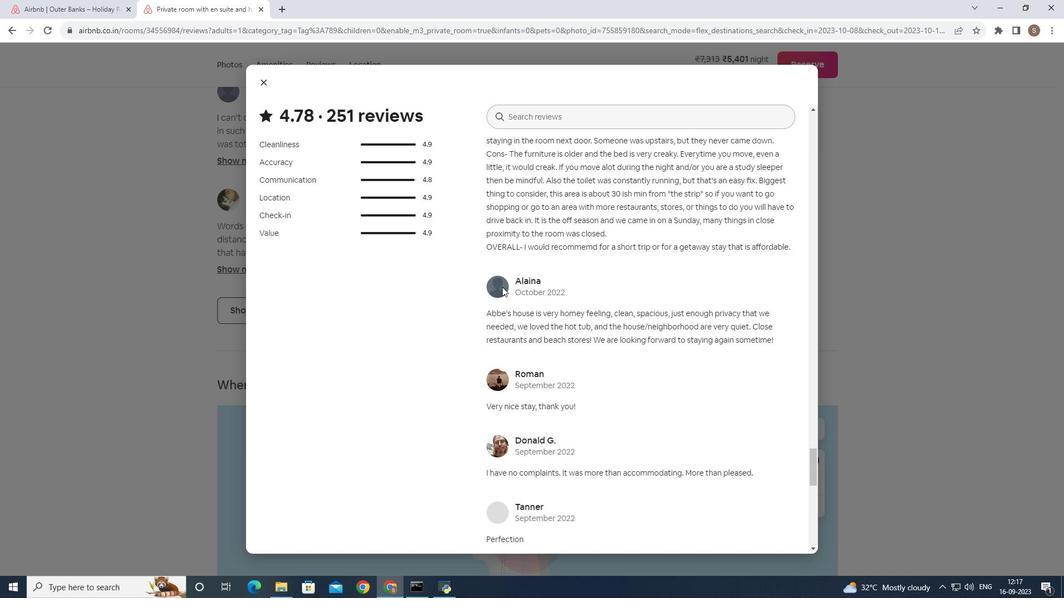
Action: Mouse scrolled (502, 286) with delta (0, 0)
Screenshot: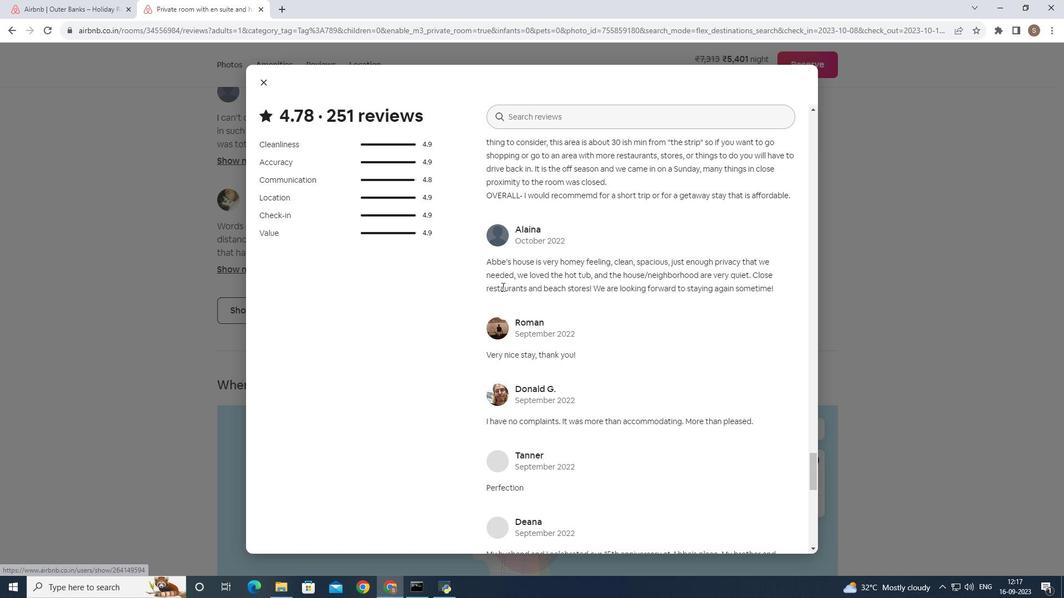 
Action: Mouse scrolled (502, 286) with delta (0, 0)
Screenshot: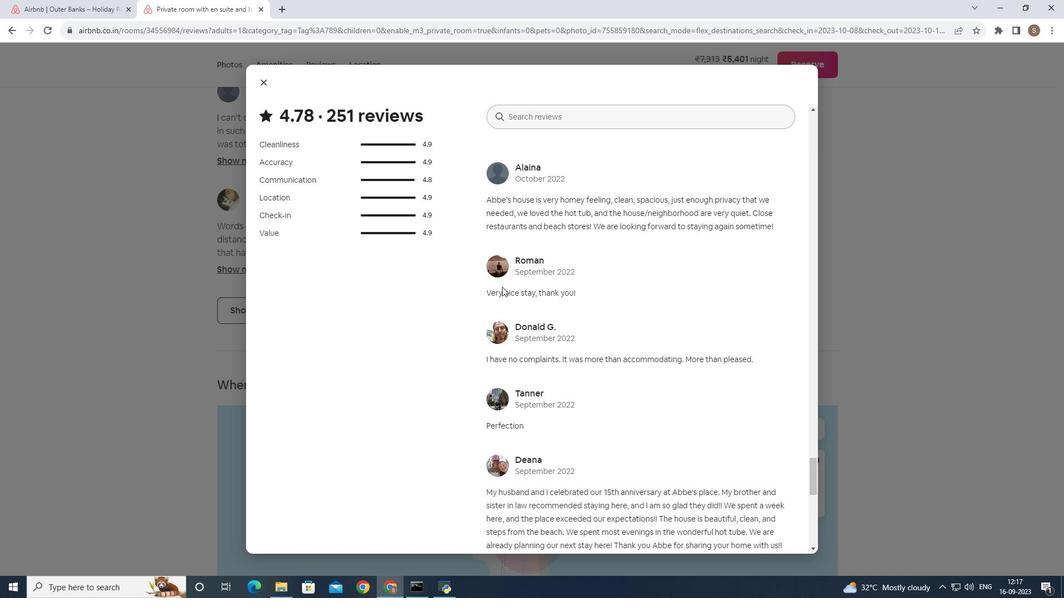 
Action: Mouse scrolled (502, 286) with delta (0, 0)
Screenshot: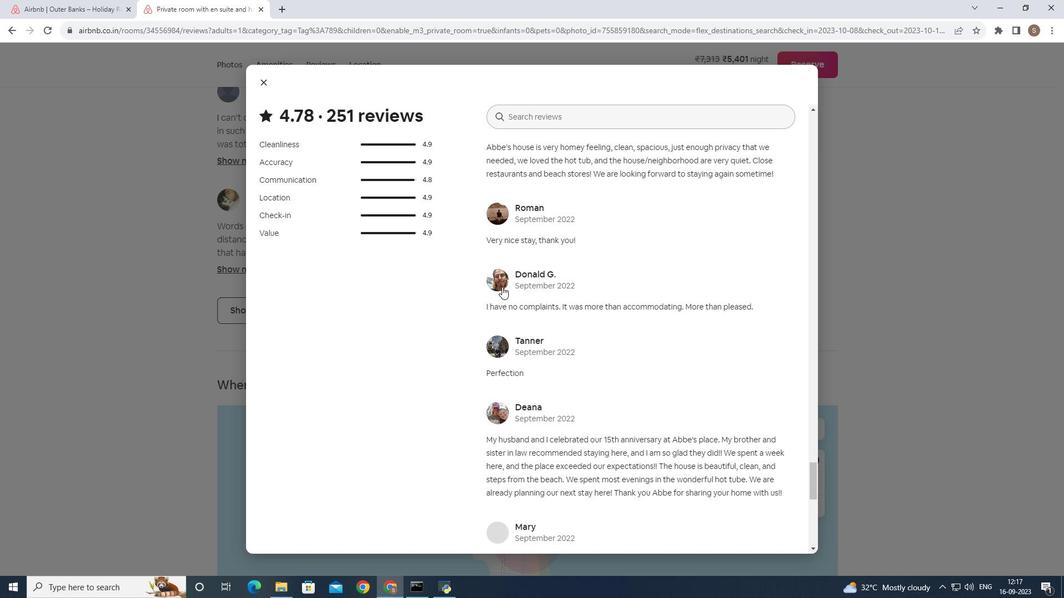 
Action: Mouse scrolled (502, 286) with delta (0, 0)
Screenshot: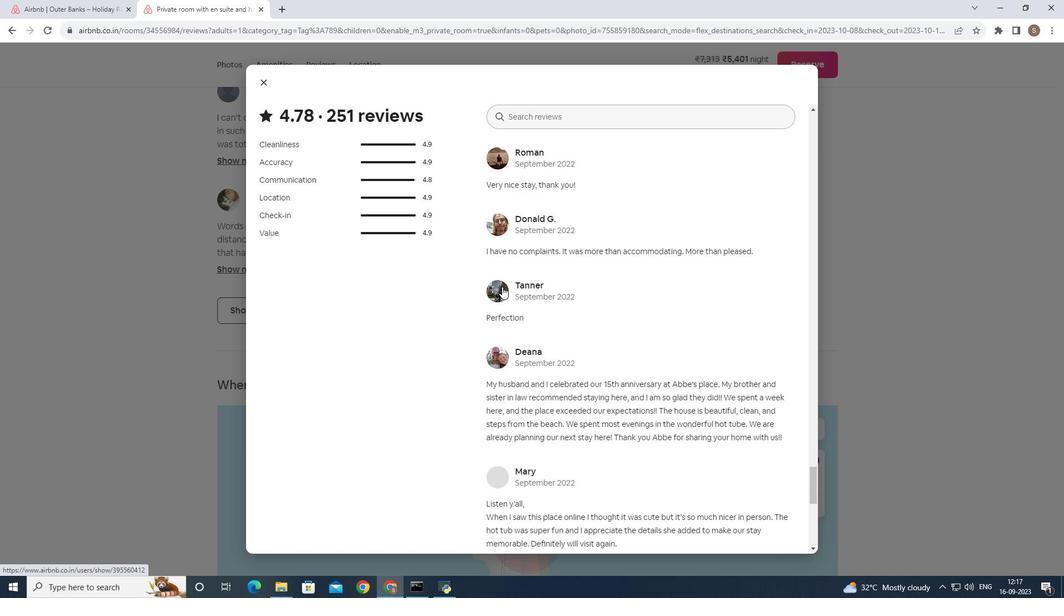 
Action: Mouse scrolled (502, 286) with delta (0, 0)
Screenshot: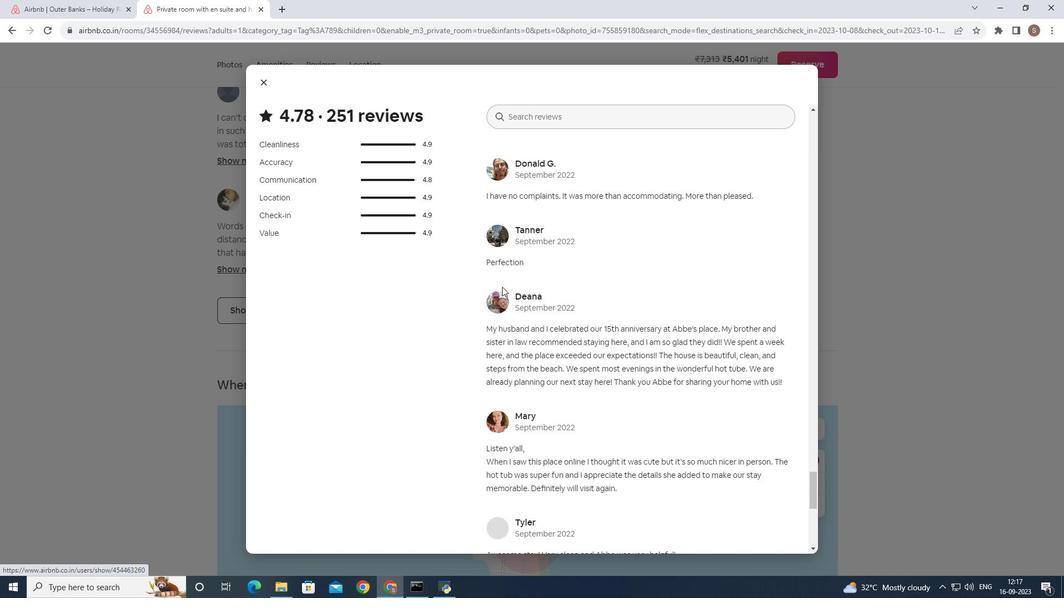 
Action: Mouse scrolled (502, 286) with delta (0, 0)
Screenshot: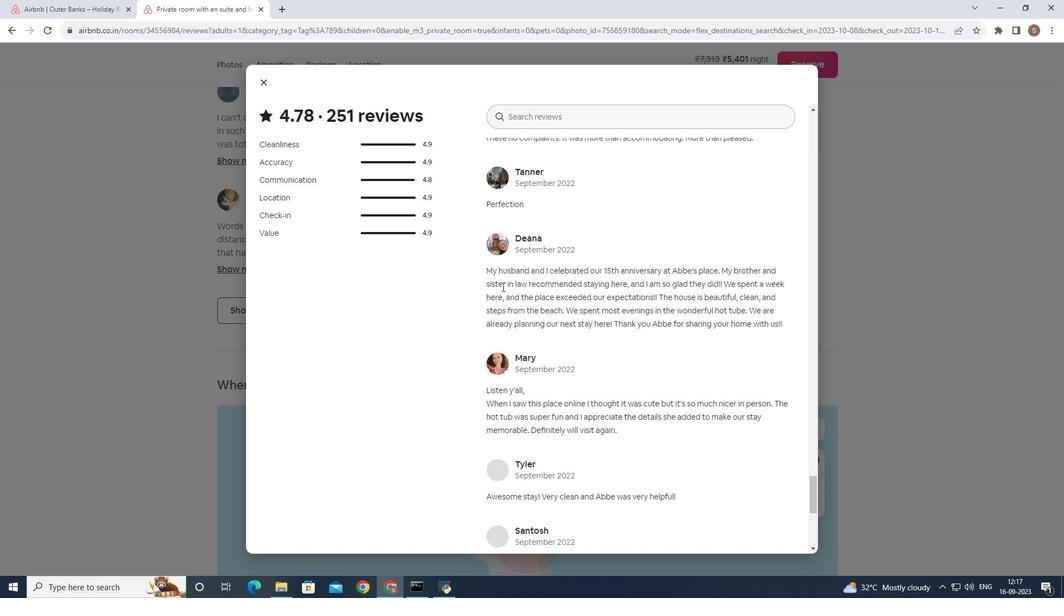 
Action: Mouse scrolled (502, 286) with delta (0, 0)
Screenshot: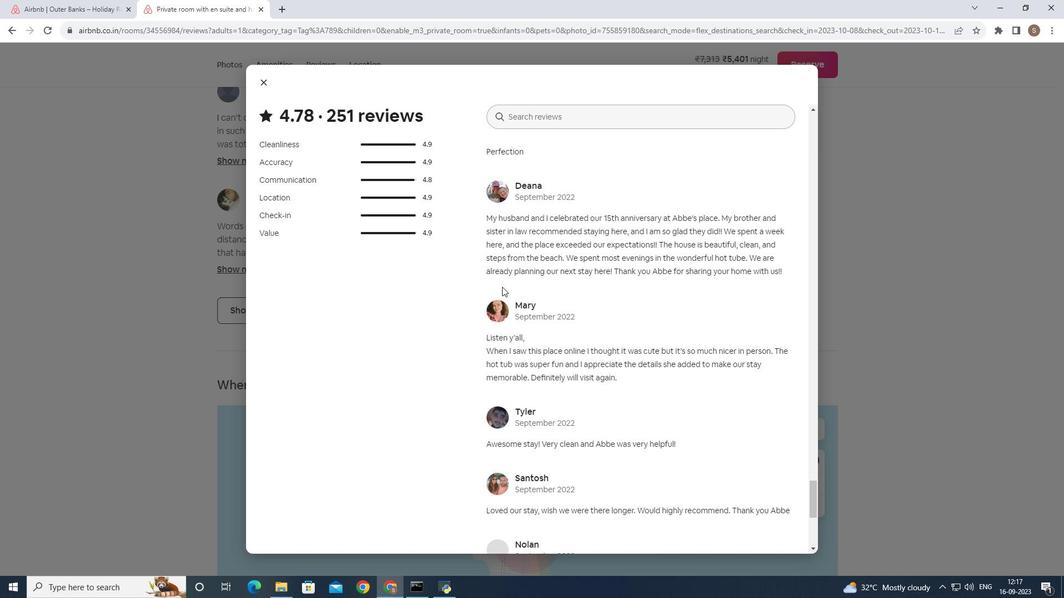 
Action: Mouse scrolled (502, 286) with delta (0, 0)
Screenshot: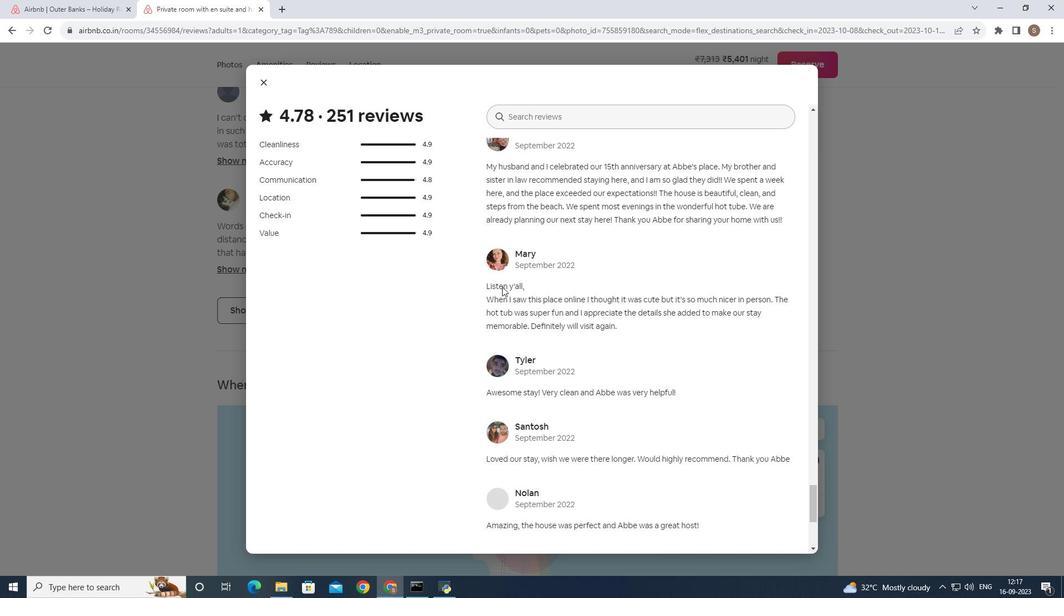
Action: Mouse scrolled (502, 286) with delta (0, 0)
Screenshot: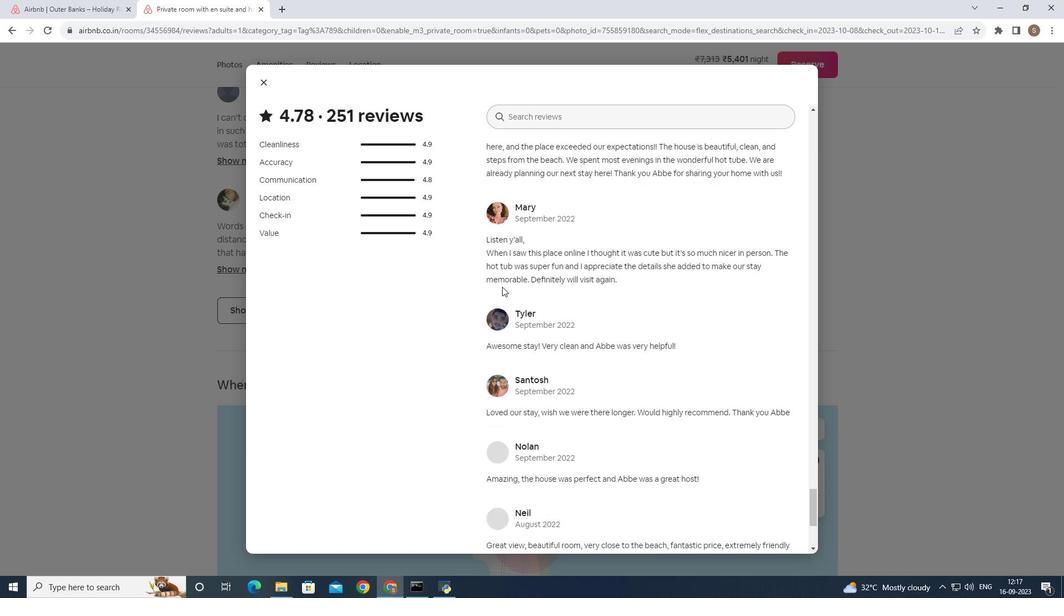 
Action: Mouse scrolled (502, 286) with delta (0, 0)
Screenshot: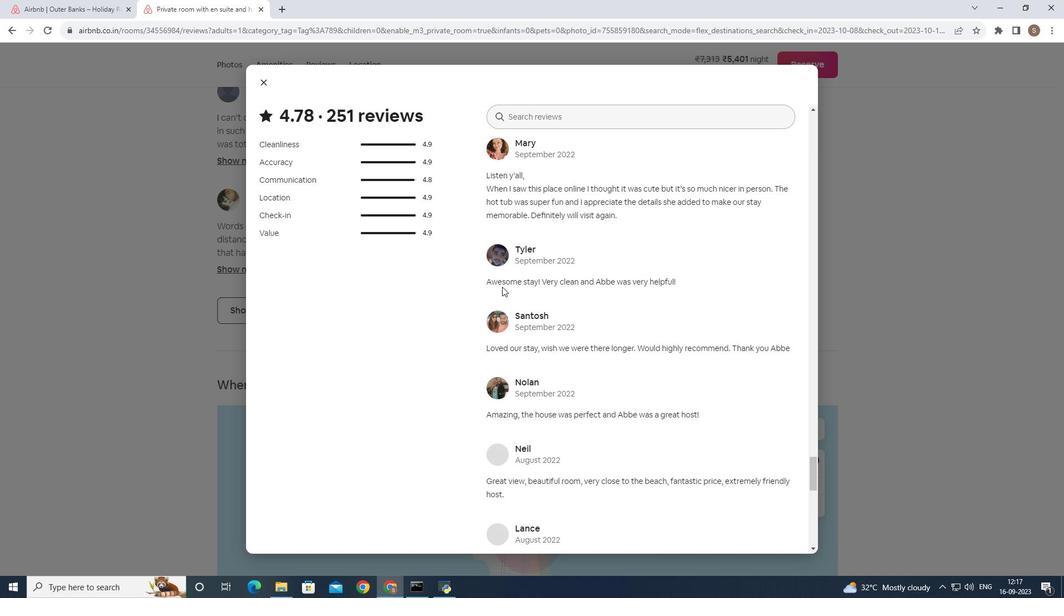 
Action: Mouse scrolled (502, 286) with delta (0, 0)
Screenshot: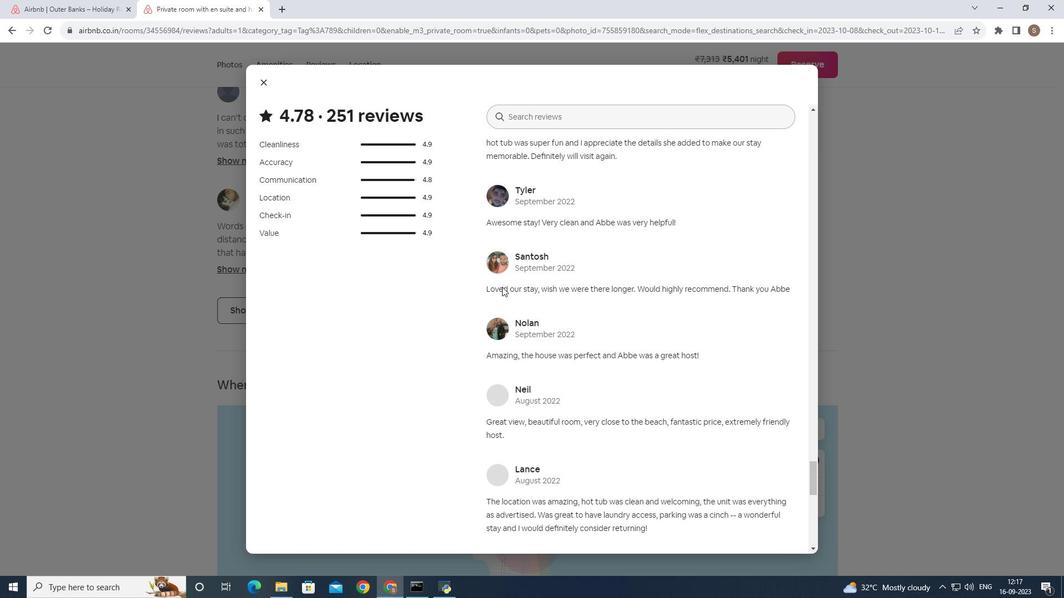 
Action: Mouse scrolled (502, 286) with delta (0, 0)
Screenshot: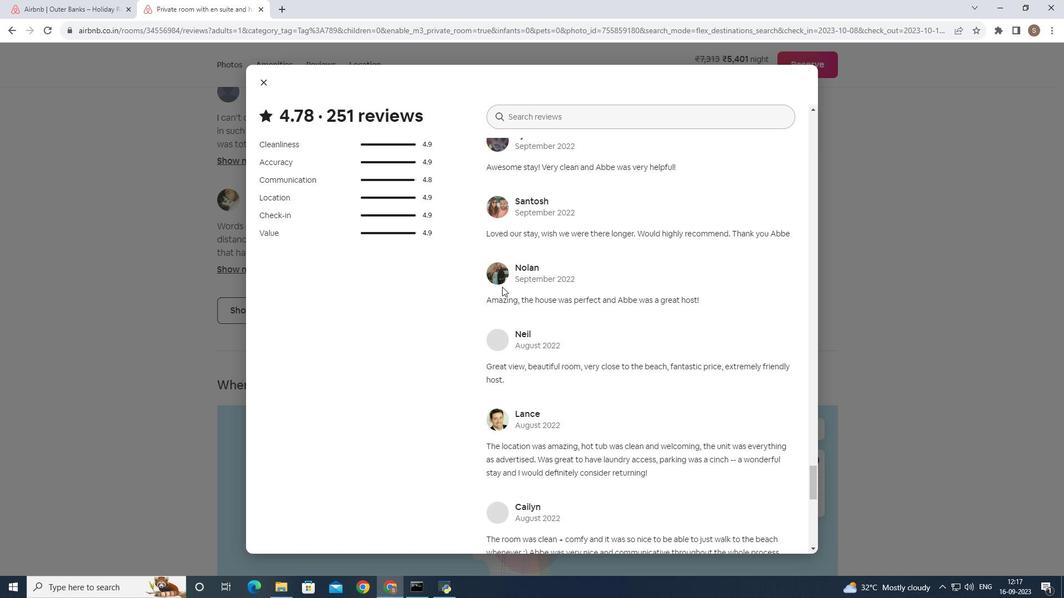 
Action: Mouse scrolled (502, 286) with delta (0, 0)
Screenshot: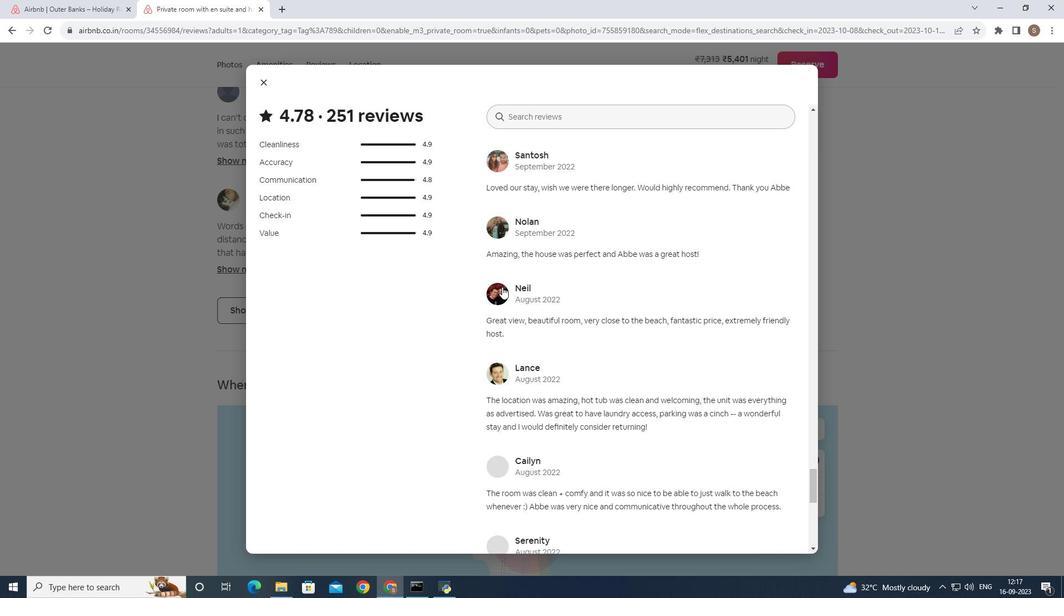 
Action: Mouse scrolled (502, 286) with delta (0, 0)
Screenshot: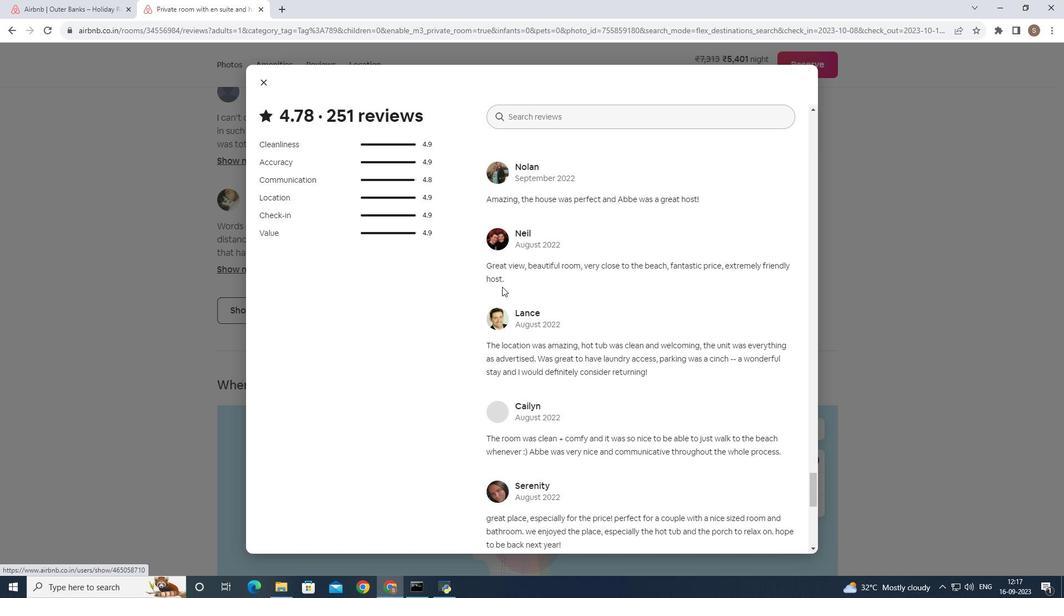 
Action: Mouse scrolled (502, 286) with delta (0, 0)
Screenshot: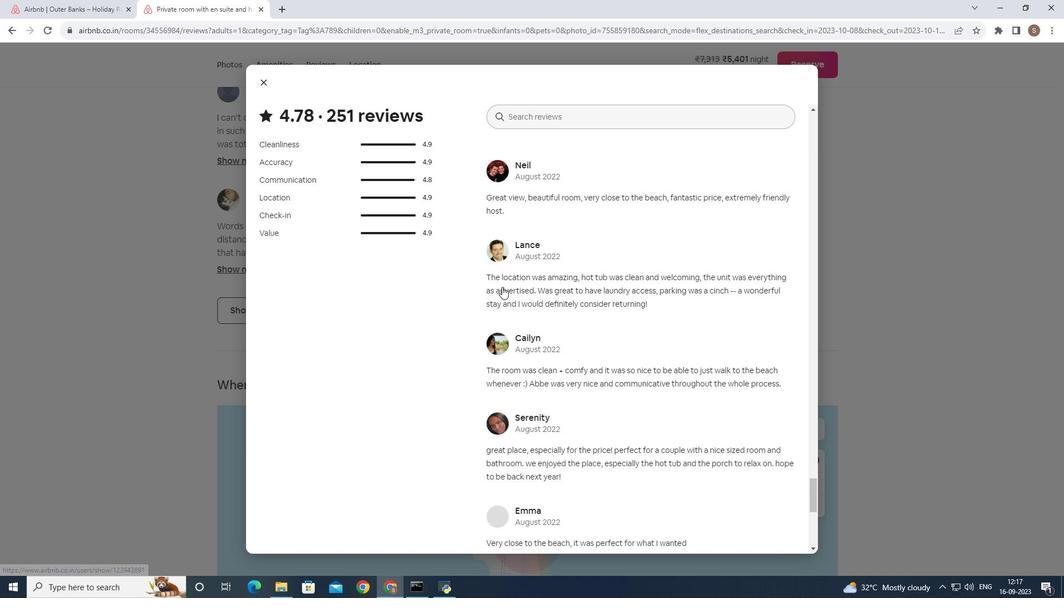 
Action: Mouse scrolled (502, 286) with delta (0, 0)
Screenshot: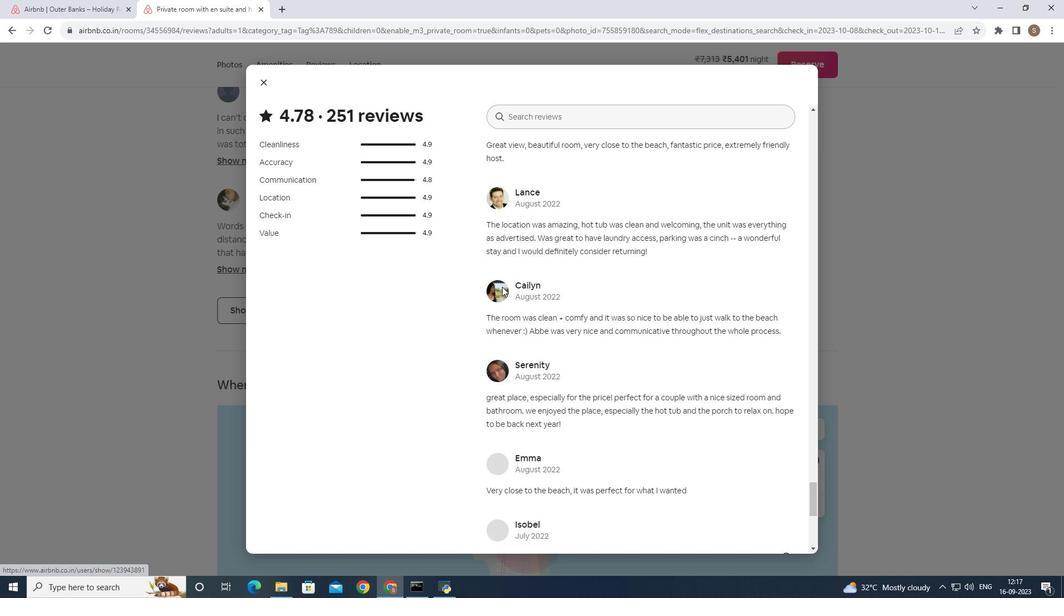 
Action: Mouse scrolled (502, 286) with delta (0, 0)
Screenshot: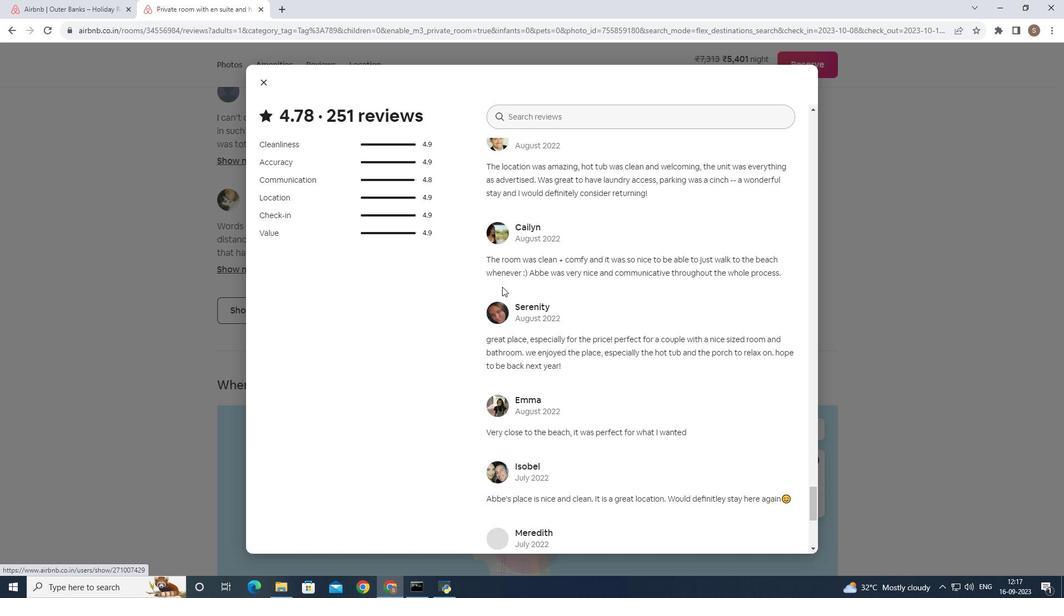 
Action: Mouse scrolled (502, 286) with delta (0, 0)
Screenshot: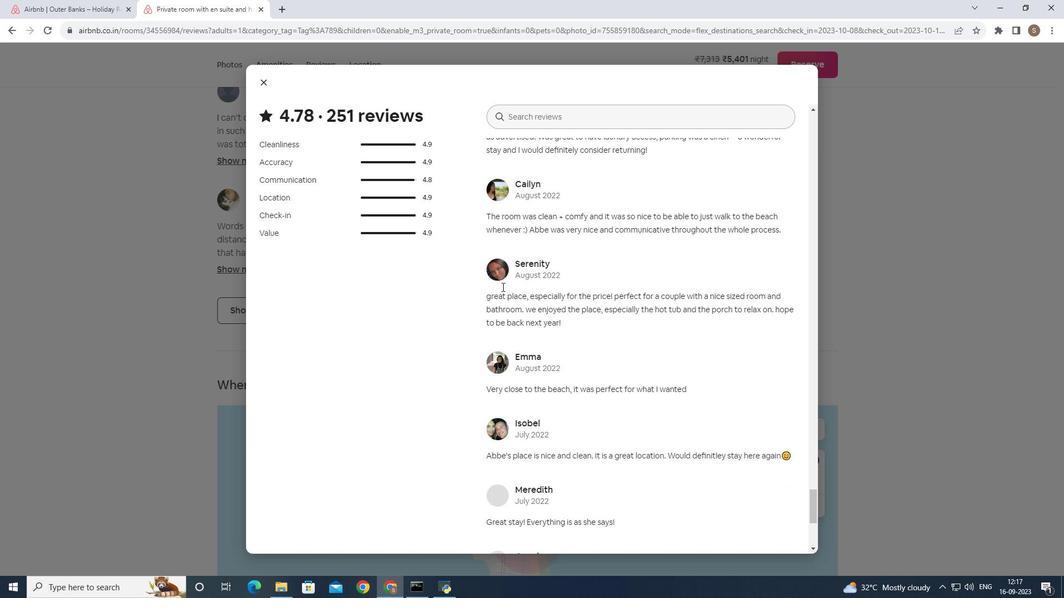 
Action: Mouse scrolled (502, 286) with delta (0, 0)
Screenshot: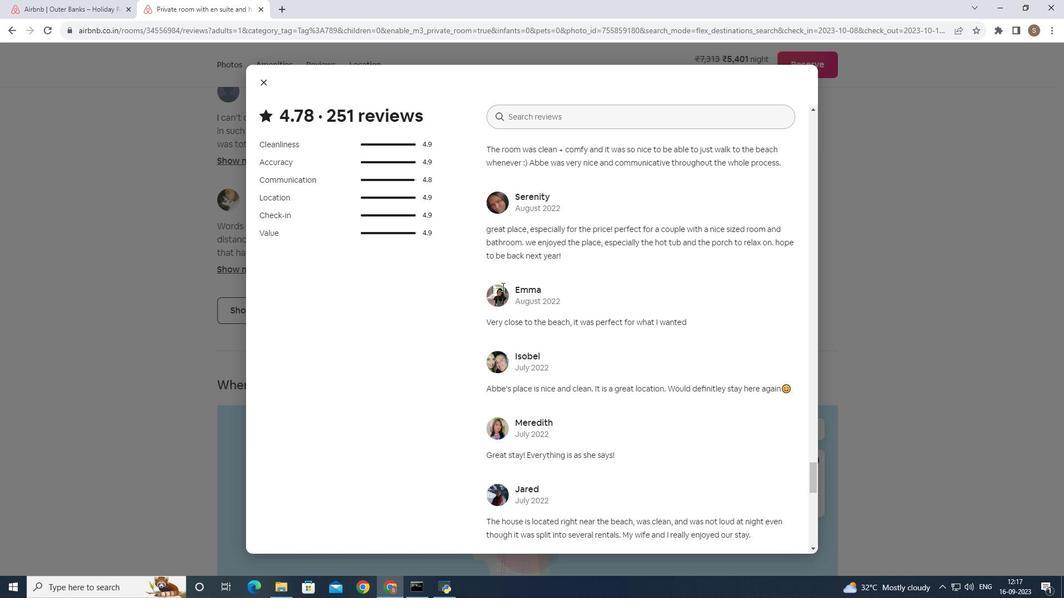 
Action: Mouse scrolled (502, 286) with delta (0, 0)
Screenshot: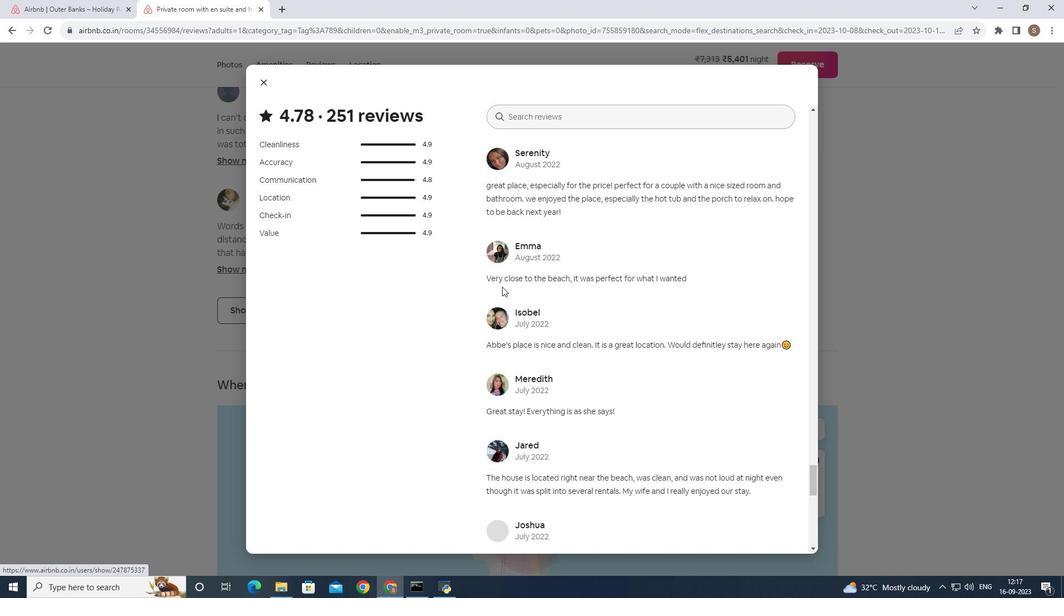 
Action: Mouse scrolled (502, 286) with delta (0, 0)
Screenshot: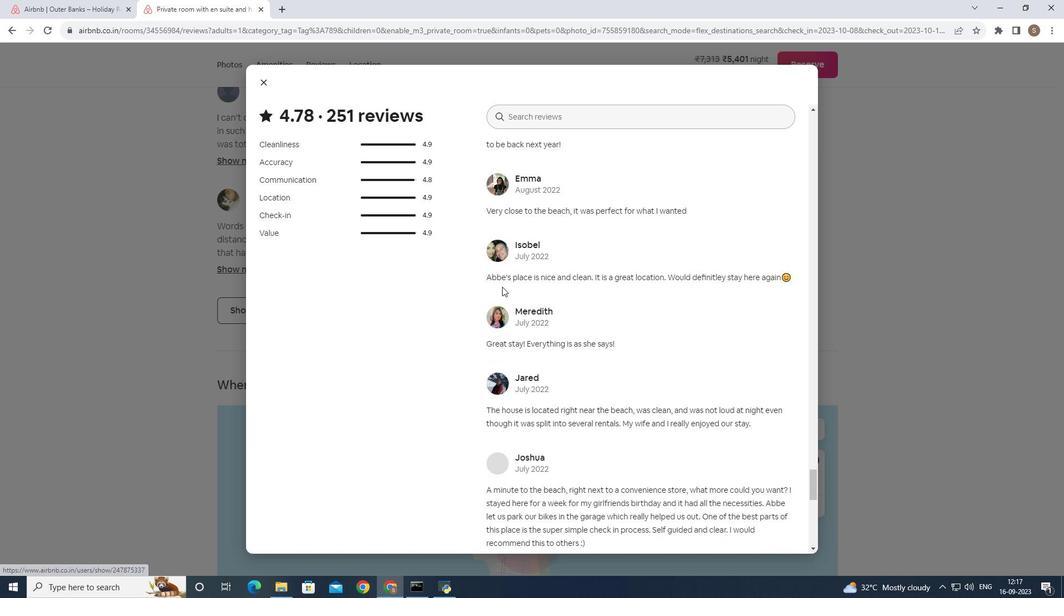 
Action: Mouse scrolled (502, 286) with delta (0, 0)
Screenshot: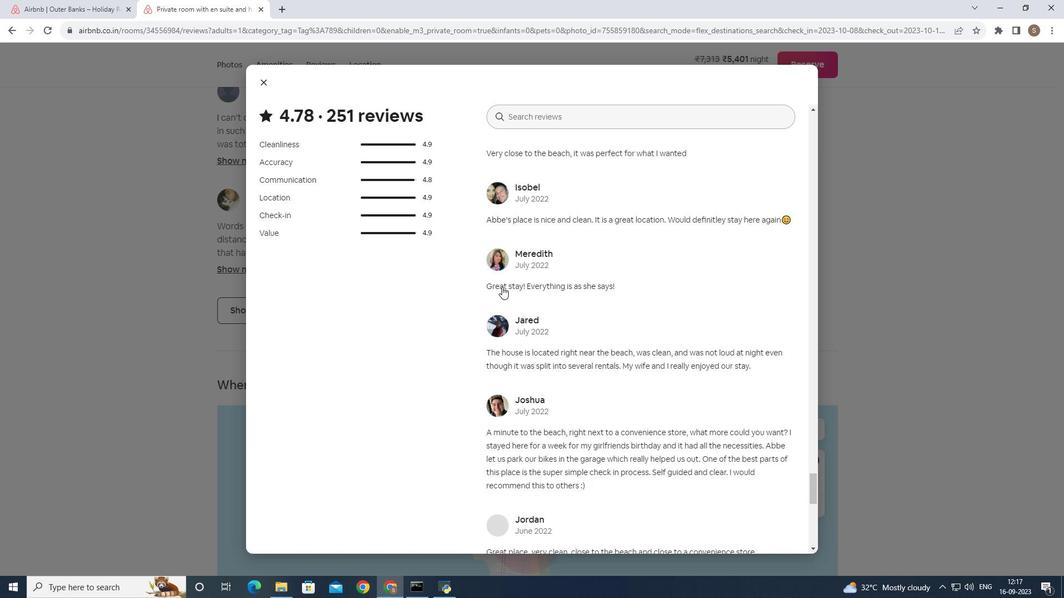 
Action: Mouse scrolled (502, 286) with delta (0, 0)
Screenshot: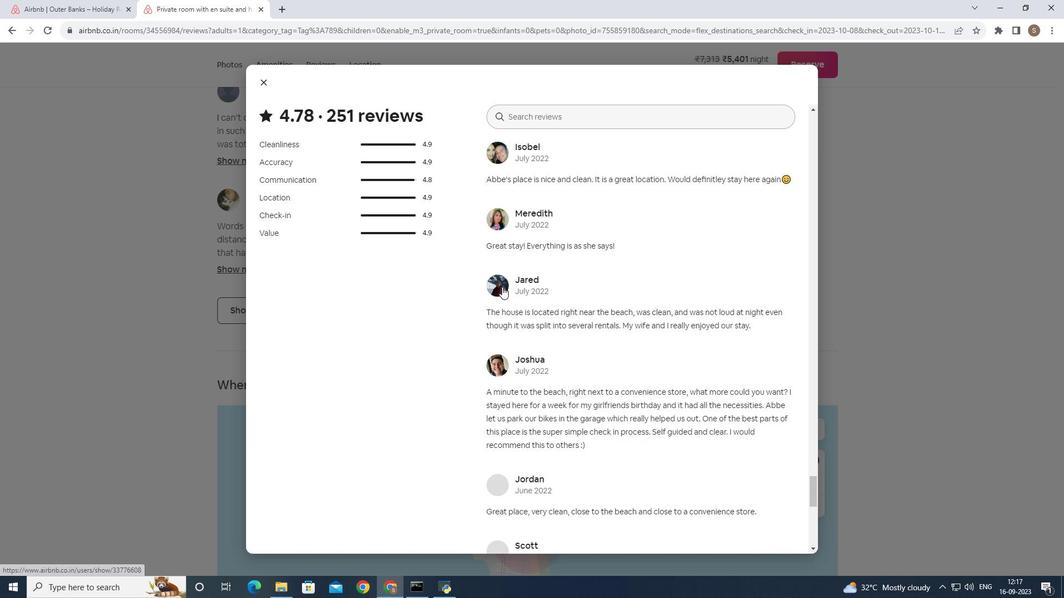 
Action: Mouse scrolled (502, 286) with delta (0, 0)
Screenshot: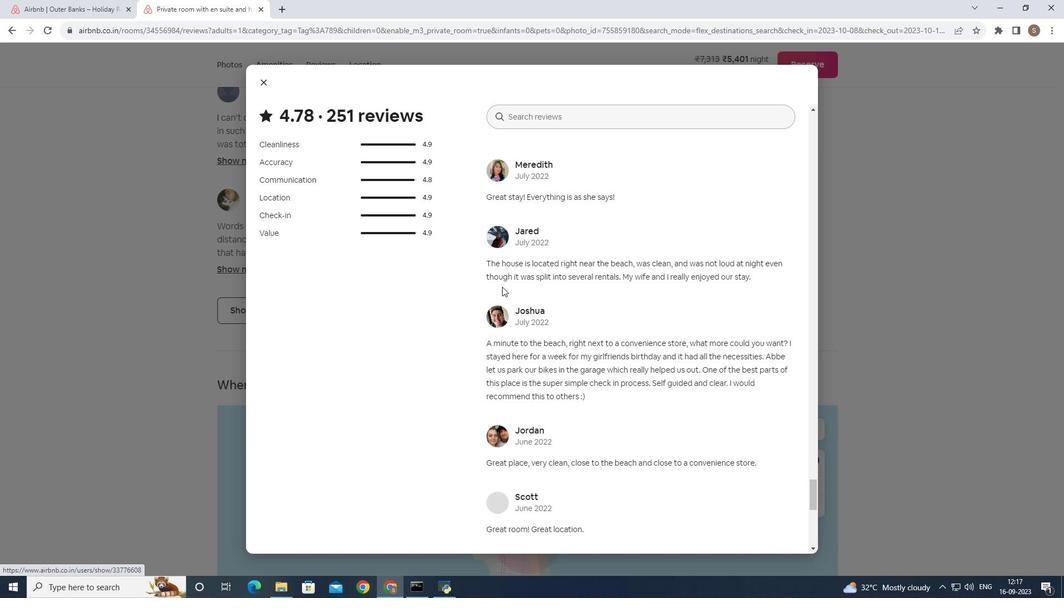 
Action: Mouse scrolled (502, 286) with delta (0, 0)
Screenshot: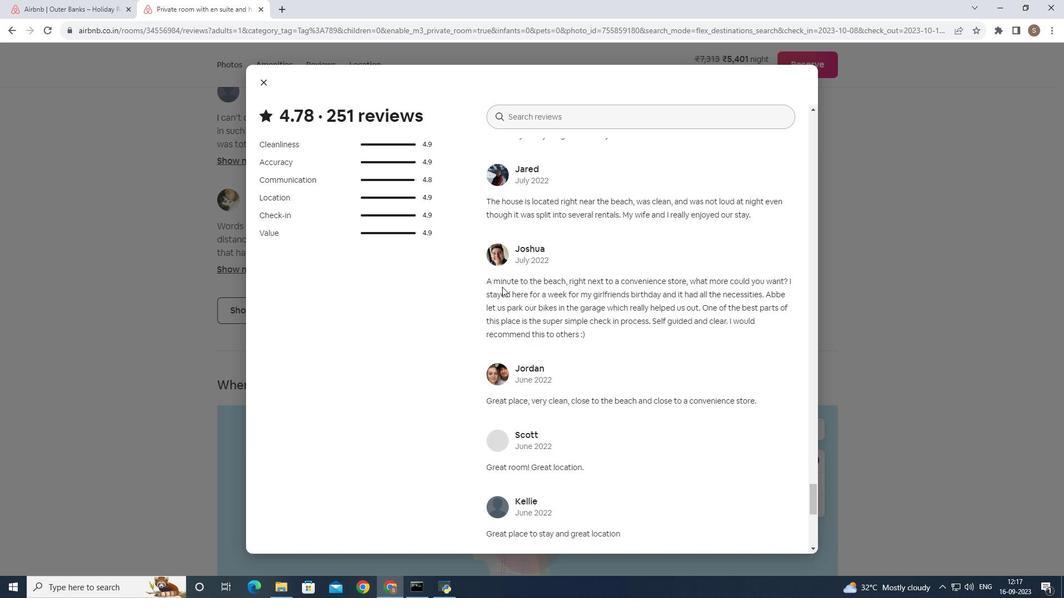 
Action: Mouse scrolled (502, 287) with delta (0, 0)
Screenshot: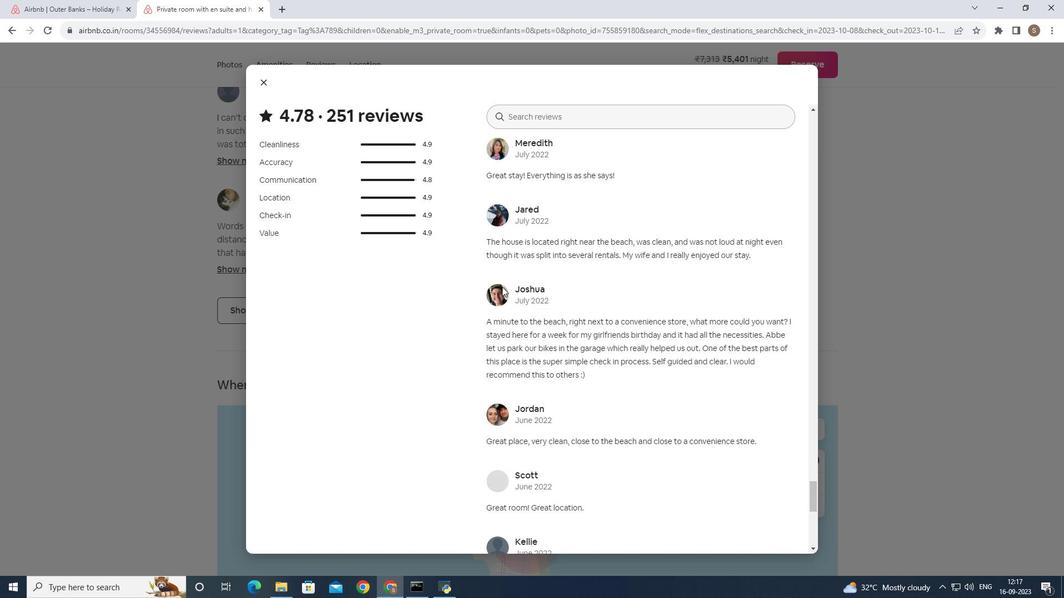 
Action: Mouse scrolled (502, 286) with delta (0, 0)
Screenshot: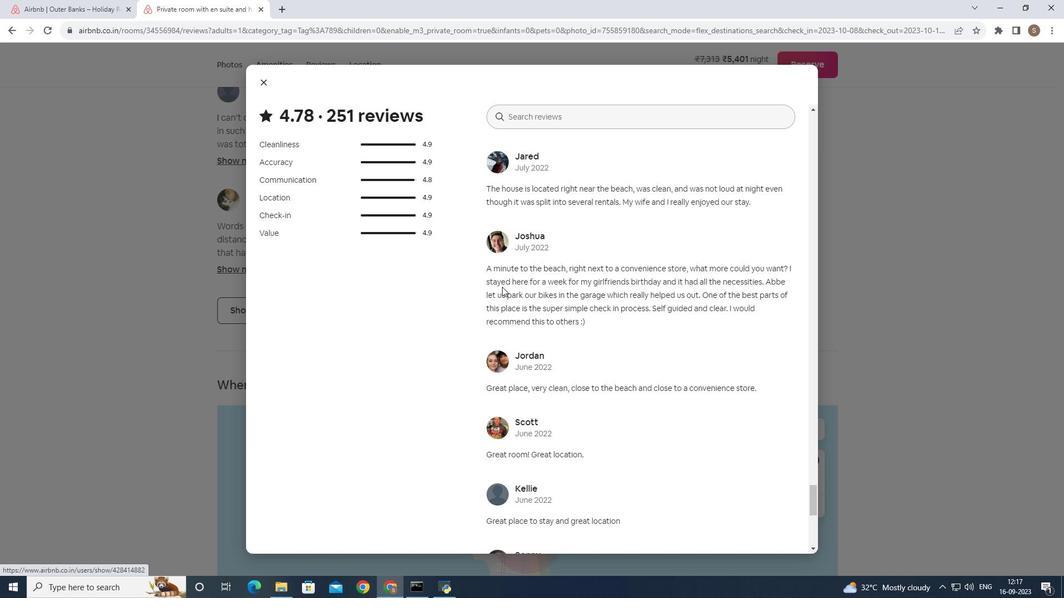 
Action: Mouse scrolled (502, 286) with delta (0, 0)
Screenshot: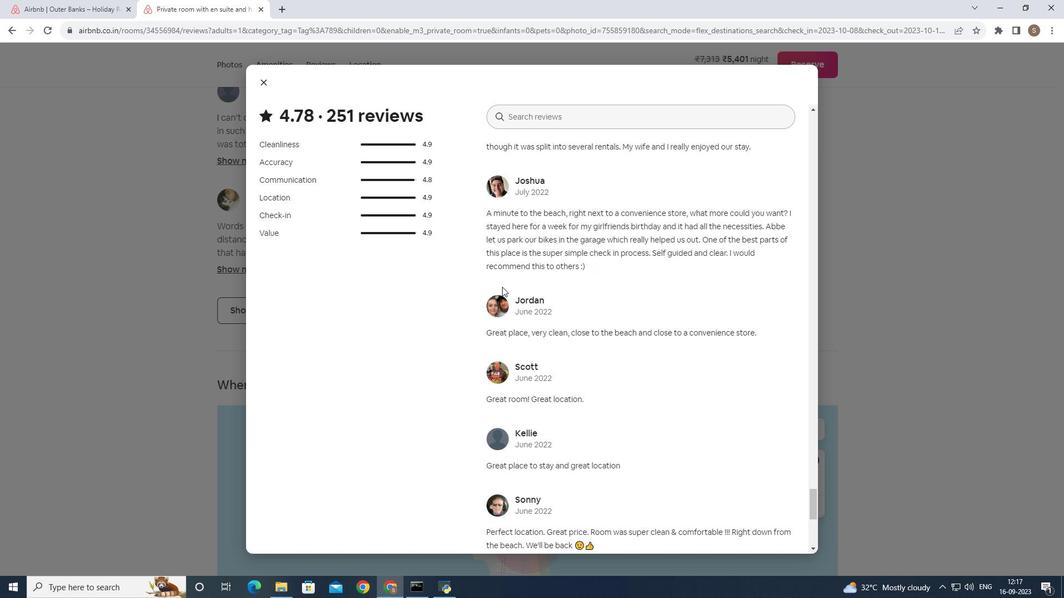 
Action: Mouse scrolled (502, 286) with delta (0, 0)
Screenshot: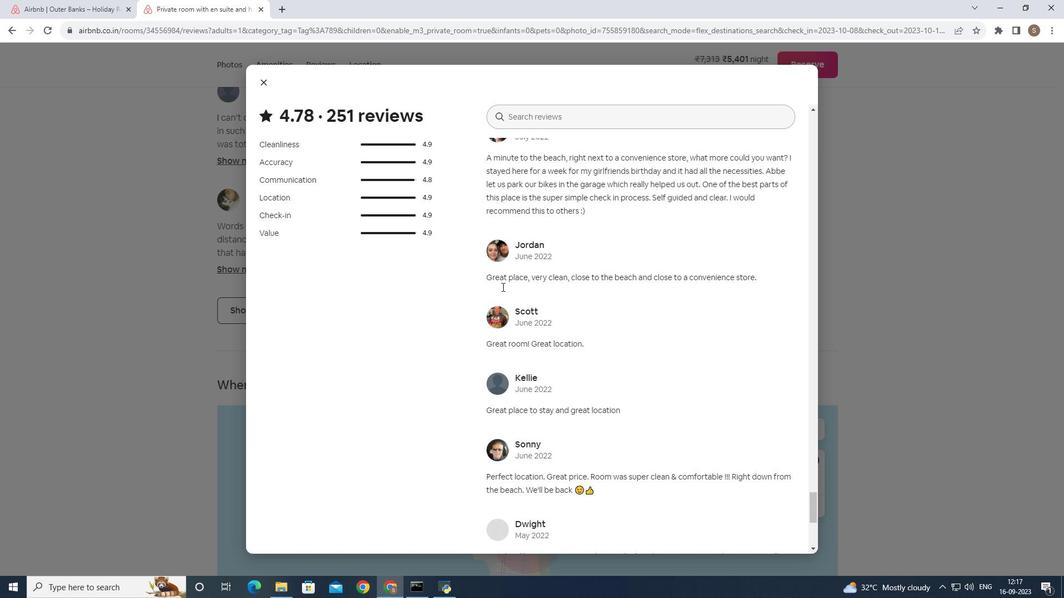 
Action: Mouse scrolled (502, 286) with delta (0, 0)
Screenshot: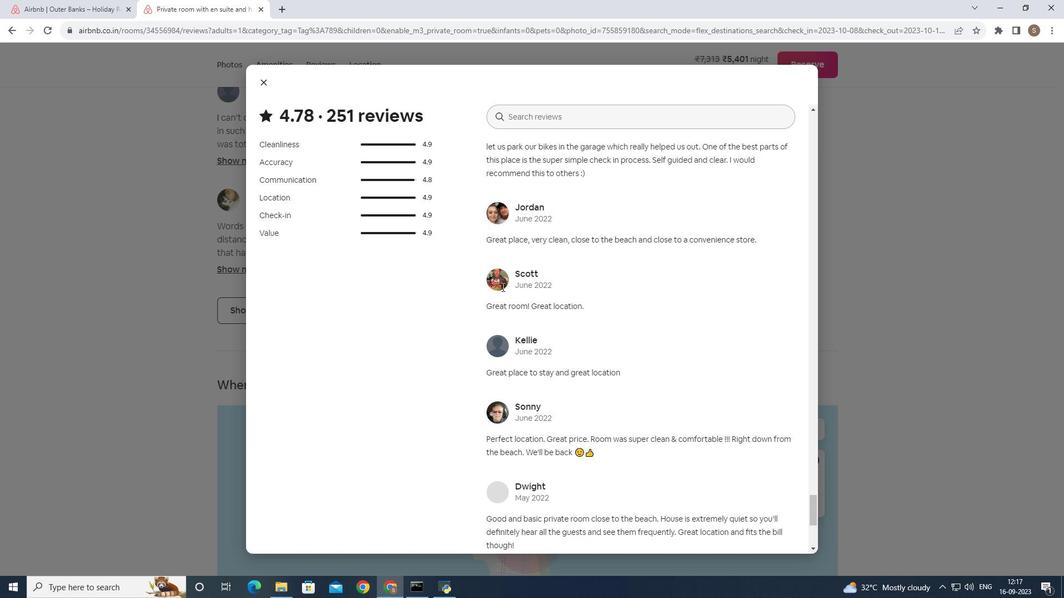 
Action: Mouse scrolled (502, 286) with delta (0, 0)
Screenshot: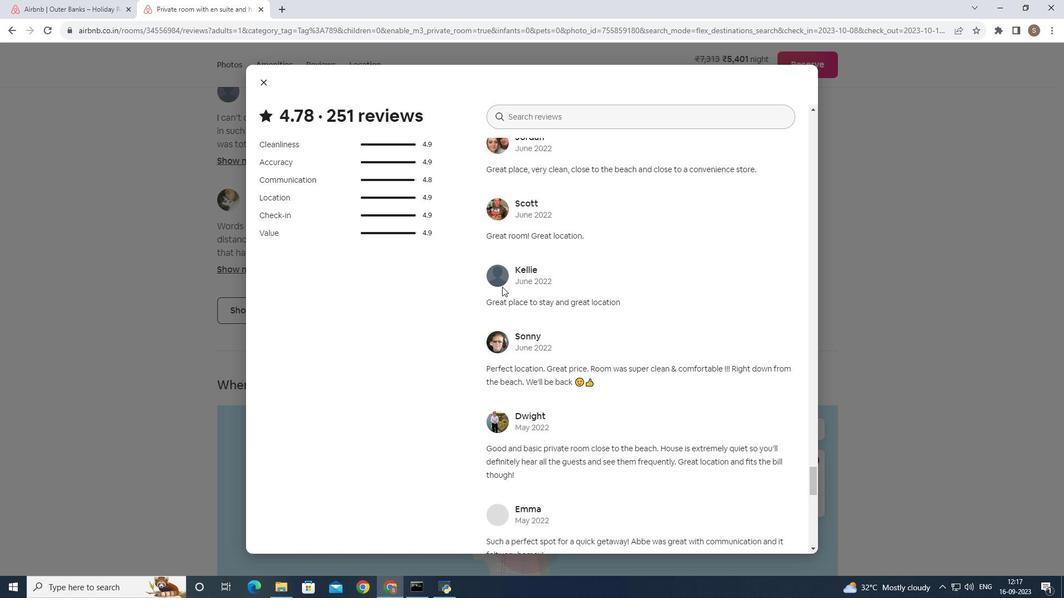 
Action: Mouse scrolled (502, 286) with delta (0, 0)
Screenshot: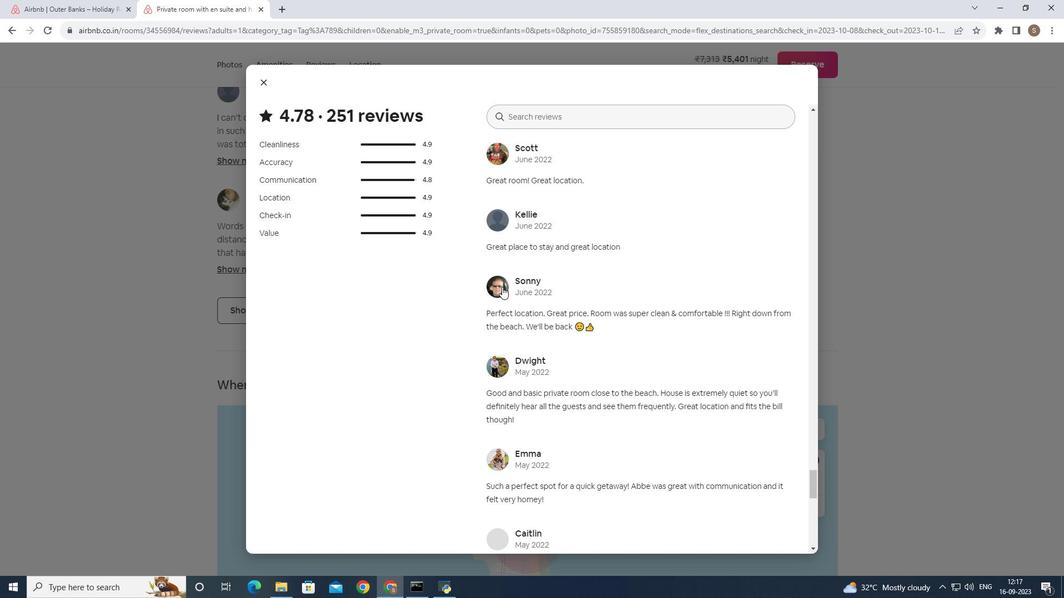 
Action: Mouse scrolled (502, 286) with delta (0, 0)
